 Task: Look for Airbnb properties in Manisa, Turkey from 5th December, 2023 to 11th December, 2023 for 2 adults.2 bedrooms having 2 beds and 1 bathroom. Property type can be flat. Booking option can be shelf check-in. Look for 4 properties as per requirement.
Action: Mouse moved to (436, 90)
Screenshot: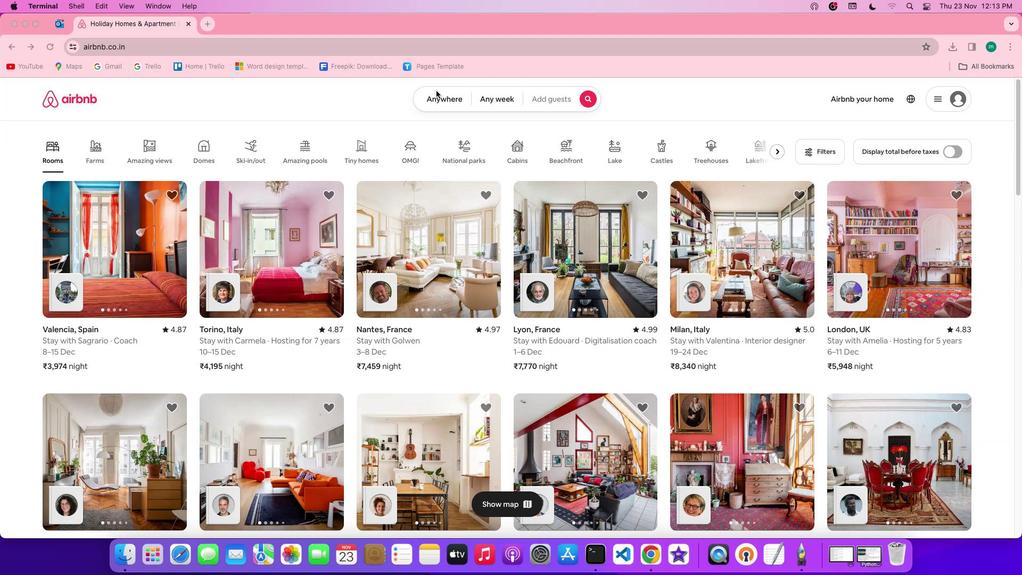 
Action: Mouse pressed left at (436, 90)
Screenshot: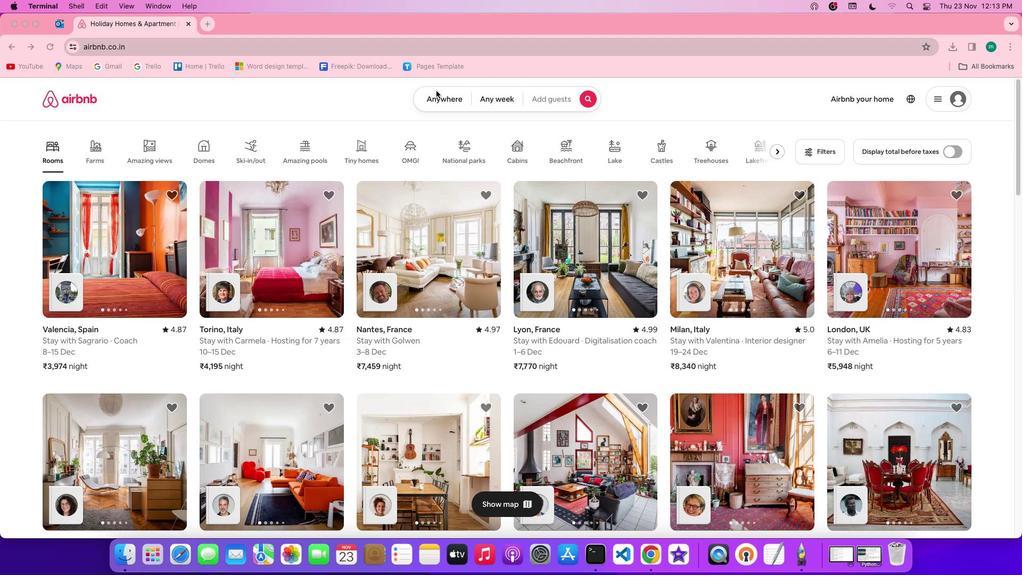 
Action: Mouse moved to (436, 93)
Screenshot: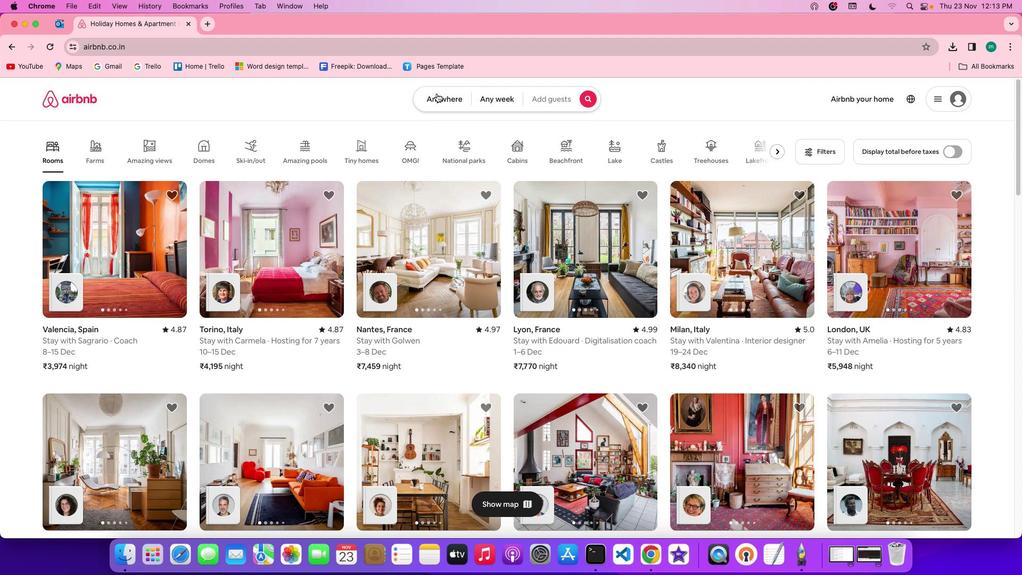 
Action: Mouse pressed left at (436, 93)
Screenshot: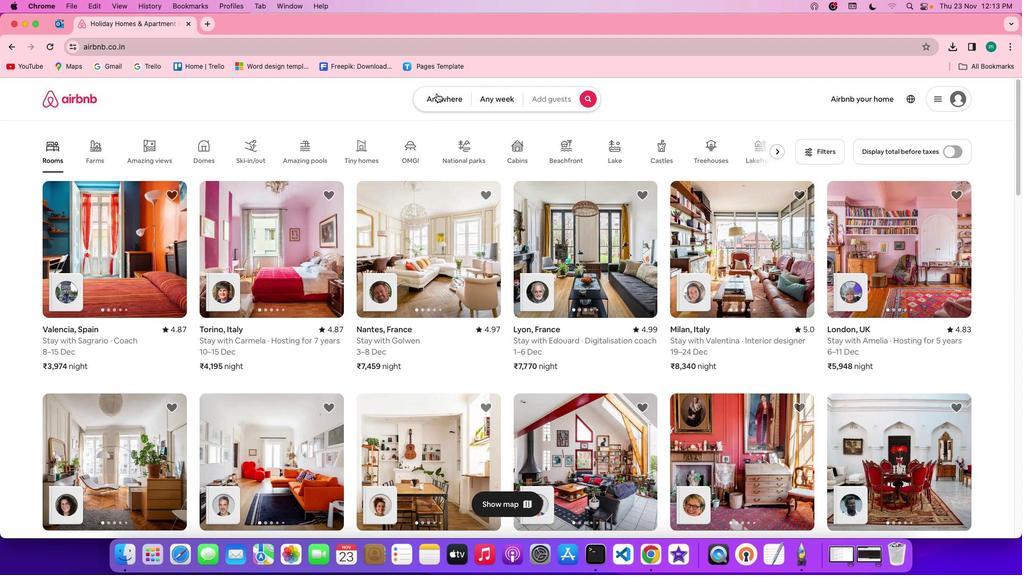 
Action: Mouse moved to (398, 146)
Screenshot: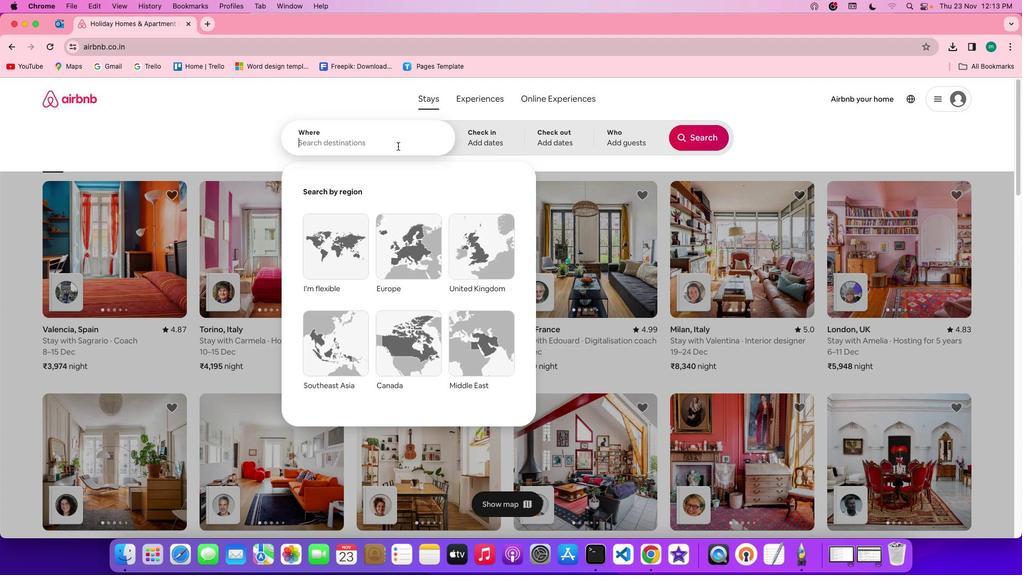 
Action: Mouse pressed left at (398, 146)
Screenshot: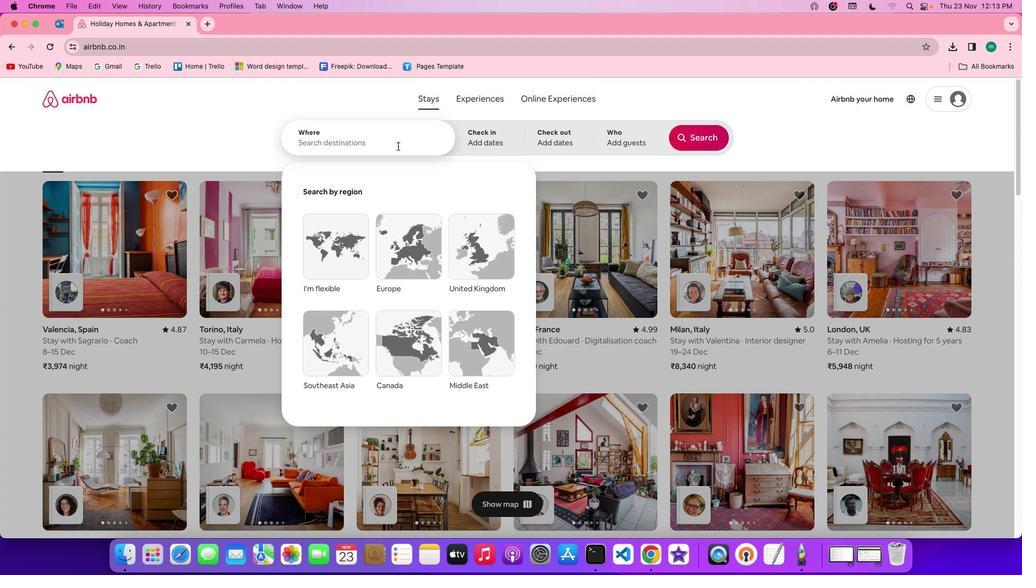 
Action: Mouse moved to (396, 145)
Screenshot: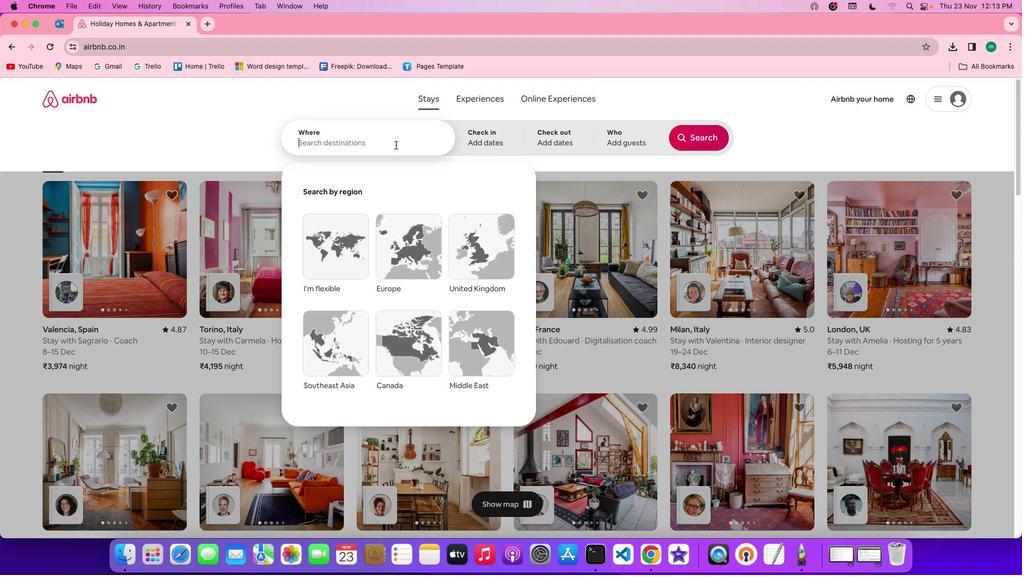 
Action: Key pressed Key.shift'M''a''n''i''s''a'','Key.spaceKey.shift't''u''r''k''e''y'
Screenshot: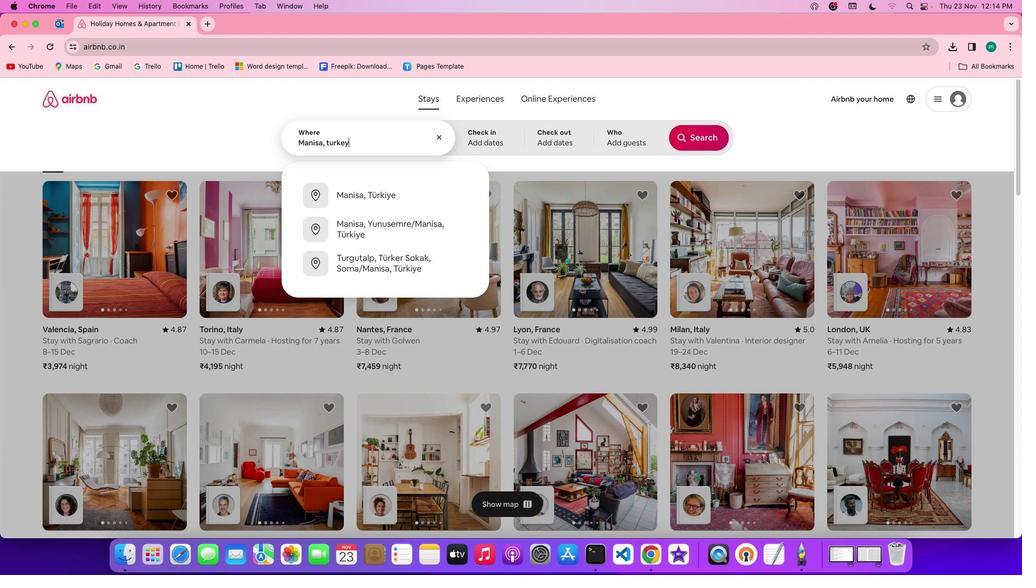 
Action: Mouse moved to (475, 134)
Screenshot: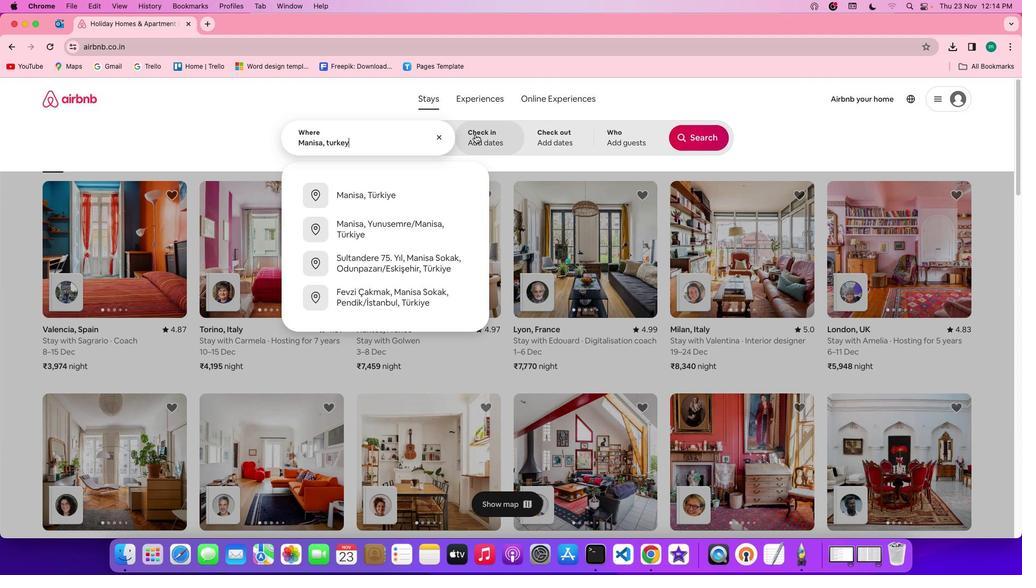 
Action: Mouse pressed left at (475, 134)
Screenshot: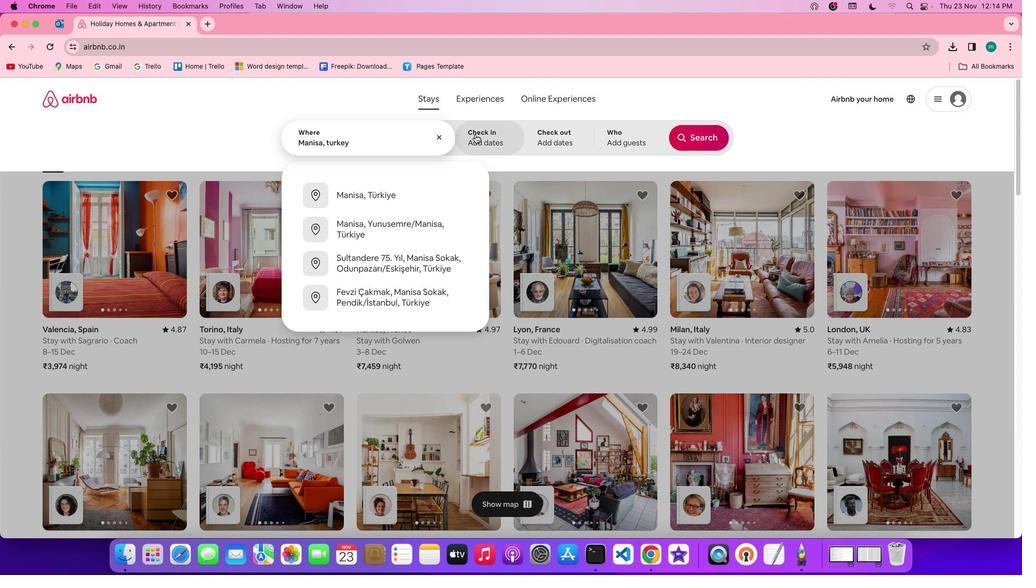 
Action: Mouse moved to (577, 291)
Screenshot: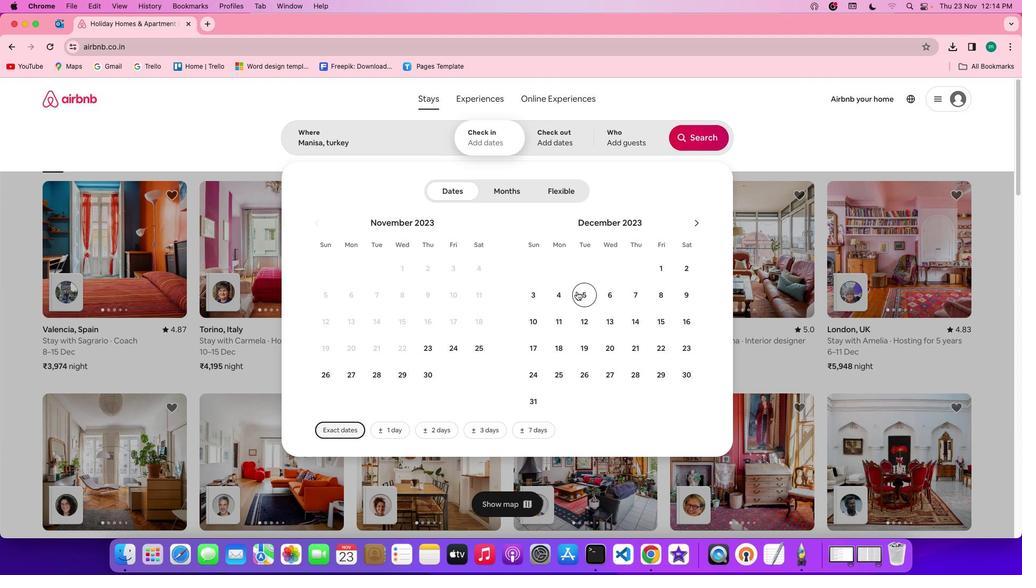 
Action: Mouse pressed left at (577, 291)
Screenshot: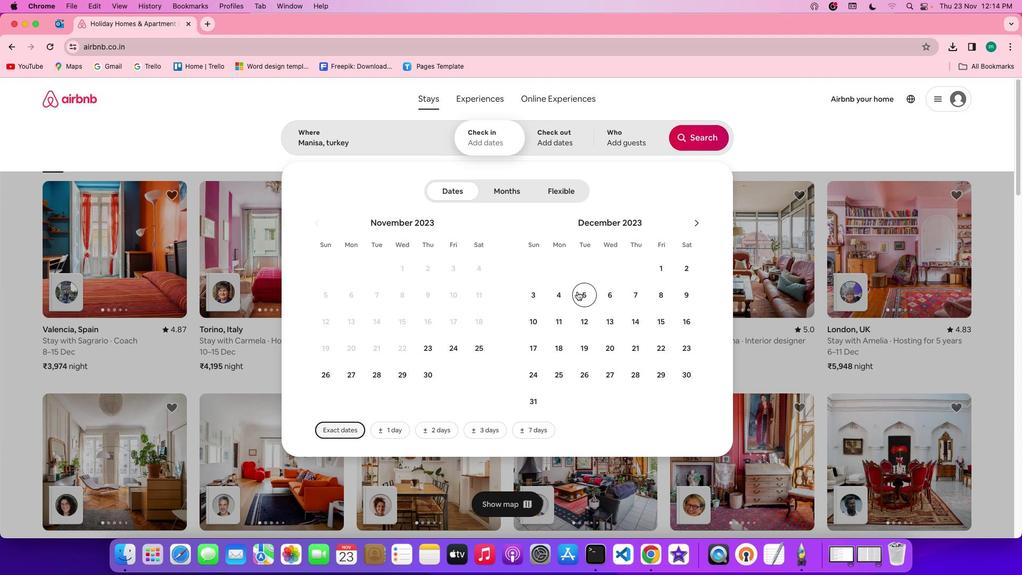 
Action: Mouse moved to (548, 311)
Screenshot: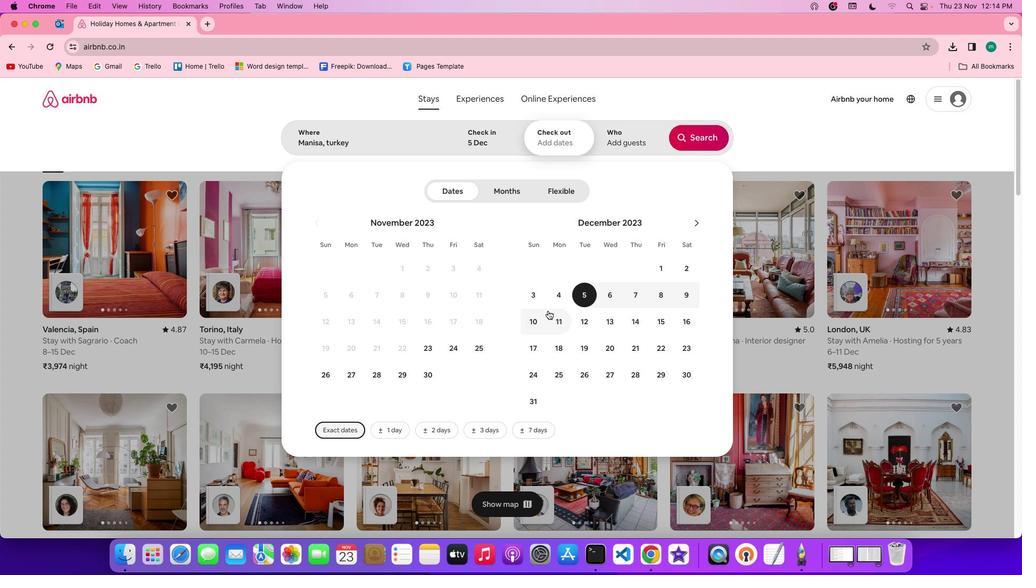 
Action: Mouse pressed left at (548, 311)
Screenshot: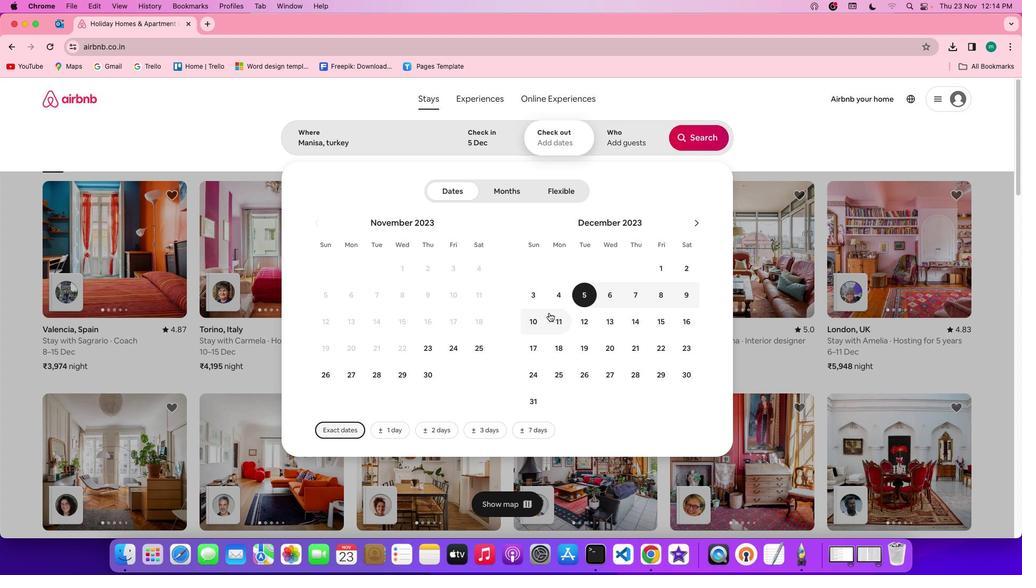 
Action: Mouse moved to (636, 135)
Screenshot: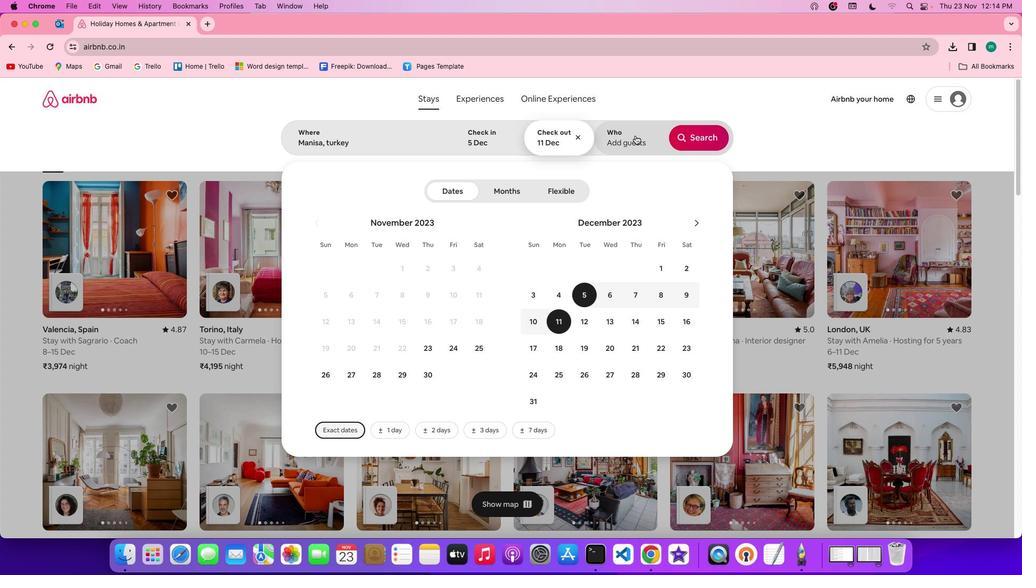 
Action: Mouse pressed left at (636, 135)
Screenshot: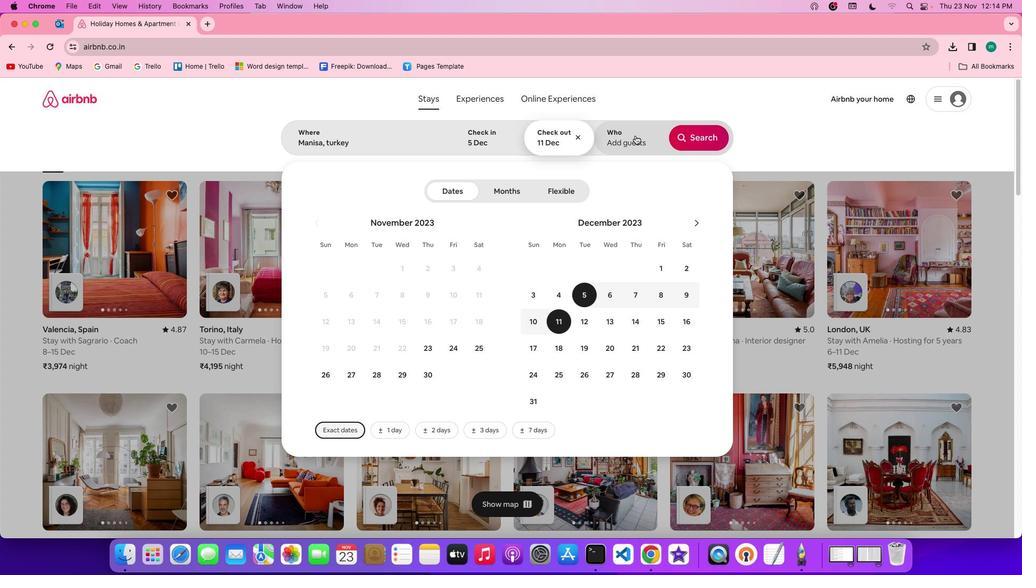 
Action: Mouse moved to (699, 193)
Screenshot: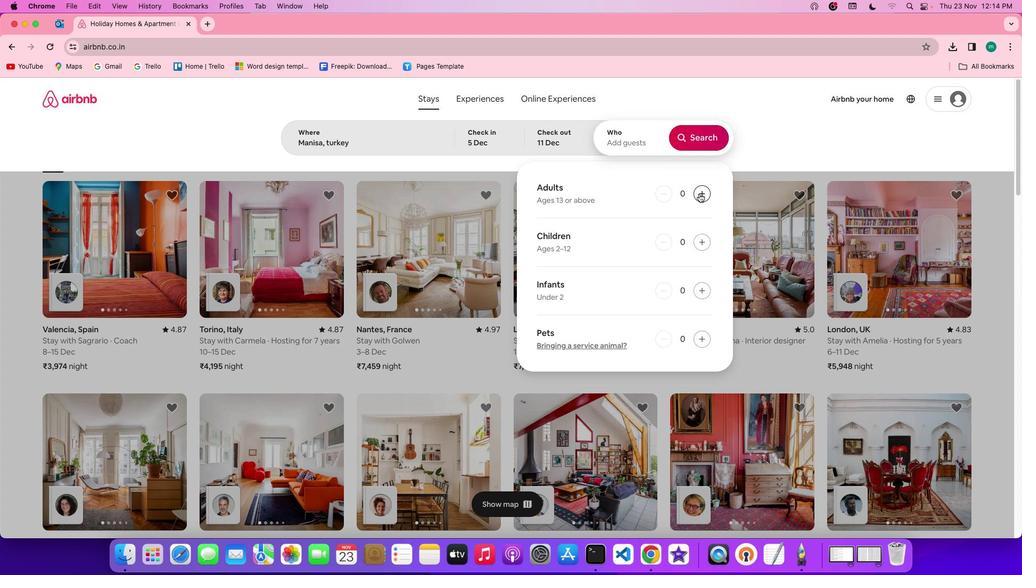 
Action: Mouse pressed left at (699, 193)
Screenshot: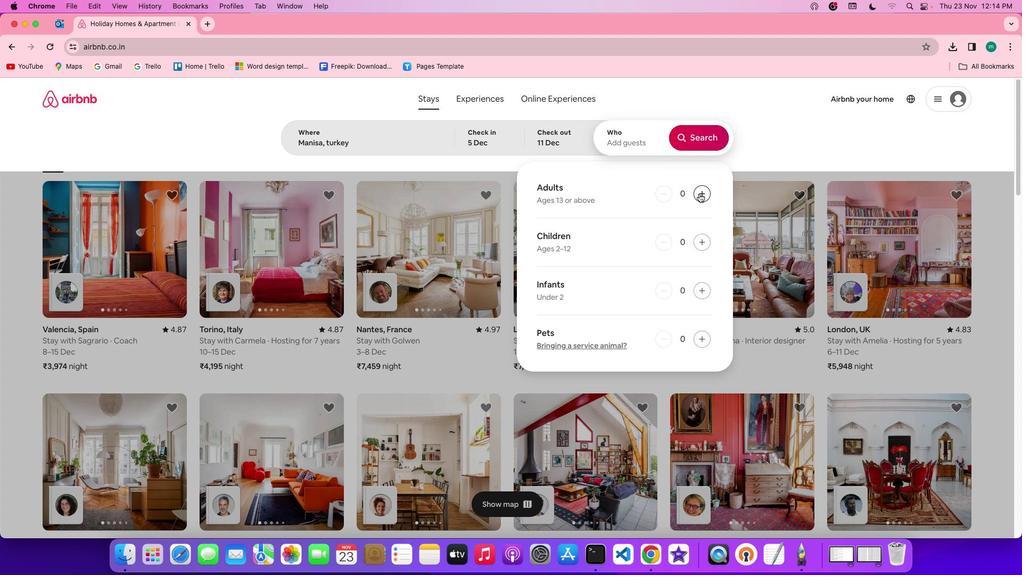 
Action: Mouse pressed left at (699, 193)
Screenshot: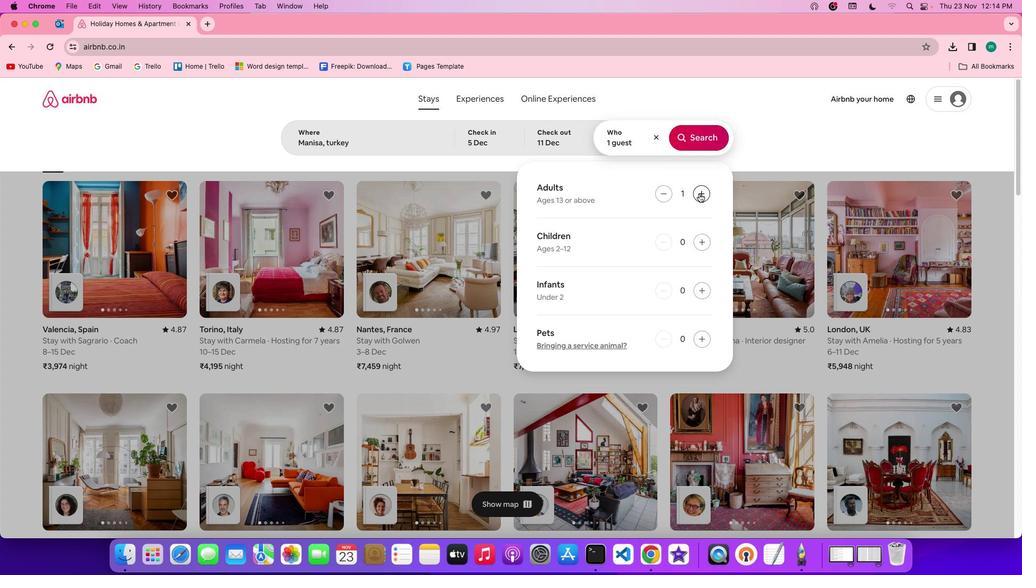 
Action: Mouse moved to (704, 143)
Screenshot: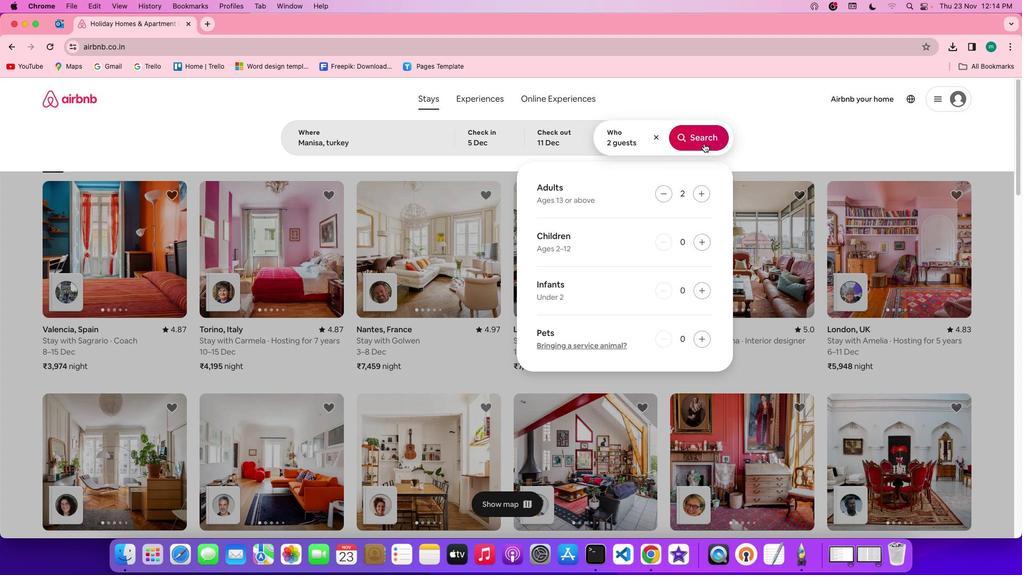 
Action: Mouse pressed left at (704, 143)
Screenshot: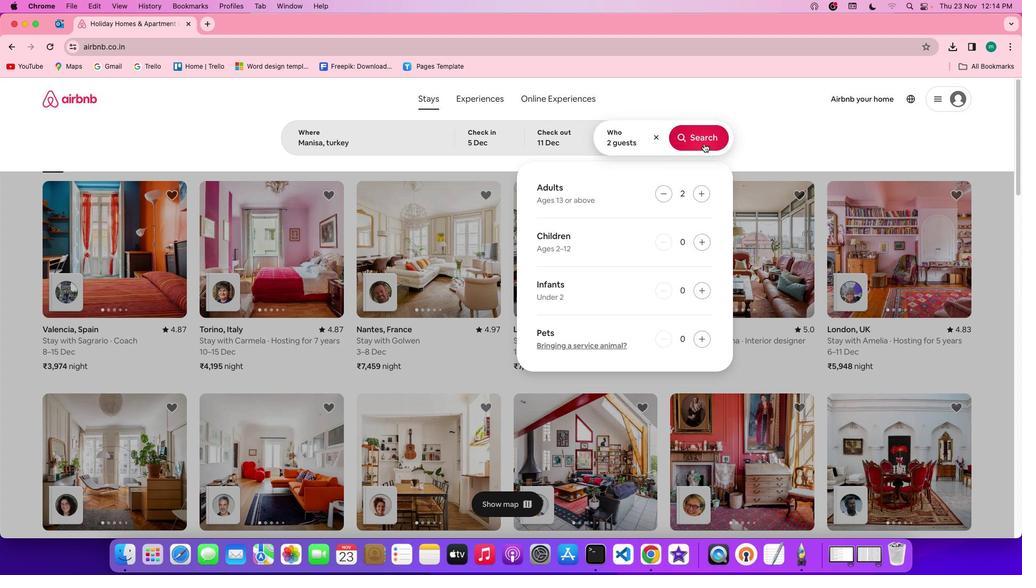 
Action: Mouse moved to (858, 136)
Screenshot: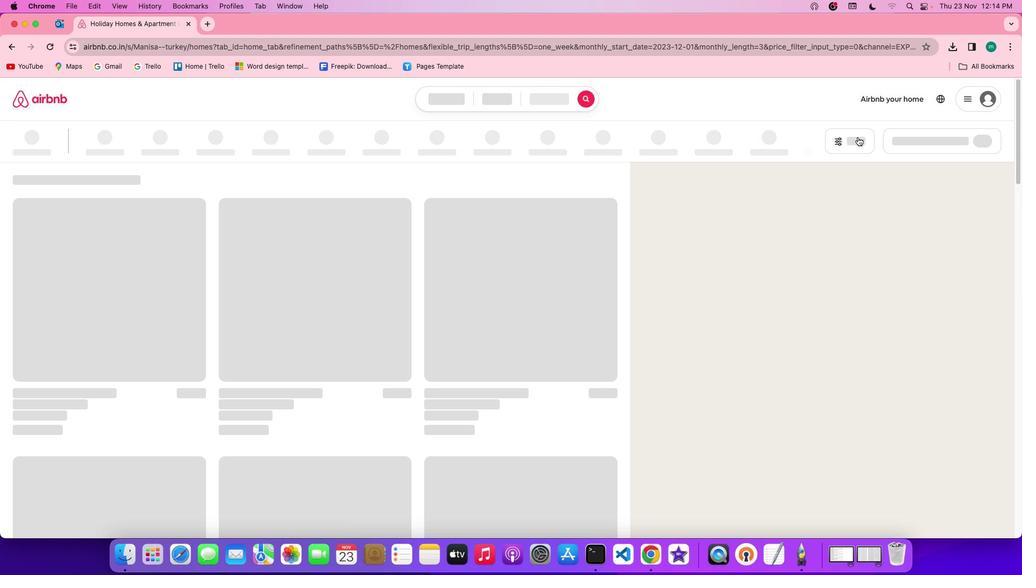 
Action: Mouse pressed left at (858, 136)
Screenshot: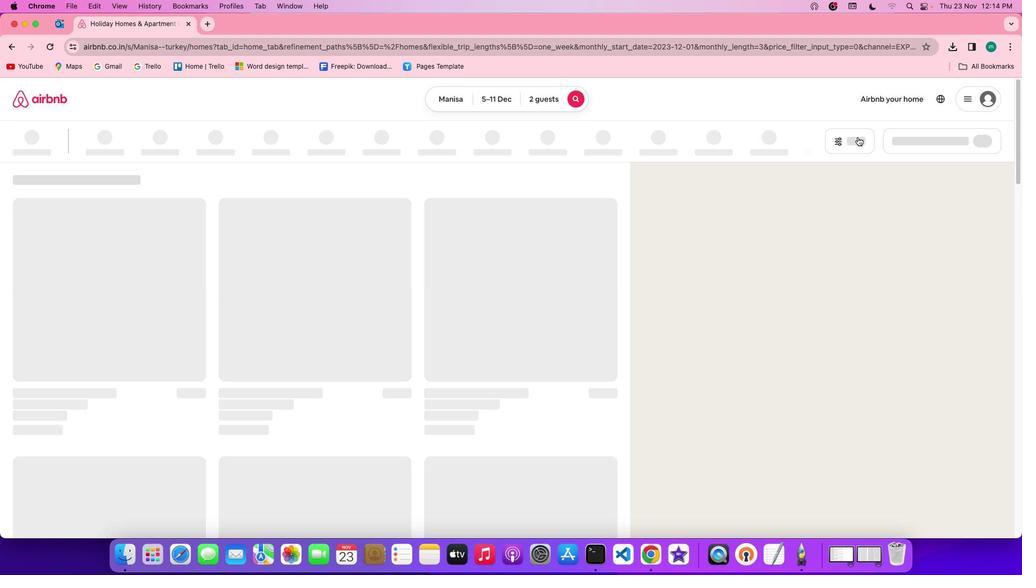 
Action: Mouse moved to (855, 138)
Screenshot: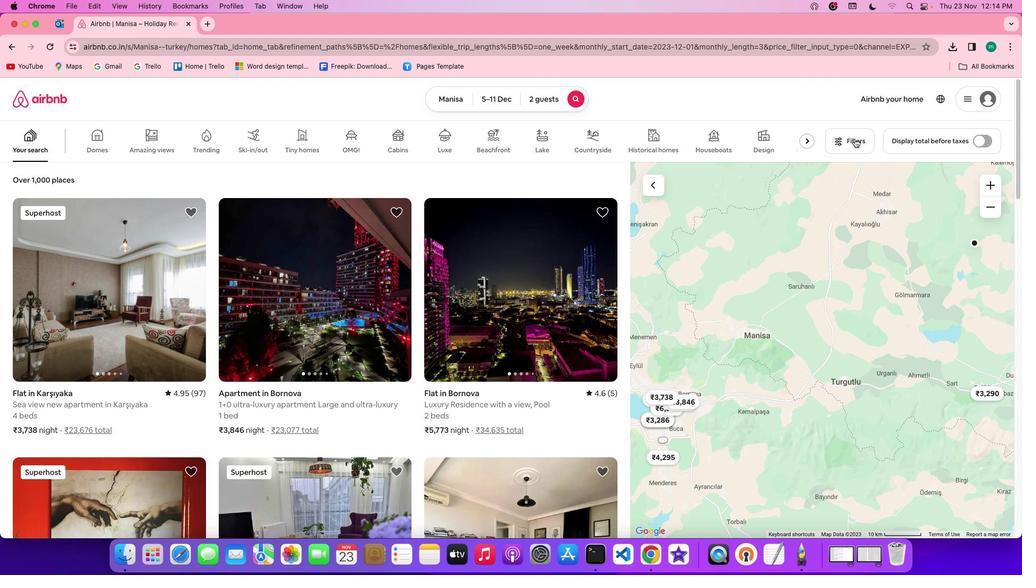 
Action: Mouse pressed left at (855, 138)
Screenshot: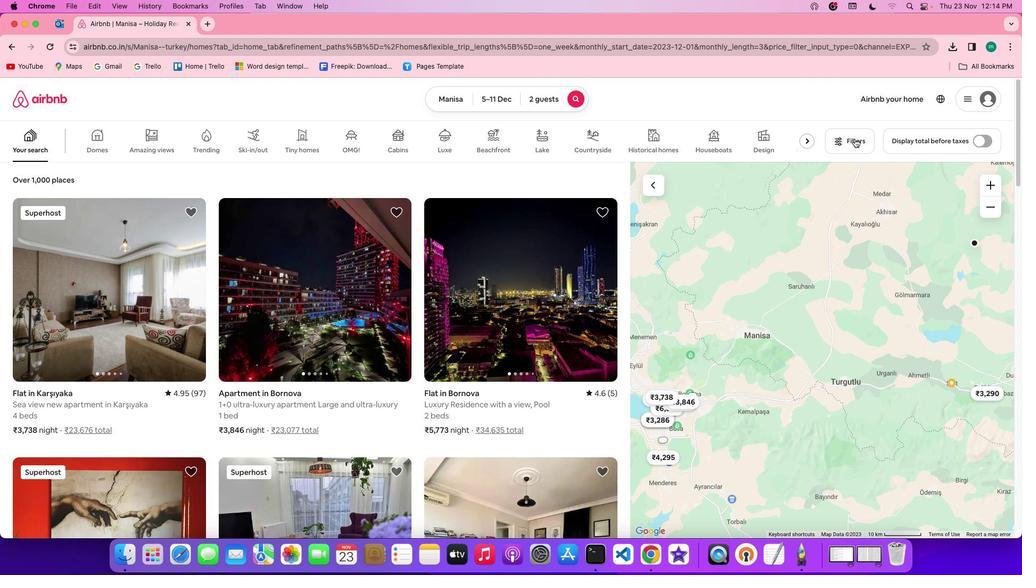 
Action: Mouse moved to (551, 356)
Screenshot: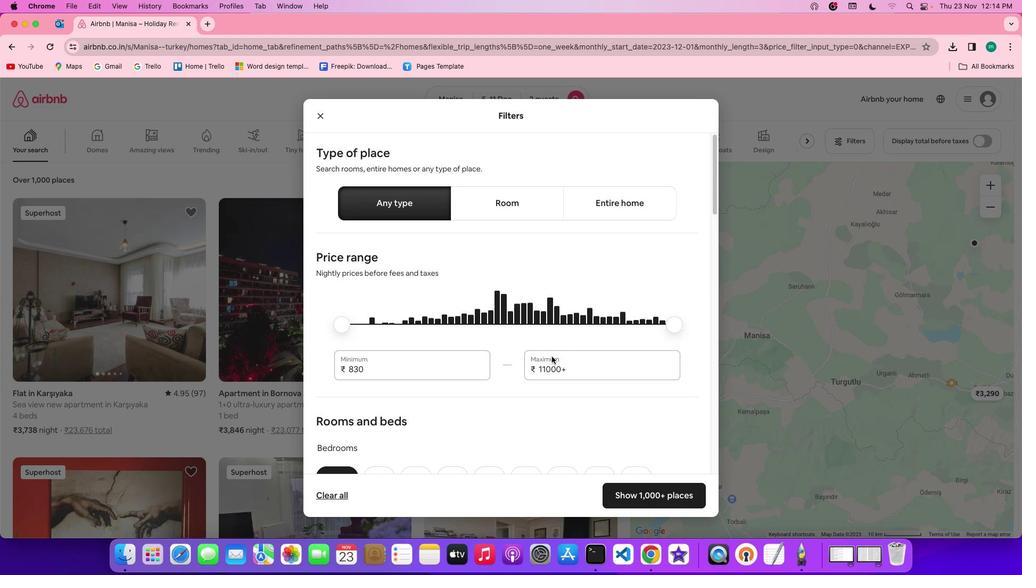 
Action: Mouse scrolled (551, 356) with delta (0, 0)
Screenshot: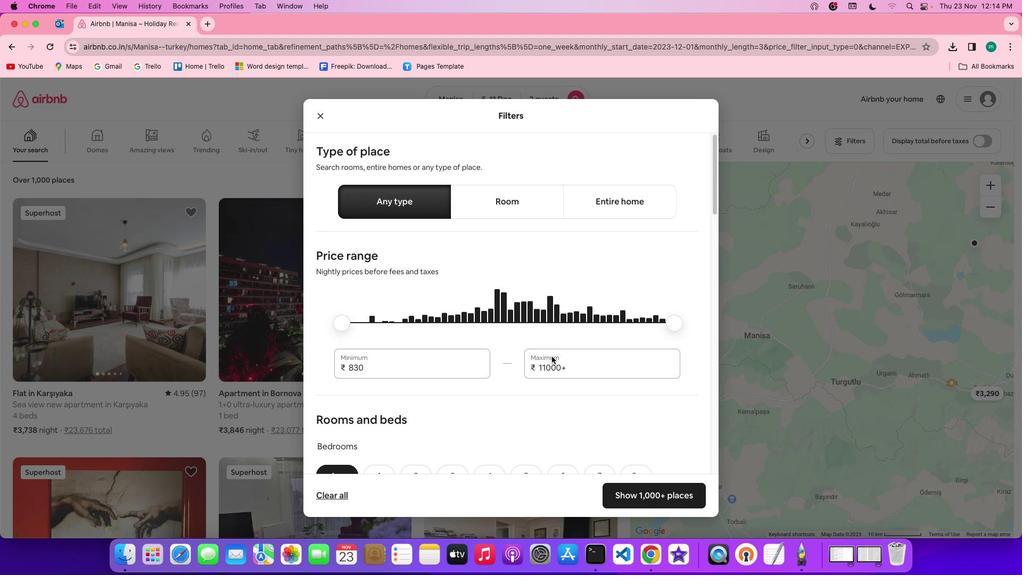 
Action: Mouse scrolled (551, 356) with delta (0, 0)
Screenshot: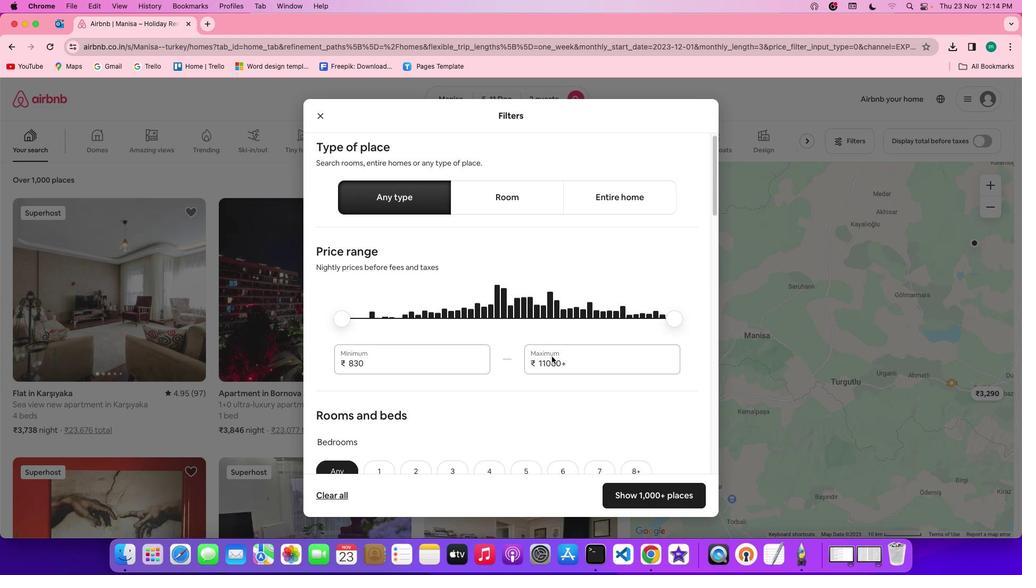 
Action: Mouse scrolled (551, 356) with delta (0, -1)
Screenshot: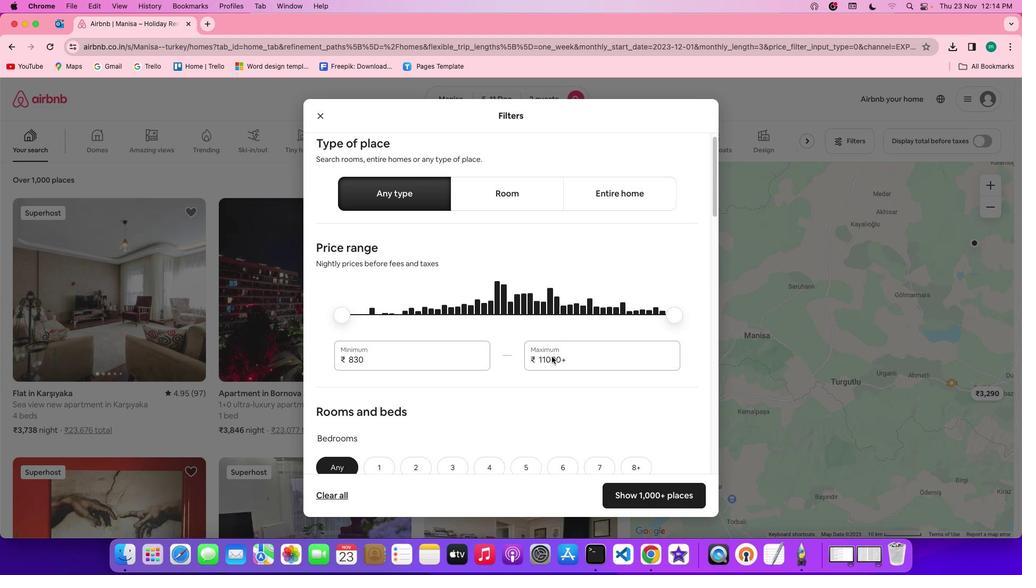
Action: Mouse moved to (551, 356)
Screenshot: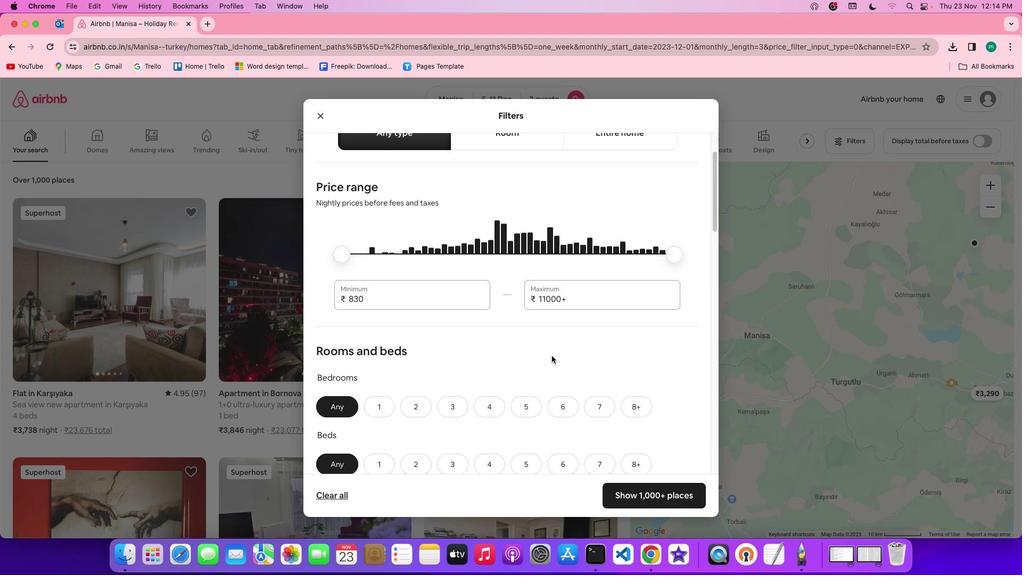 
Action: Mouse scrolled (551, 356) with delta (0, 0)
Screenshot: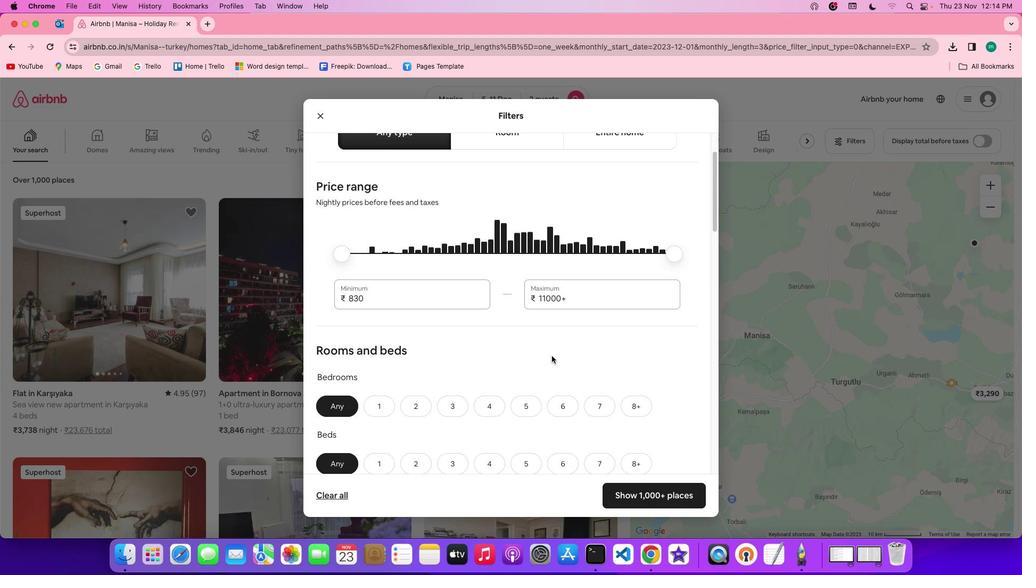 
Action: Mouse scrolled (551, 356) with delta (0, 0)
Screenshot: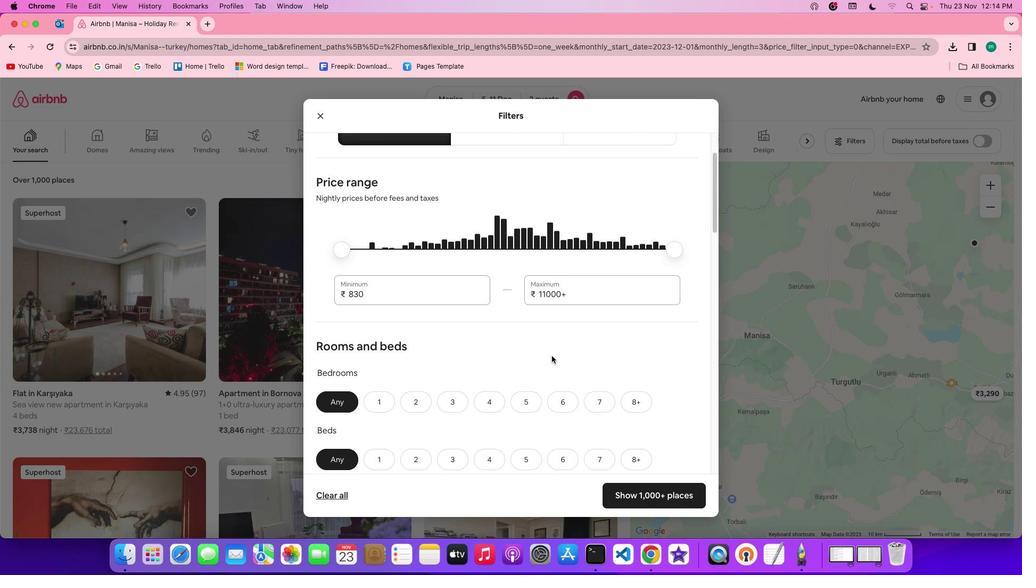 
Action: Mouse scrolled (551, 356) with delta (0, 0)
Screenshot: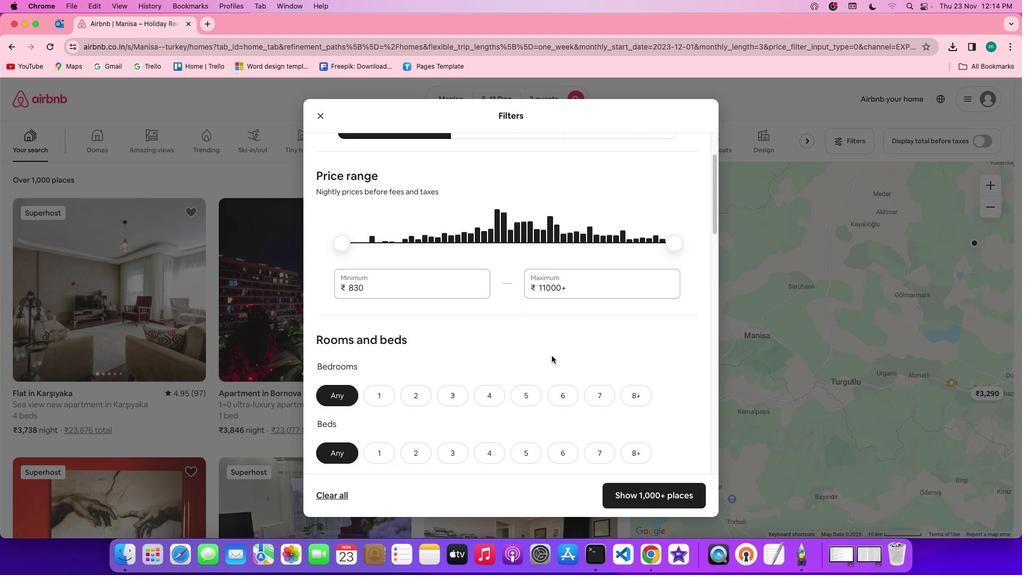 
Action: Mouse scrolled (551, 356) with delta (0, -1)
Screenshot: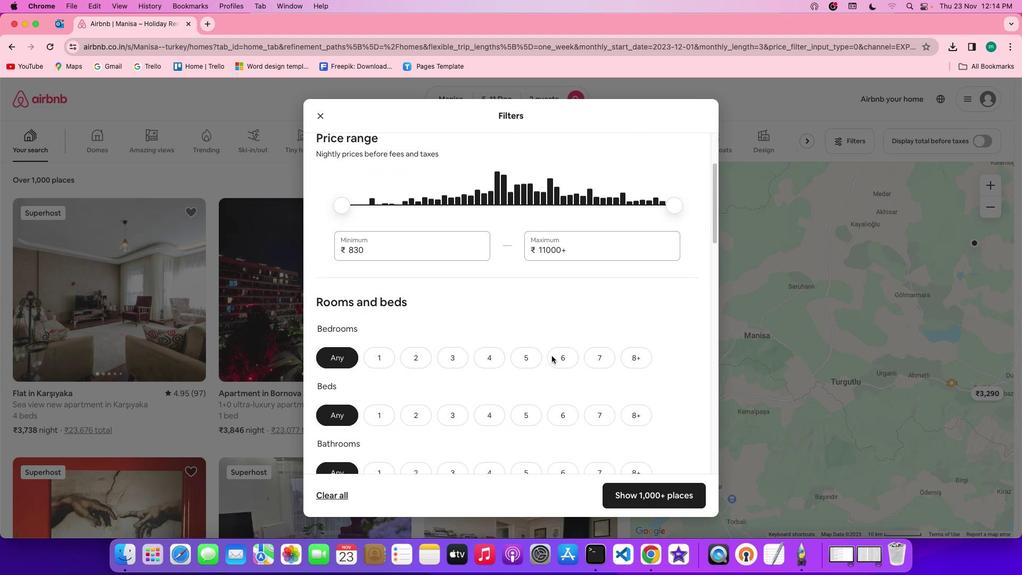
Action: Mouse scrolled (551, 356) with delta (0, 0)
Screenshot: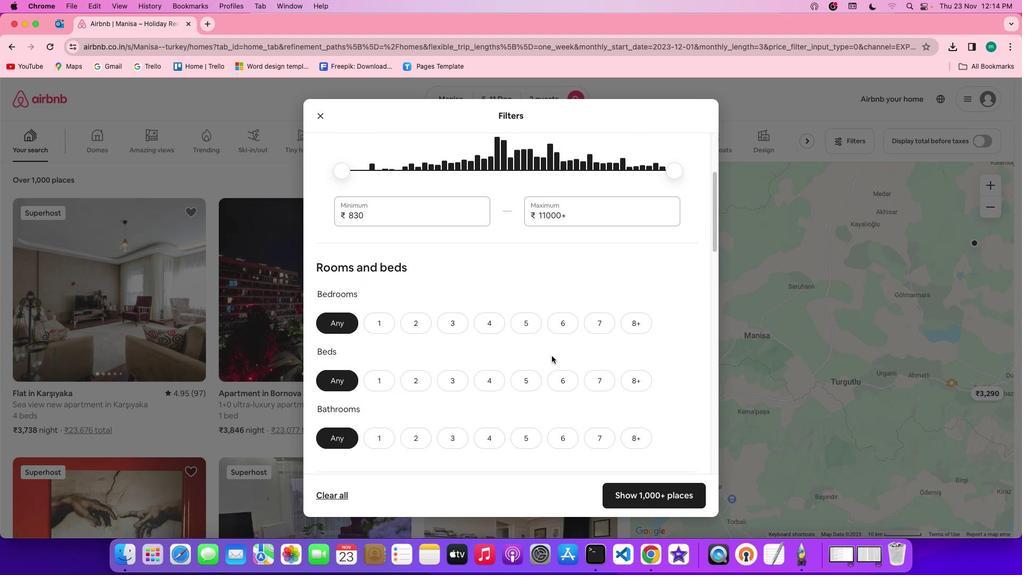 
Action: Mouse scrolled (551, 356) with delta (0, 0)
Screenshot: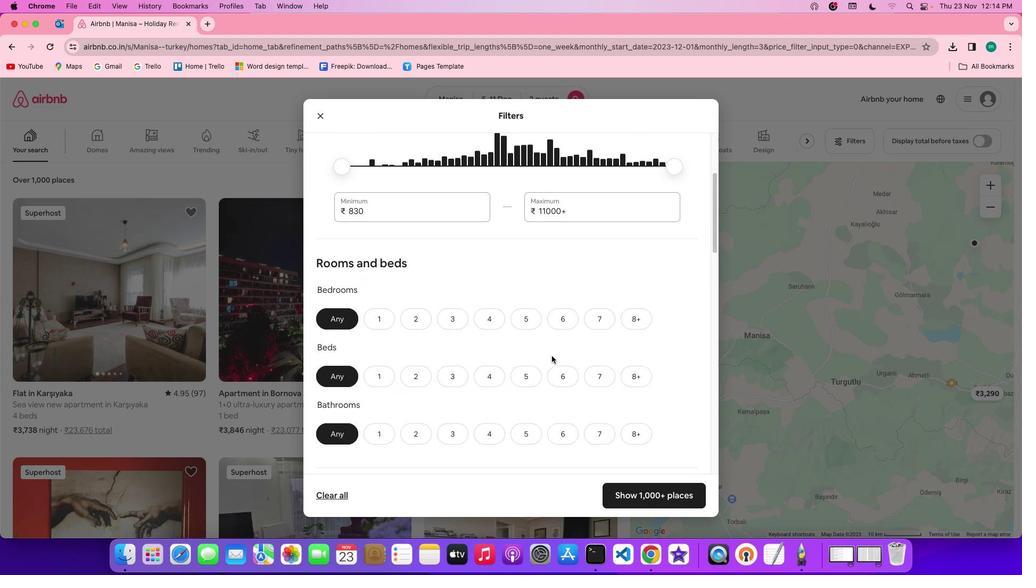 
Action: Mouse scrolled (551, 356) with delta (0, -1)
Screenshot: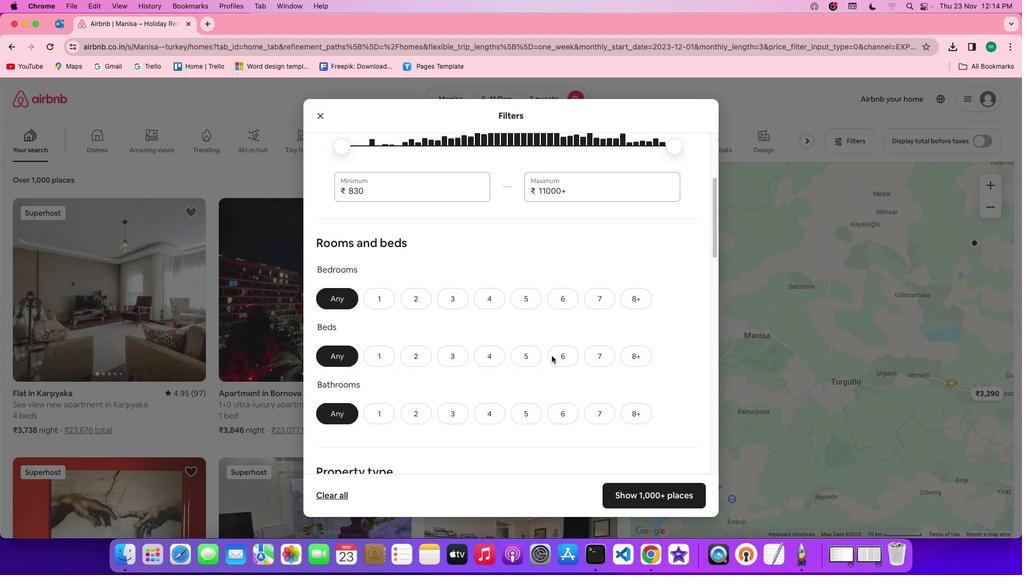 
Action: Mouse scrolled (551, 356) with delta (0, 0)
Screenshot: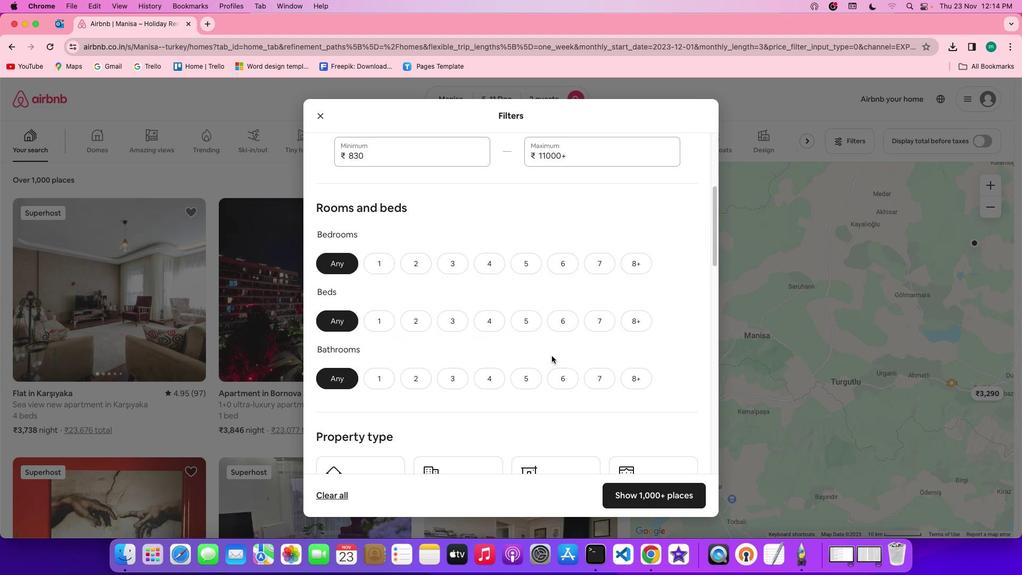 
Action: Mouse scrolled (551, 356) with delta (0, 0)
Screenshot: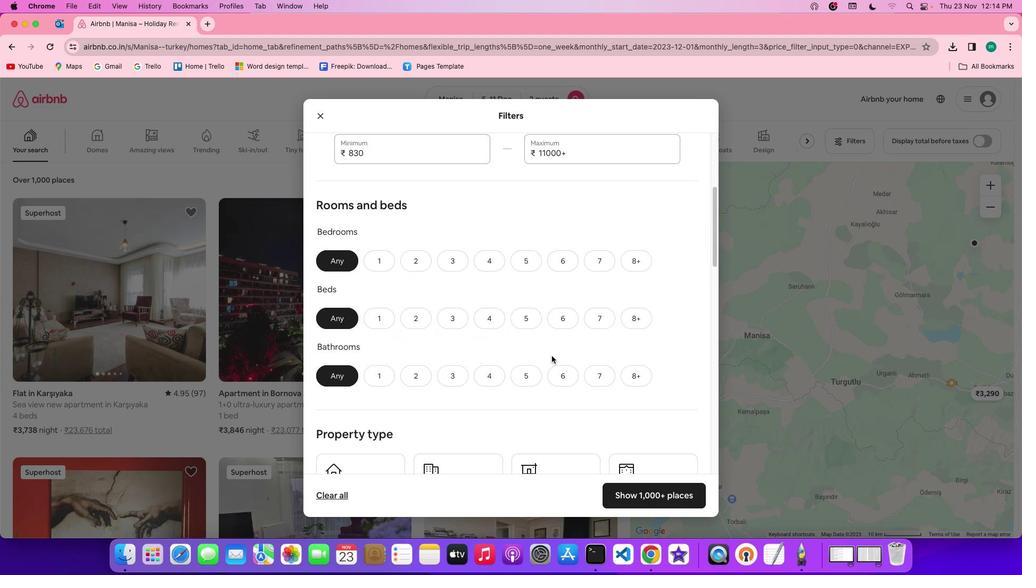 
Action: Mouse scrolled (551, 356) with delta (0, 0)
Screenshot: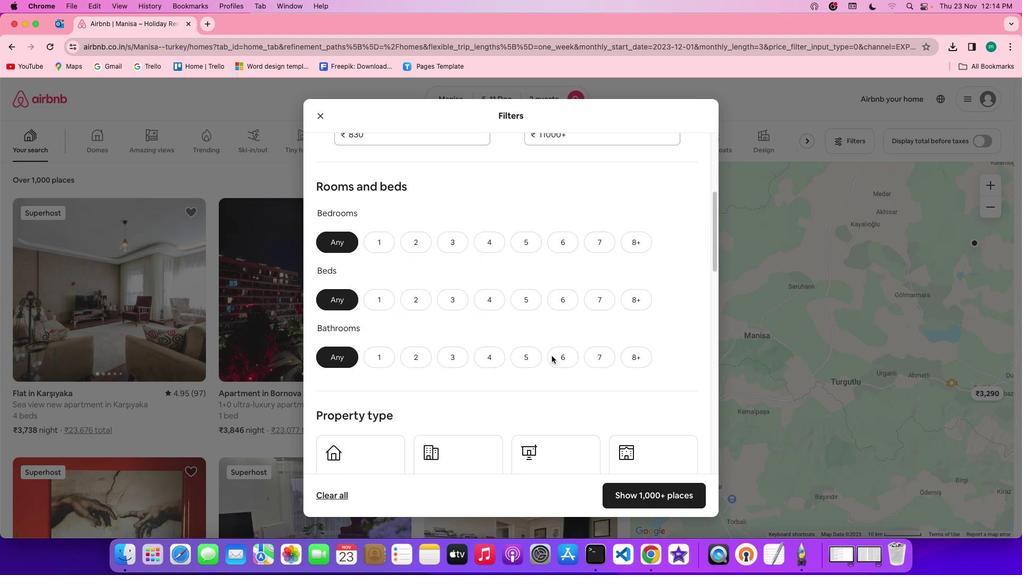 
Action: Mouse moved to (414, 231)
Screenshot: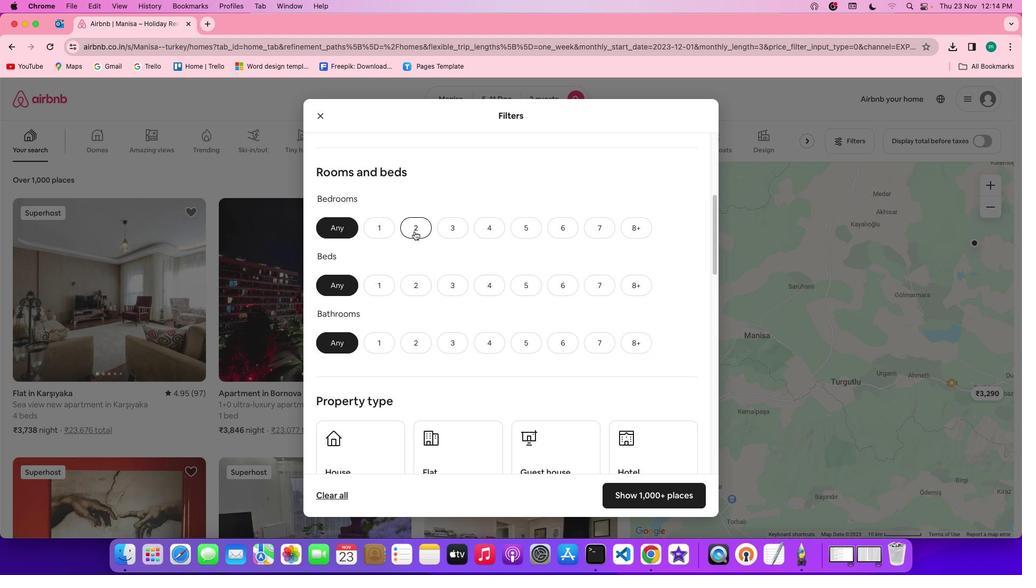 
Action: Mouse pressed left at (414, 231)
Screenshot: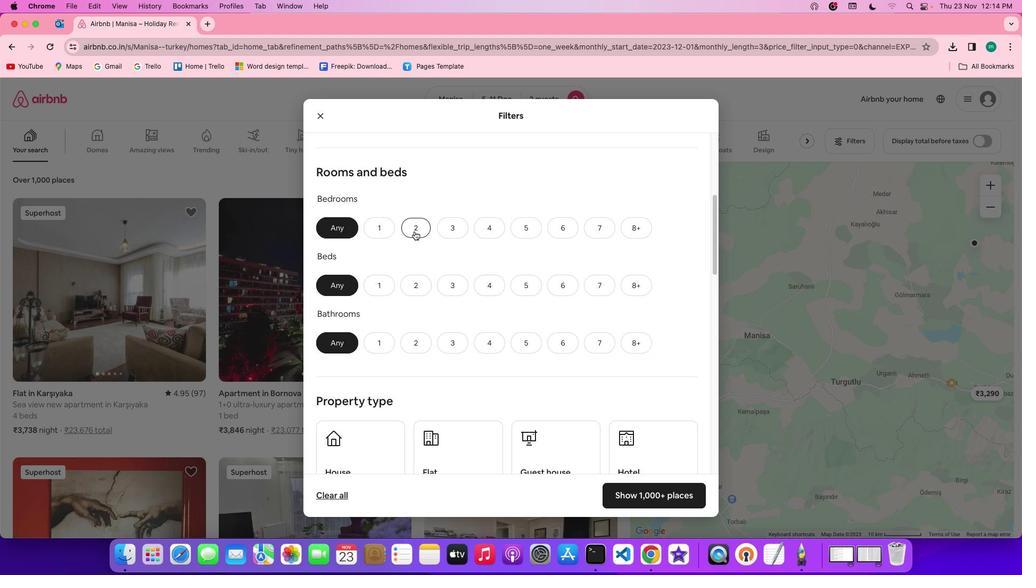 
Action: Mouse moved to (420, 288)
Screenshot: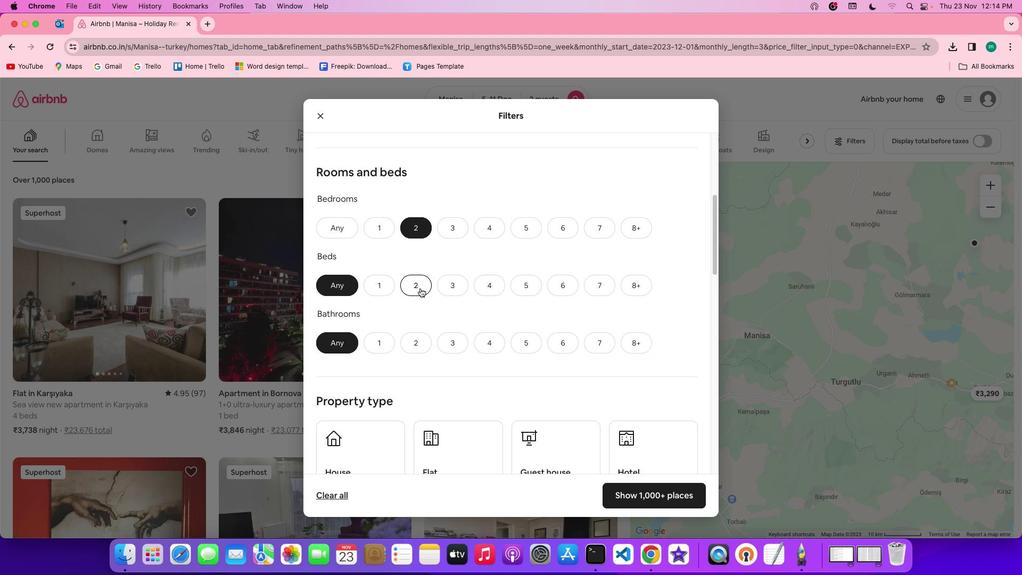 
Action: Mouse pressed left at (420, 288)
Screenshot: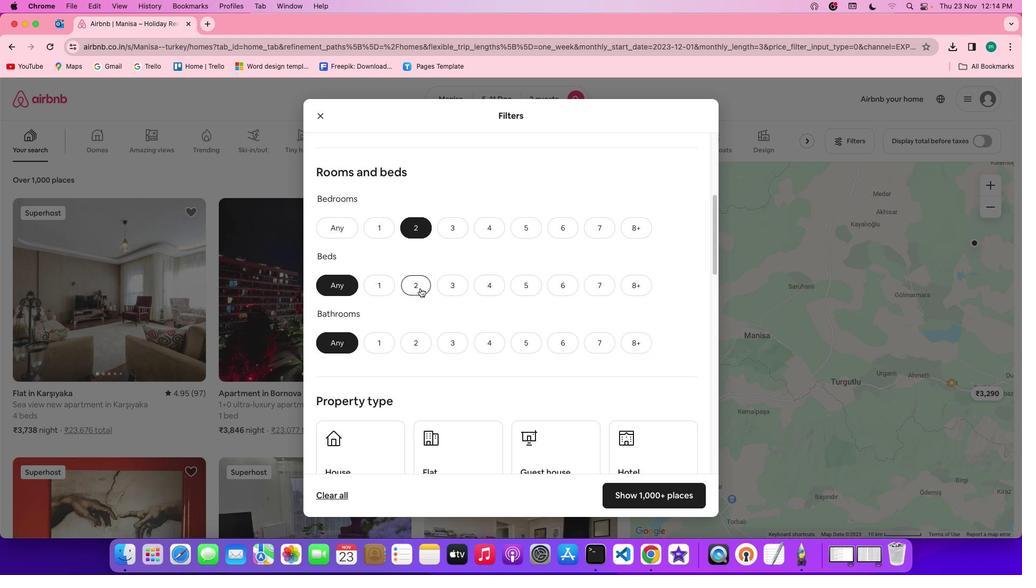 
Action: Mouse moved to (382, 340)
Screenshot: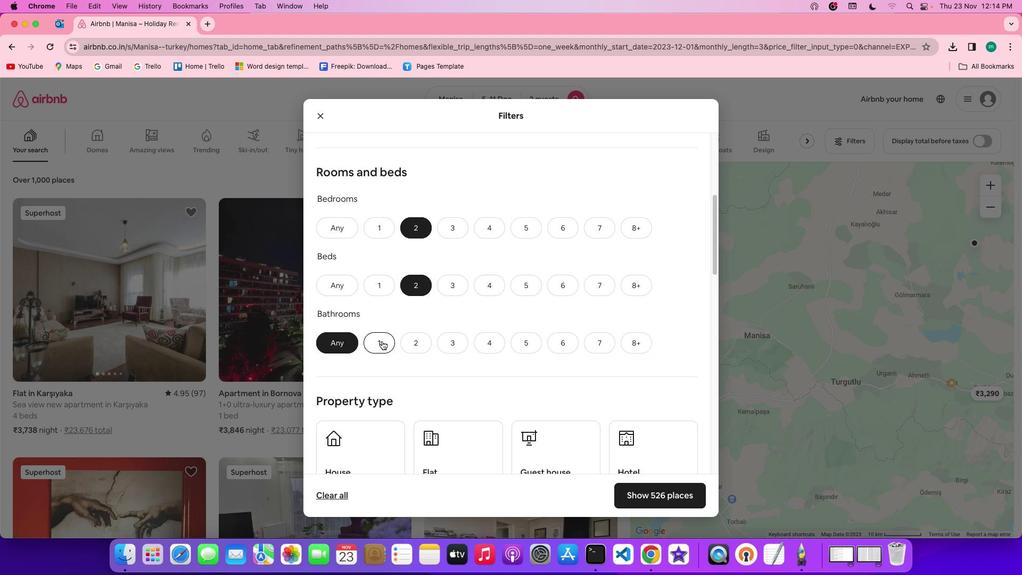 
Action: Mouse pressed left at (382, 340)
Screenshot: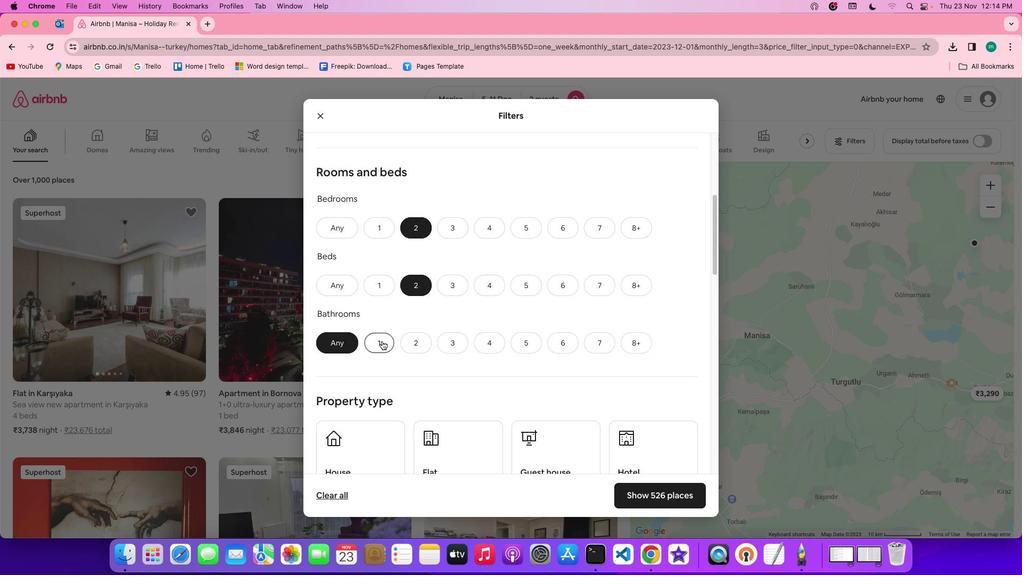 
Action: Mouse moved to (560, 337)
Screenshot: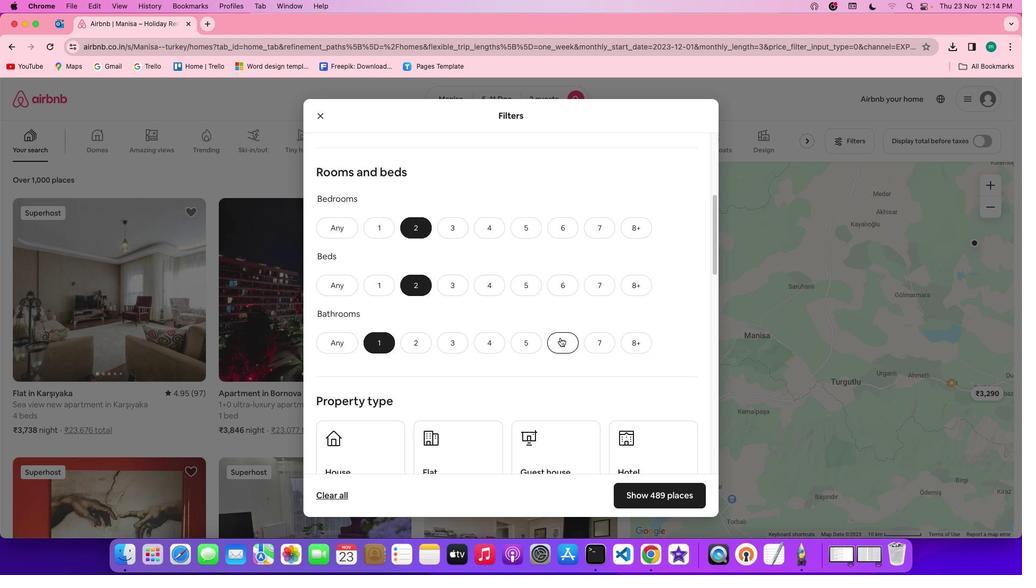 
Action: Mouse scrolled (560, 337) with delta (0, 0)
Screenshot: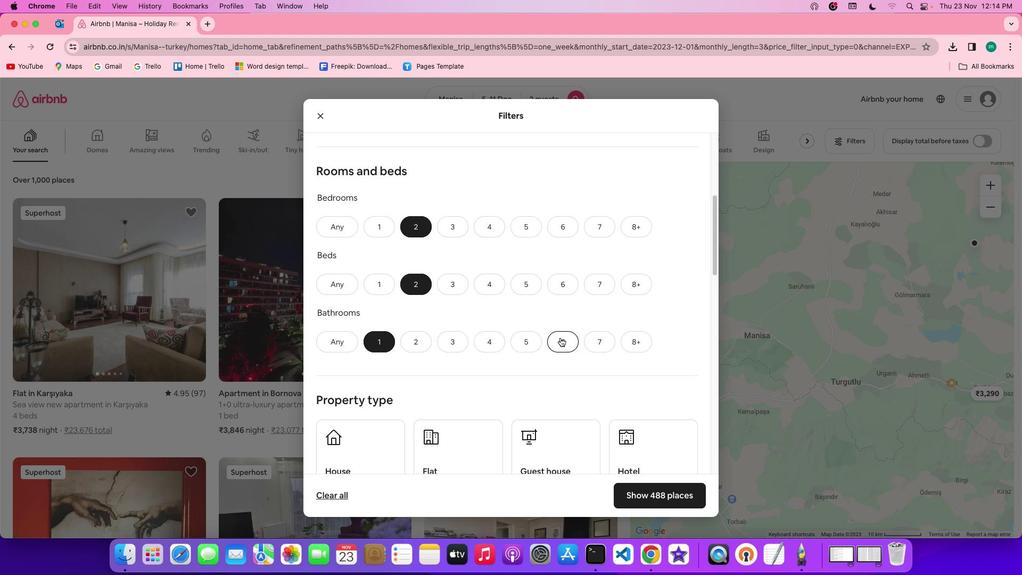 
Action: Mouse scrolled (560, 337) with delta (0, 0)
Screenshot: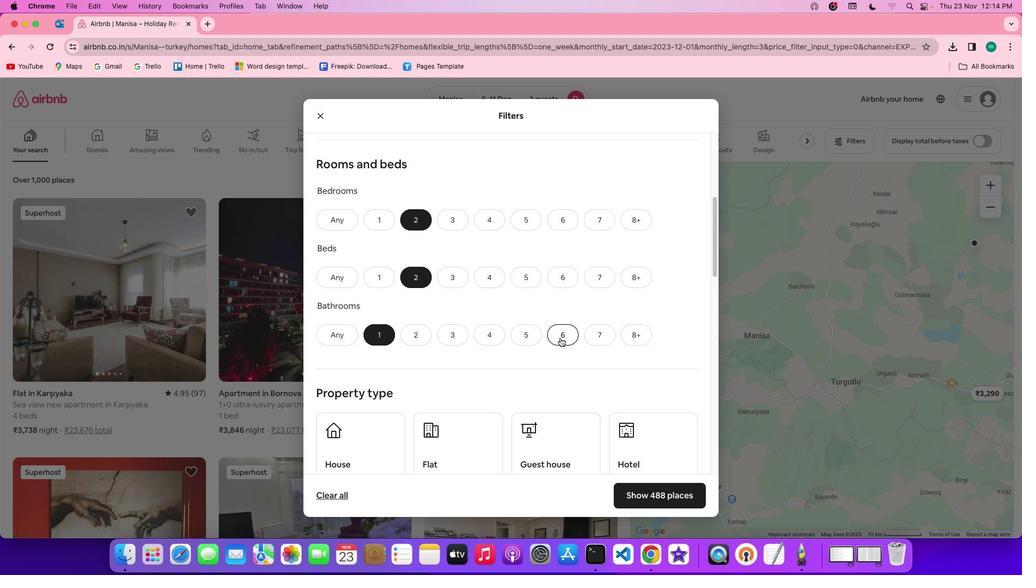 
Action: Mouse scrolled (560, 337) with delta (0, 0)
Screenshot: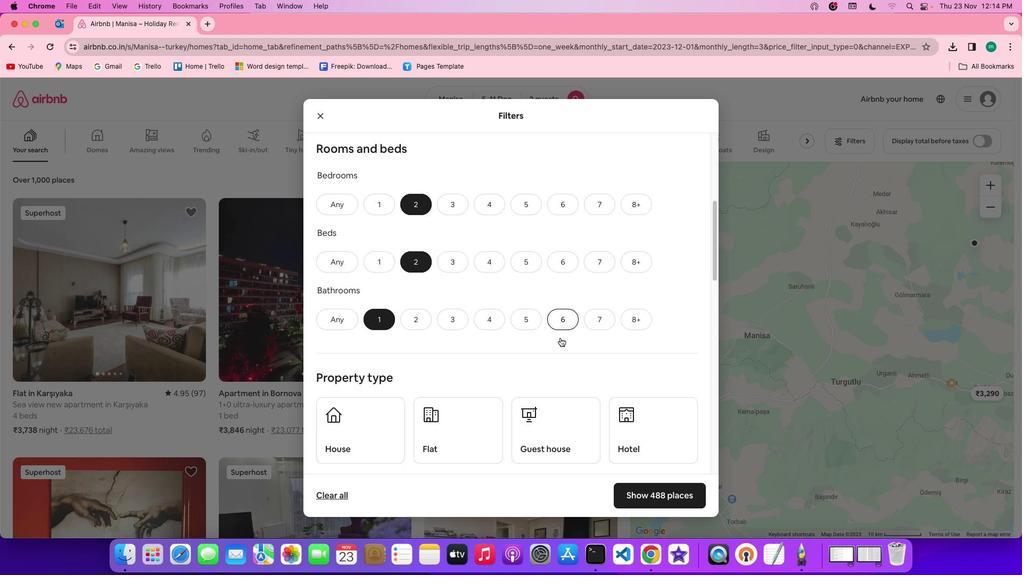 
Action: Mouse scrolled (560, 337) with delta (0, 0)
Screenshot: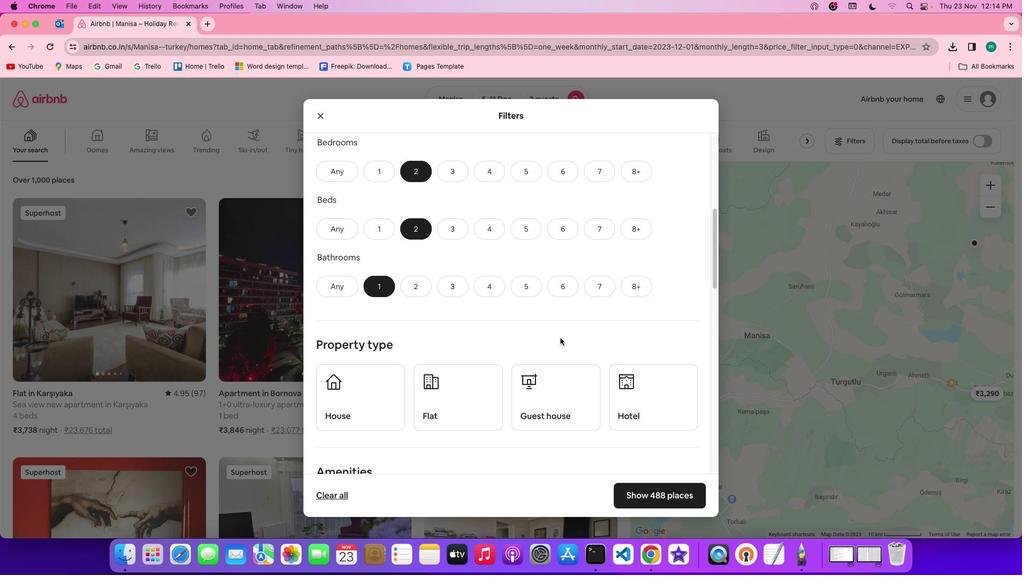 
Action: Mouse scrolled (560, 337) with delta (0, 0)
Screenshot: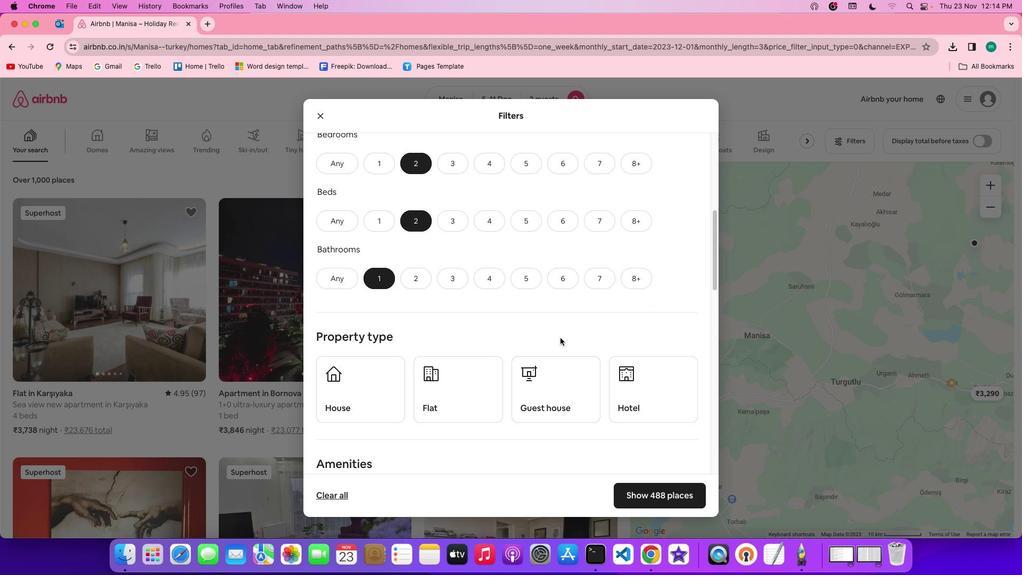 
Action: Mouse scrolled (560, 337) with delta (0, -1)
Screenshot: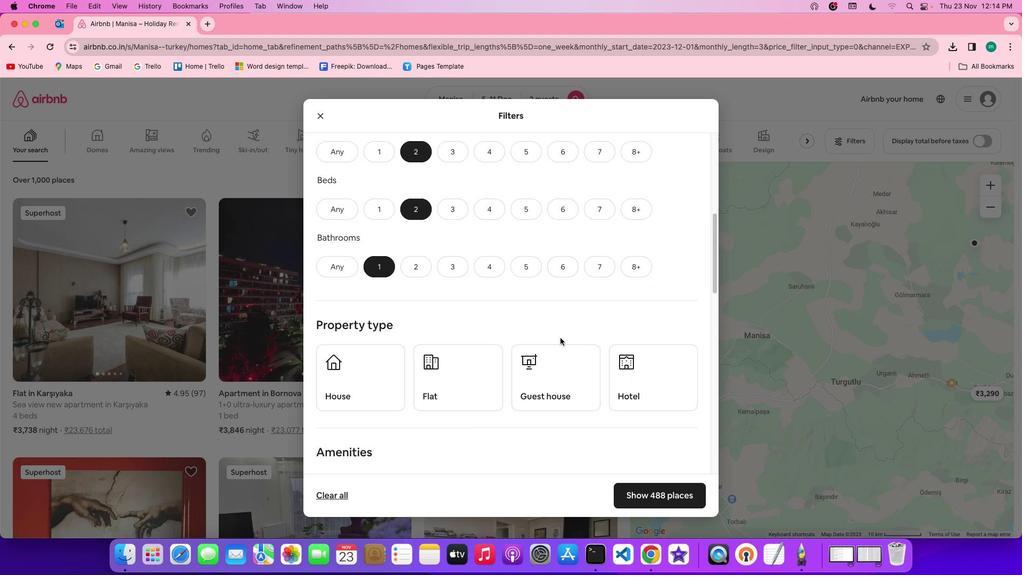 
Action: Mouse scrolled (560, 337) with delta (0, 0)
Screenshot: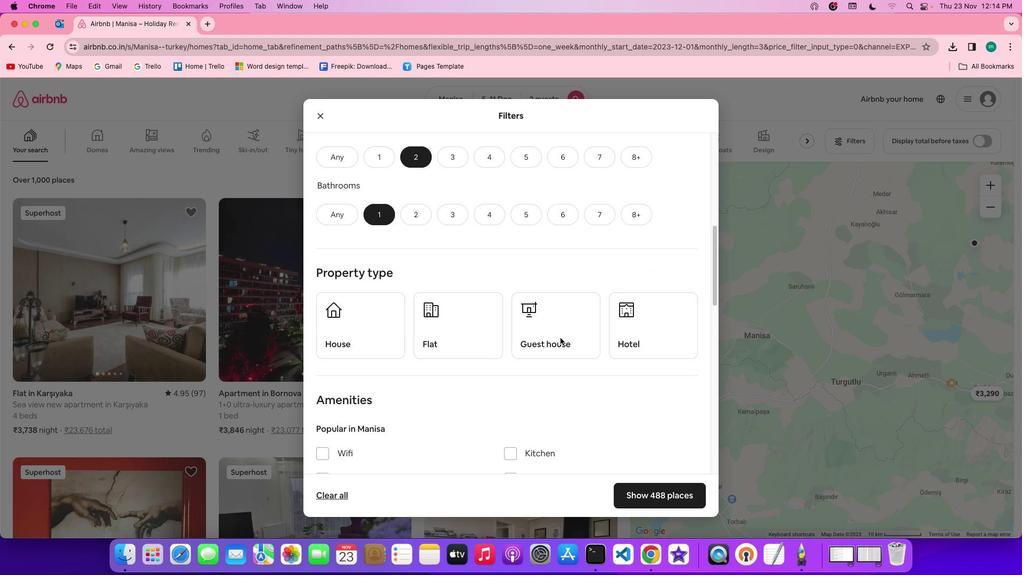 
Action: Mouse scrolled (560, 337) with delta (0, 0)
Screenshot: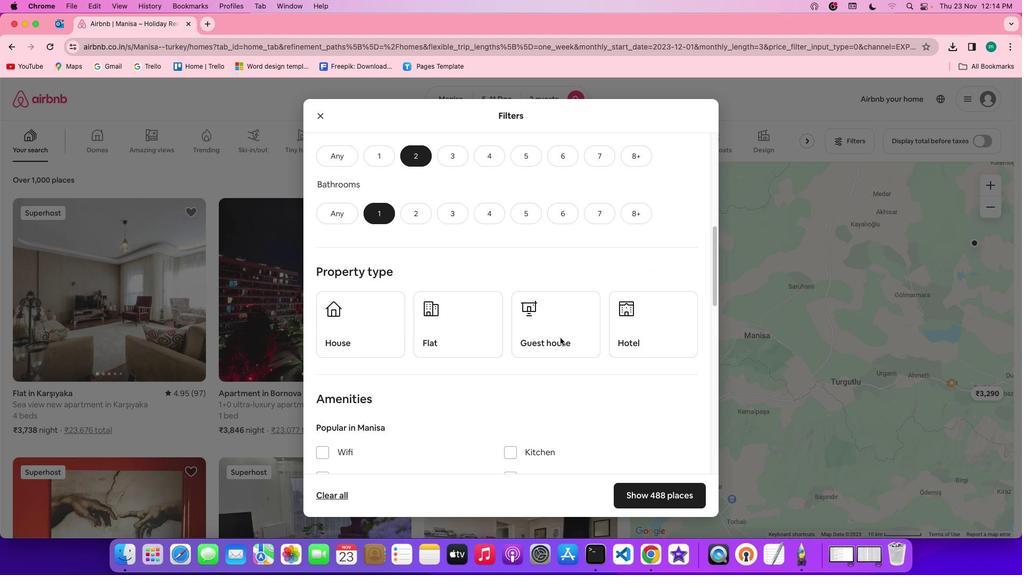 
Action: Mouse scrolled (560, 337) with delta (0, 0)
Screenshot: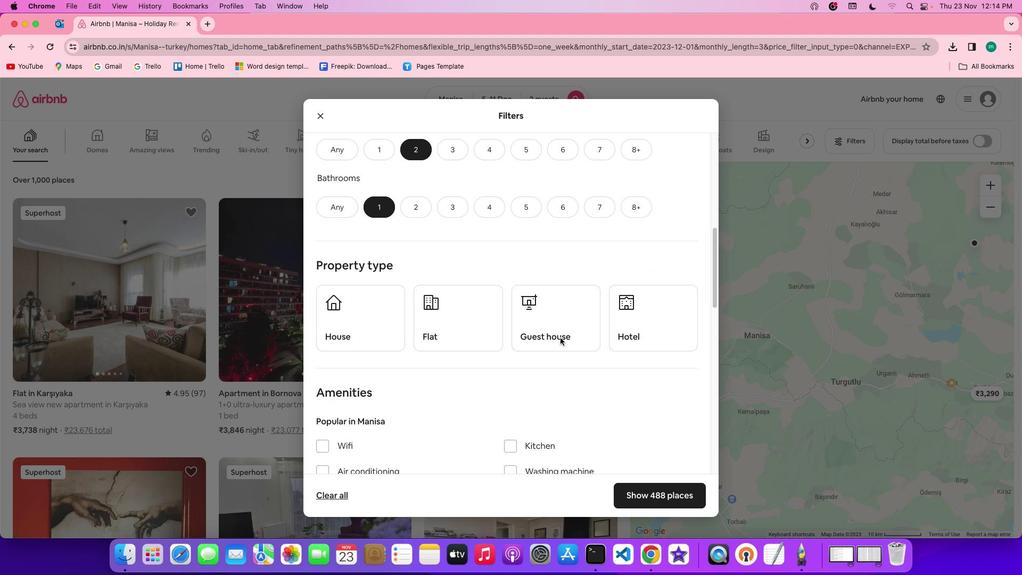 
Action: Mouse scrolled (560, 337) with delta (0, 0)
Screenshot: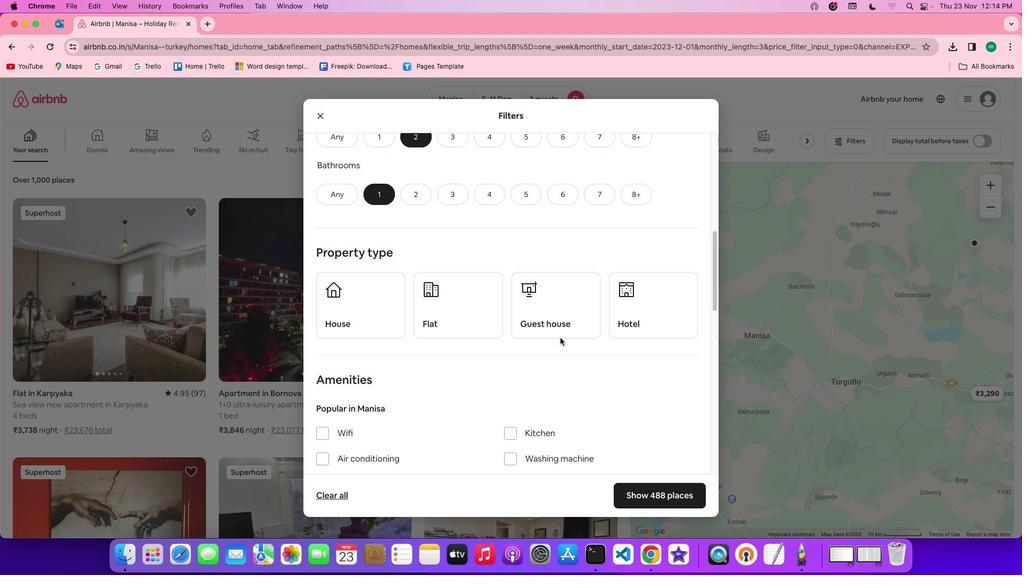 
Action: Mouse scrolled (560, 337) with delta (0, 0)
Screenshot: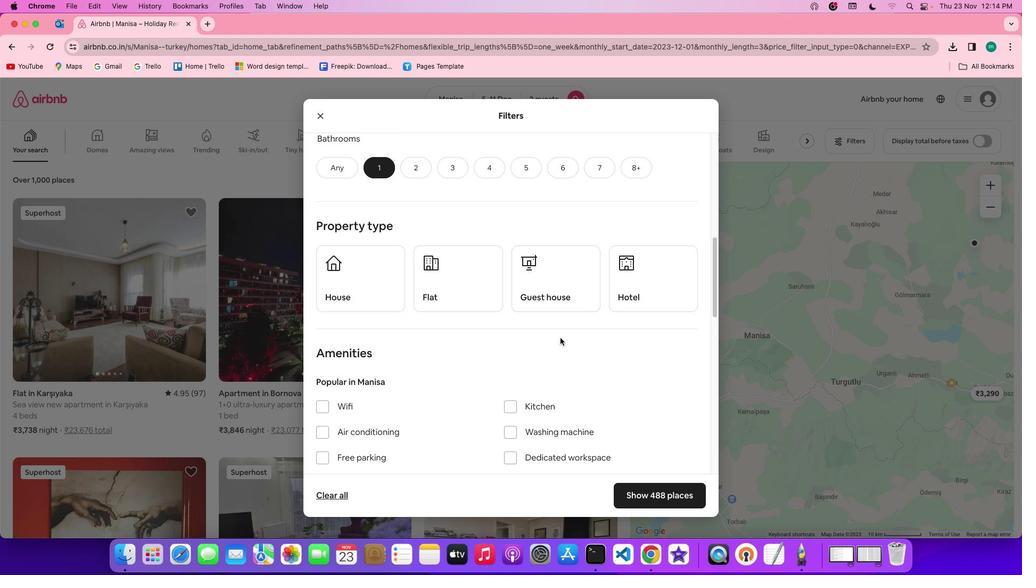 
Action: Mouse scrolled (560, 337) with delta (0, 0)
Screenshot: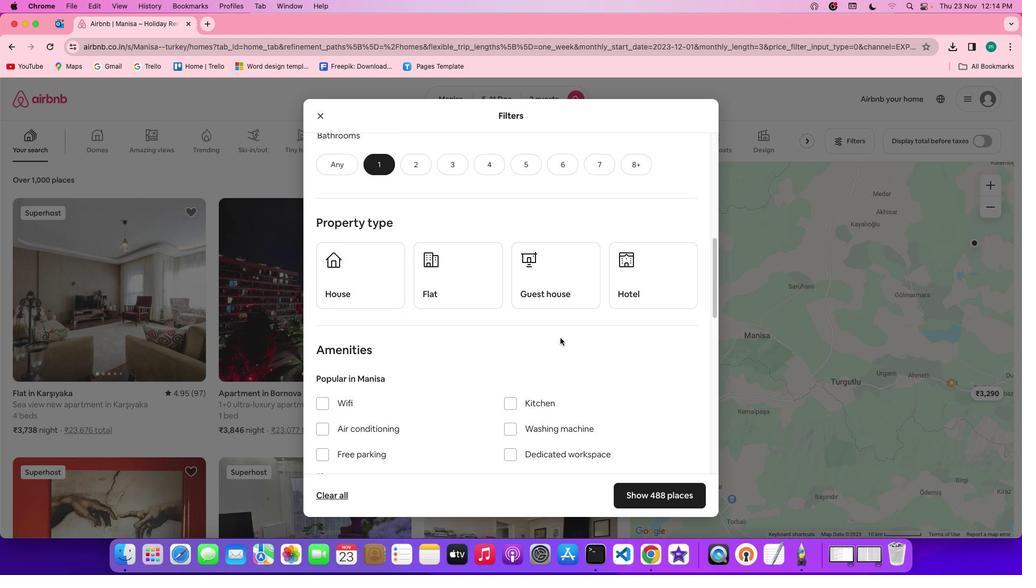 
Action: Mouse scrolled (560, 337) with delta (0, 0)
Screenshot: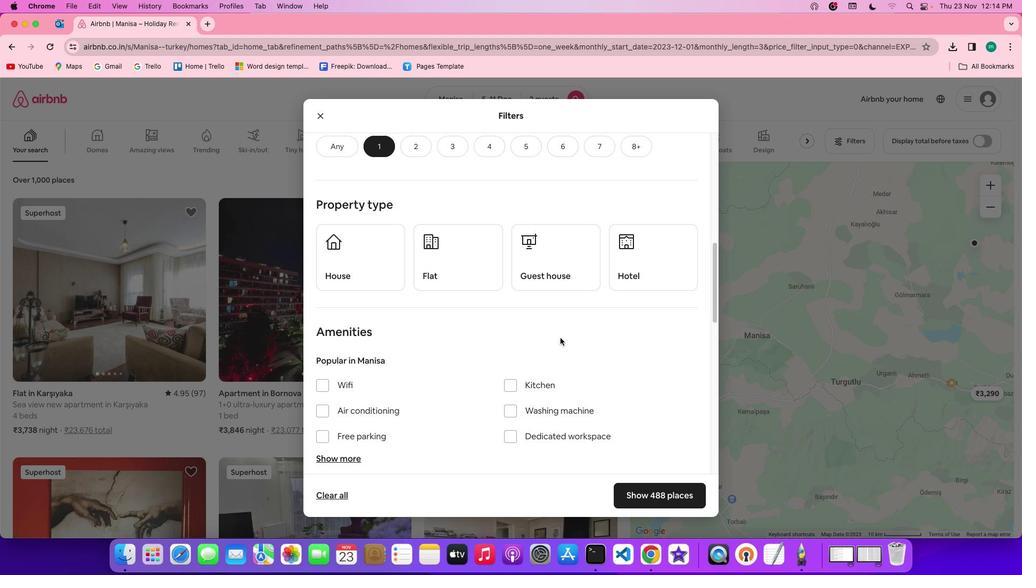 
Action: Mouse moved to (461, 252)
Screenshot: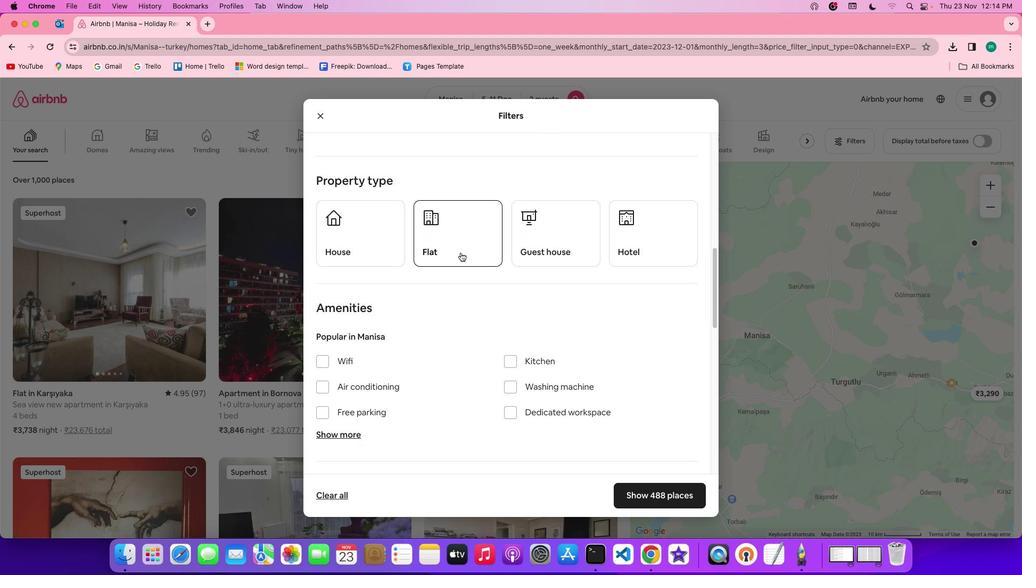 
Action: Mouse pressed left at (461, 252)
Screenshot: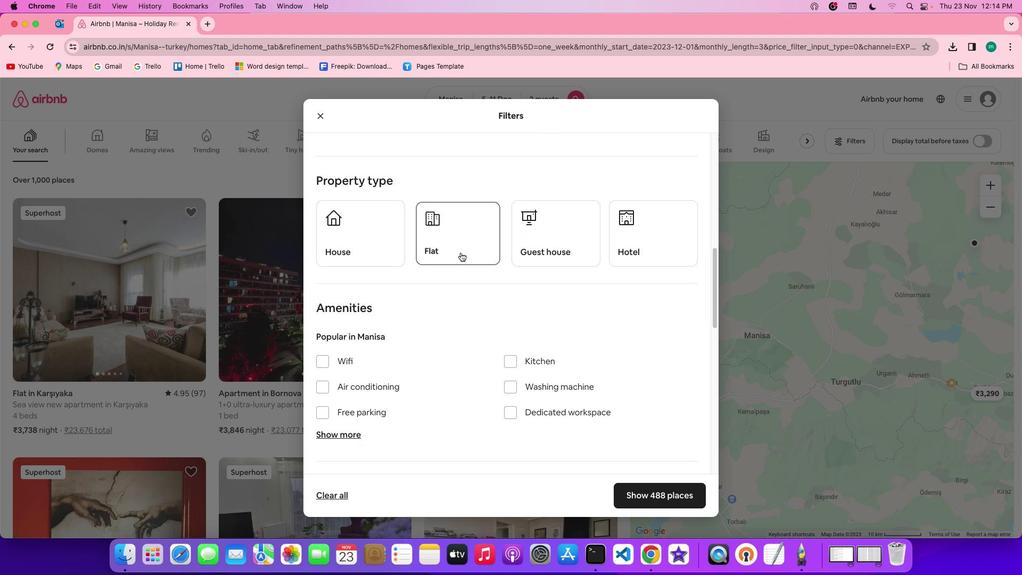 
Action: Mouse moved to (570, 329)
Screenshot: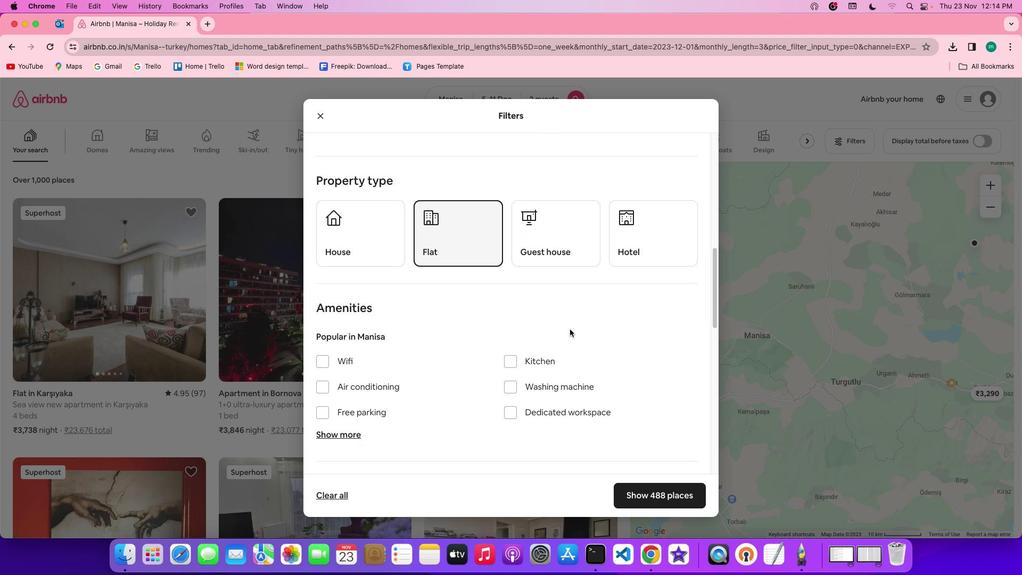 
Action: Mouse scrolled (570, 329) with delta (0, 0)
Screenshot: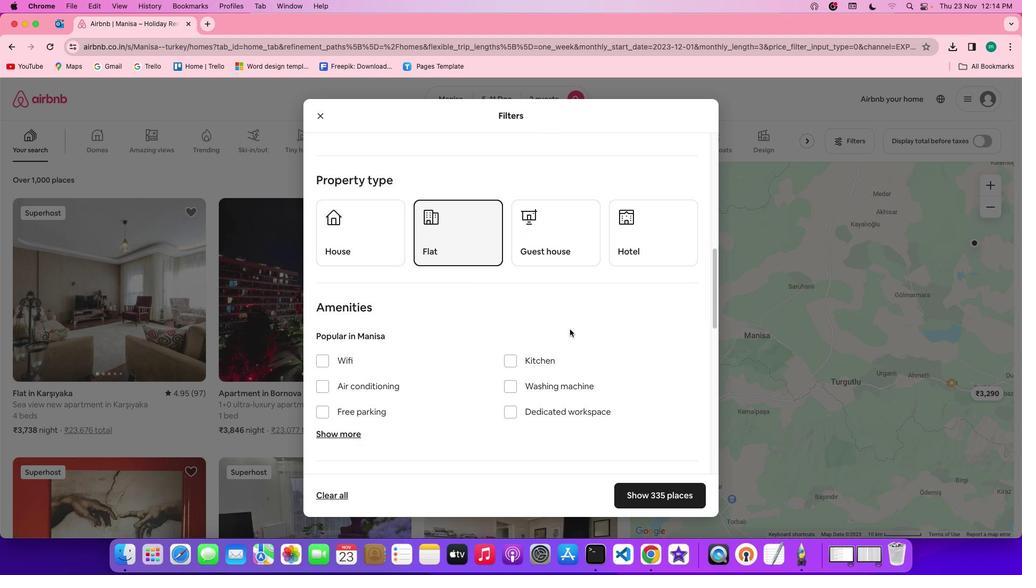 
Action: Mouse scrolled (570, 329) with delta (0, 0)
Screenshot: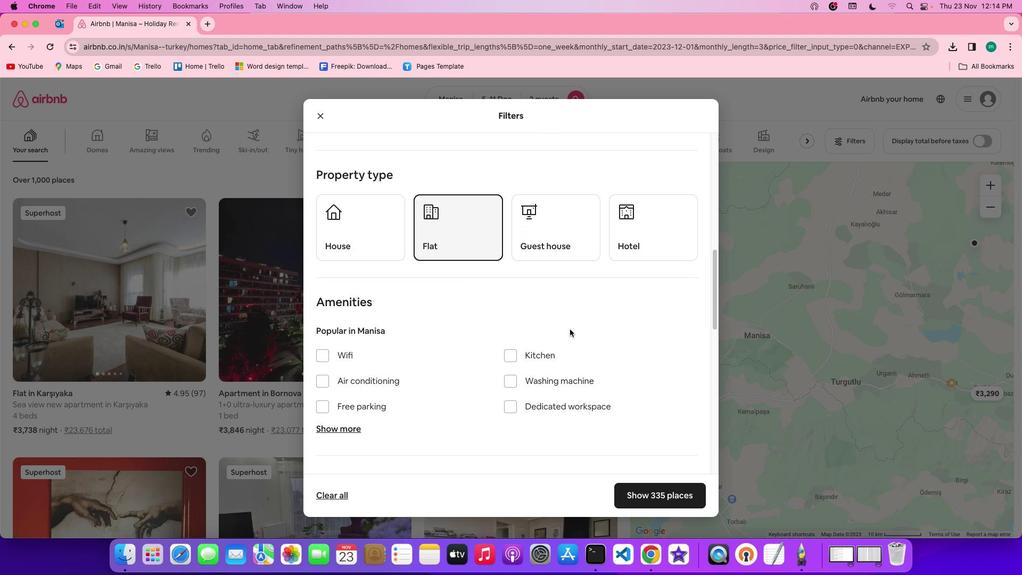 
Action: Mouse scrolled (570, 329) with delta (0, 0)
Screenshot: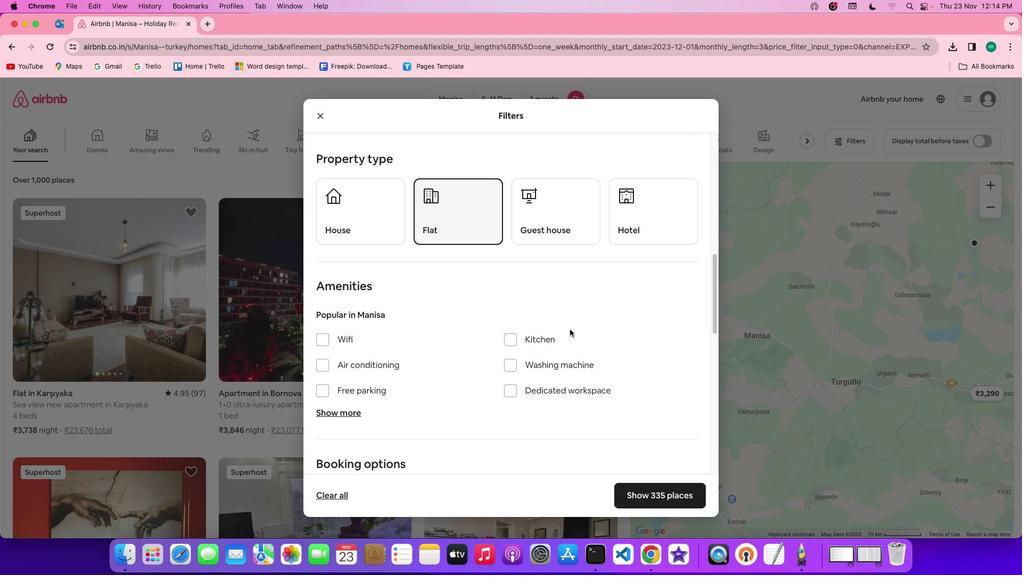 
Action: Mouse scrolled (570, 329) with delta (0, 0)
Screenshot: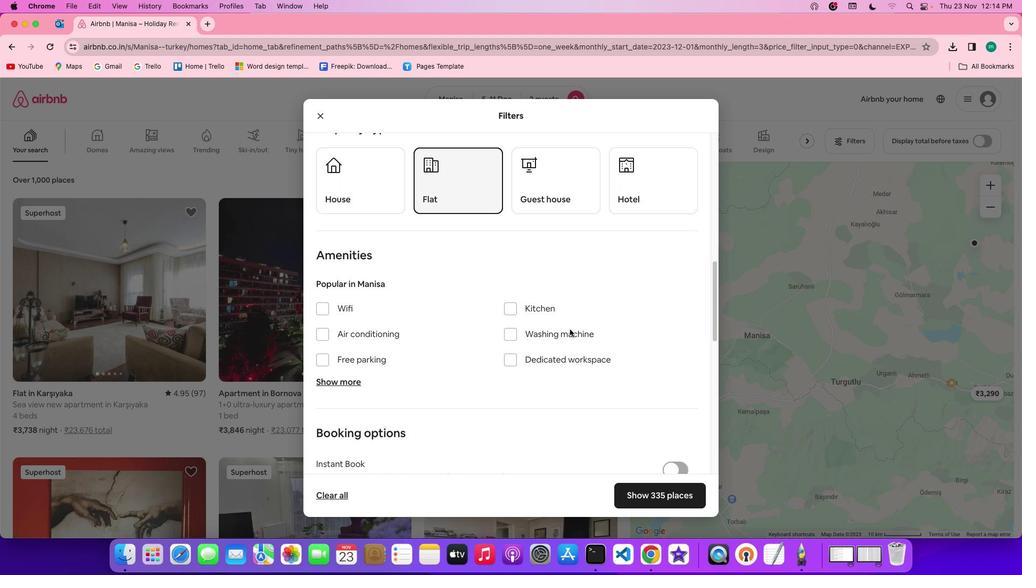 
Action: Mouse scrolled (570, 329) with delta (0, 0)
Screenshot: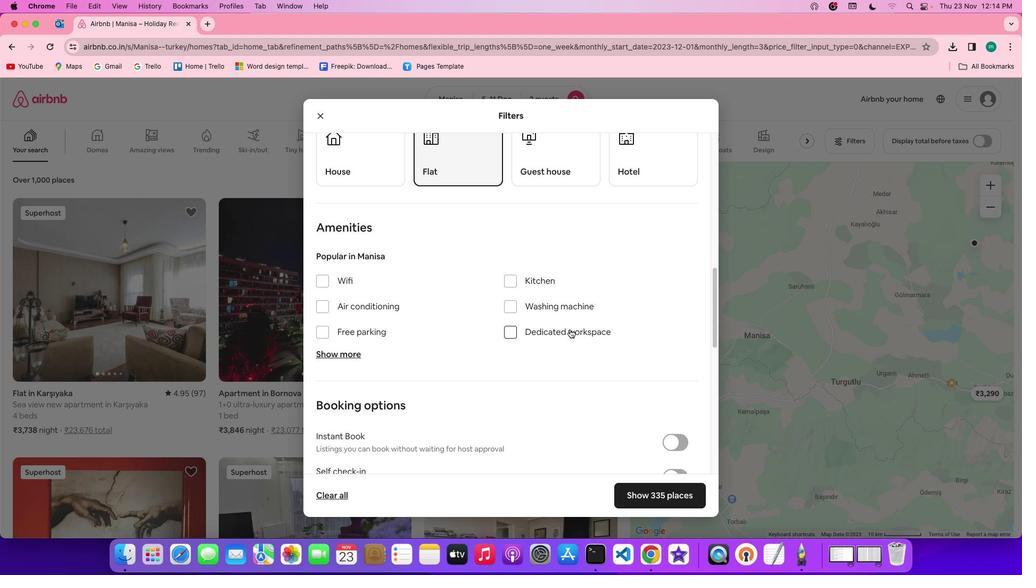 
Action: Mouse scrolled (570, 329) with delta (0, 0)
Screenshot: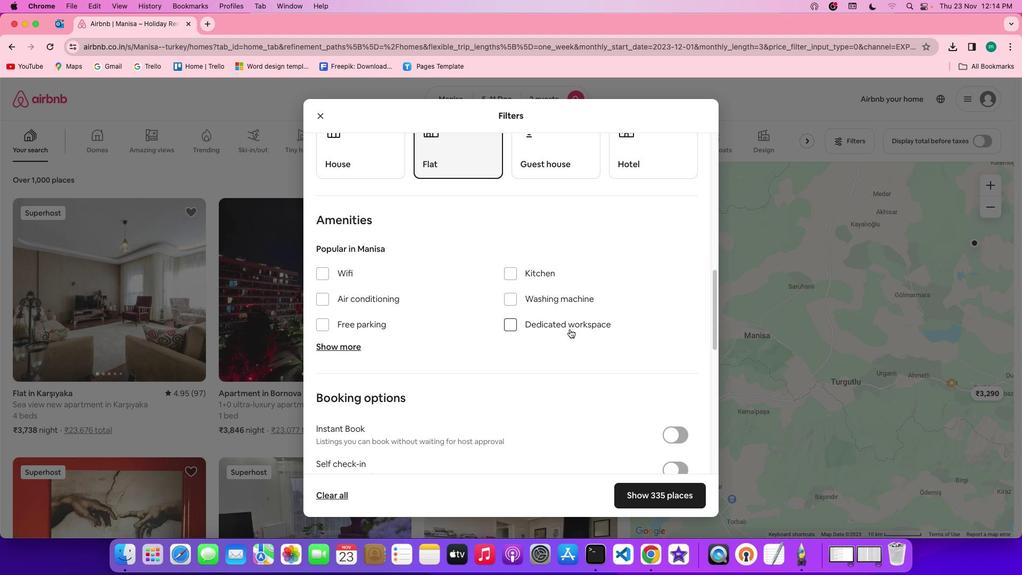
Action: Mouse scrolled (570, 329) with delta (0, 0)
Screenshot: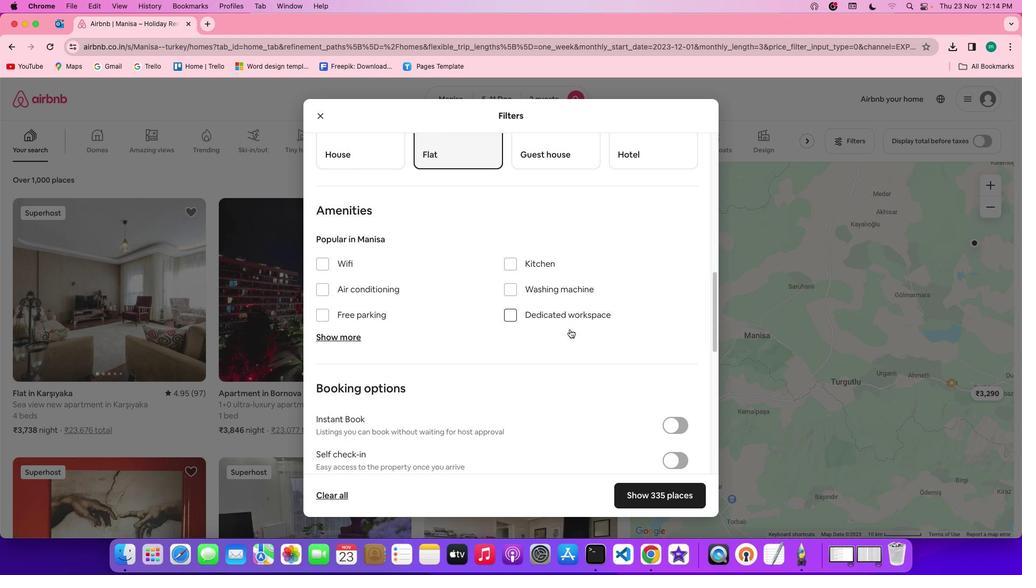 
Action: Mouse scrolled (570, 329) with delta (0, -1)
Screenshot: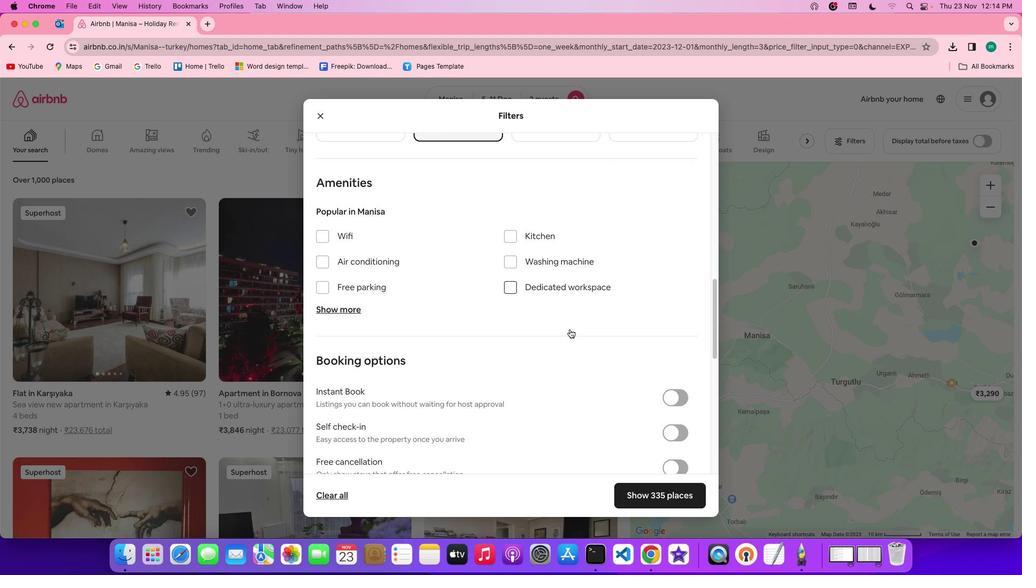 
Action: Mouse moved to (578, 332)
Screenshot: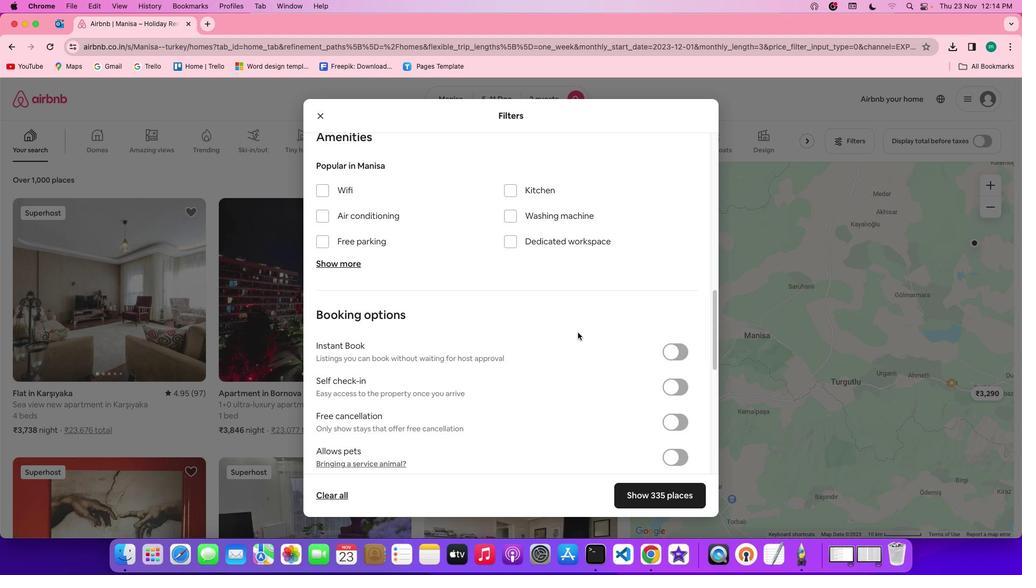 
Action: Mouse scrolled (578, 332) with delta (0, 0)
Screenshot: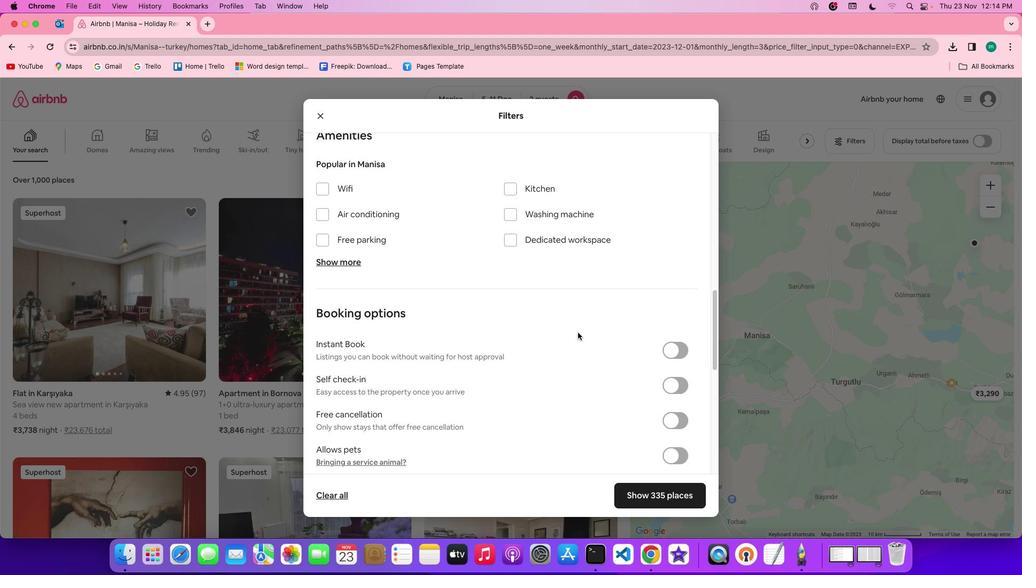 
Action: Mouse scrolled (578, 332) with delta (0, 0)
Screenshot: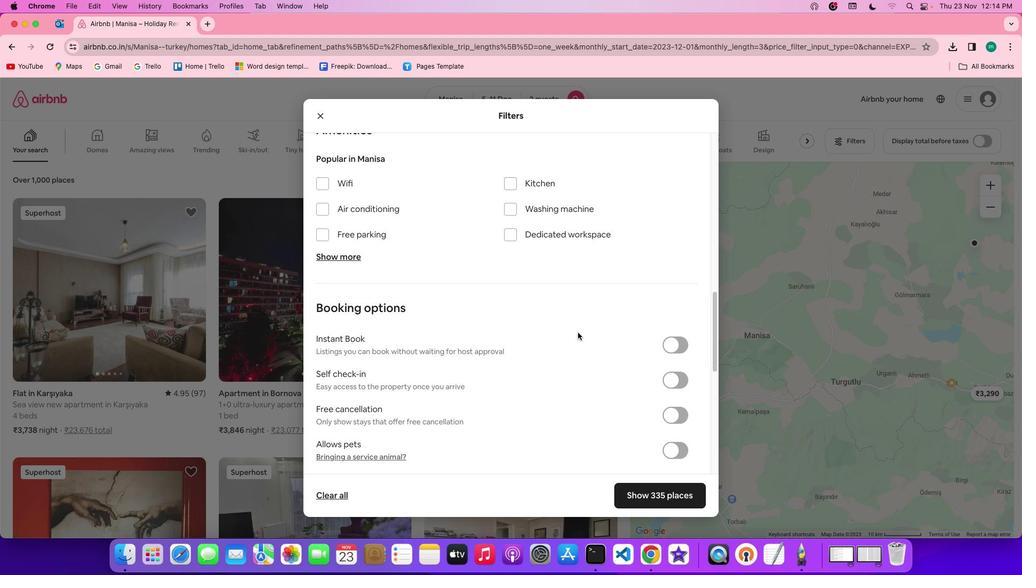
Action: Mouse scrolled (578, 332) with delta (0, 0)
Screenshot: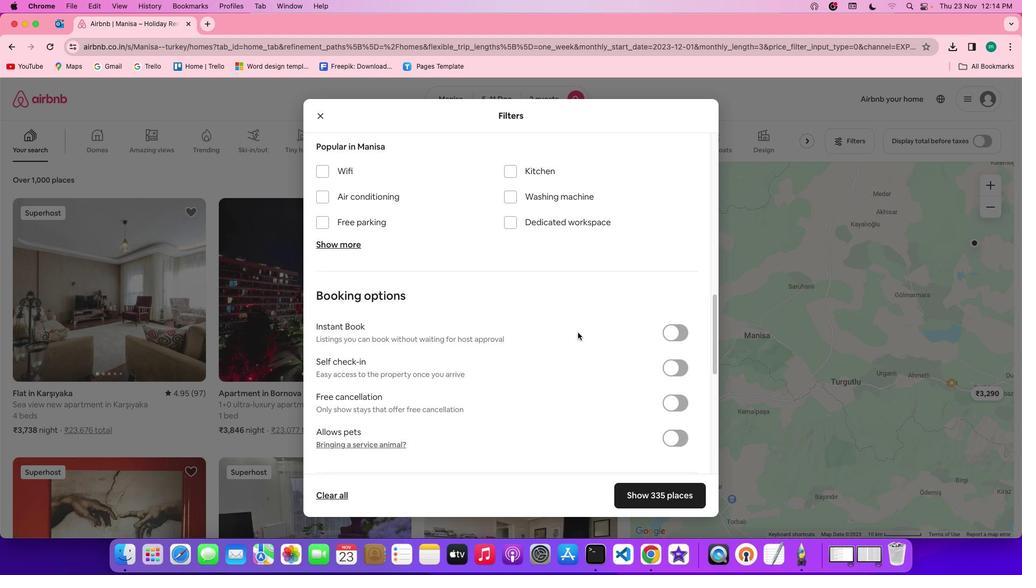 
Action: Mouse moved to (680, 341)
Screenshot: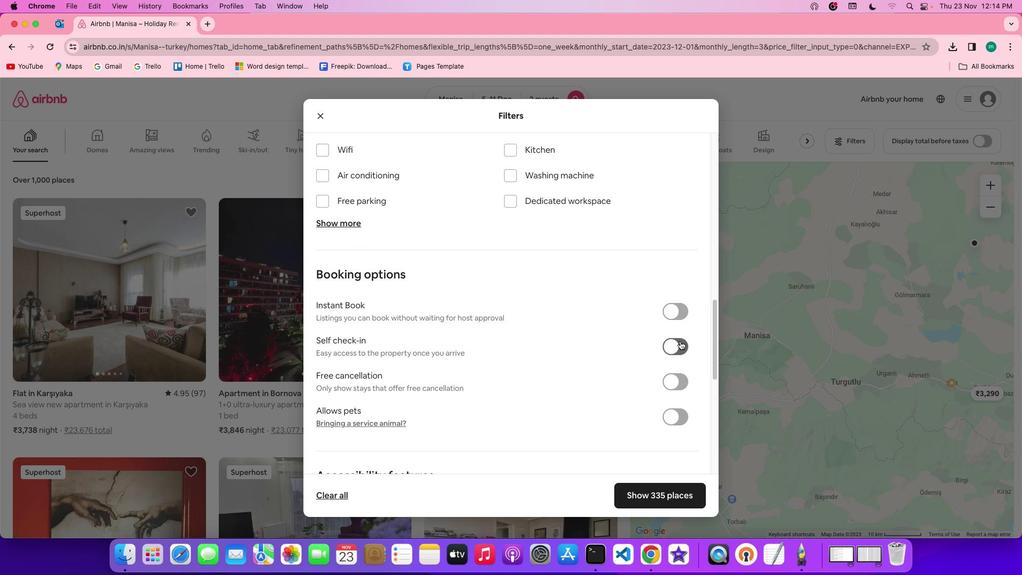 
Action: Mouse pressed left at (680, 341)
Screenshot: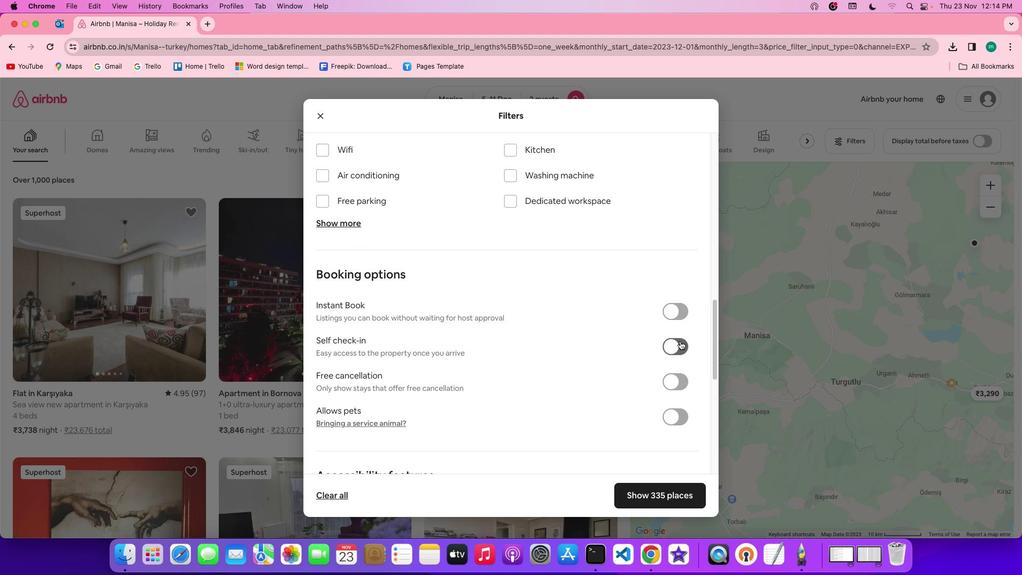 
Action: Mouse moved to (617, 384)
Screenshot: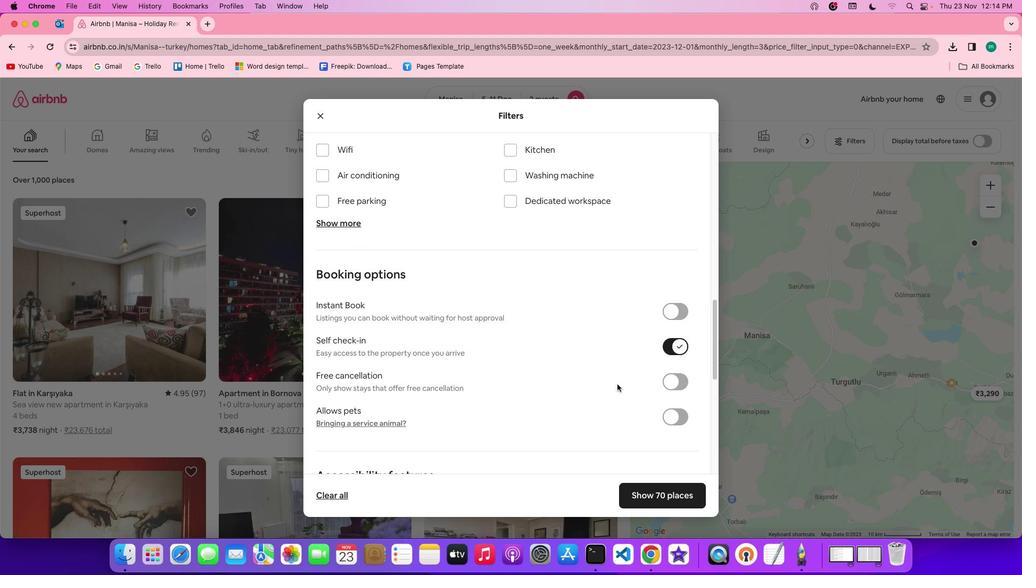 
Action: Mouse scrolled (617, 384) with delta (0, 0)
Screenshot: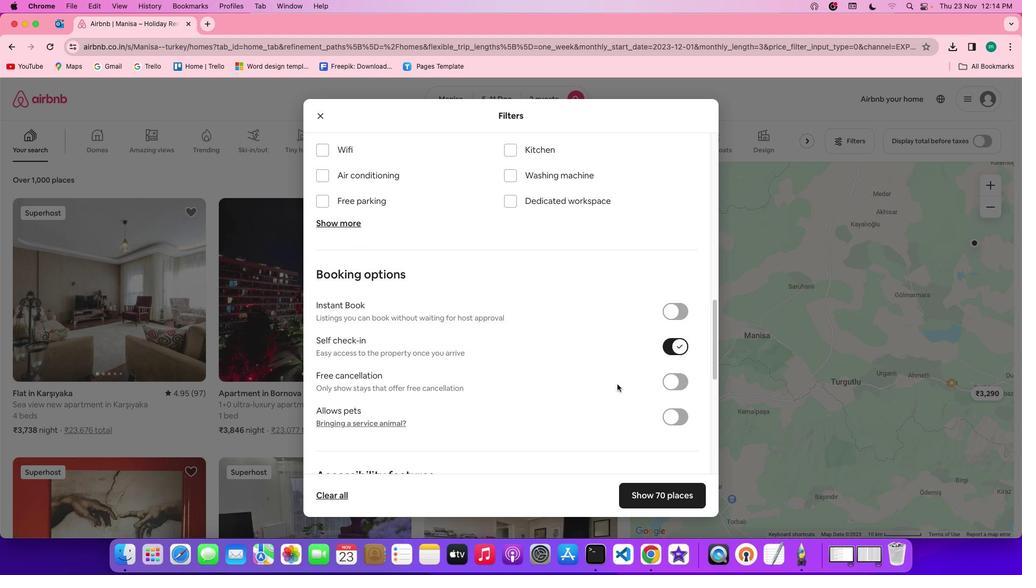 
Action: Mouse scrolled (617, 384) with delta (0, 0)
Screenshot: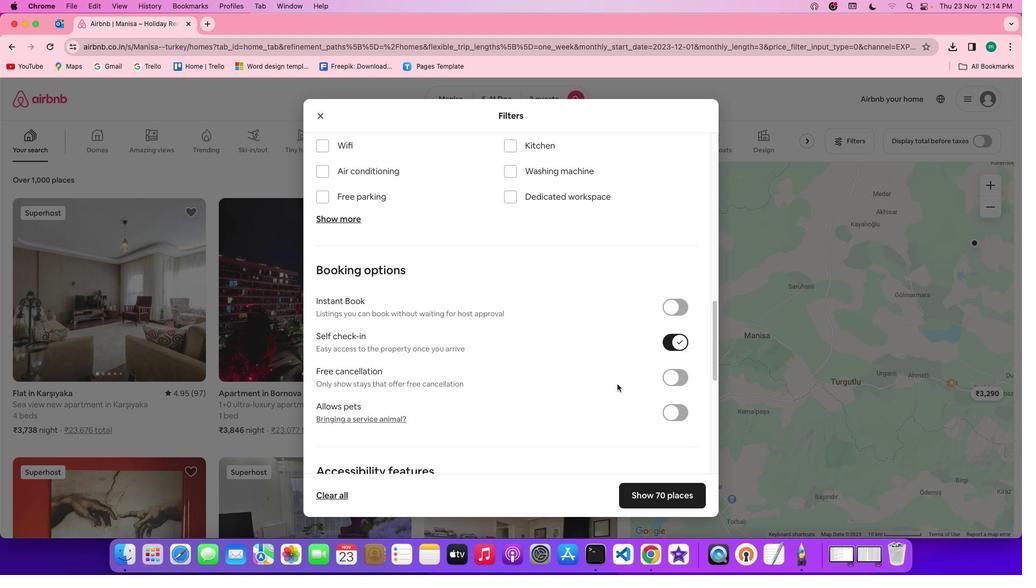 
Action: Mouse scrolled (617, 384) with delta (0, 0)
Screenshot: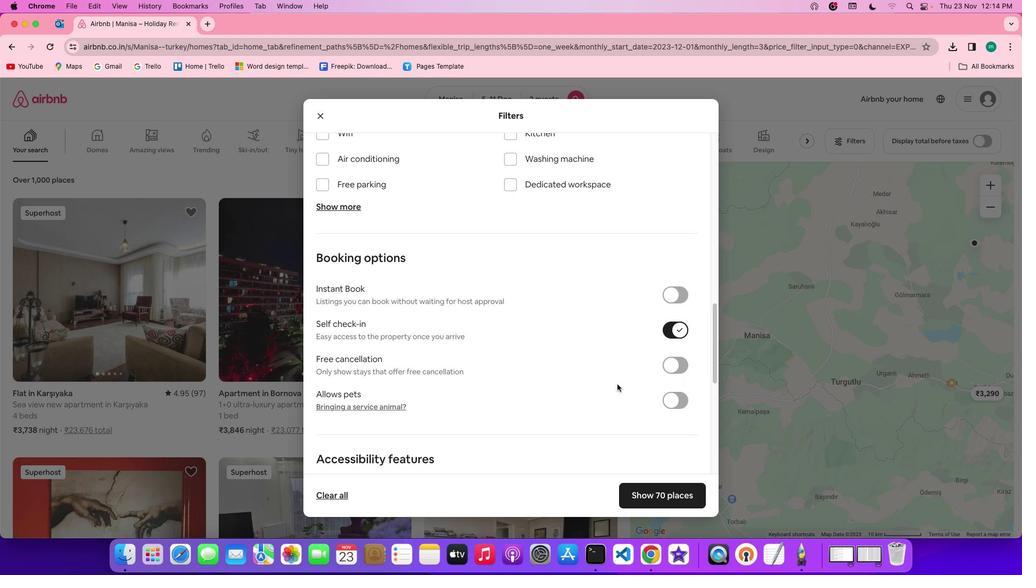 
Action: Mouse scrolled (617, 384) with delta (0, 0)
Screenshot: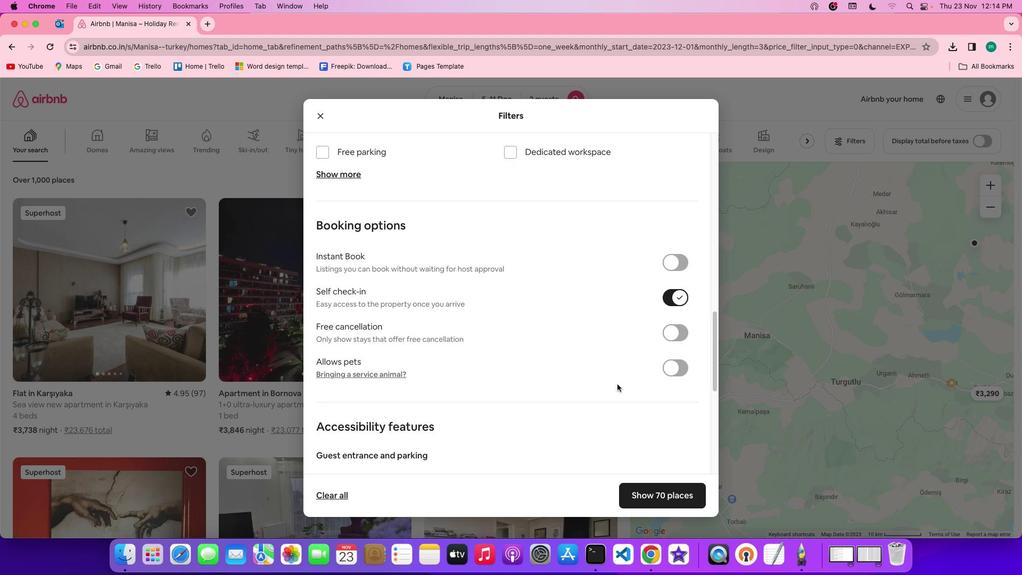 
Action: Mouse scrolled (617, 384) with delta (0, 0)
Screenshot: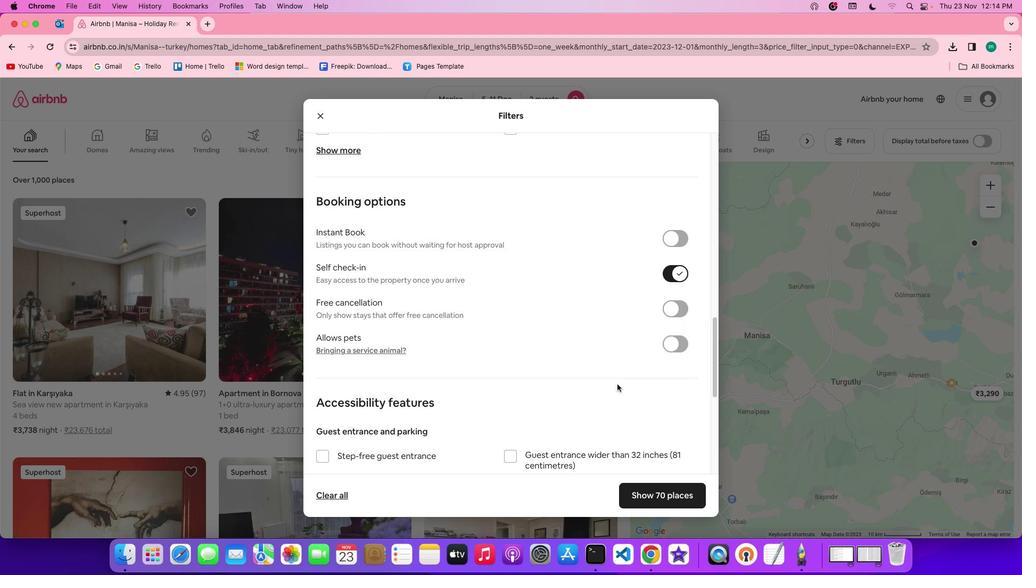 
Action: Mouse scrolled (617, 384) with delta (0, 0)
Screenshot: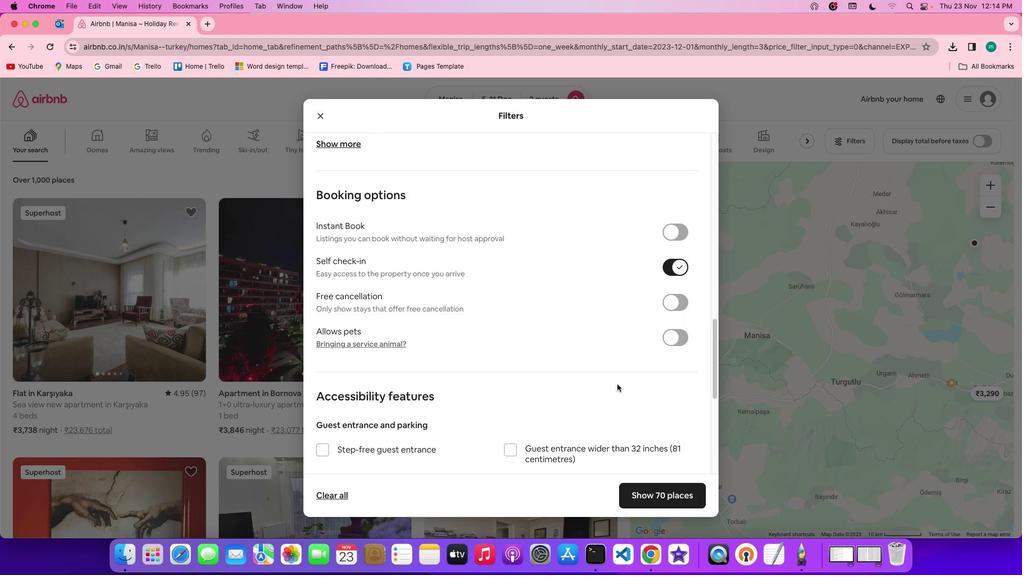 
Action: Mouse scrolled (617, 384) with delta (0, 0)
Screenshot: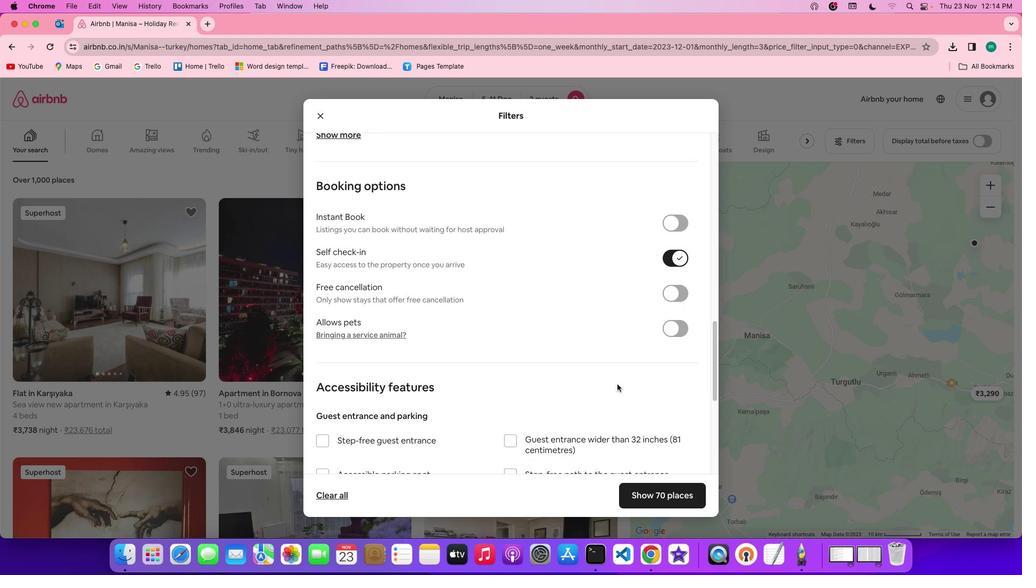 
Action: Mouse scrolled (617, 384) with delta (0, -1)
Screenshot: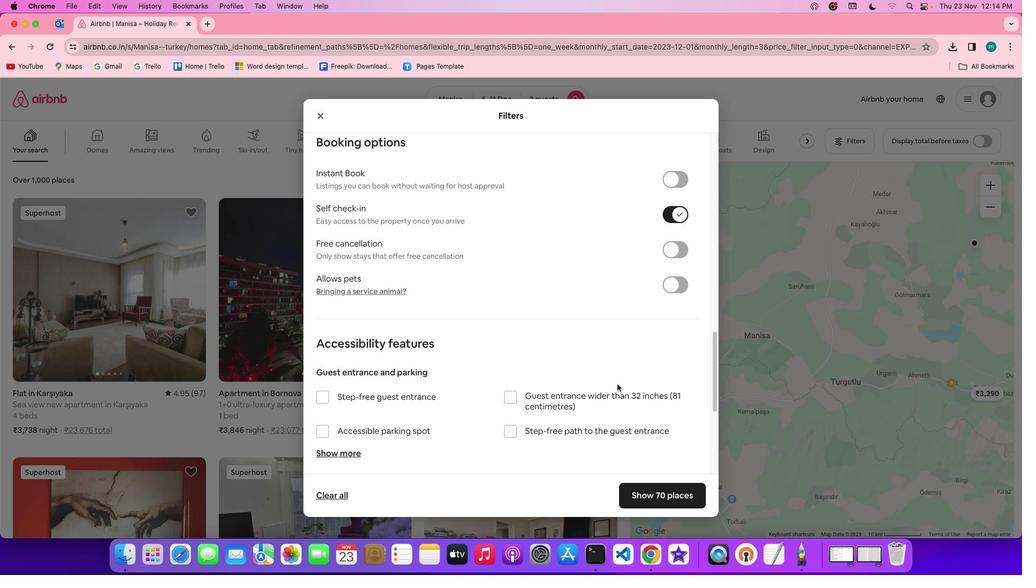 
Action: Mouse scrolled (617, 384) with delta (0, 0)
Screenshot: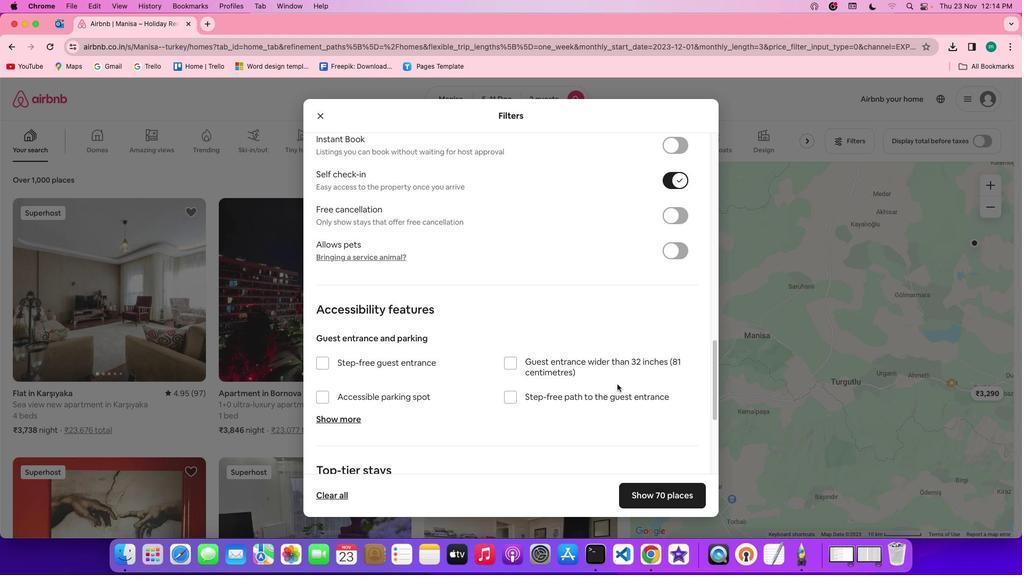 
Action: Mouse scrolled (617, 384) with delta (0, 0)
Screenshot: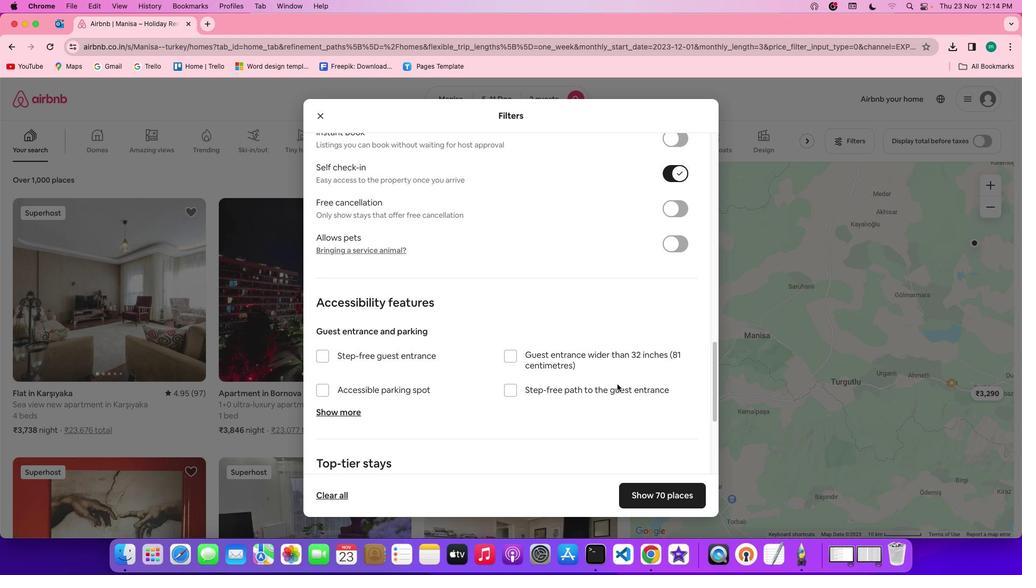 
Action: Mouse scrolled (617, 384) with delta (0, 0)
Screenshot: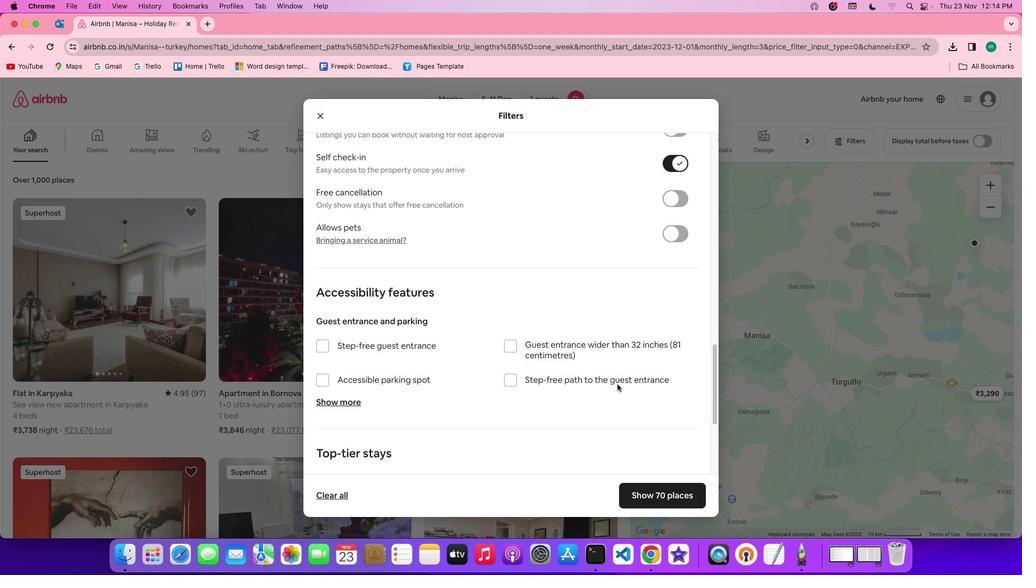 
Action: Mouse scrolled (617, 384) with delta (0, -1)
Screenshot: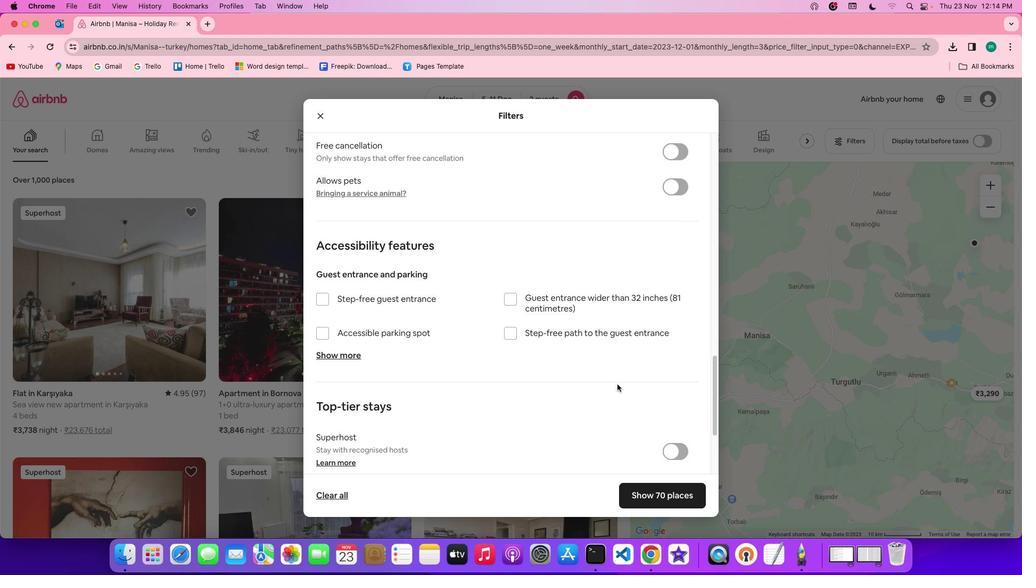 
Action: Mouse scrolled (617, 384) with delta (0, 0)
Screenshot: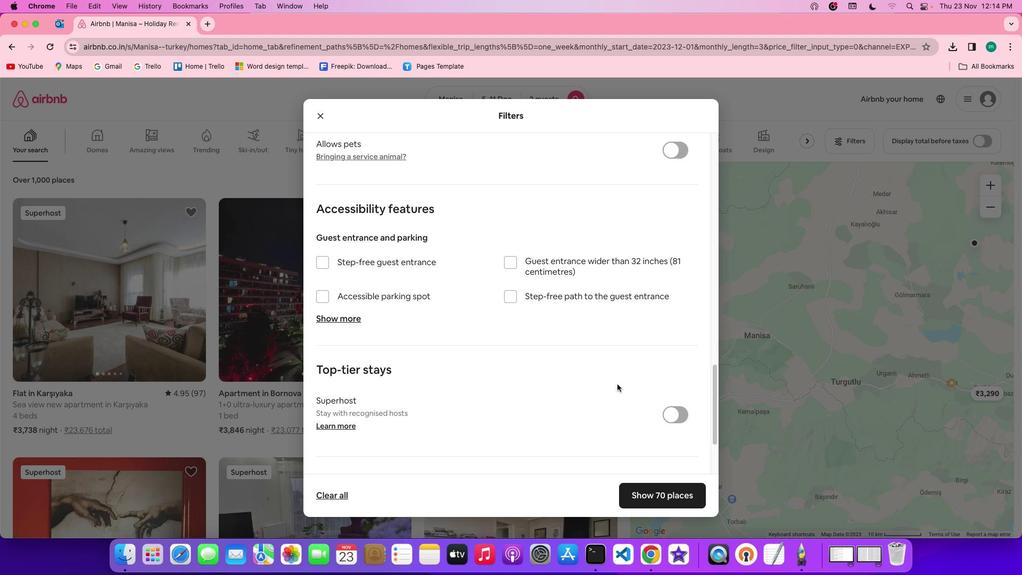 
Action: Mouse scrolled (617, 384) with delta (0, 0)
Screenshot: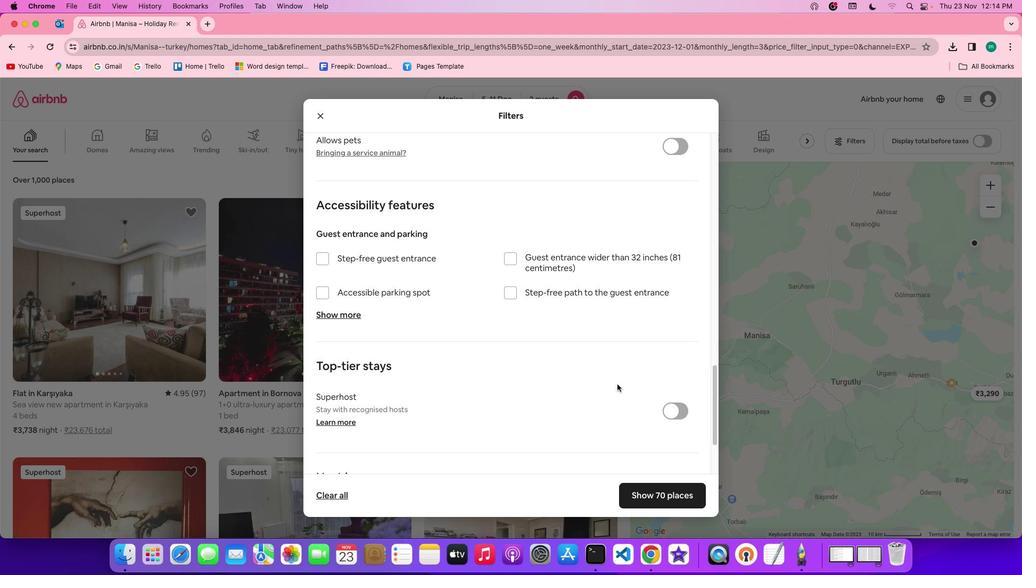 
Action: Mouse scrolled (617, 384) with delta (0, 0)
Screenshot: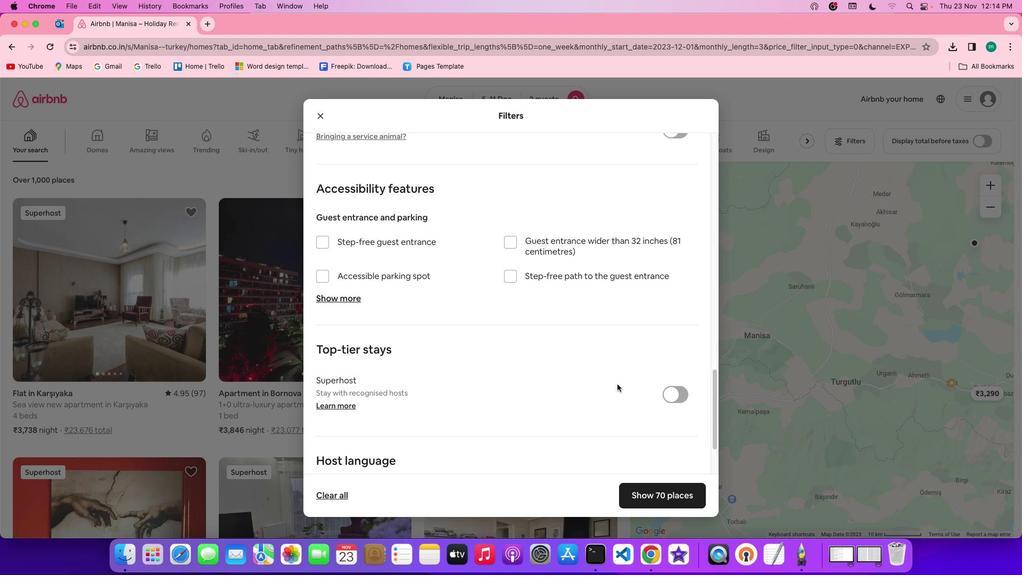
Action: Mouse scrolled (617, 384) with delta (0, -1)
Screenshot: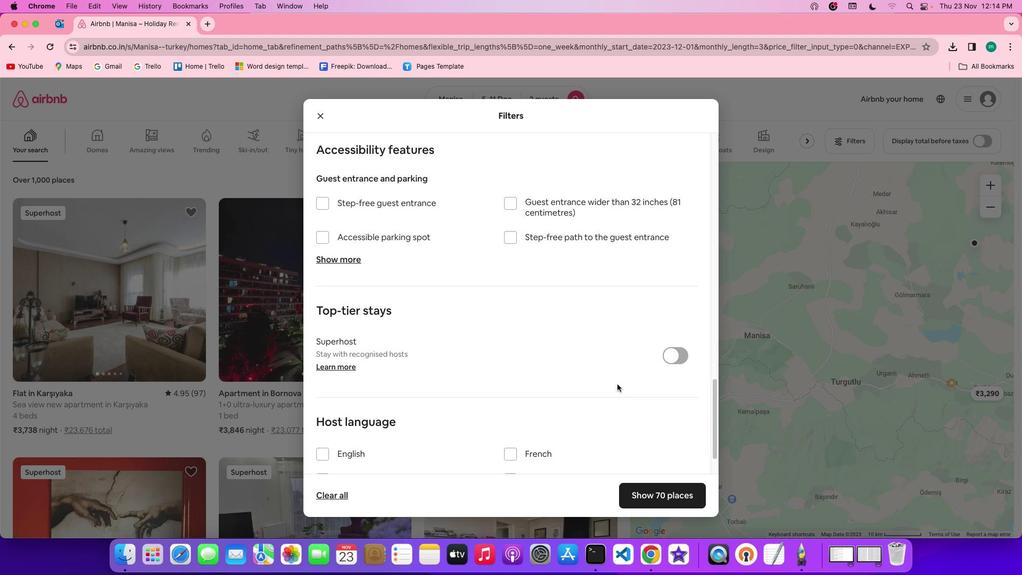 
Action: Mouse scrolled (617, 384) with delta (0, 0)
Screenshot: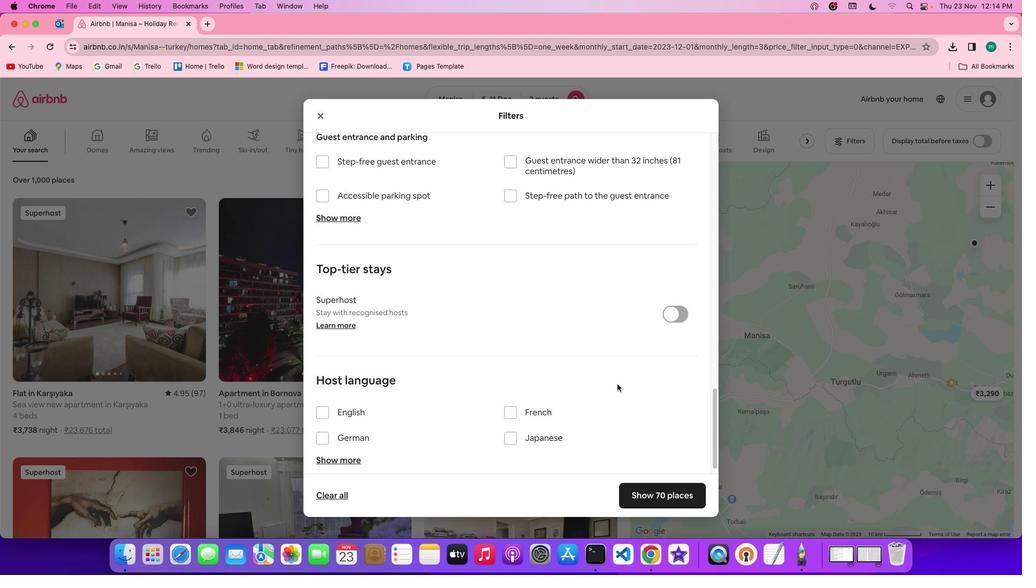 
Action: Mouse scrolled (617, 384) with delta (0, 0)
Screenshot: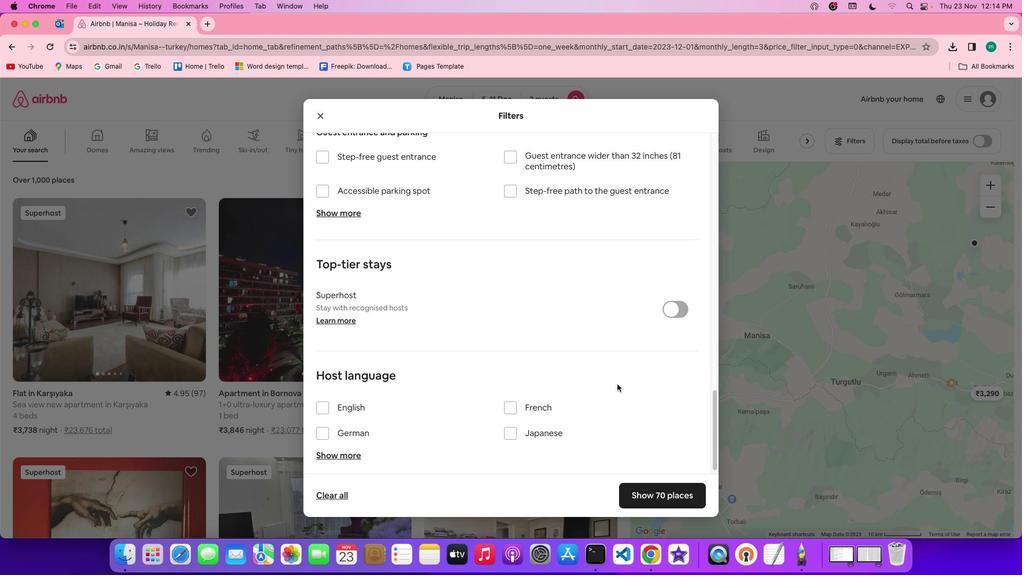 
Action: Mouse scrolled (617, 384) with delta (0, 0)
Screenshot: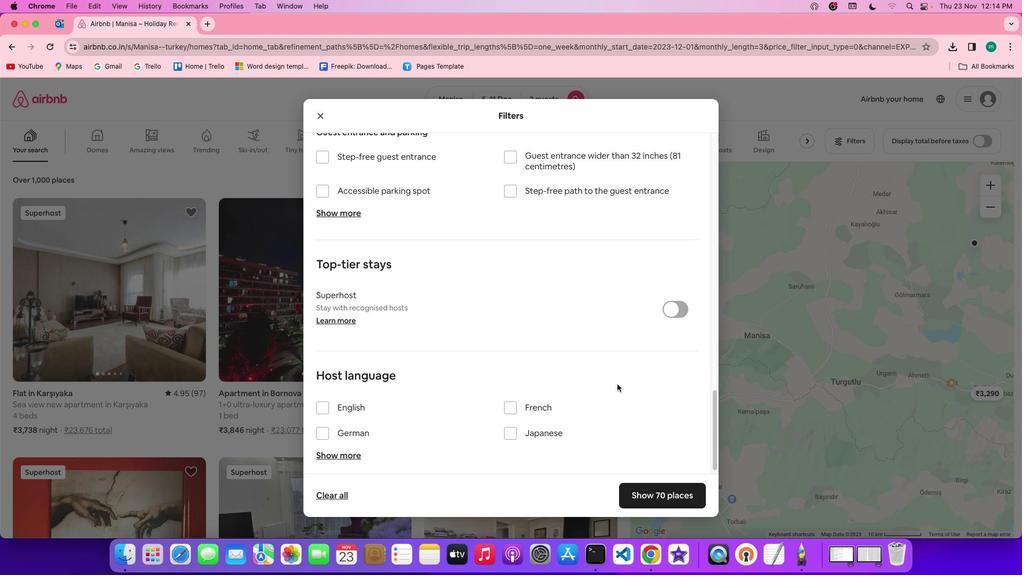 
Action: Mouse scrolled (617, 384) with delta (0, -1)
Screenshot: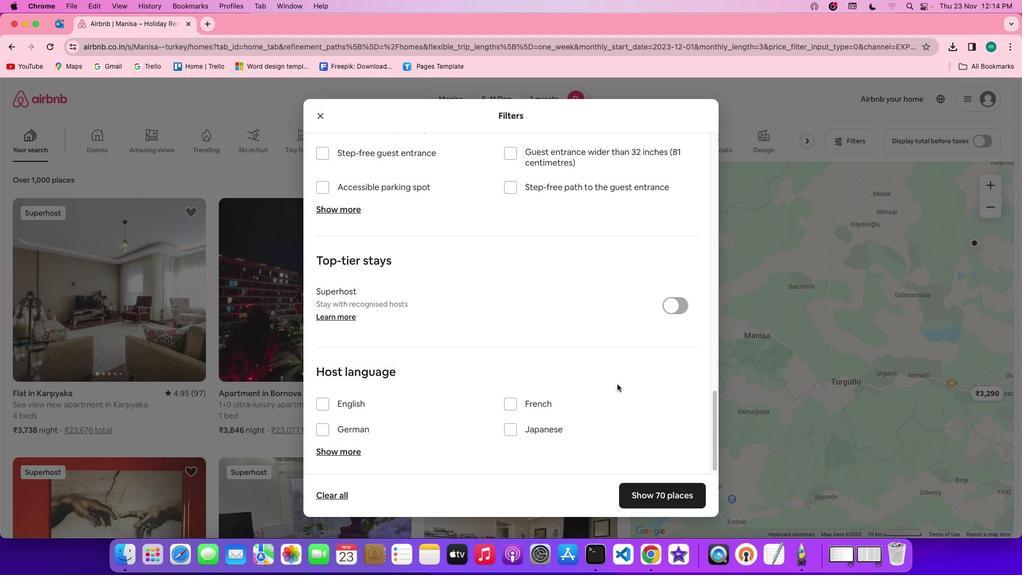 
Action: Mouse scrolled (617, 384) with delta (0, -2)
Screenshot: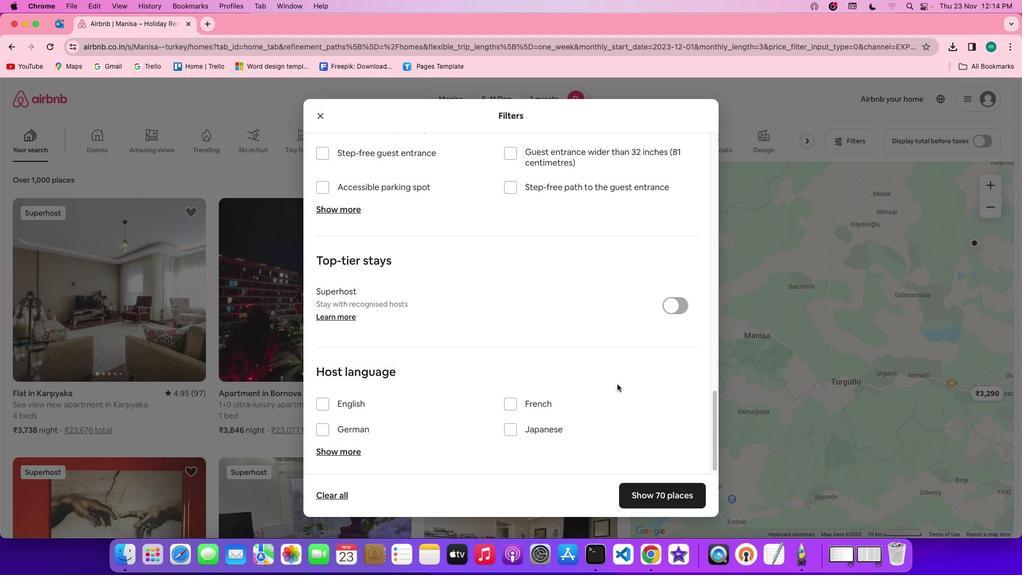 
Action: Mouse scrolled (617, 384) with delta (0, -3)
Screenshot: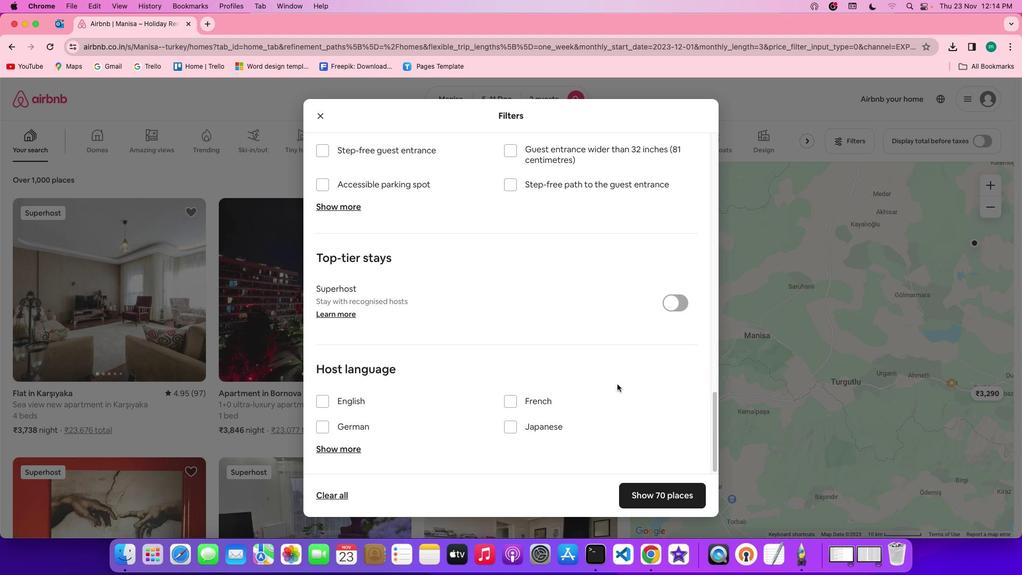 
Action: Mouse scrolled (617, 384) with delta (0, 0)
Screenshot: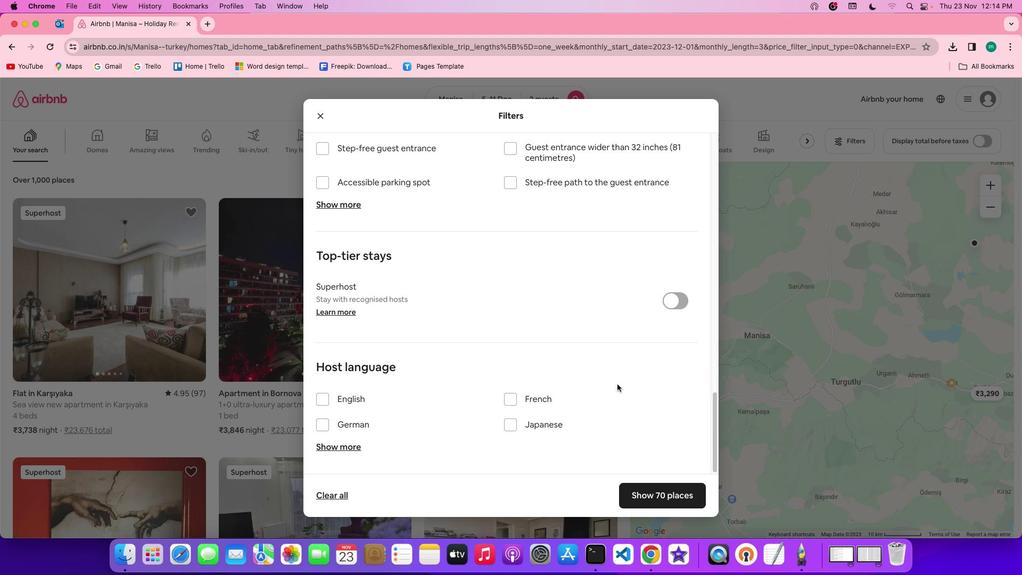 
Action: Mouse scrolled (617, 384) with delta (0, 0)
Screenshot: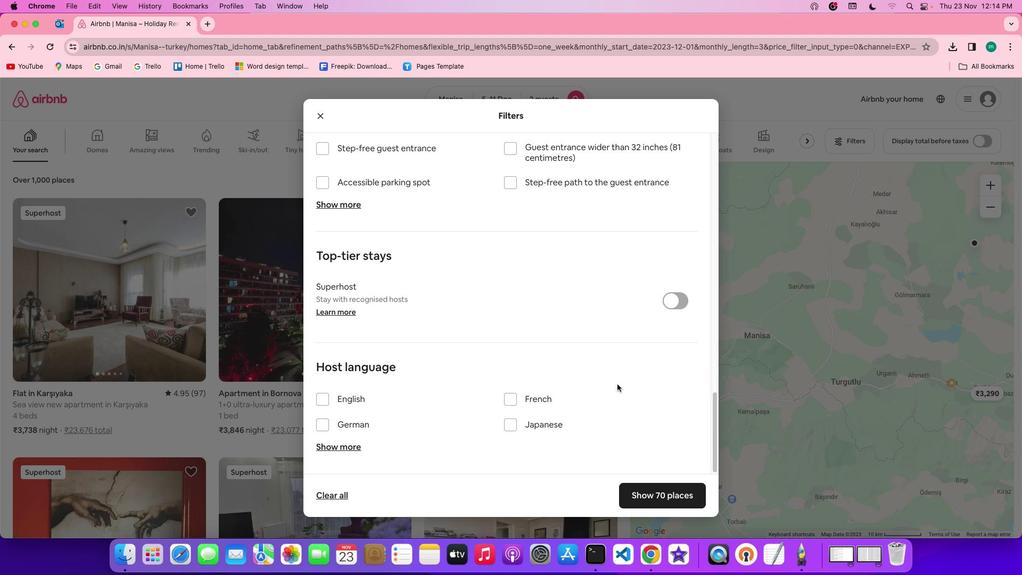 
Action: Mouse scrolled (617, 384) with delta (0, -1)
Screenshot: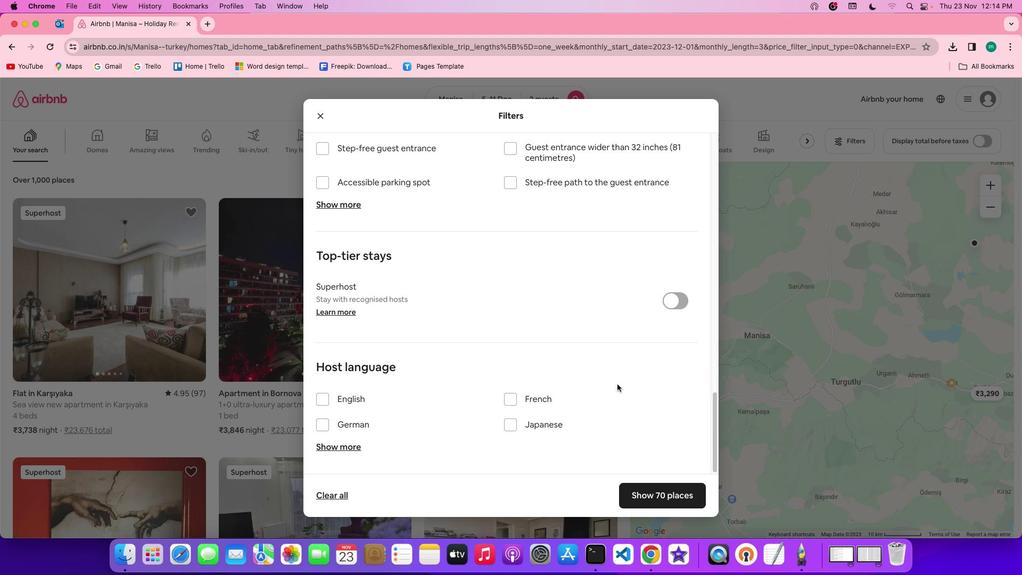 
Action: Mouse scrolled (617, 384) with delta (0, -2)
Screenshot: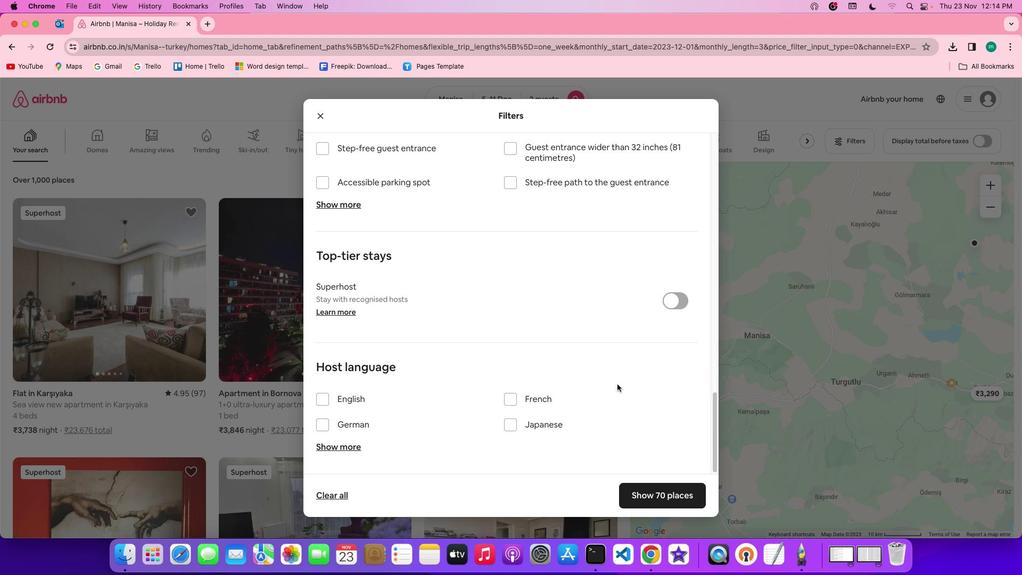 
Action: Mouse moved to (669, 498)
Screenshot: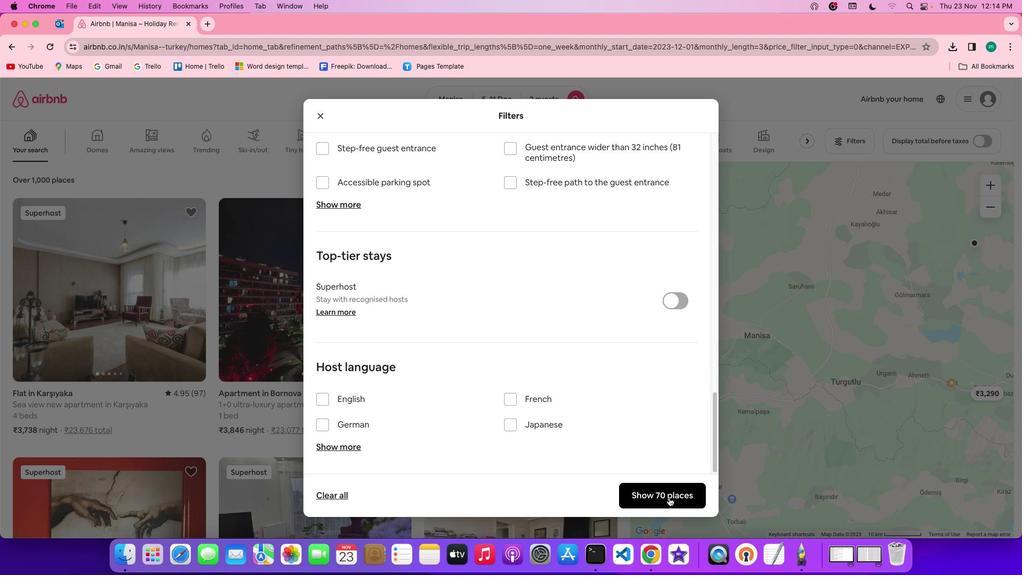 
Action: Mouse pressed left at (669, 498)
Screenshot: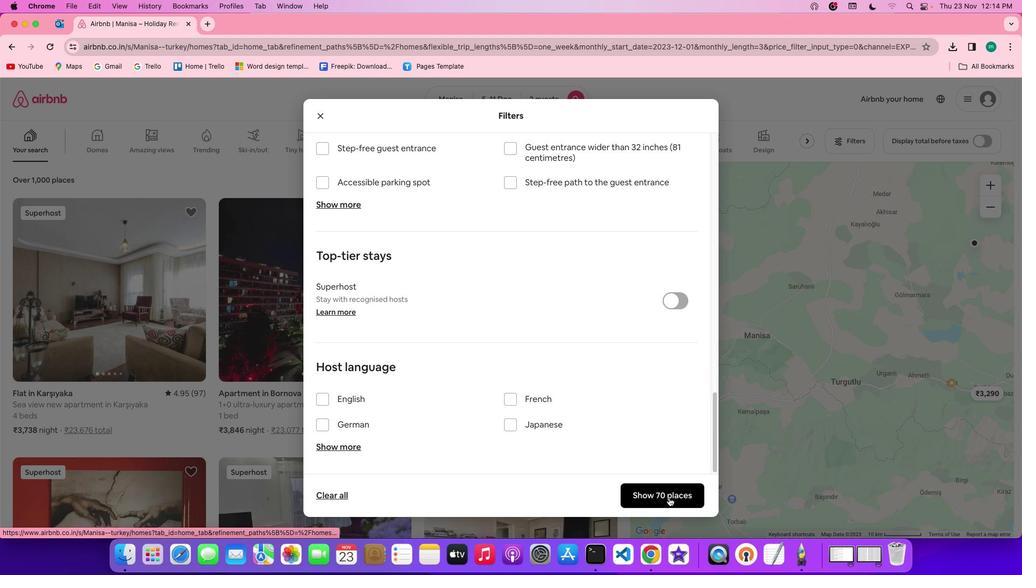 
Action: Mouse moved to (379, 339)
Screenshot: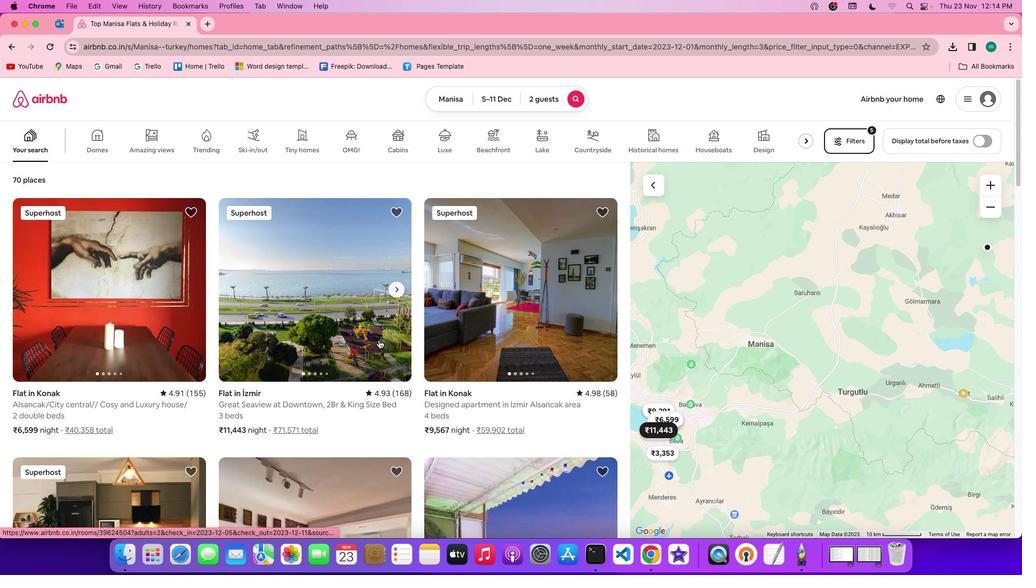 
Action: Mouse scrolled (379, 339) with delta (0, 0)
Screenshot: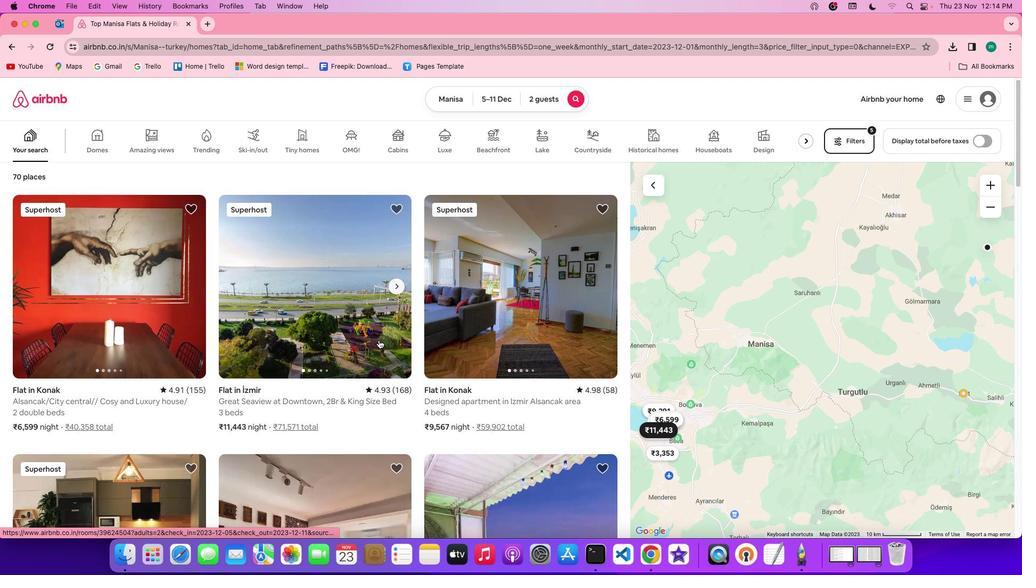 
Action: Mouse scrolled (379, 339) with delta (0, 0)
Screenshot: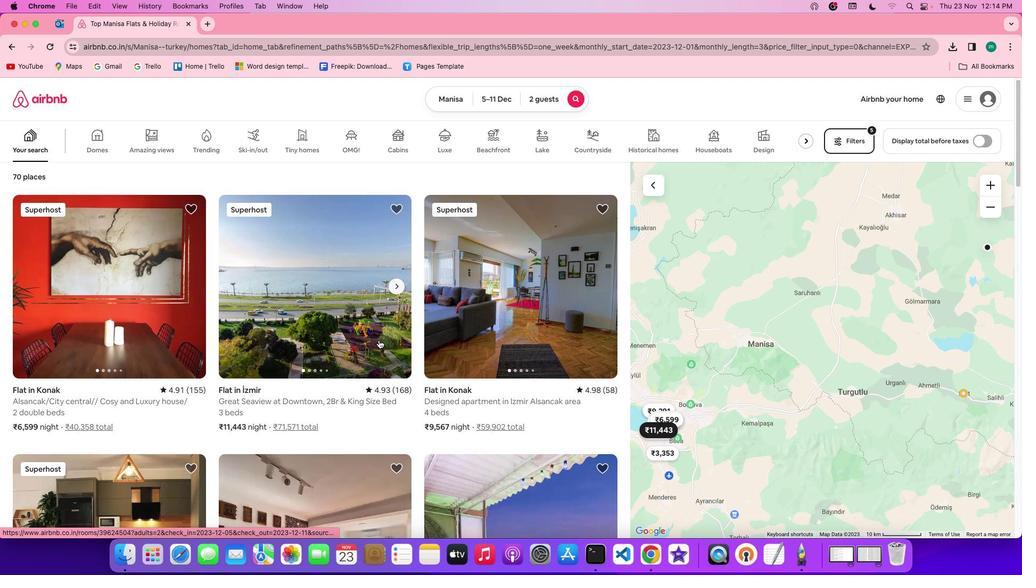 
Action: Mouse scrolled (379, 339) with delta (0, -1)
Screenshot: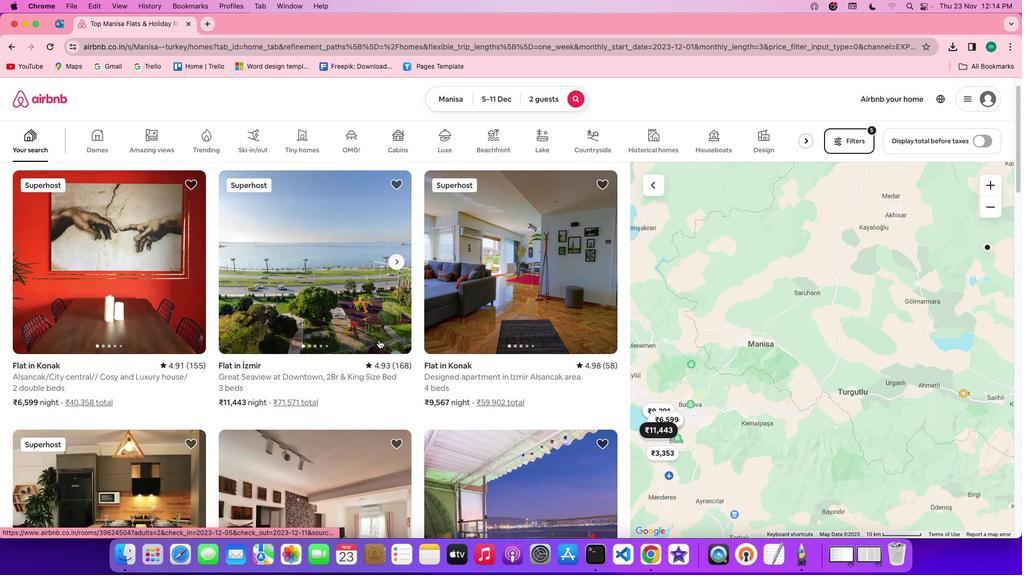 
Action: Mouse scrolled (379, 339) with delta (0, -1)
Screenshot: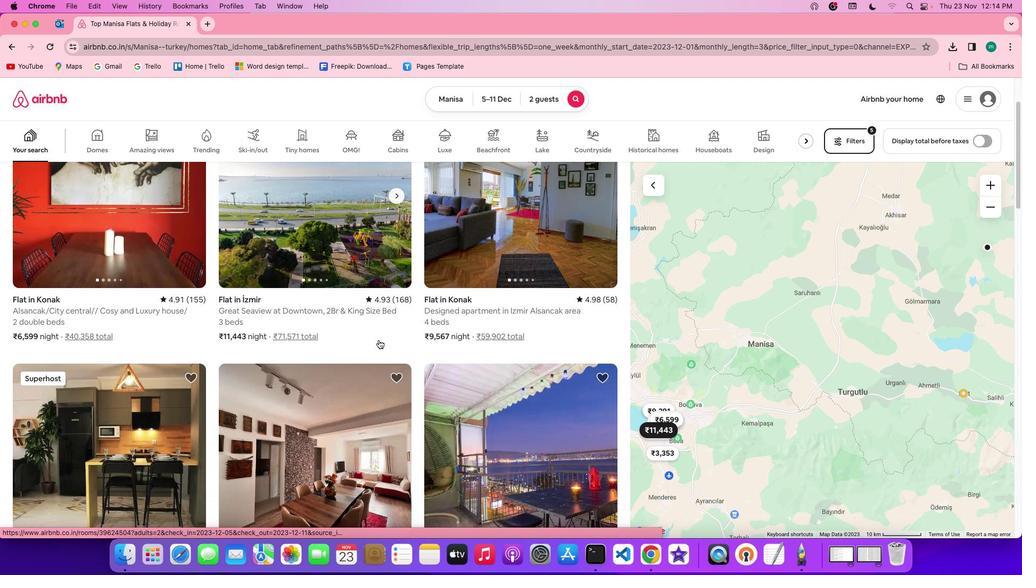 
Action: Mouse scrolled (379, 339) with delta (0, 0)
Screenshot: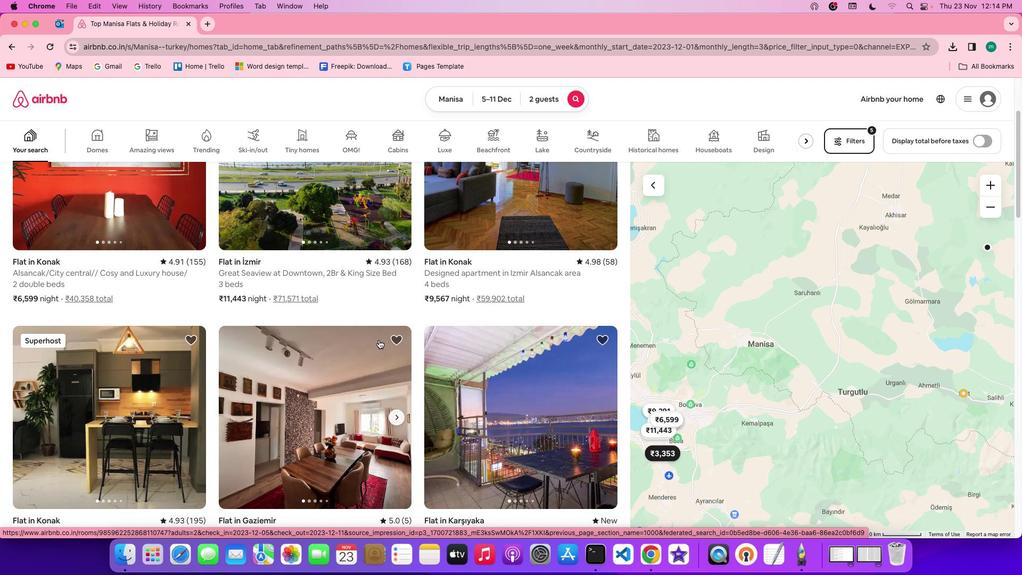
Action: Mouse scrolled (379, 339) with delta (0, 0)
Screenshot: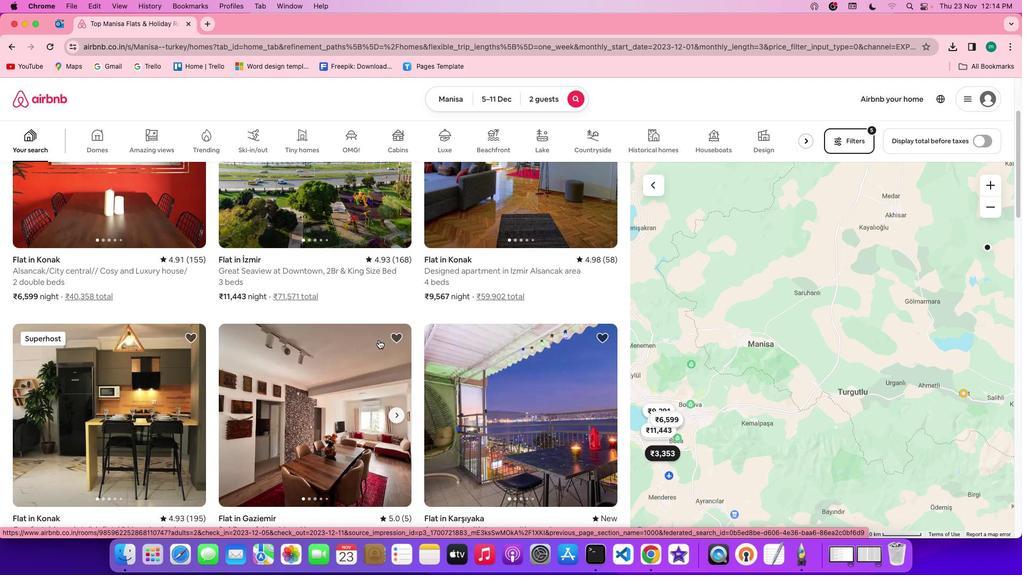 
Action: Mouse scrolled (379, 339) with delta (0, -1)
Screenshot: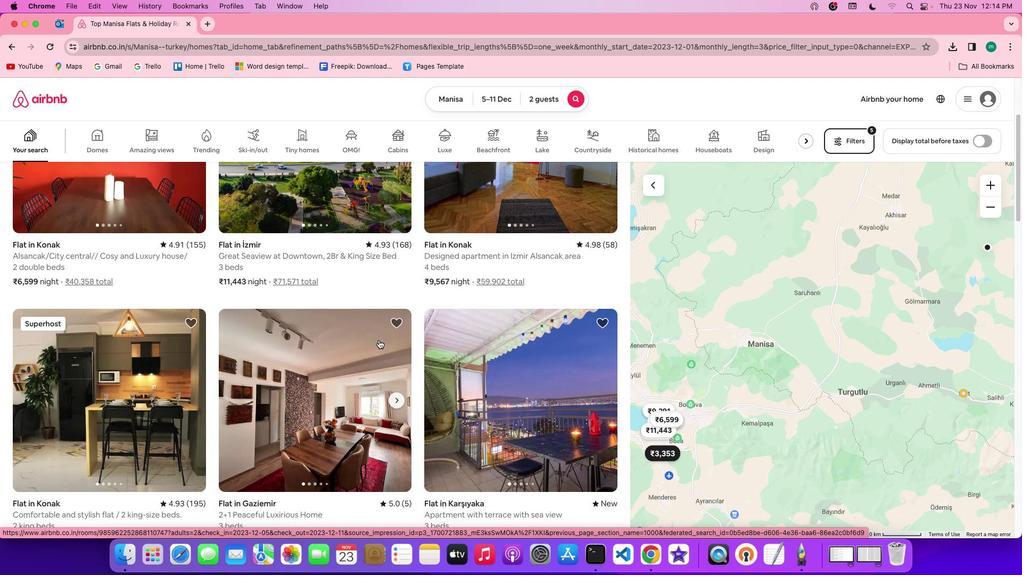 
Action: Mouse scrolled (379, 339) with delta (0, -1)
Screenshot: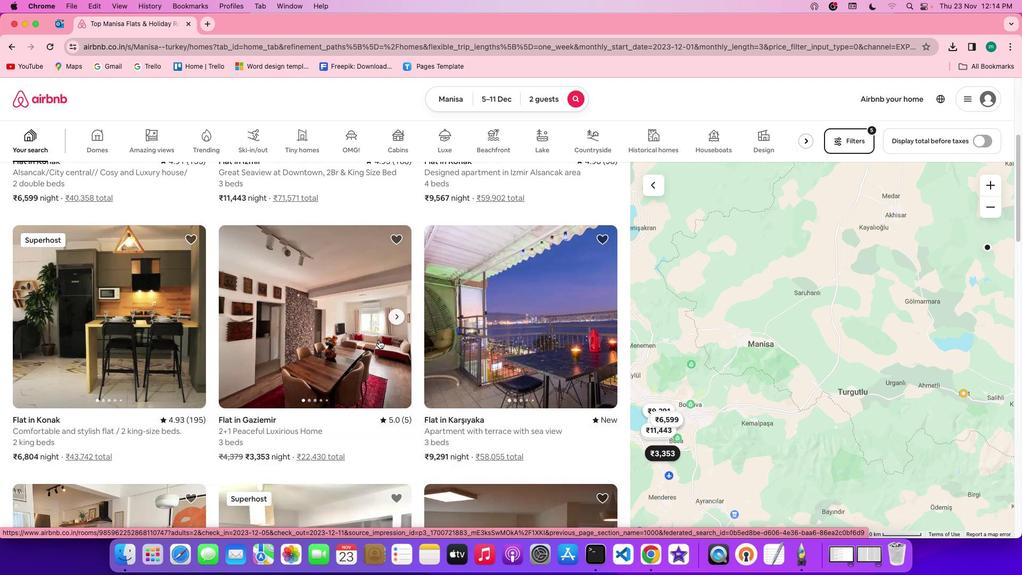 
Action: Mouse scrolled (379, 339) with delta (0, 0)
Screenshot: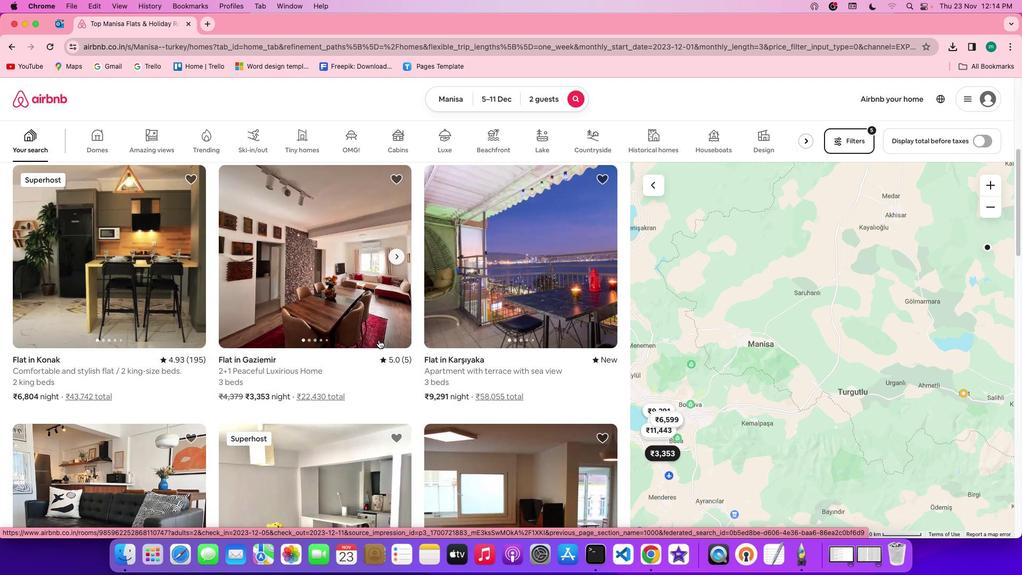 
Action: Mouse scrolled (379, 339) with delta (0, 0)
Screenshot: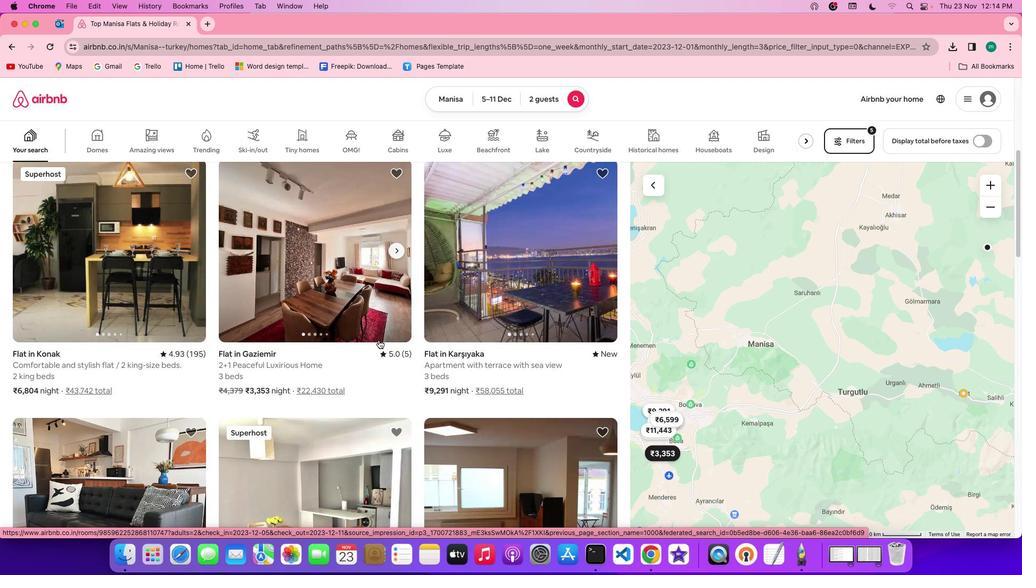 
Action: Mouse scrolled (379, 339) with delta (0, -1)
Screenshot: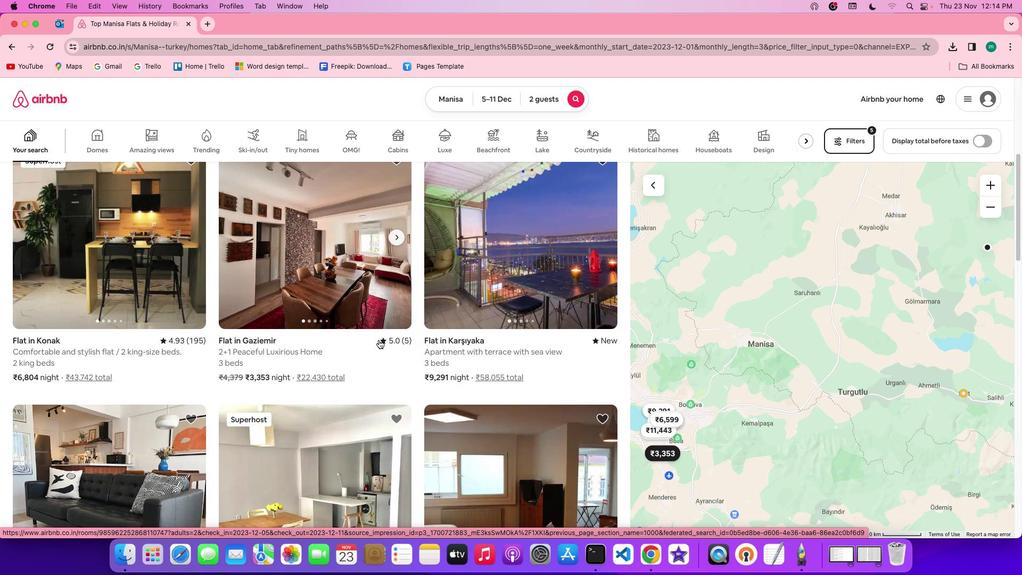 
Action: Mouse moved to (380, 339)
Screenshot: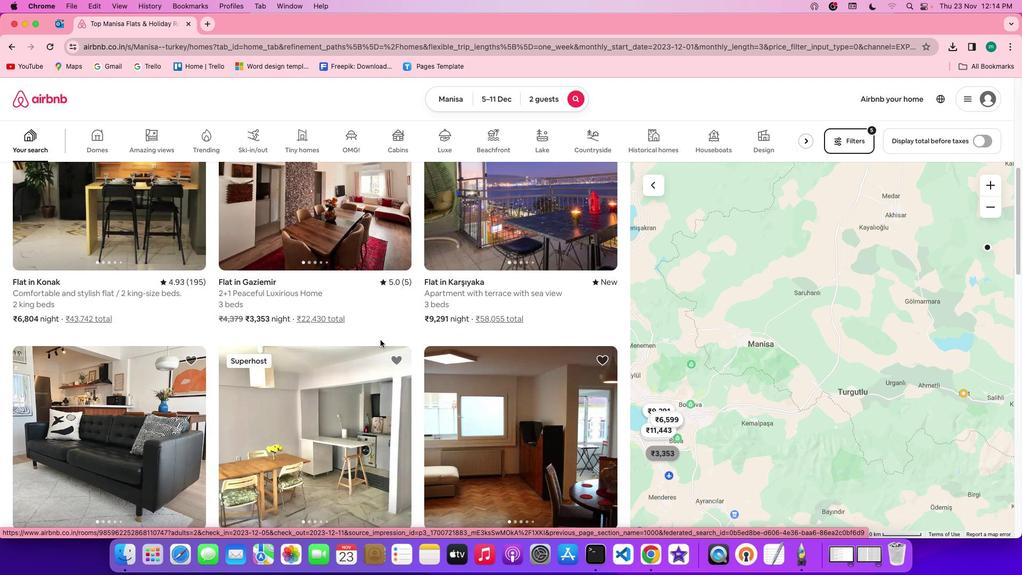 
Action: Mouse scrolled (380, 339) with delta (0, 0)
Screenshot: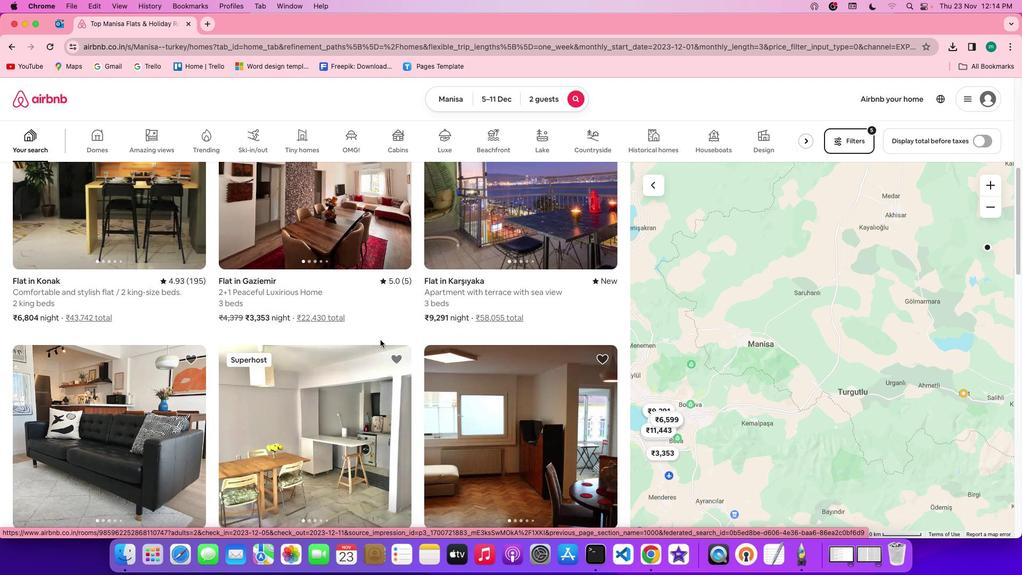 
Action: Mouse scrolled (380, 339) with delta (0, 0)
Screenshot: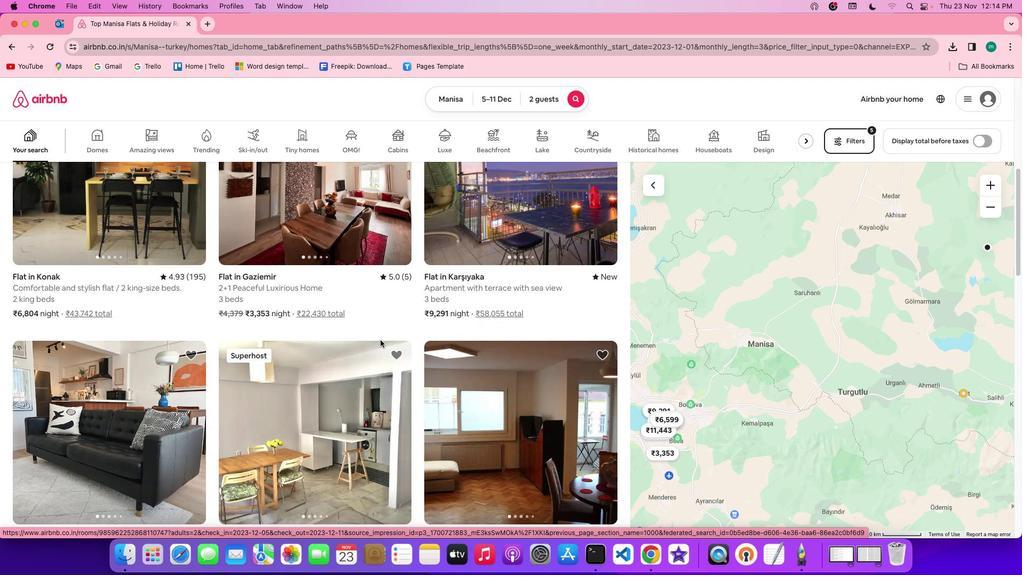 
Action: Mouse scrolled (380, 339) with delta (0, -1)
Screenshot: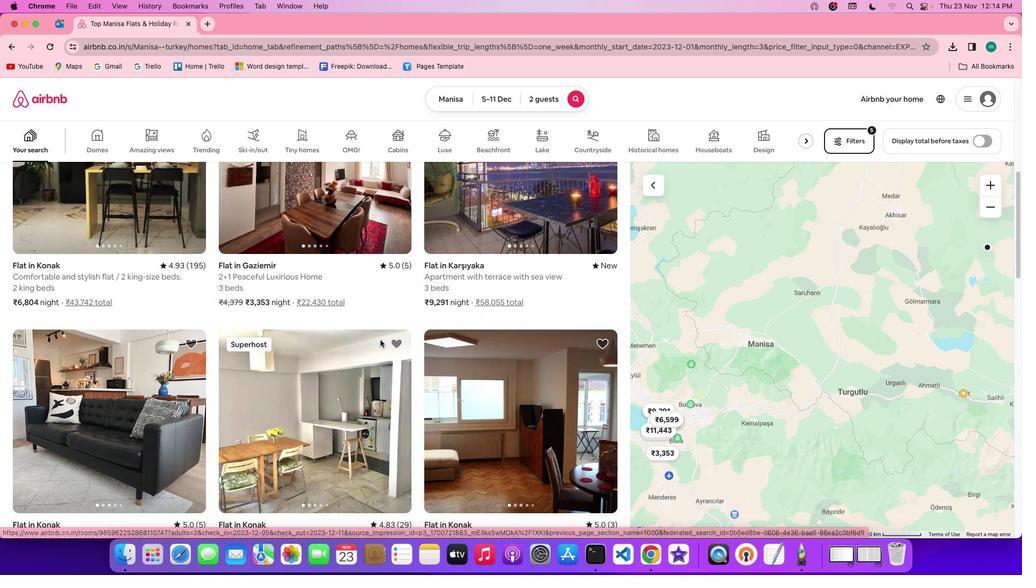 
Action: Mouse scrolled (380, 339) with delta (0, -1)
Screenshot: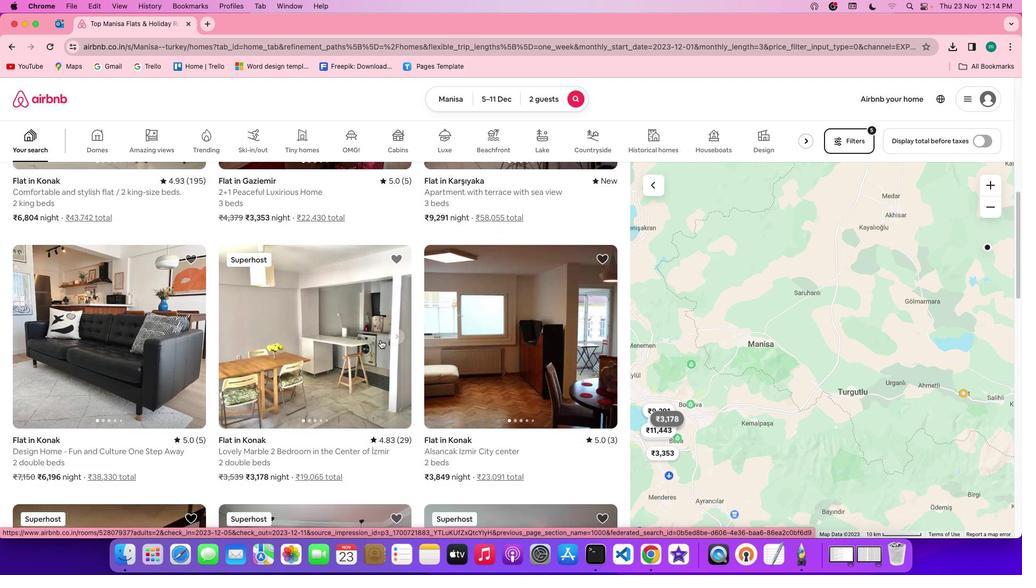 
Action: Mouse scrolled (380, 339) with delta (0, 0)
Screenshot: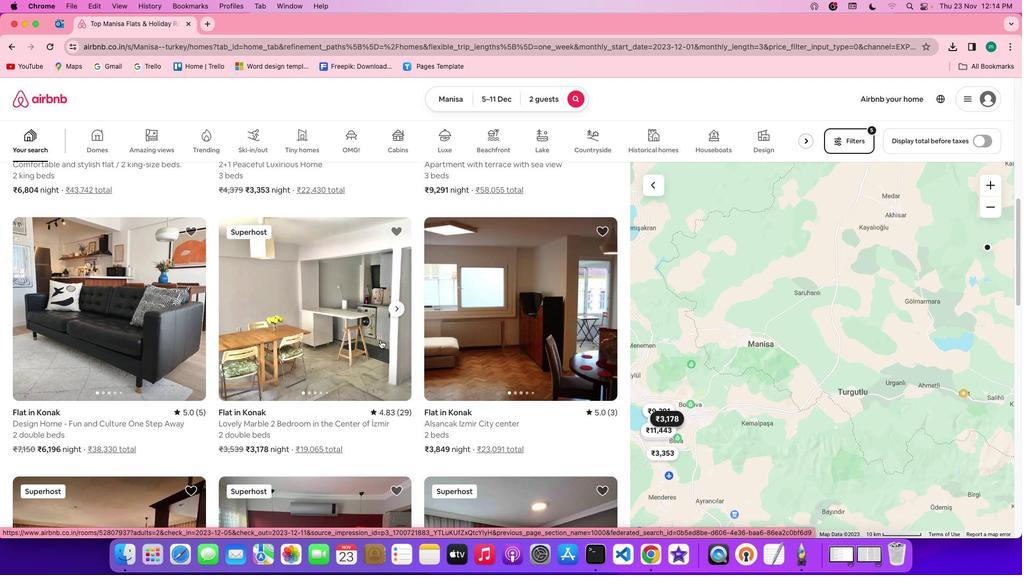 
Action: Mouse scrolled (380, 339) with delta (0, 0)
Screenshot: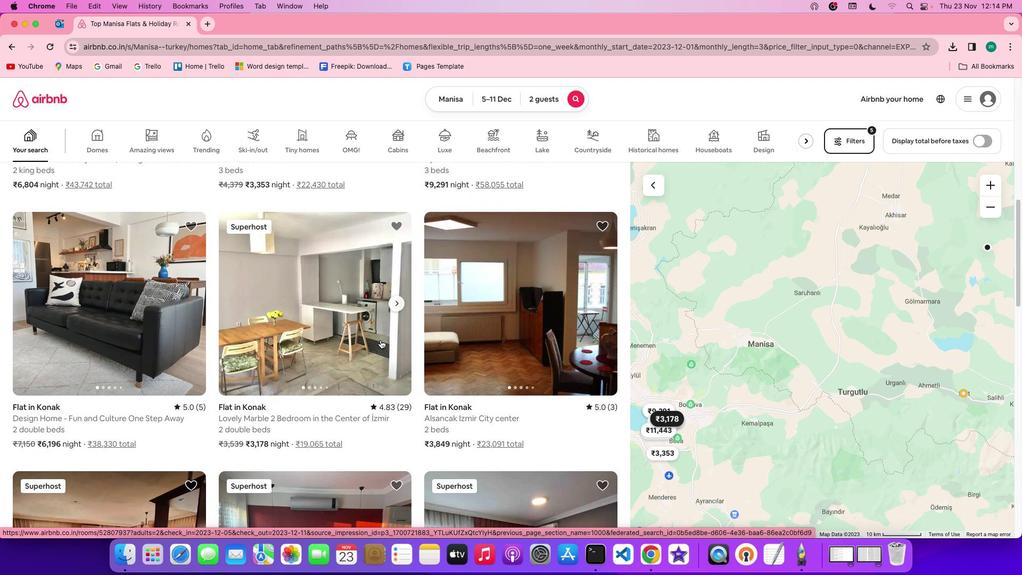 
Action: Mouse scrolled (380, 339) with delta (0, -1)
Screenshot: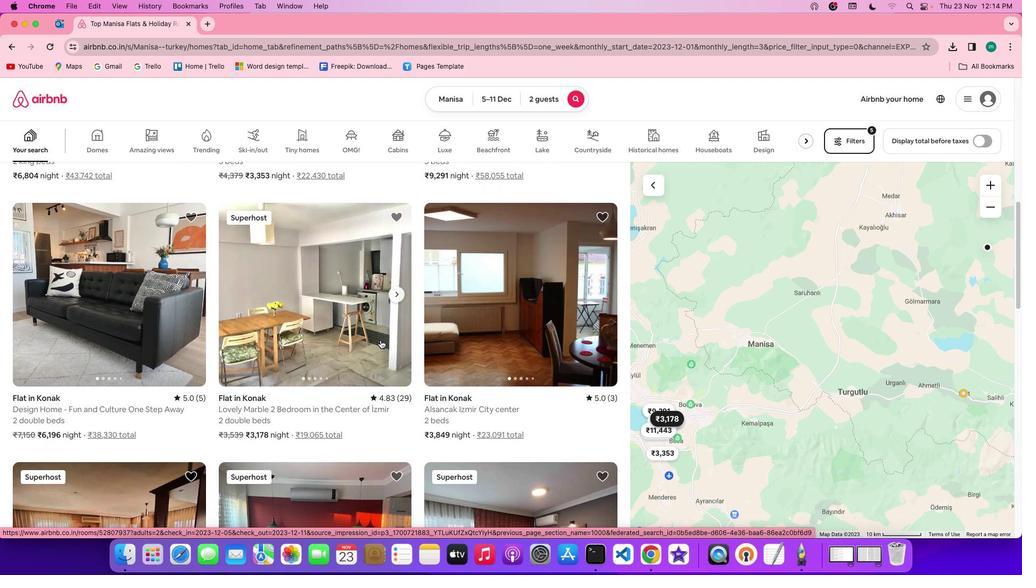 
Action: Mouse scrolled (380, 339) with delta (0, -1)
Screenshot: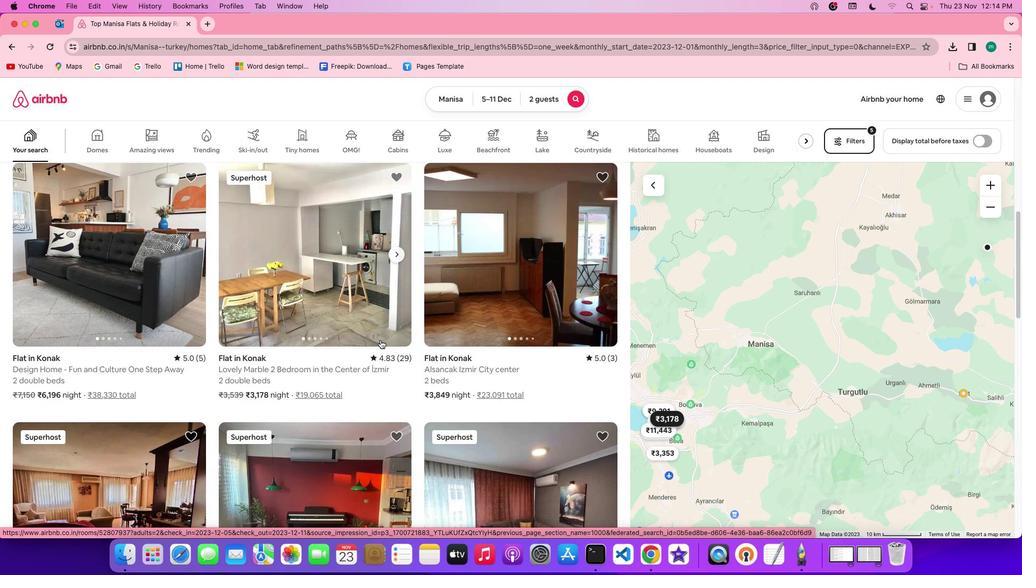 
Action: Mouse scrolled (380, 339) with delta (0, 0)
Screenshot: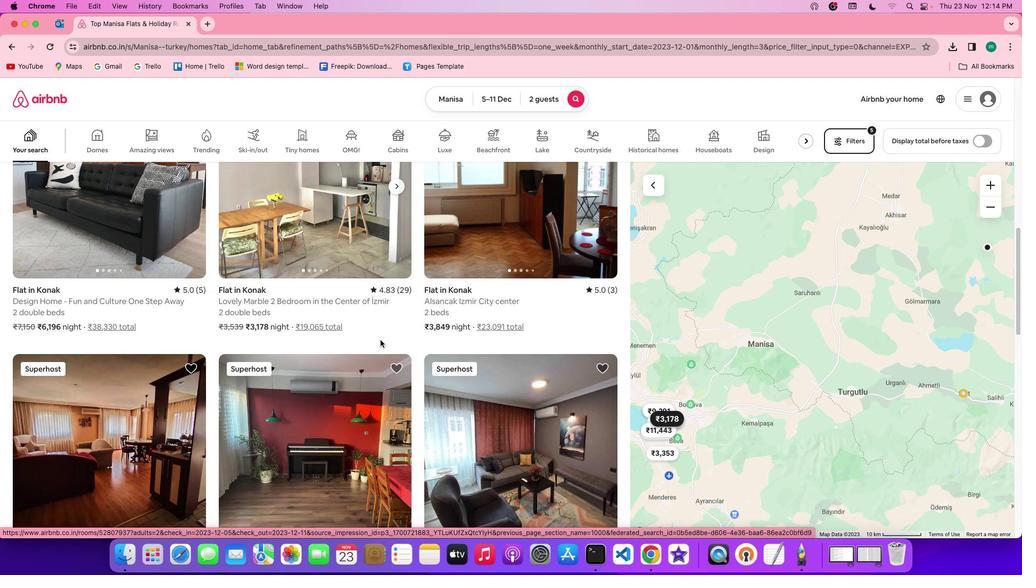 
Action: Mouse scrolled (380, 339) with delta (0, 0)
Screenshot: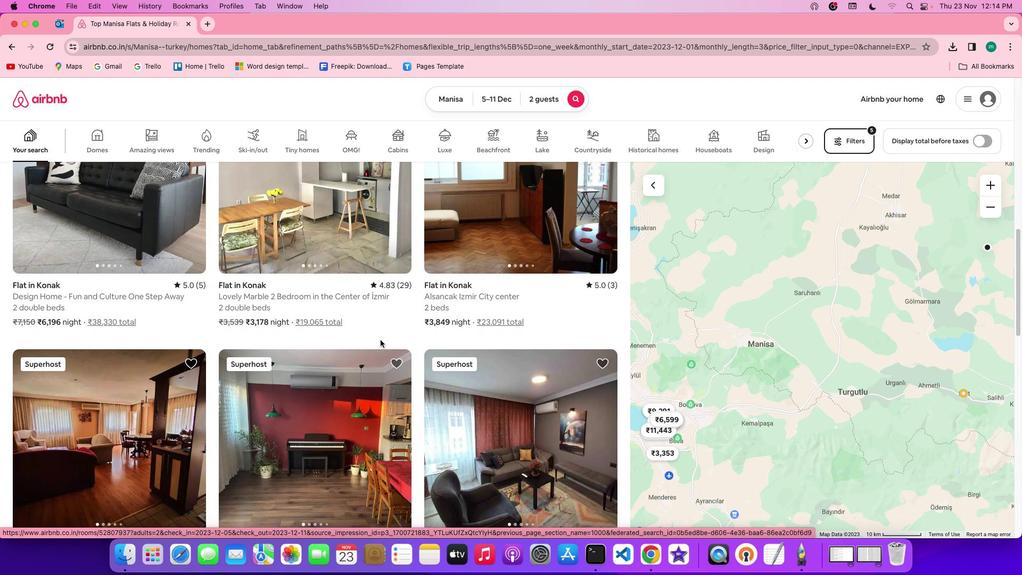 
Action: Mouse scrolled (380, 339) with delta (0, -1)
Screenshot: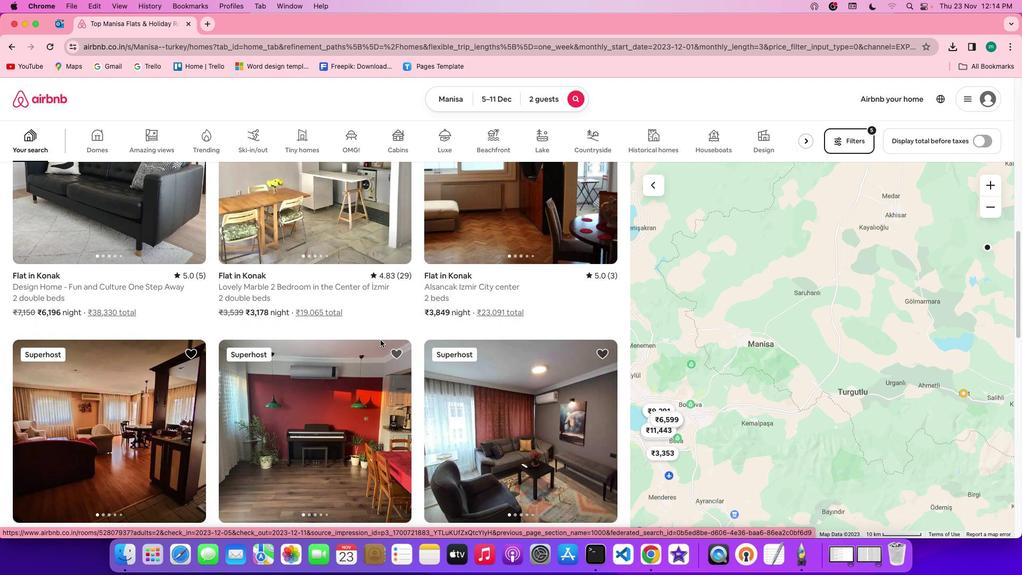 
Action: Mouse scrolled (380, 339) with delta (0, -1)
Screenshot: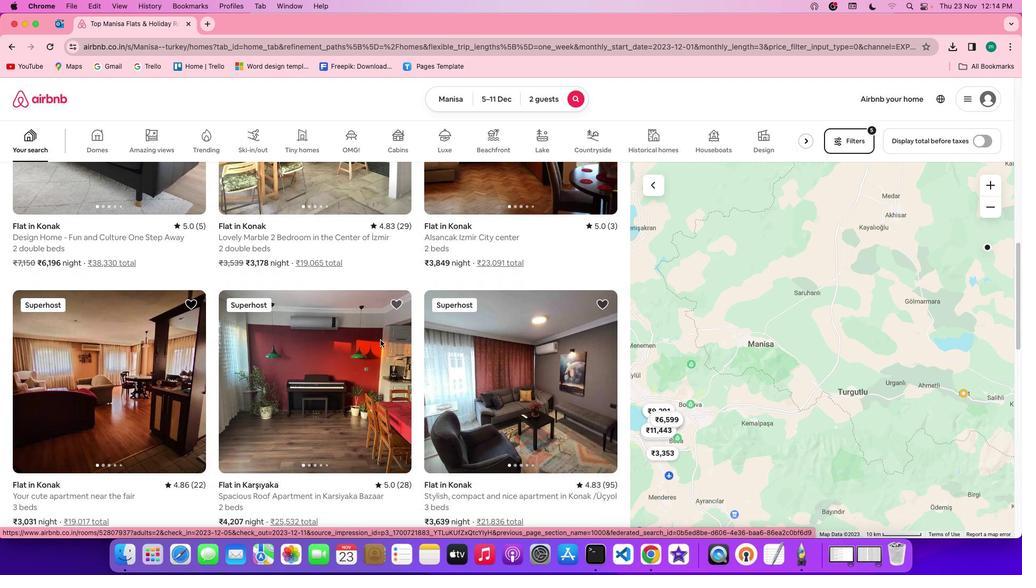 
Action: Mouse moved to (423, 318)
Screenshot: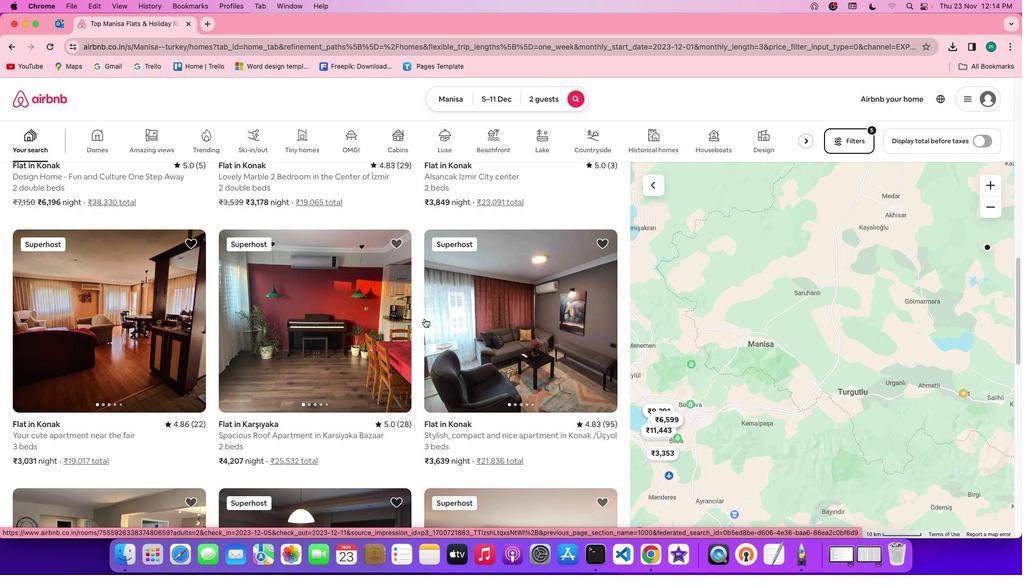 
Action: Mouse scrolled (423, 318) with delta (0, 0)
Screenshot: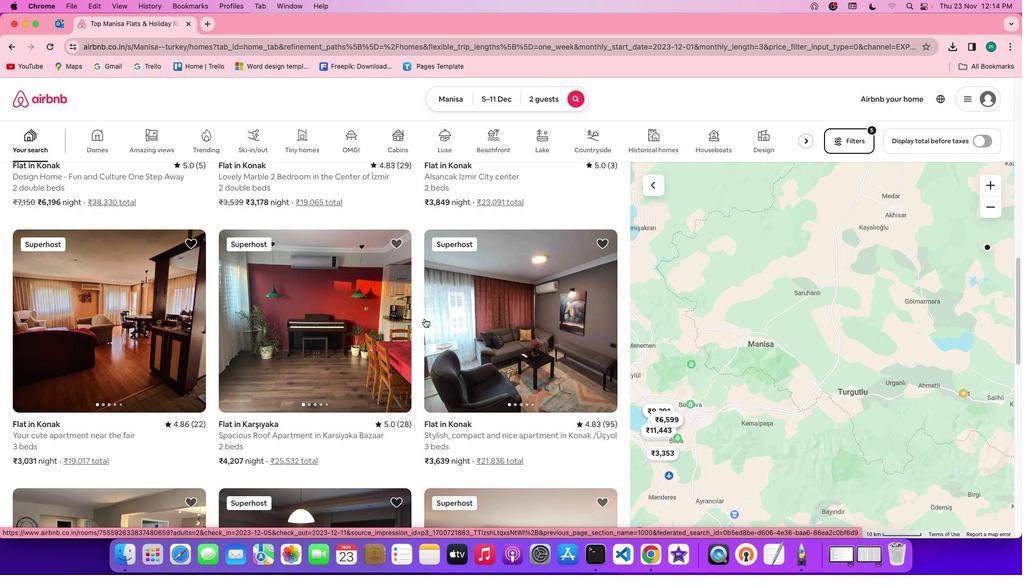 
Action: Mouse moved to (423, 318)
Screenshot: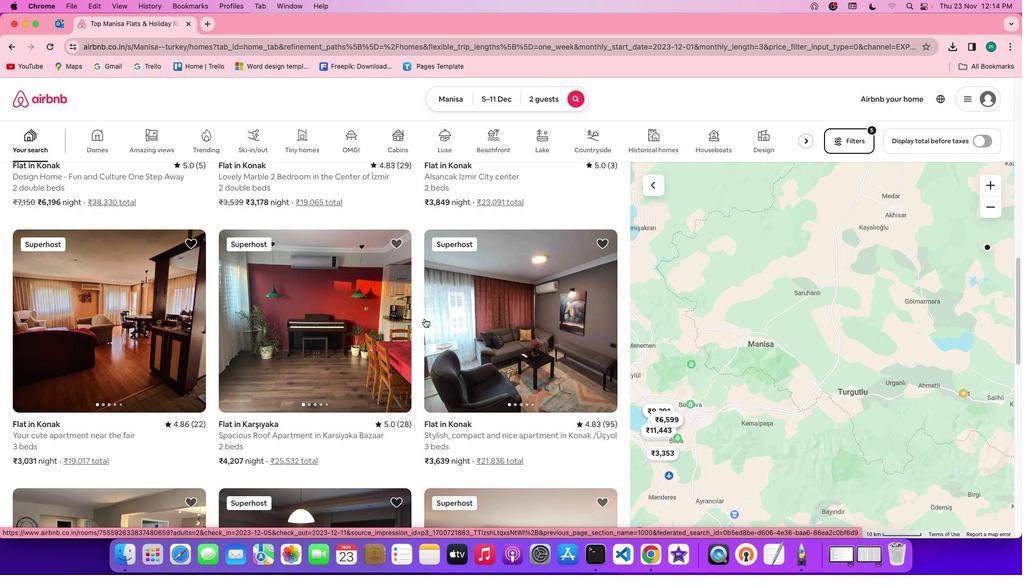 
Action: Mouse scrolled (423, 318) with delta (0, 0)
Screenshot: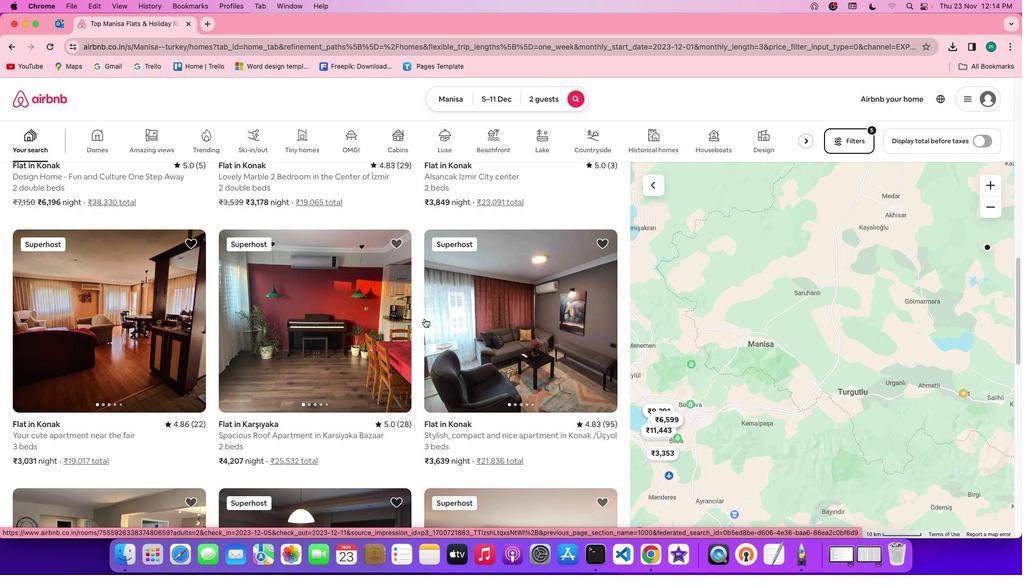 
Action: Mouse moved to (423, 318)
Screenshot: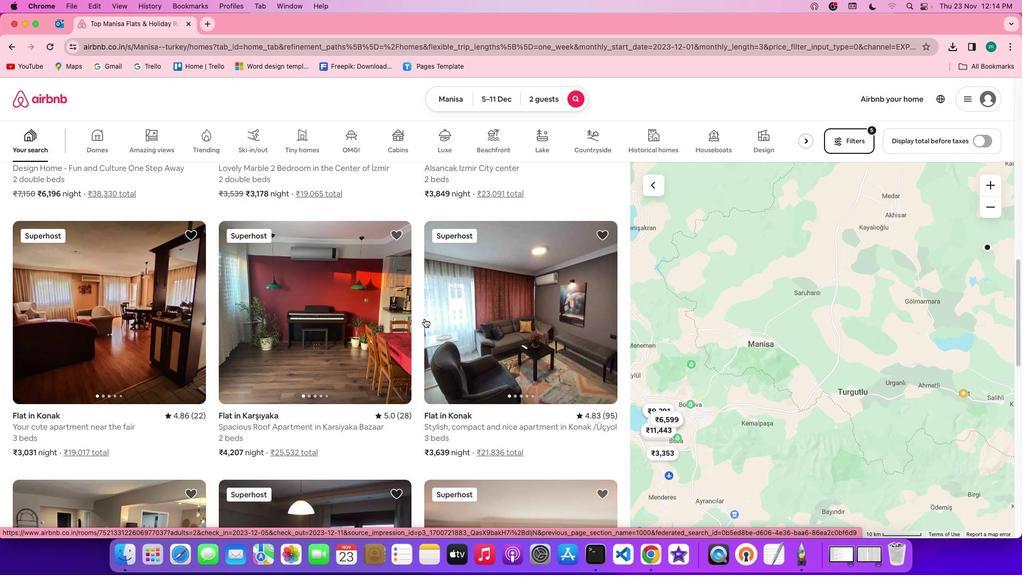 
Action: Mouse scrolled (423, 318) with delta (0, -1)
Screenshot: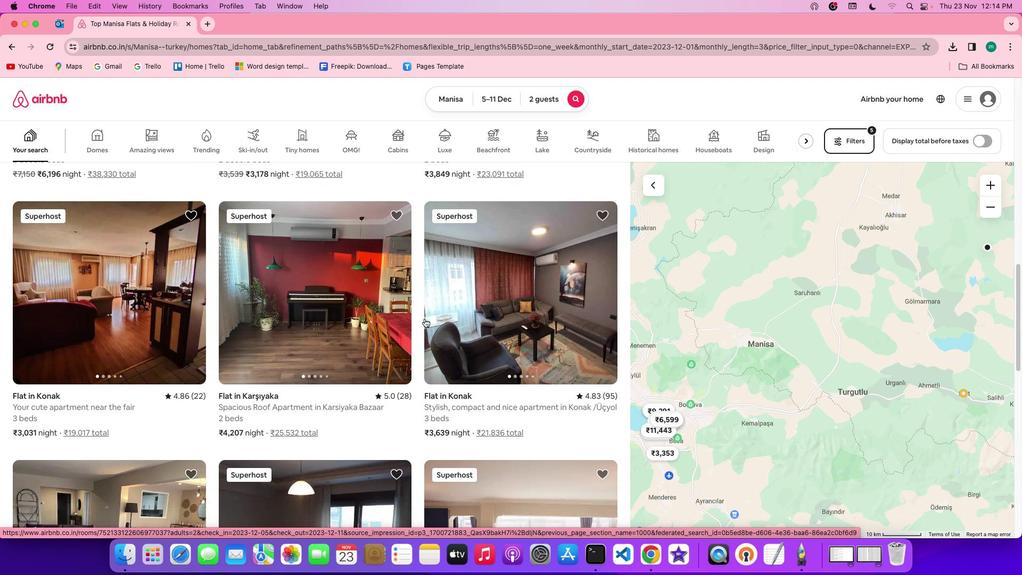 
Action: Mouse moved to (425, 318)
Screenshot: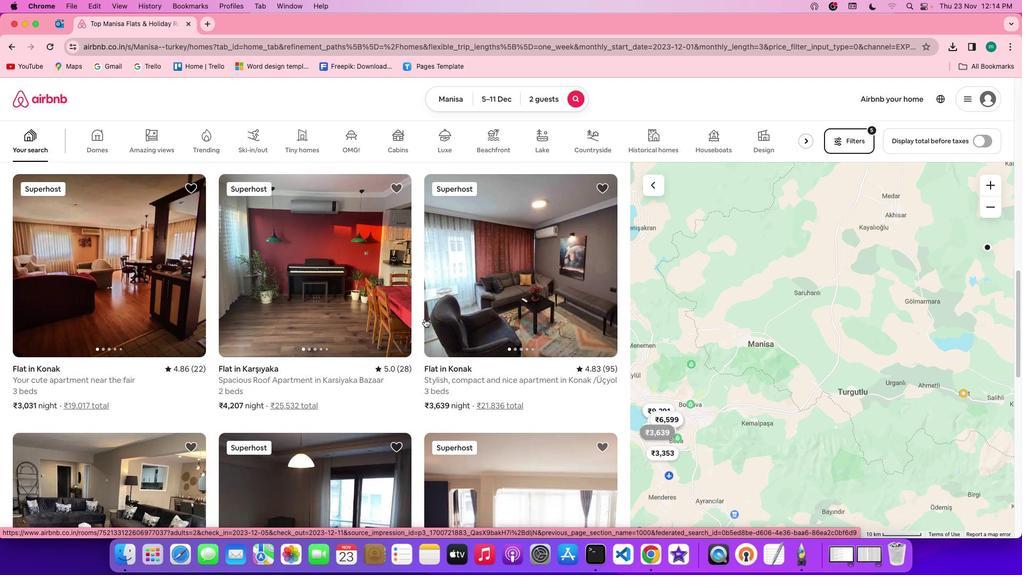 
Action: Mouse scrolled (425, 318) with delta (0, -1)
Screenshot: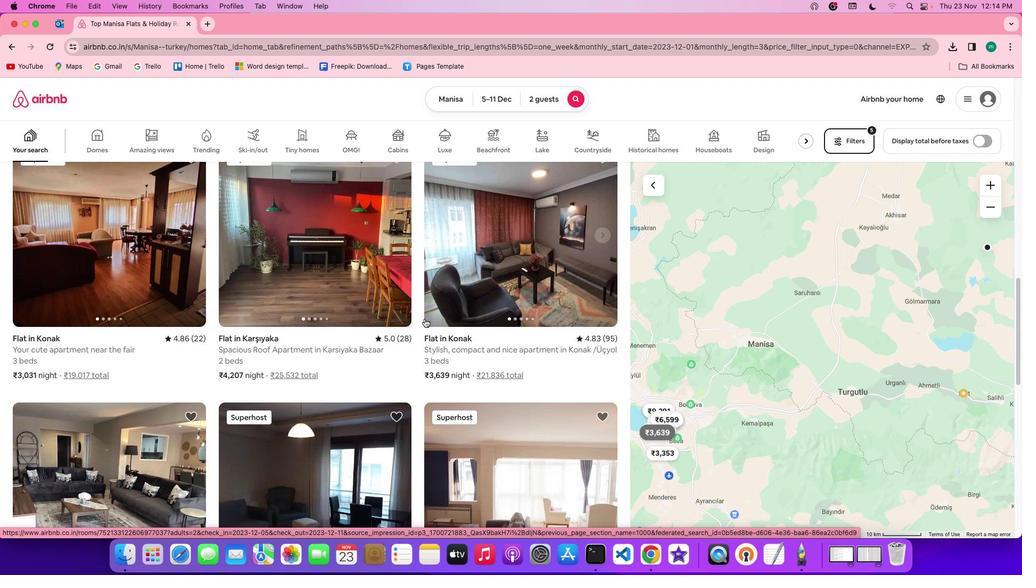 
Action: Mouse scrolled (425, 318) with delta (0, 0)
Screenshot: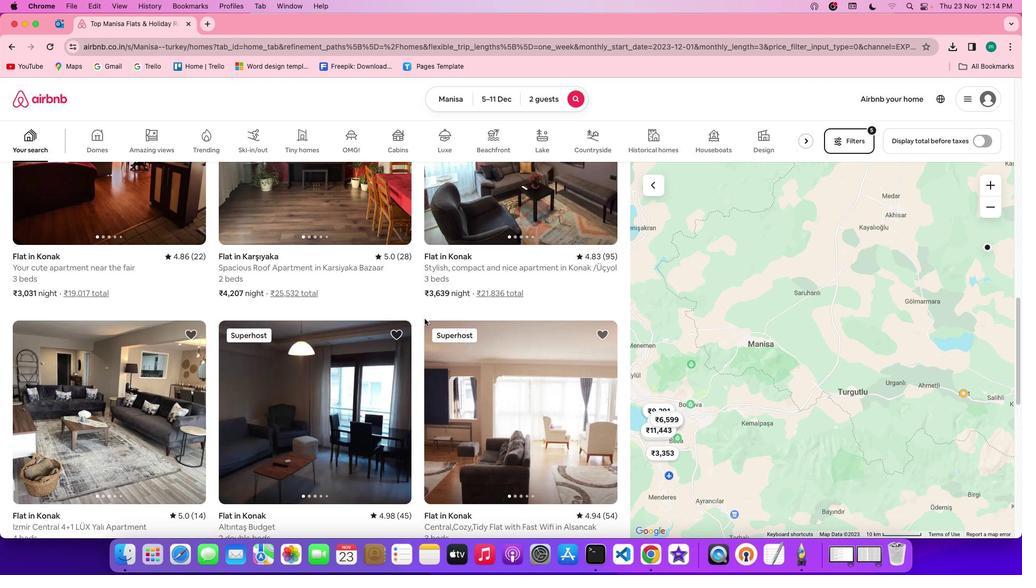 
Action: Mouse scrolled (425, 318) with delta (0, 0)
Screenshot: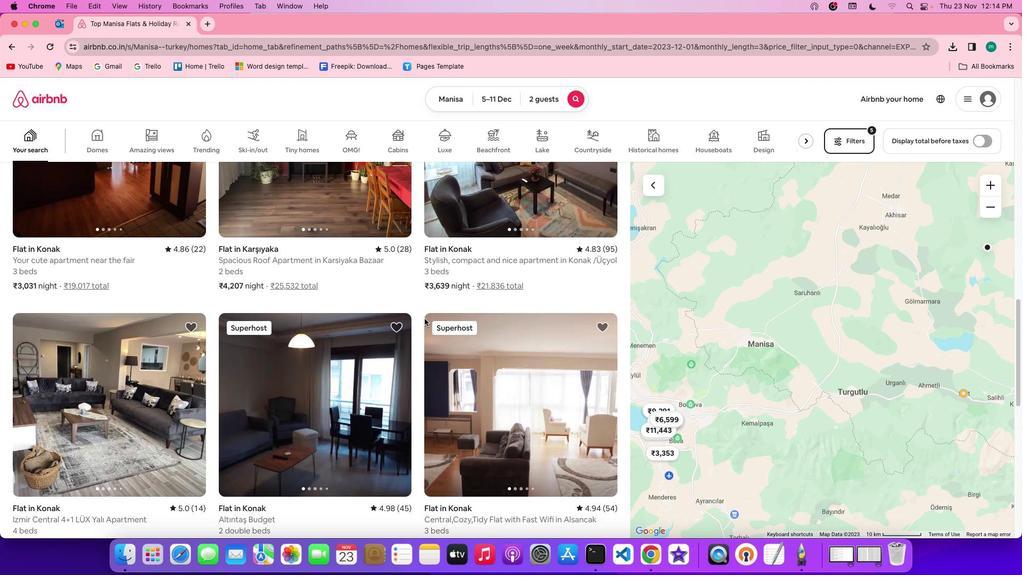 
Action: Mouse scrolled (425, 318) with delta (0, -1)
Screenshot: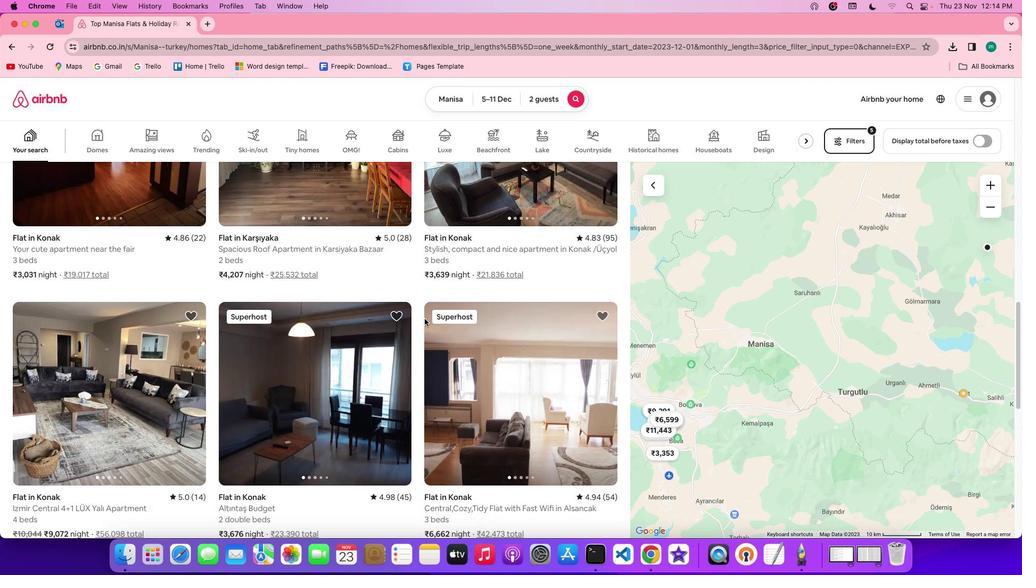 
Action: Mouse moved to (118, 303)
Screenshot: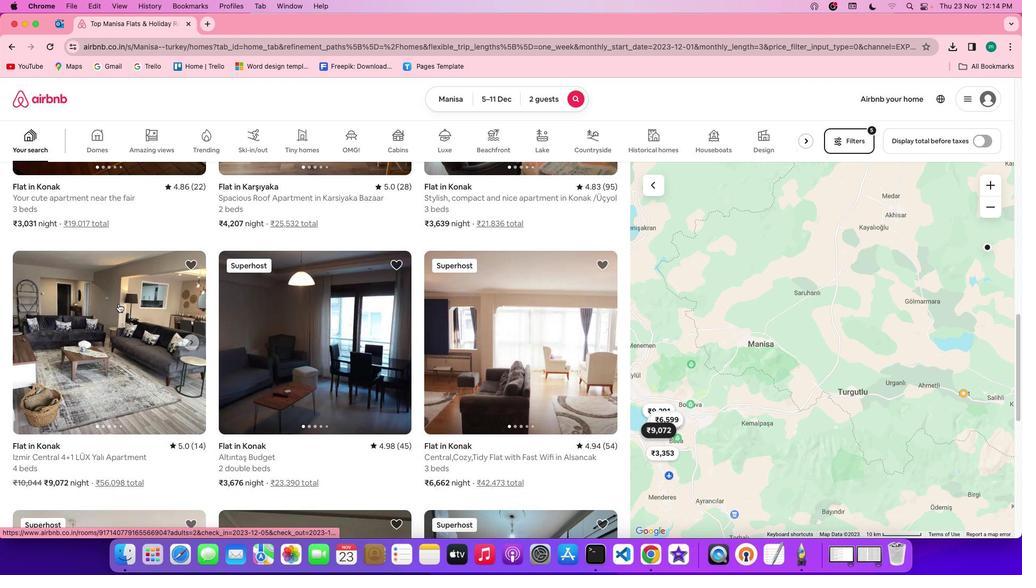 
Action: Mouse pressed left at (118, 303)
Screenshot: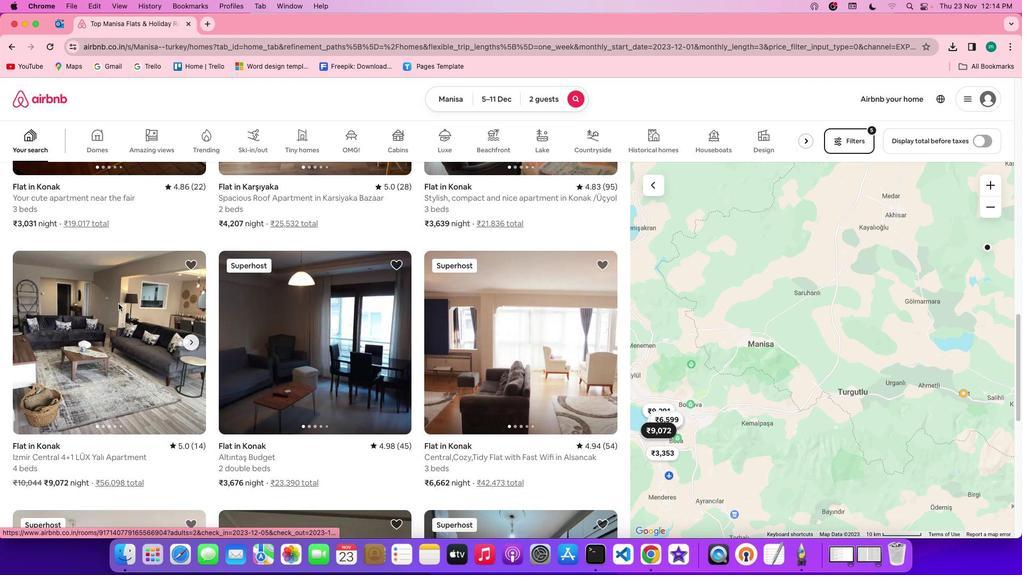 
Action: Mouse moved to (745, 394)
Screenshot: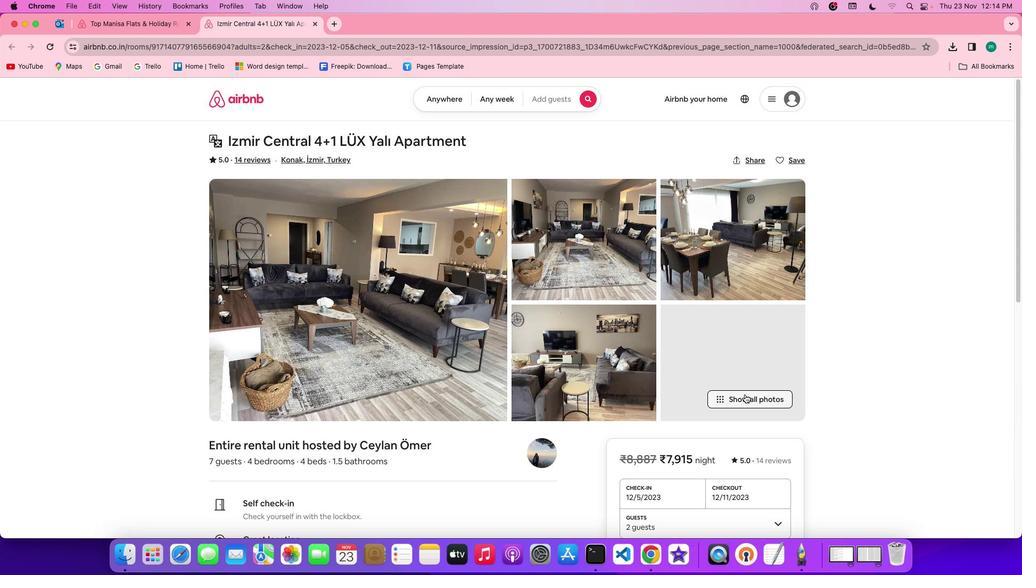 
Action: Mouse pressed left at (745, 394)
Screenshot: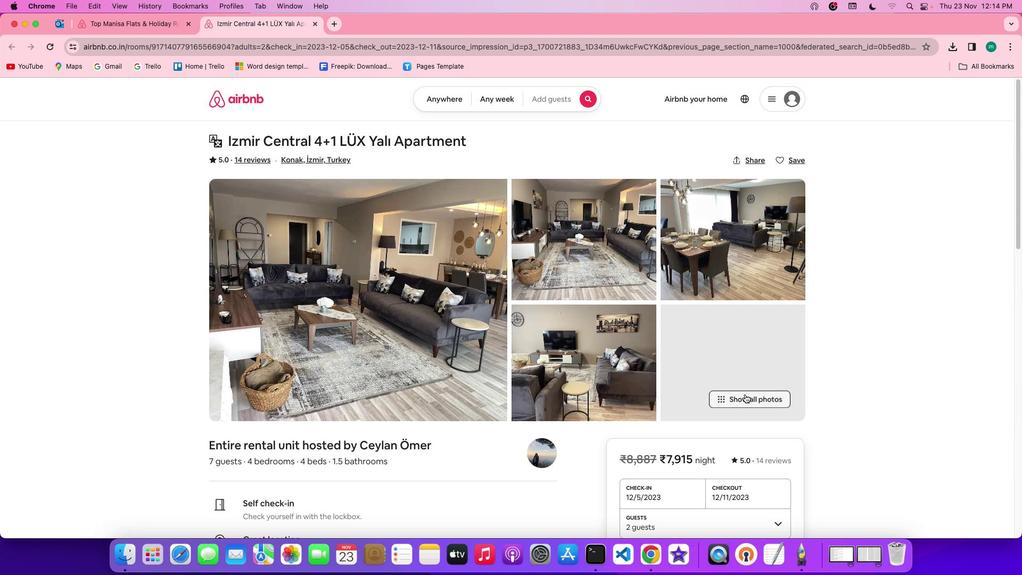 
Action: Mouse moved to (531, 379)
Screenshot: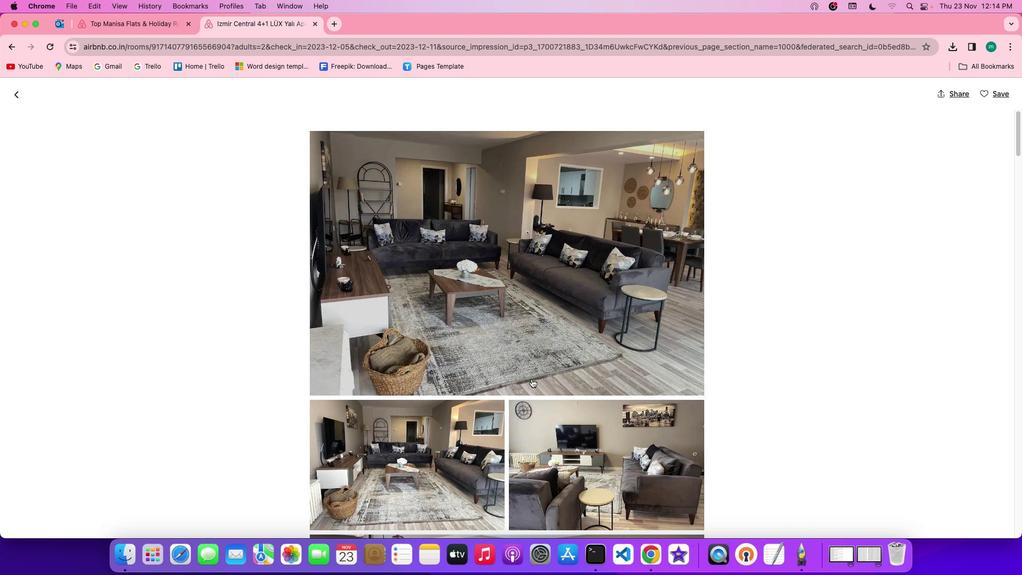 
Action: Mouse scrolled (531, 379) with delta (0, 0)
Screenshot: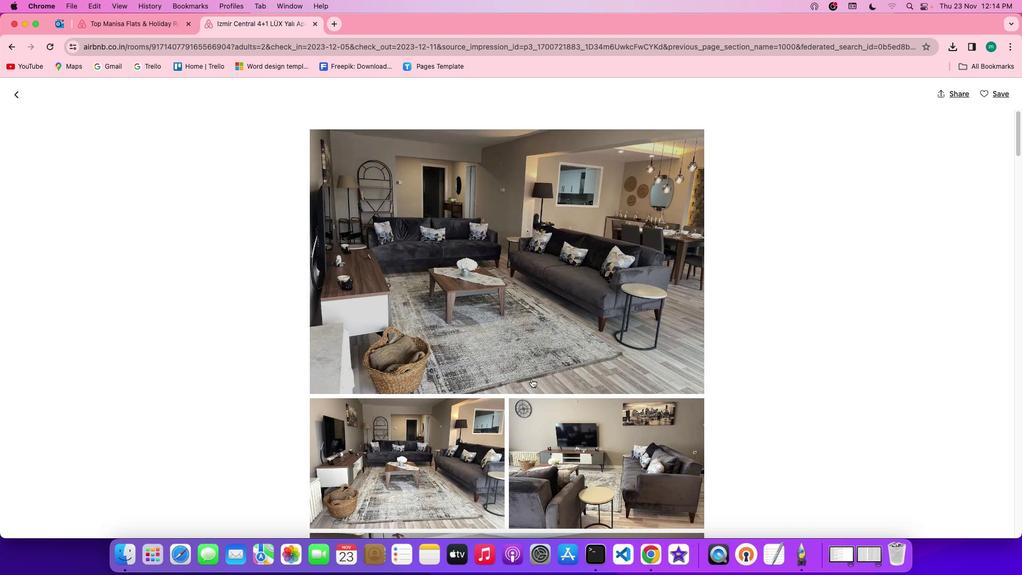 
Action: Mouse scrolled (531, 379) with delta (0, 0)
Screenshot: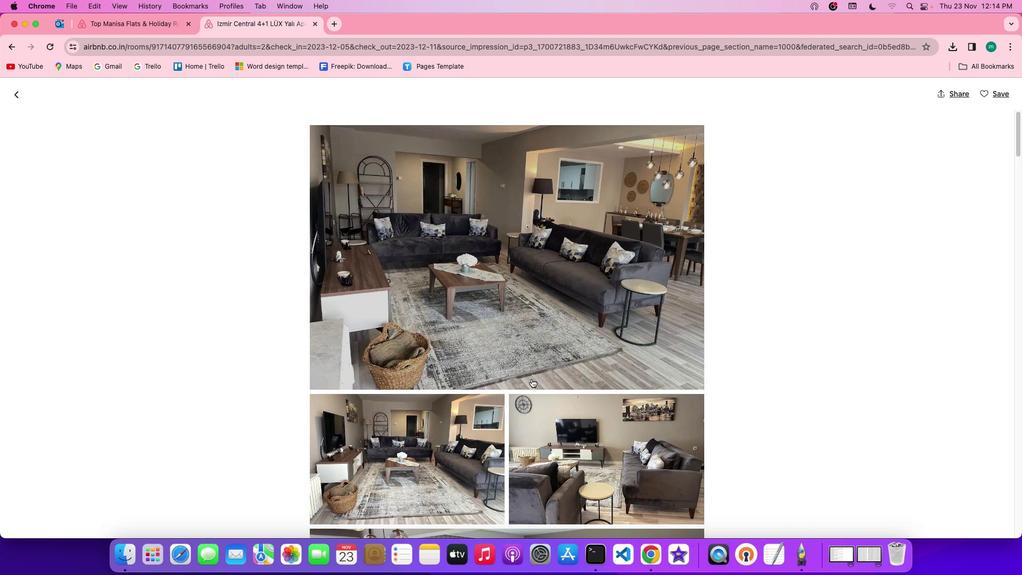 
Action: Mouse scrolled (531, 379) with delta (0, -1)
Screenshot: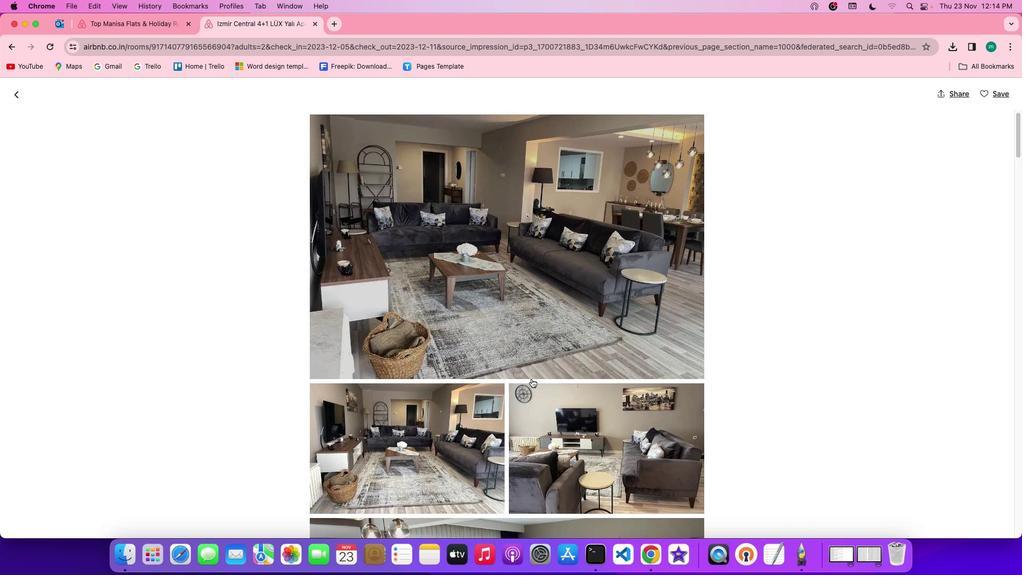 
Action: Mouse scrolled (531, 379) with delta (0, 0)
Screenshot: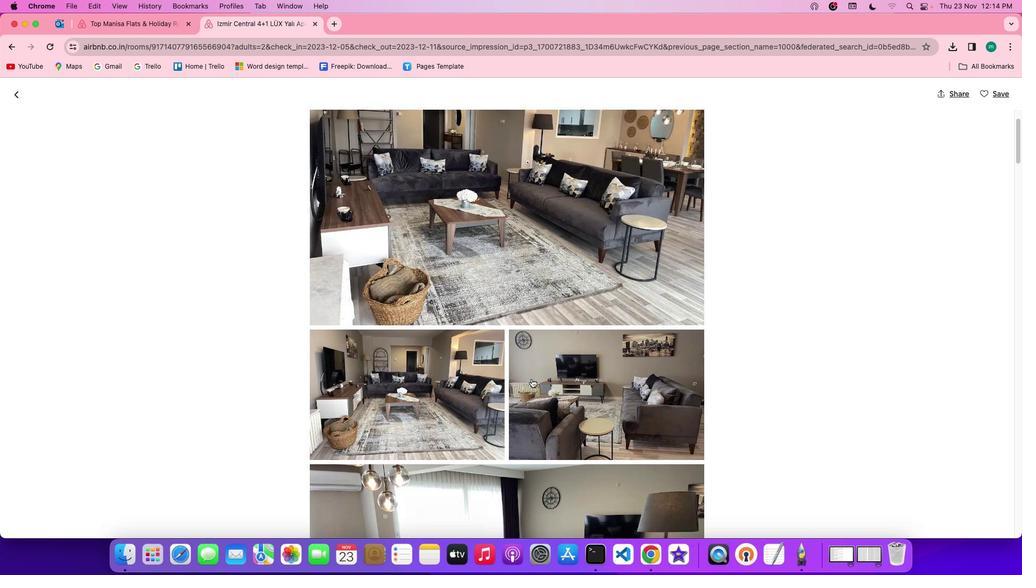 
Action: Mouse scrolled (531, 379) with delta (0, 0)
Screenshot: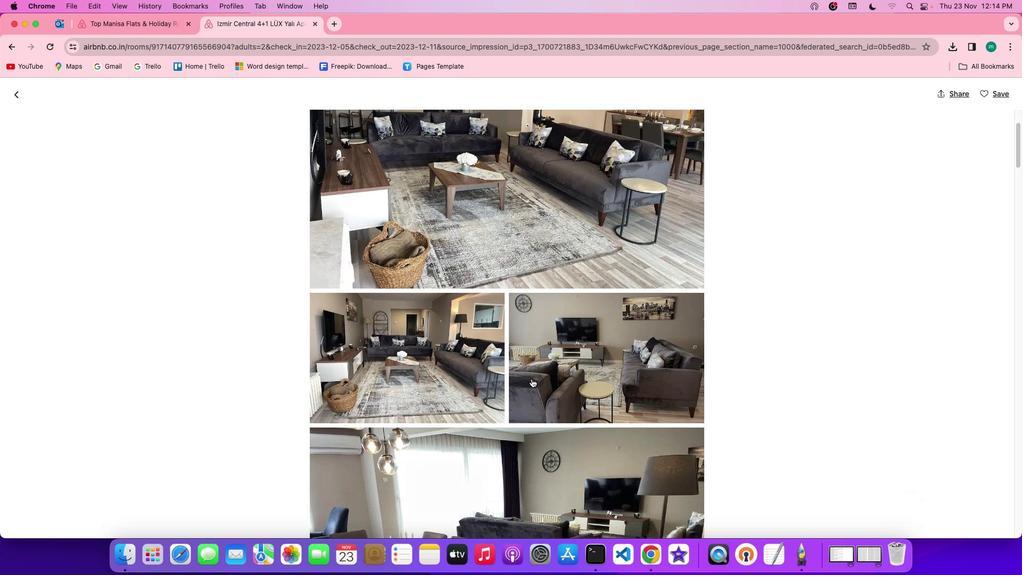 
Action: Mouse scrolled (531, 379) with delta (0, -1)
Screenshot: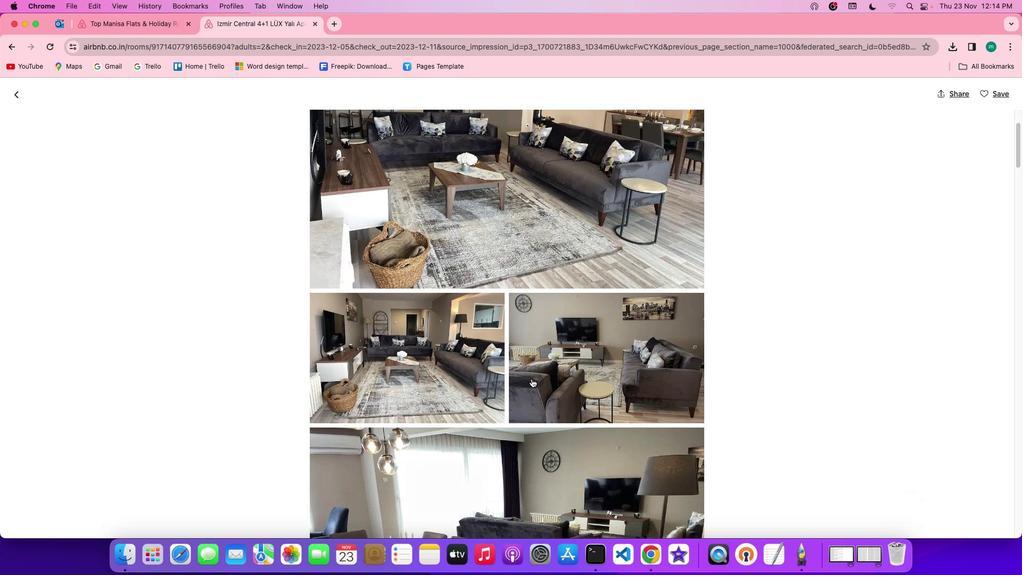 
Action: Mouse scrolled (531, 379) with delta (0, -2)
Screenshot: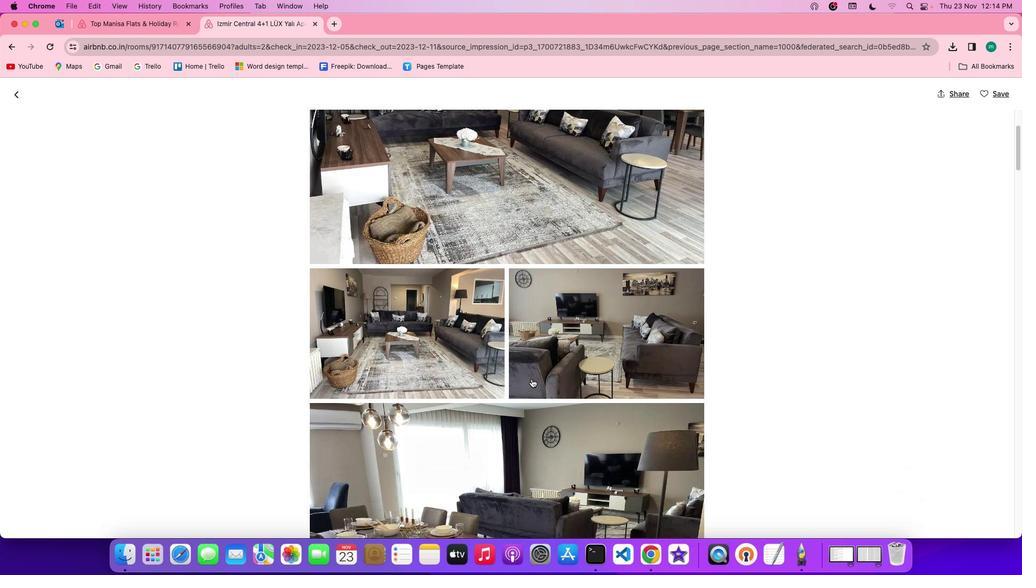 
Action: Mouse scrolled (531, 379) with delta (0, 0)
Screenshot: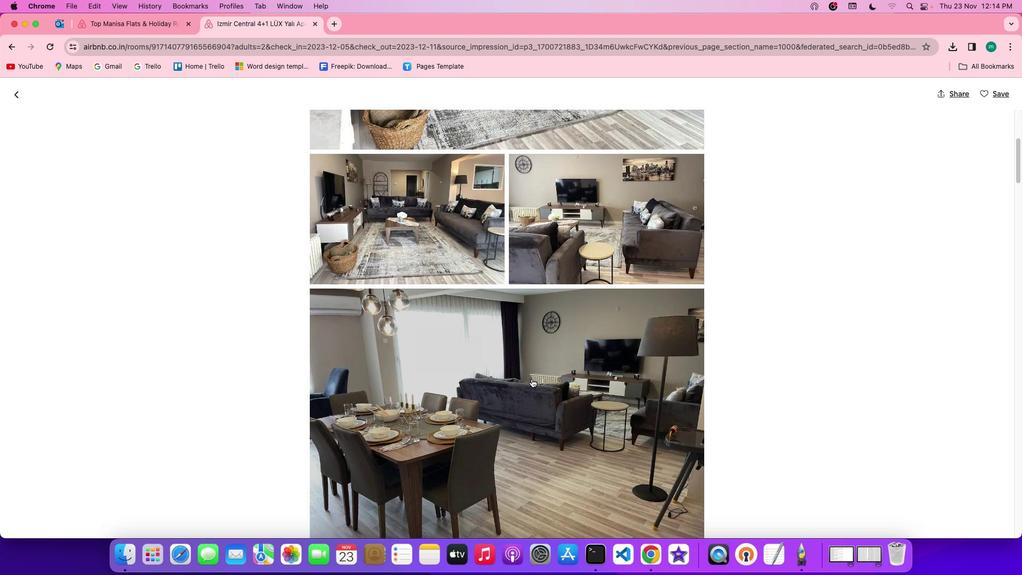 
Action: Mouse scrolled (531, 379) with delta (0, 0)
Screenshot: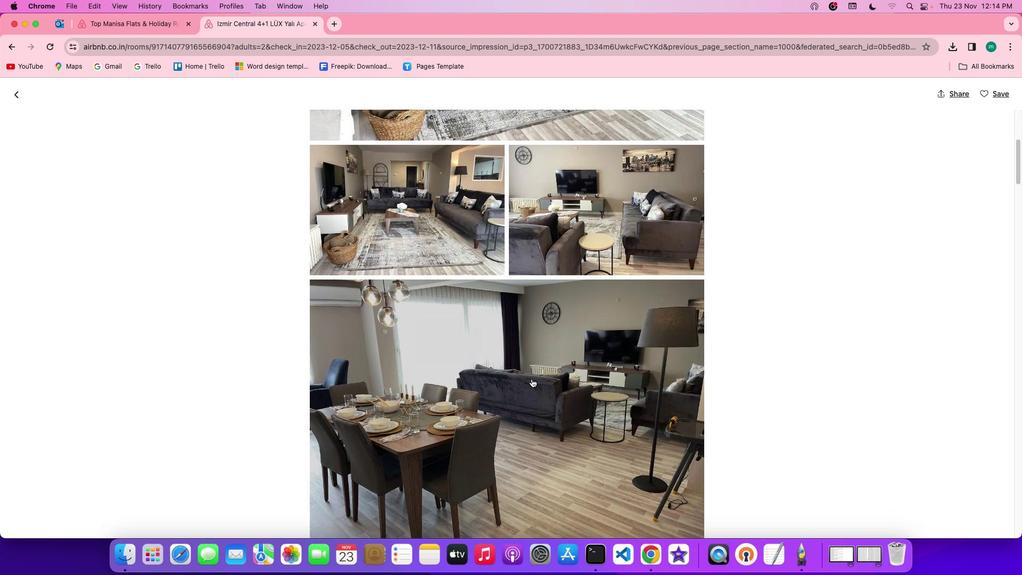 
Action: Mouse scrolled (531, 379) with delta (0, -1)
Screenshot: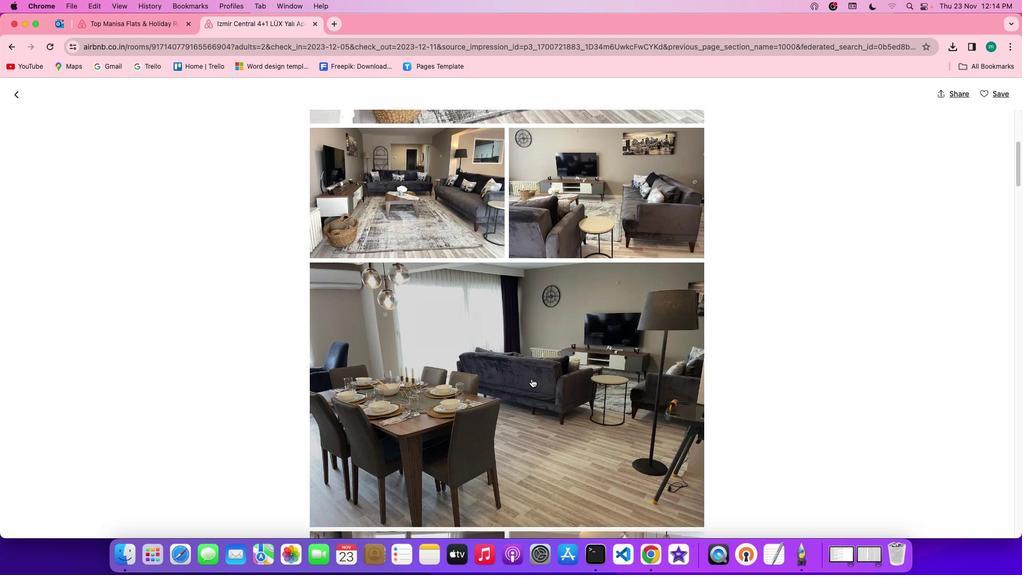 
Action: Mouse scrolled (531, 379) with delta (0, 0)
Screenshot: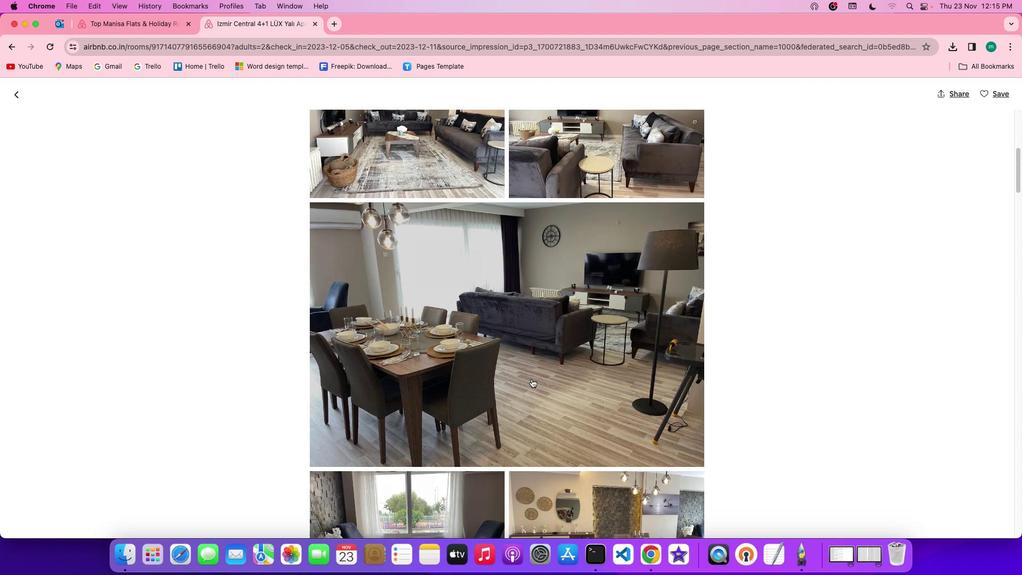 
Action: Mouse scrolled (531, 379) with delta (0, 0)
Screenshot: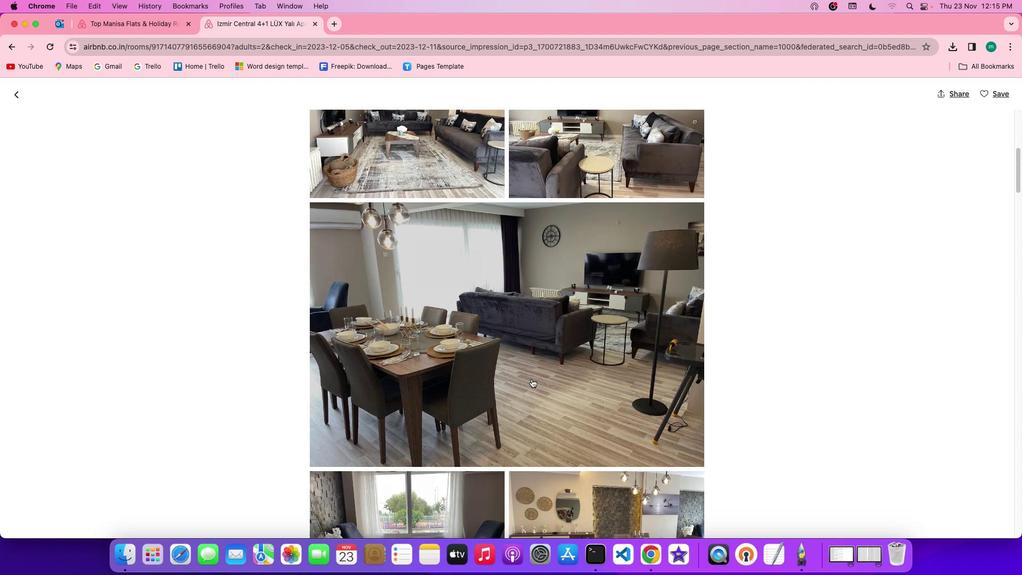 
Action: Mouse scrolled (531, 379) with delta (0, -1)
Screenshot: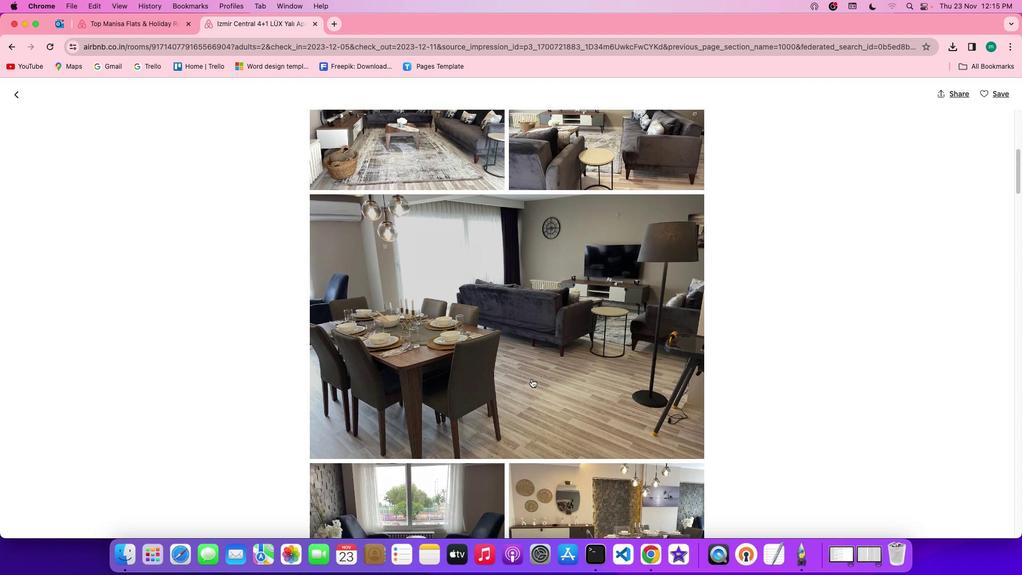 
Action: Mouse scrolled (531, 379) with delta (0, -1)
Screenshot: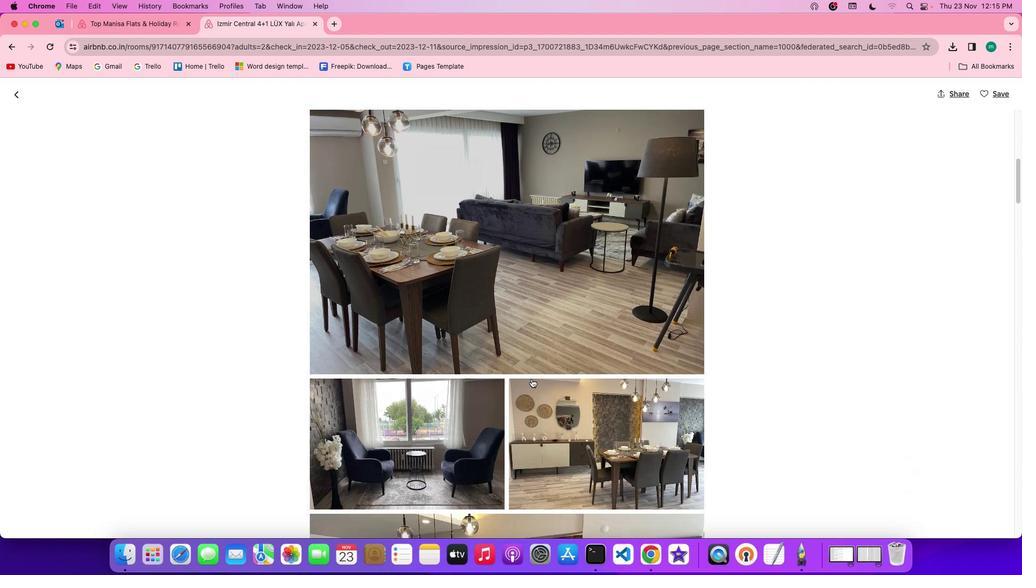 
Action: Mouse scrolled (531, 379) with delta (0, 0)
Screenshot: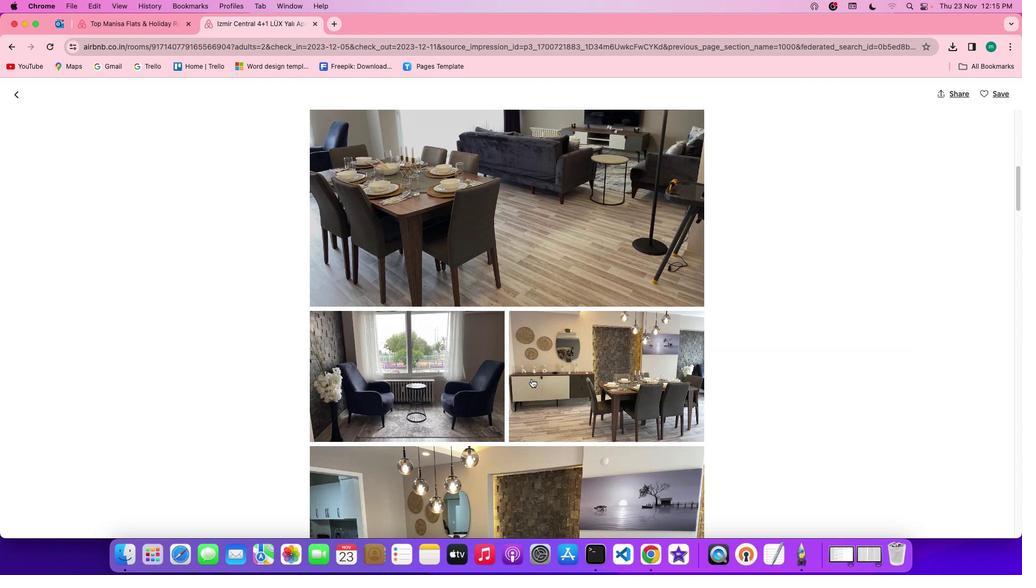 
Action: Mouse scrolled (531, 379) with delta (0, 0)
Screenshot: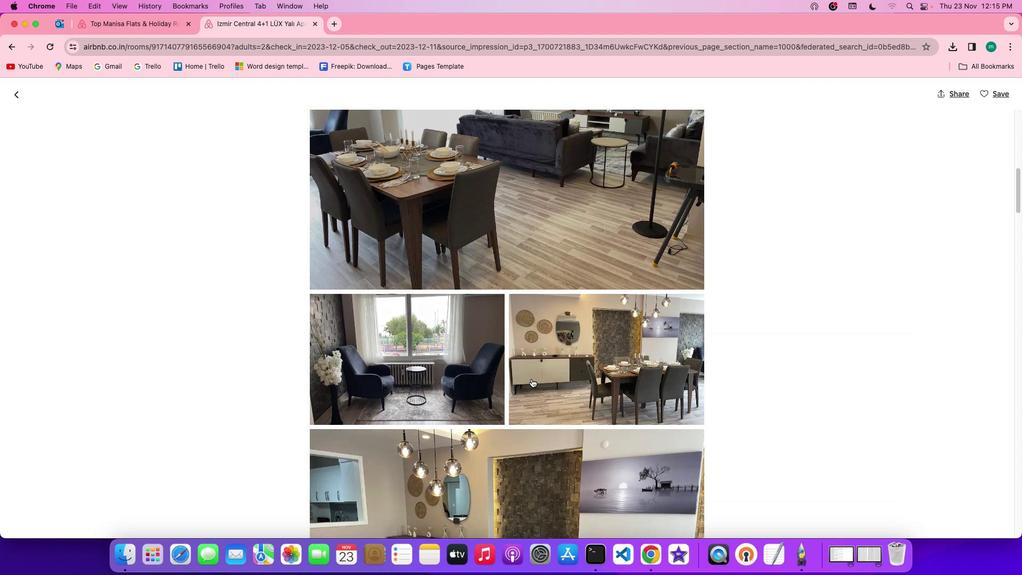 
Action: Mouse scrolled (531, 379) with delta (0, -1)
Screenshot: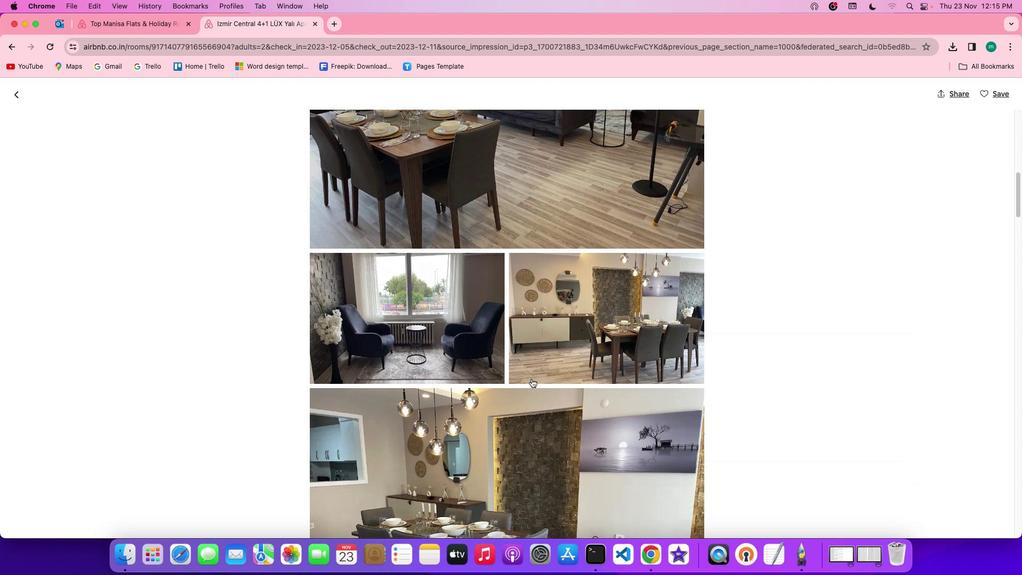 
Action: Mouse scrolled (531, 379) with delta (0, -2)
Screenshot: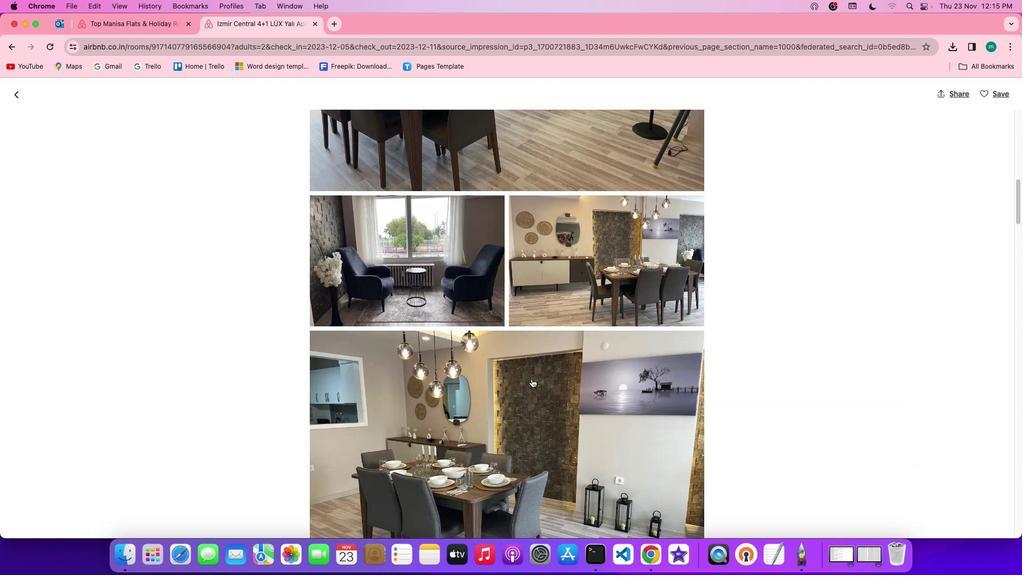 
Action: Mouse scrolled (531, 379) with delta (0, 0)
Screenshot: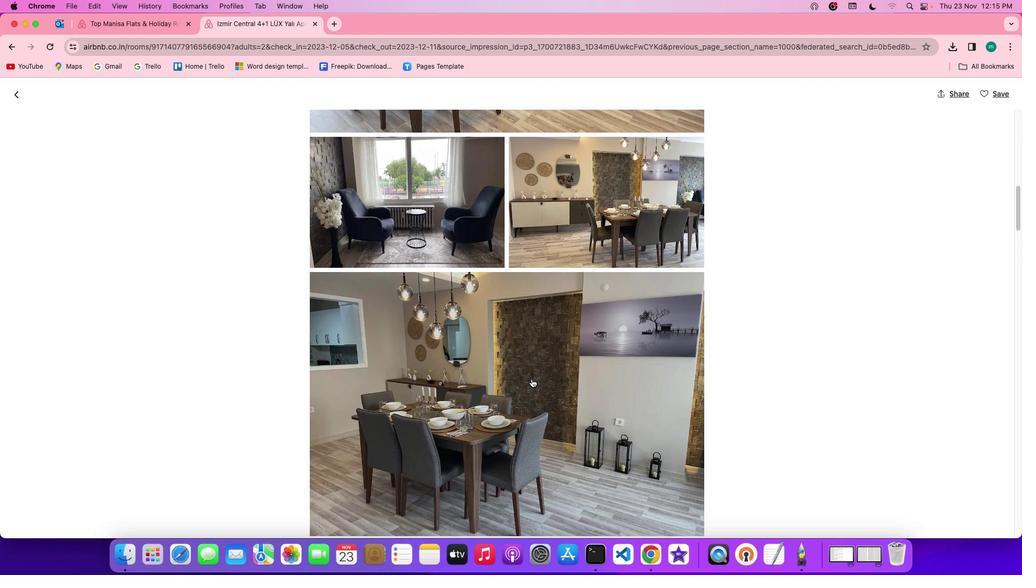 
Action: Mouse scrolled (531, 379) with delta (0, 0)
Screenshot: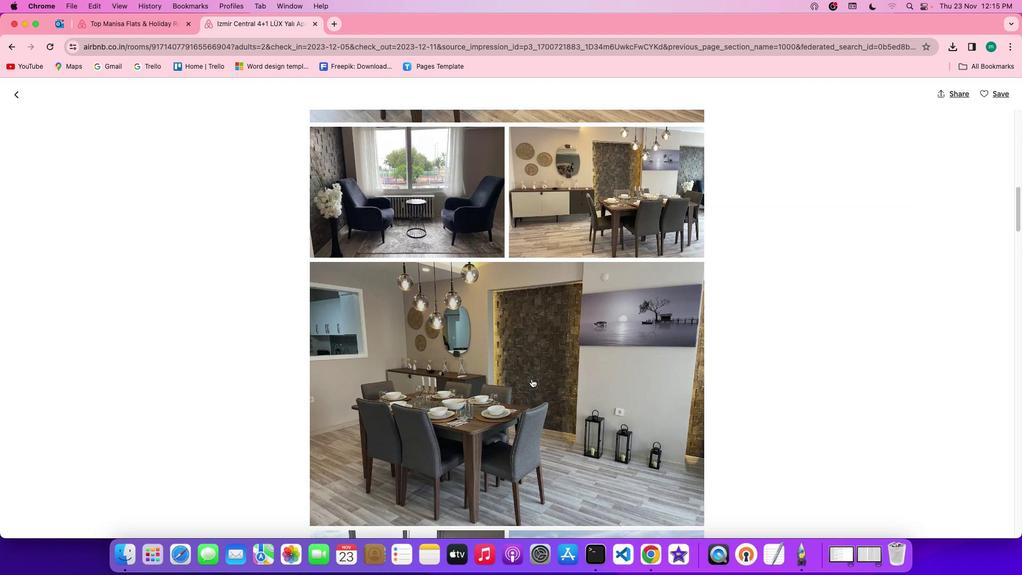 
Action: Mouse scrolled (531, 379) with delta (0, -1)
Screenshot: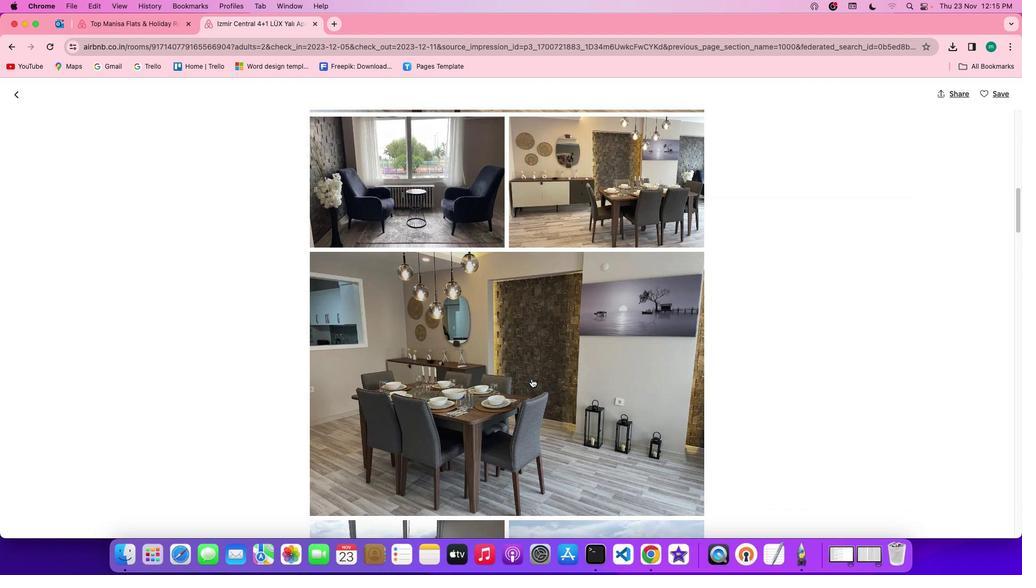 
Action: Mouse scrolled (531, 379) with delta (0, -2)
Screenshot: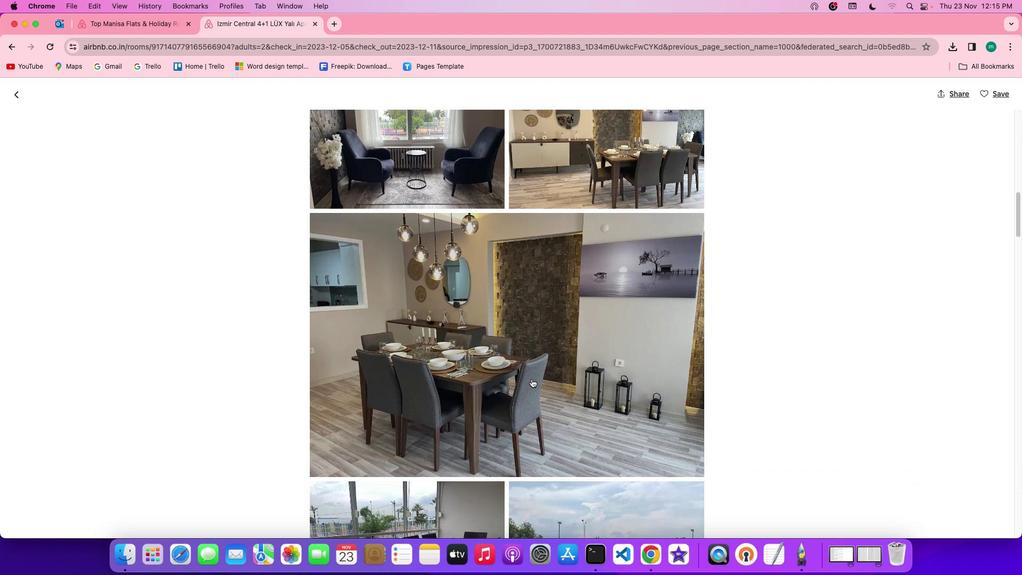 
Action: Mouse scrolled (531, 379) with delta (0, 0)
Screenshot: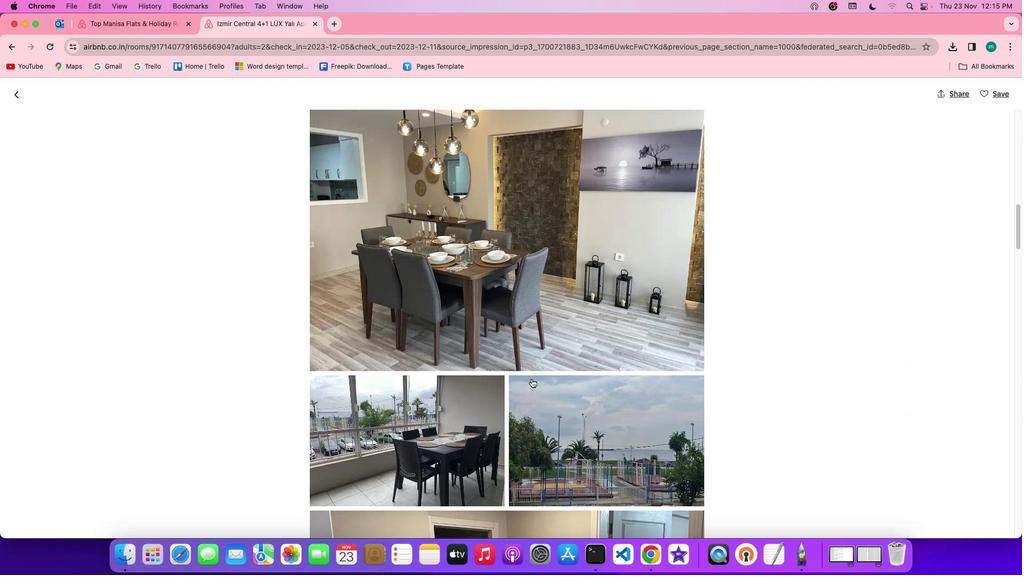 
Action: Mouse scrolled (531, 379) with delta (0, 0)
Screenshot: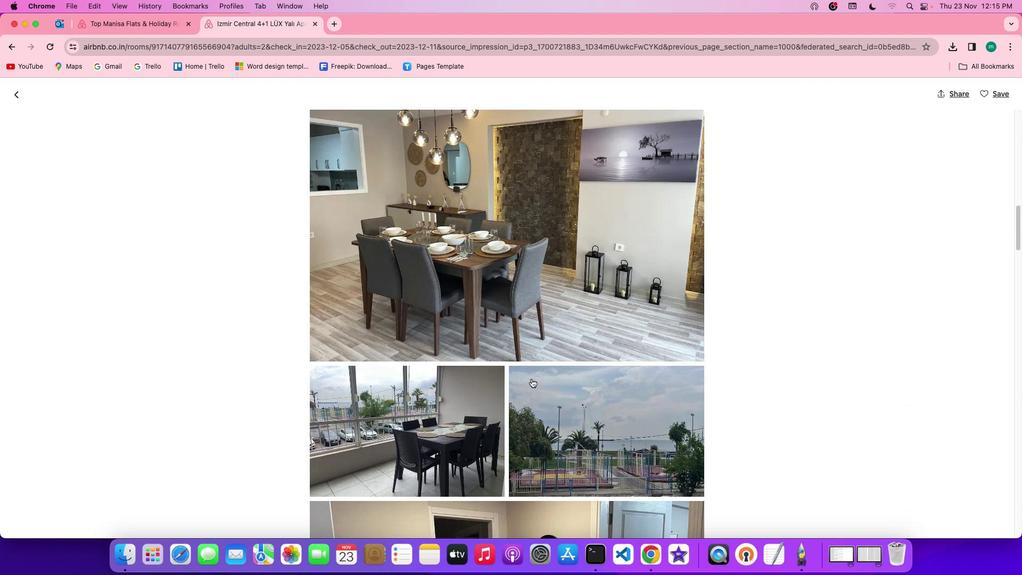 
Action: Mouse scrolled (531, 379) with delta (0, -1)
Screenshot: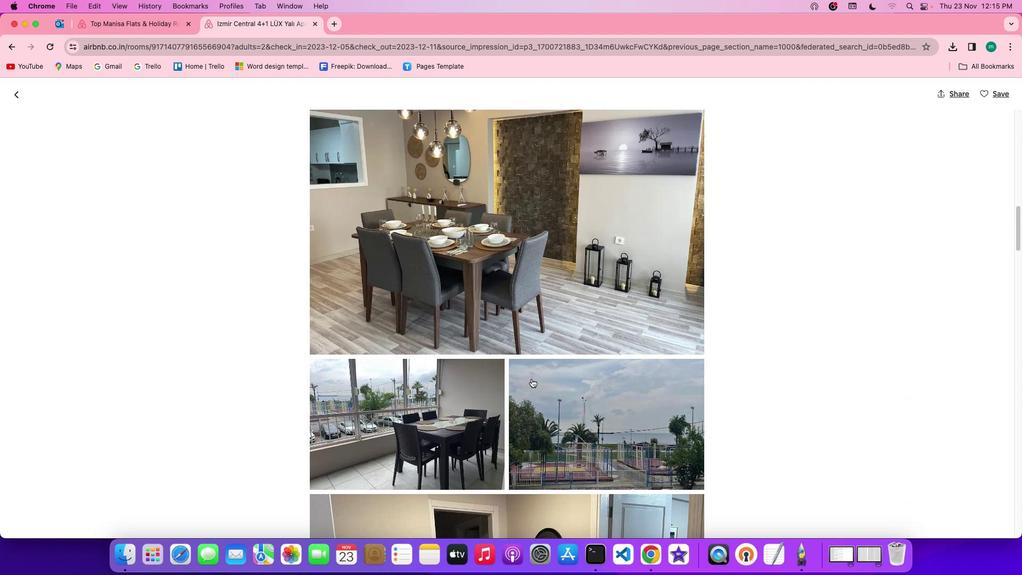 
Action: Mouse scrolled (531, 379) with delta (0, 0)
Screenshot: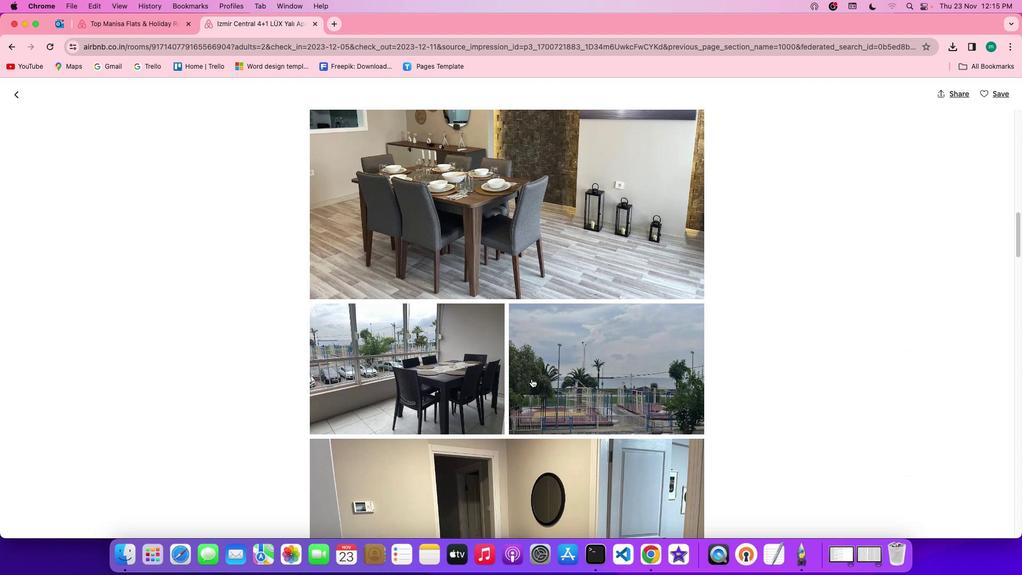 
Action: Mouse scrolled (531, 379) with delta (0, 0)
Screenshot: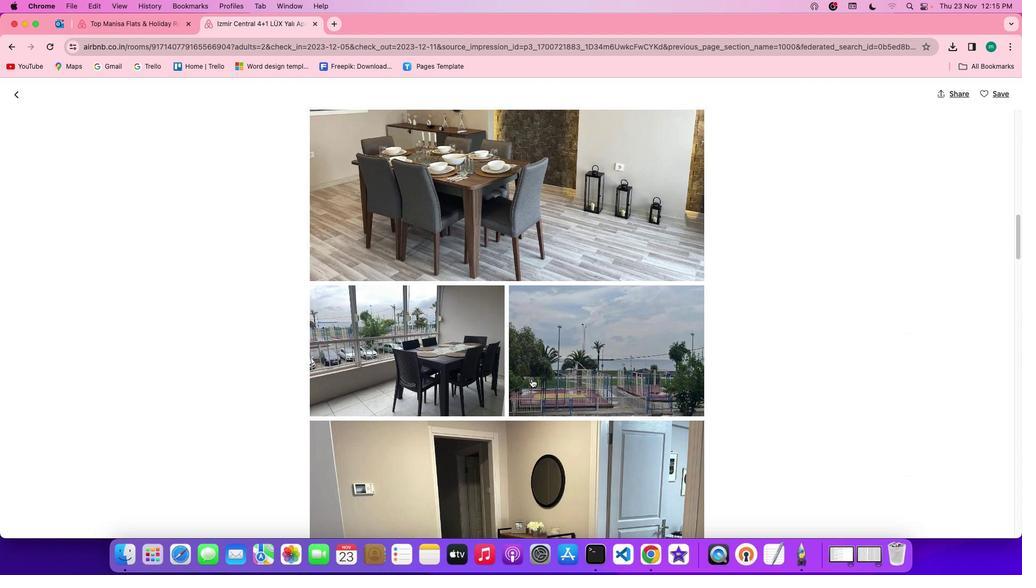 
Action: Mouse scrolled (531, 379) with delta (0, -1)
Screenshot: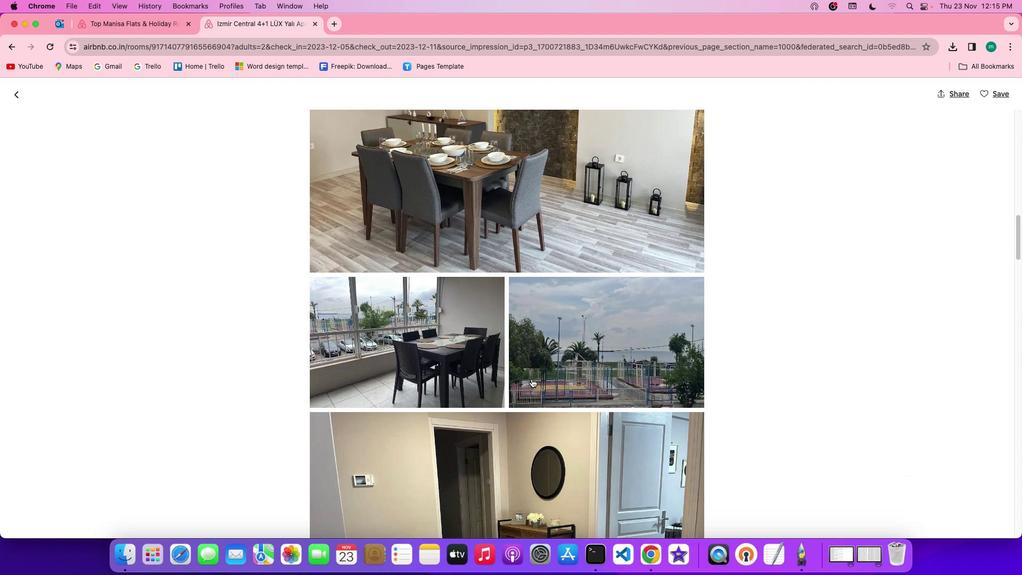 
Action: Mouse scrolled (531, 379) with delta (0, -1)
Screenshot: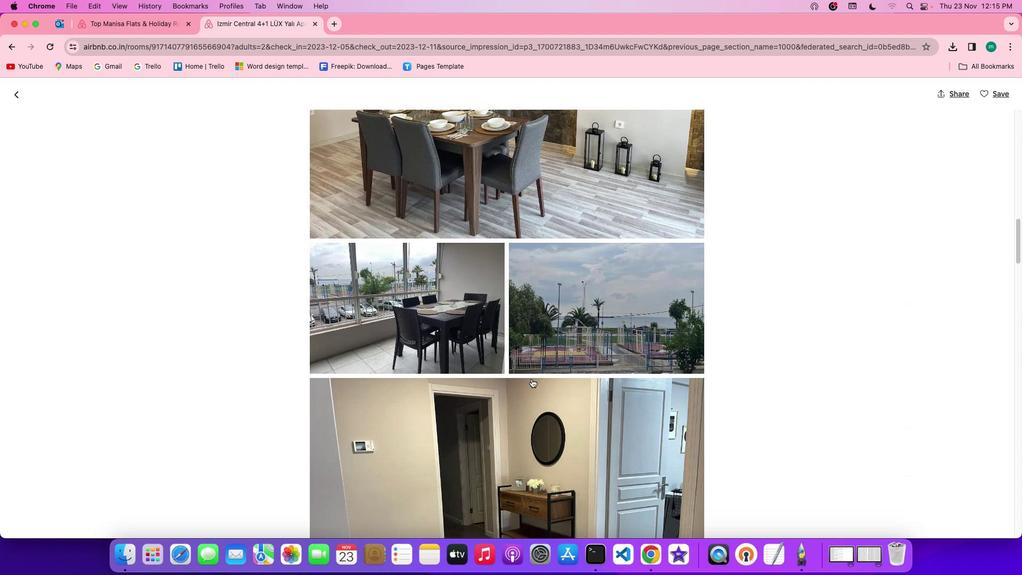 
Action: Mouse scrolled (531, 379) with delta (0, 0)
Screenshot: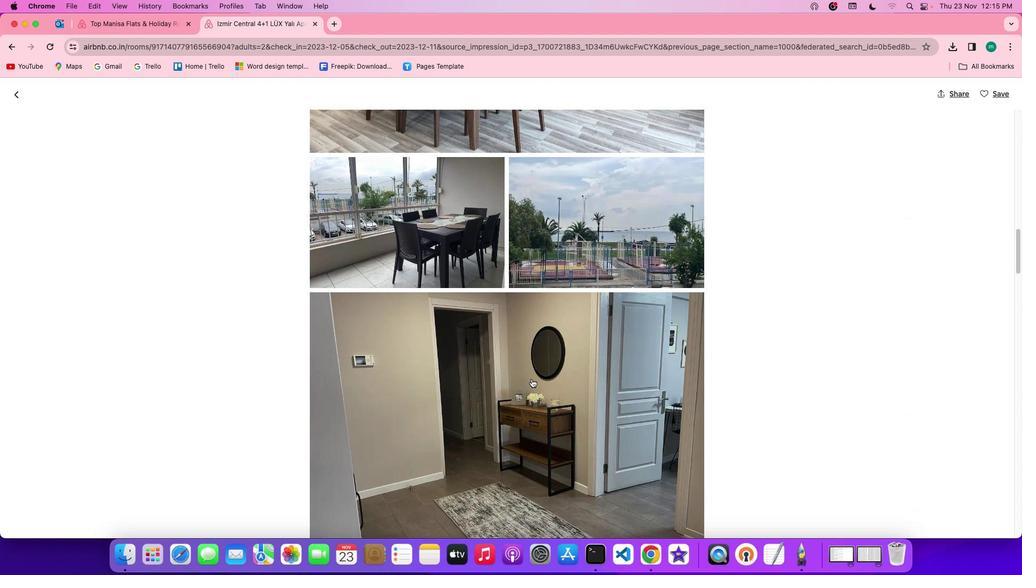 
Action: Mouse scrolled (531, 379) with delta (0, 0)
Screenshot: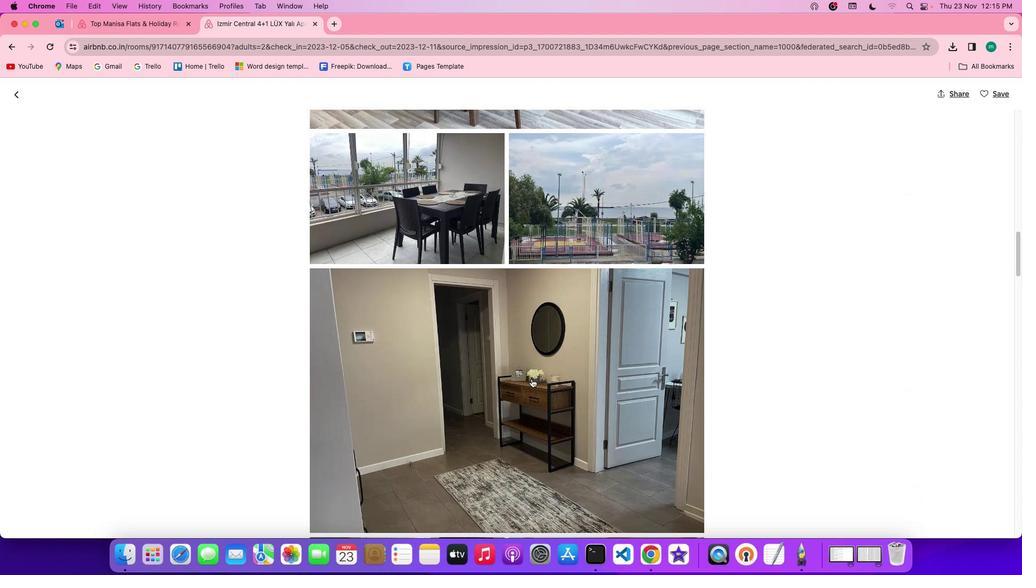 
Action: Mouse scrolled (531, 379) with delta (0, -1)
Screenshot: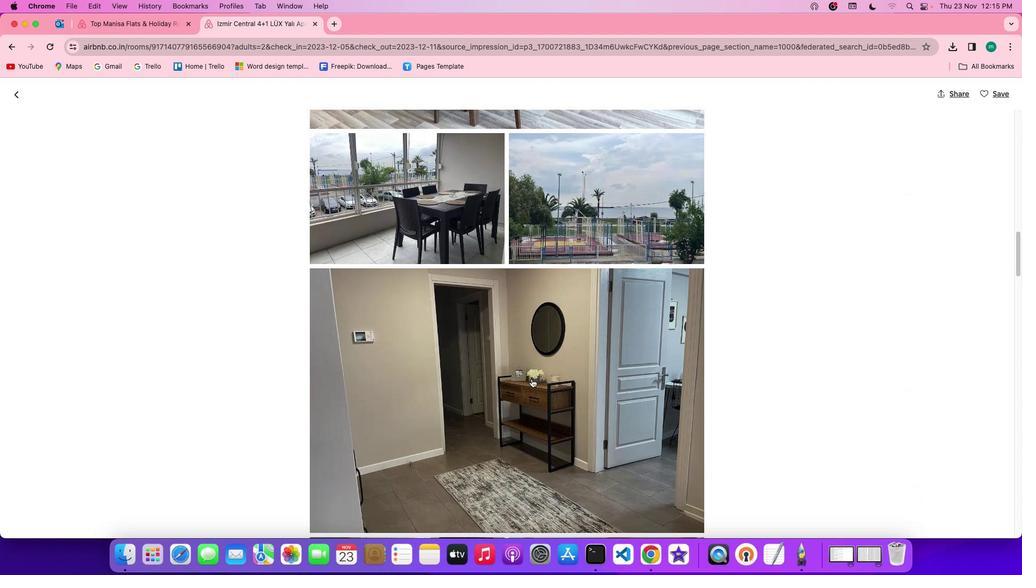 
Action: Mouse scrolled (531, 379) with delta (0, -2)
Screenshot: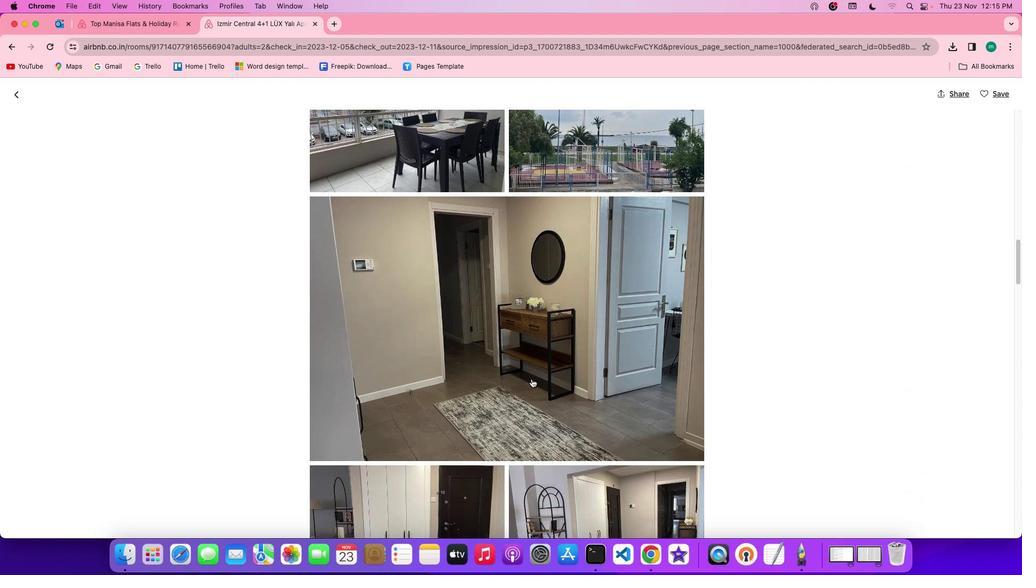 
Action: Mouse scrolled (531, 379) with delta (0, 0)
Screenshot: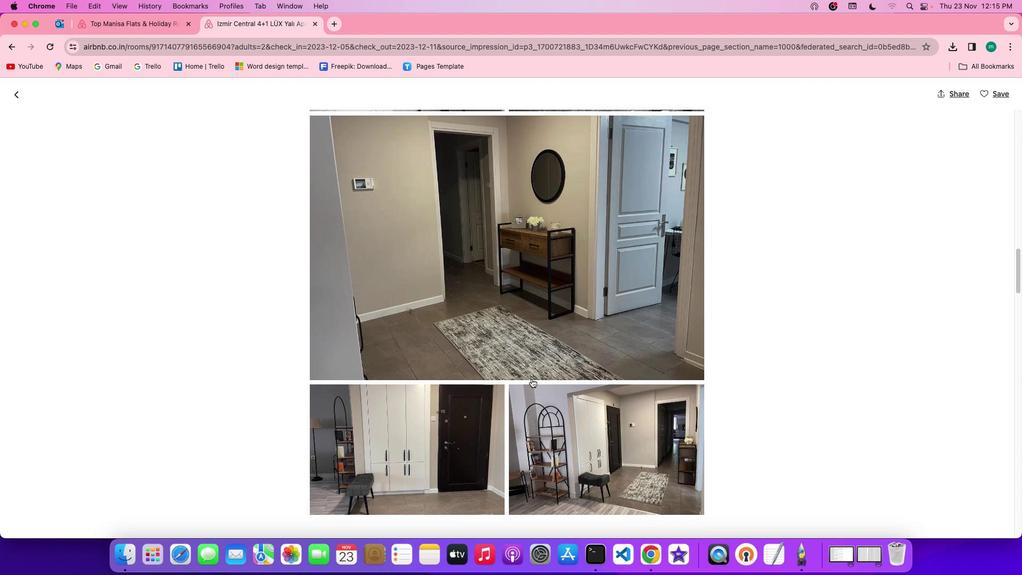 
Action: Mouse scrolled (531, 379) with delta (0, 0)
Screenshot: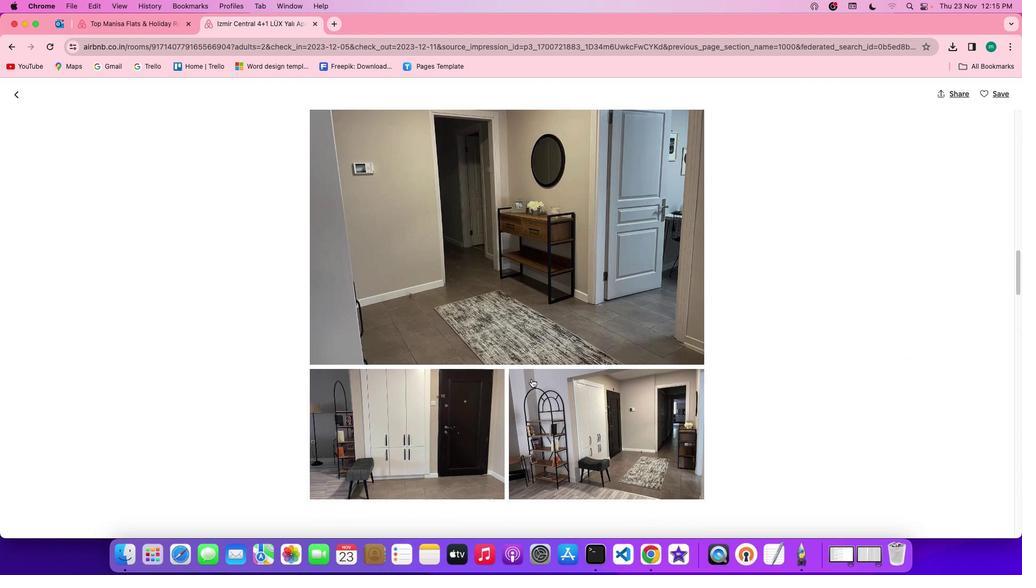 
Action: Mouse scrolled (531, 379) with delta (0, -1)
Screenshot: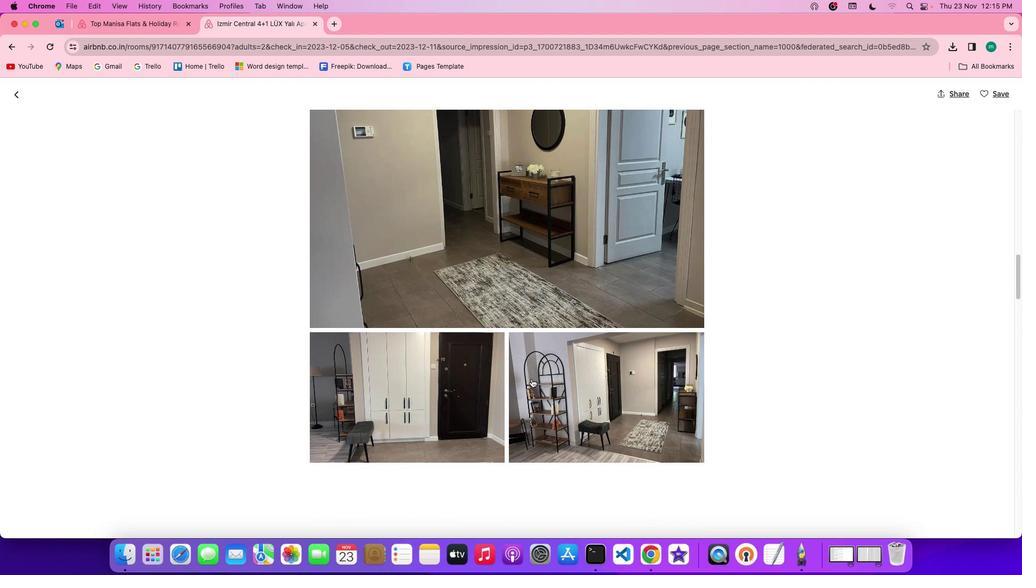 
Action: Mouse scrolled (531, 379) with delta (0, -2)
Screenshot: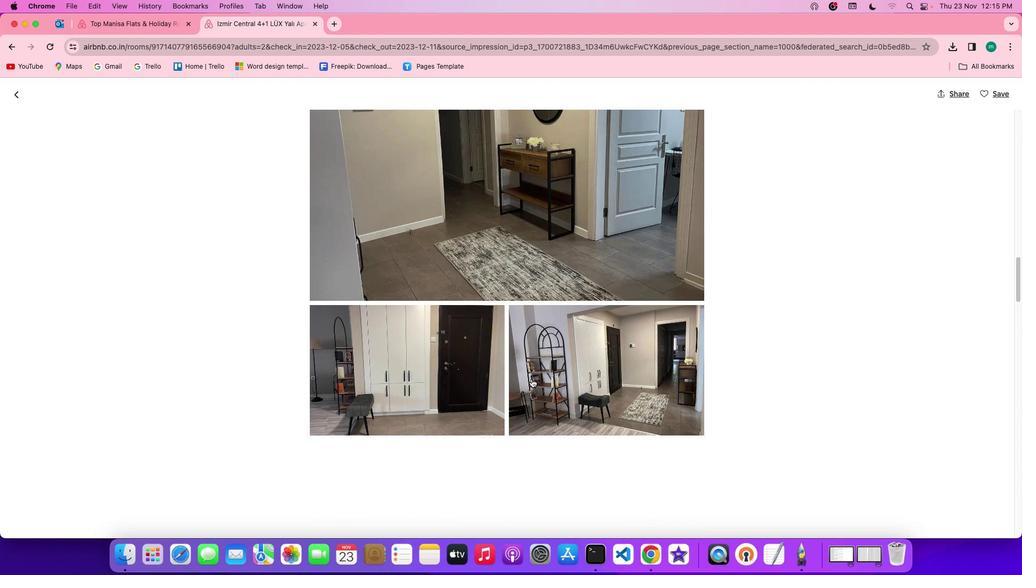 
Action: Mouse scrolled (531, 379) with delta (0, 0)
Screenshot: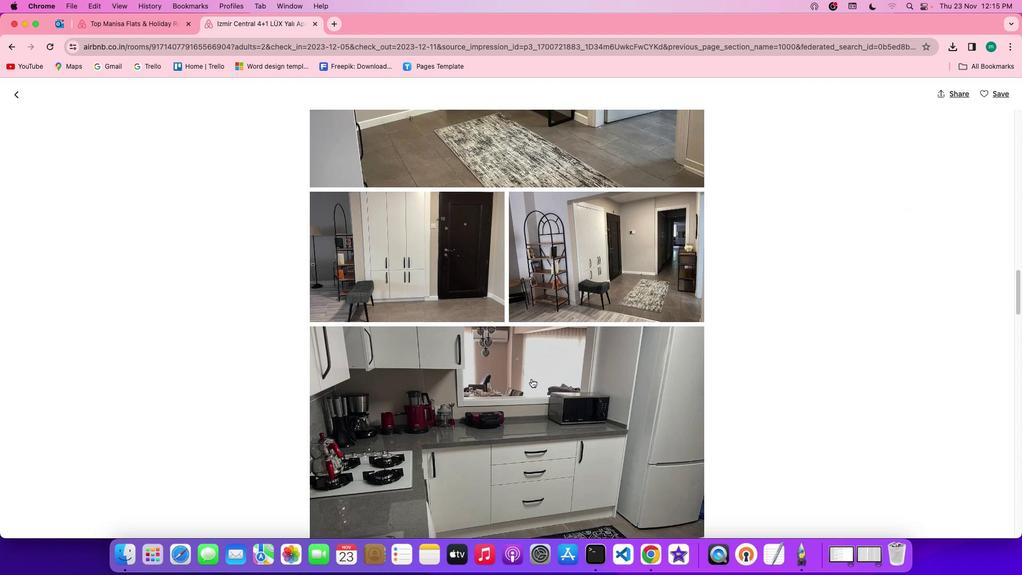 
Action: Mouse scrolled (531, 379) with delta (0, 0)
Screenshot: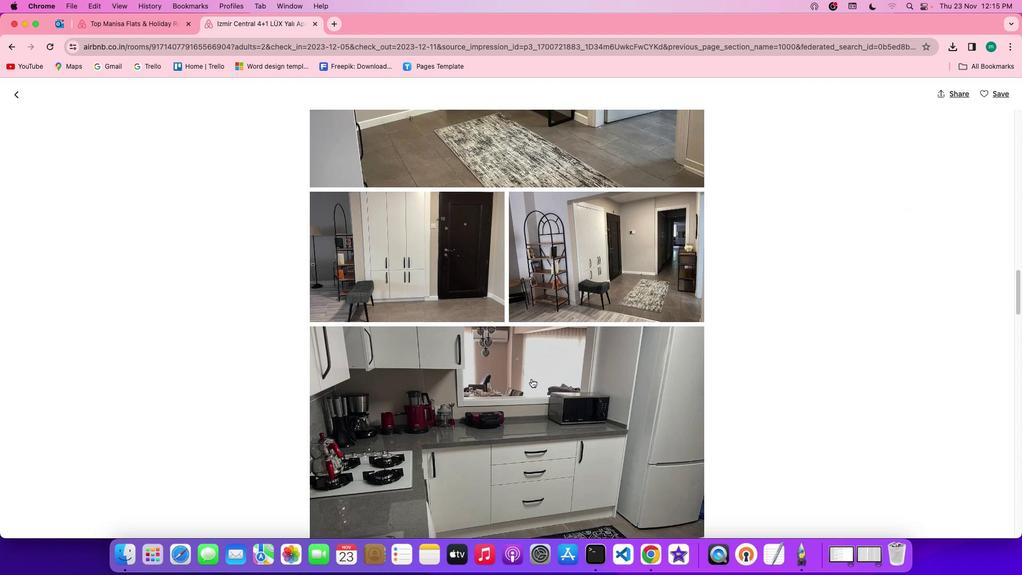 
Action: Mouse scrolled (531, 379) with delta (0, -1)
Screenshot: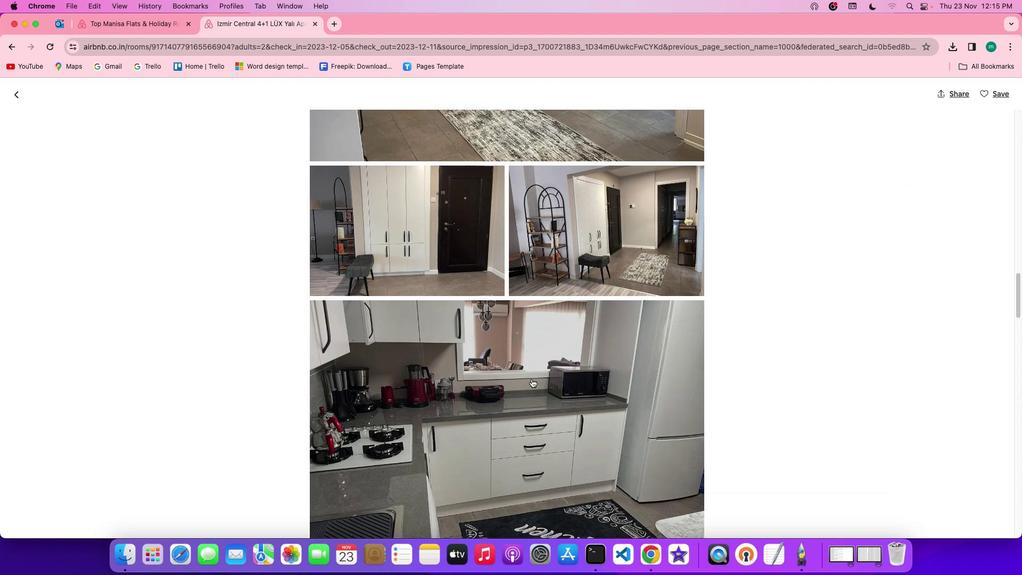 
Action: Mouse moved to (537, 360)
Screenshot: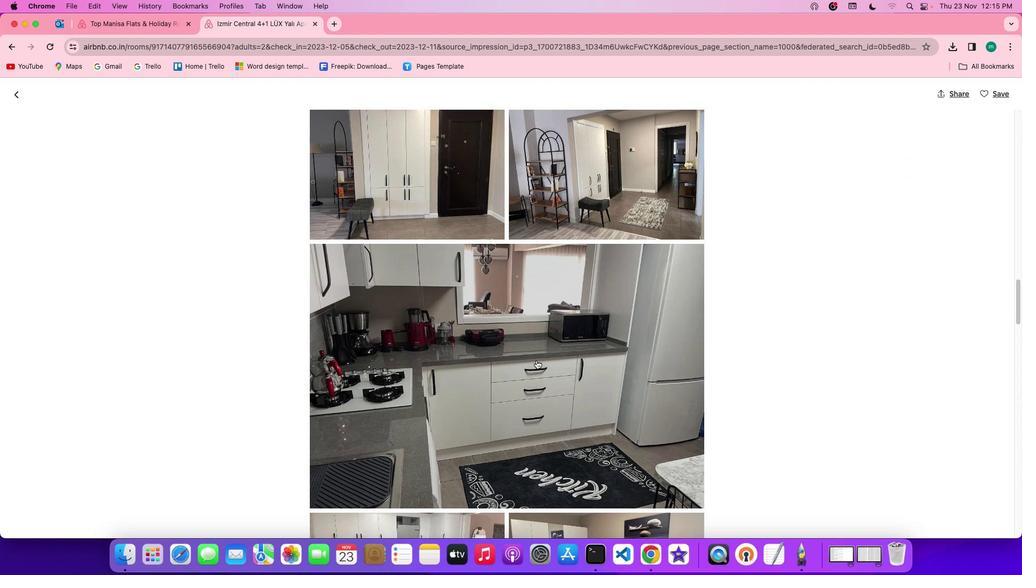 
Action: Mouse scrolled (537, 360) with delta (0, 0)
Screenshot: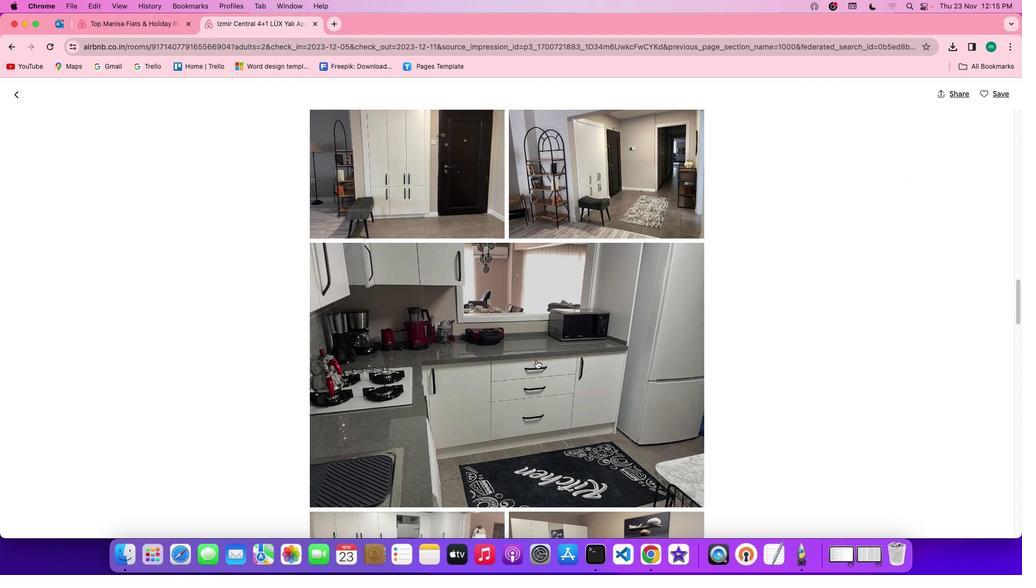 
Action: Mouse scrolled (537, 360) with delta (0, 0)
Screenshot: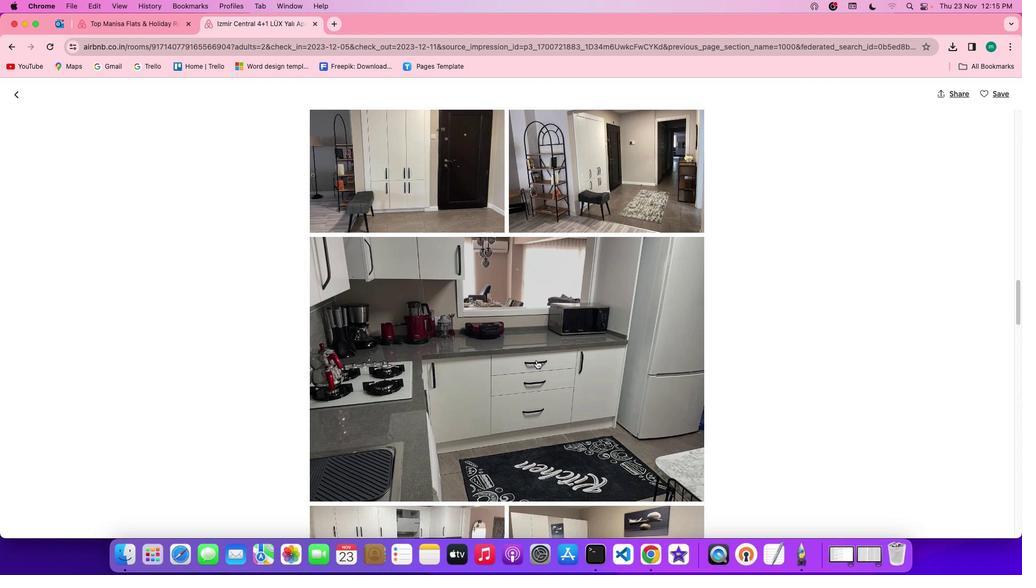 
Action: Mouse scrolled (537, 360) with delta (0, 0)
Screenshot: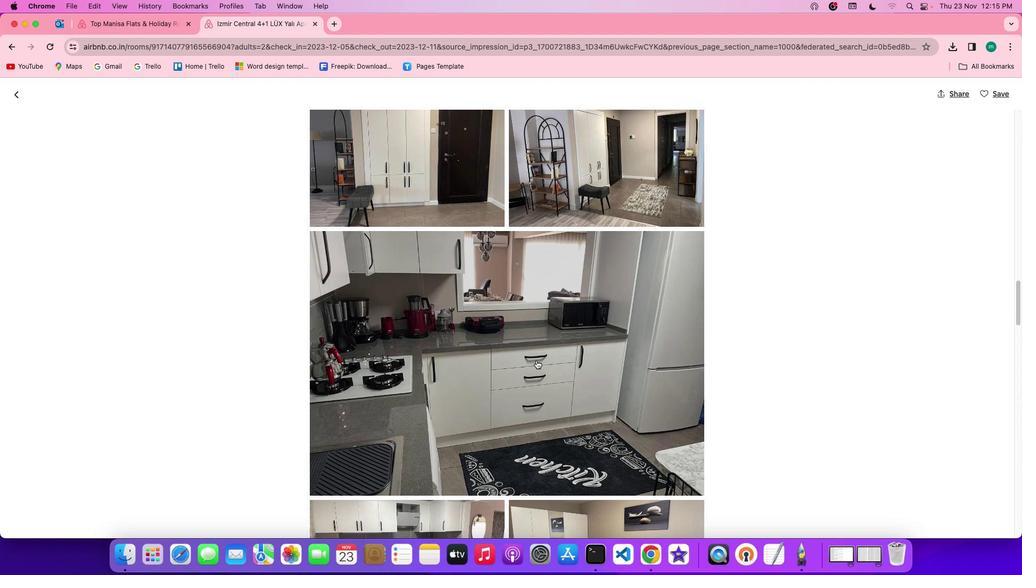 
Action: Mouse scrolled (537, 360) with delta (0, -1)
Screenshot: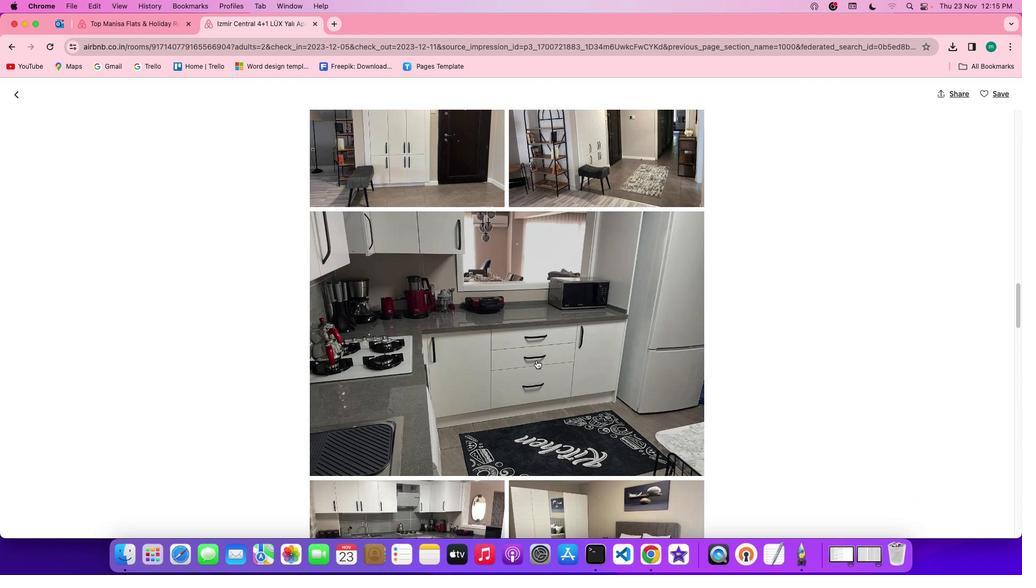 
Action: Mouse scrolled (537, 360) with delta (0, -1)
Screenshot: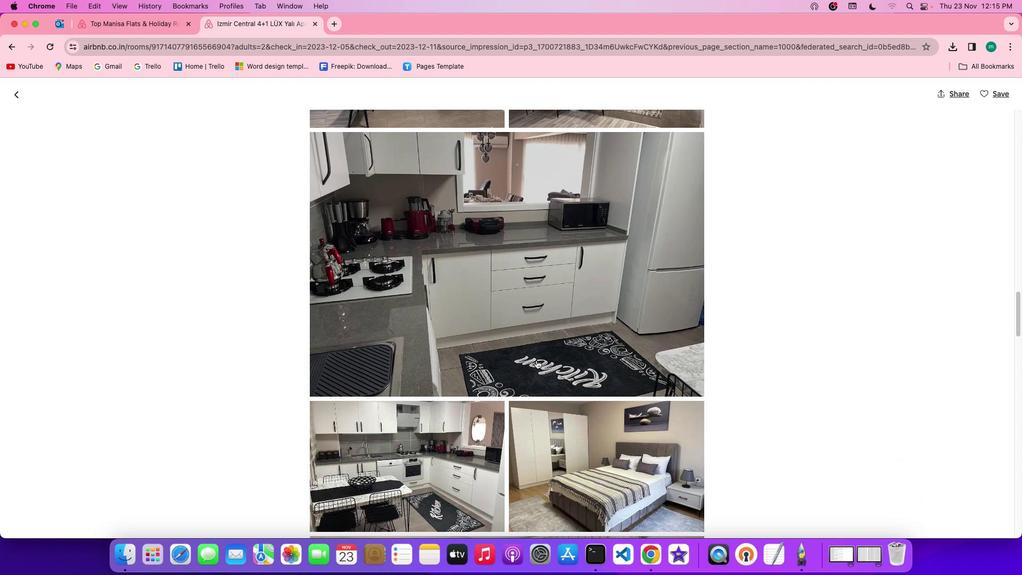 
Action: Mouse scrolled (537, 360) with delta (0, 0)
Screenshot: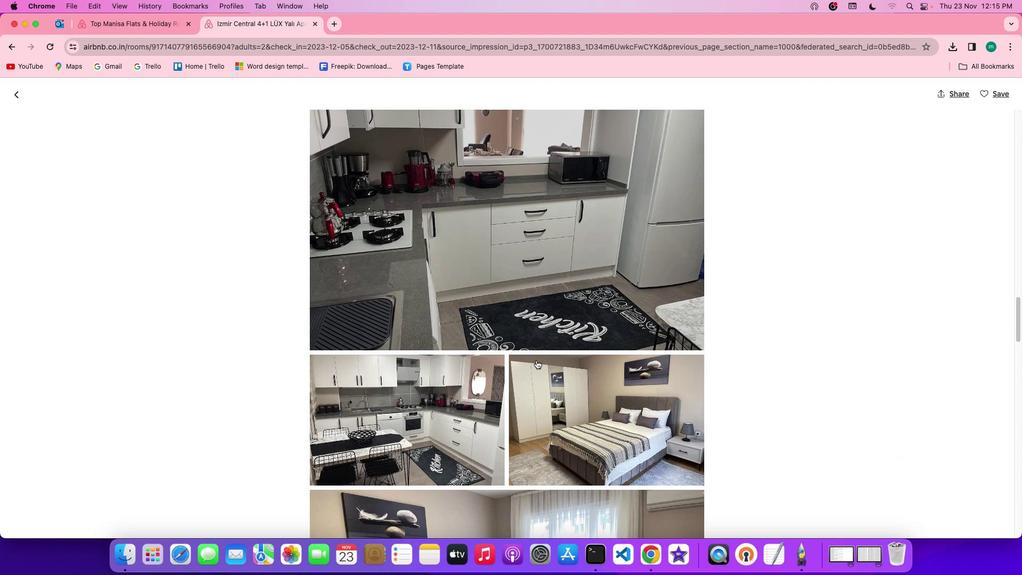 
Action: Mouse scrolled (537, 360) with delta (0, 0)
Screenshot: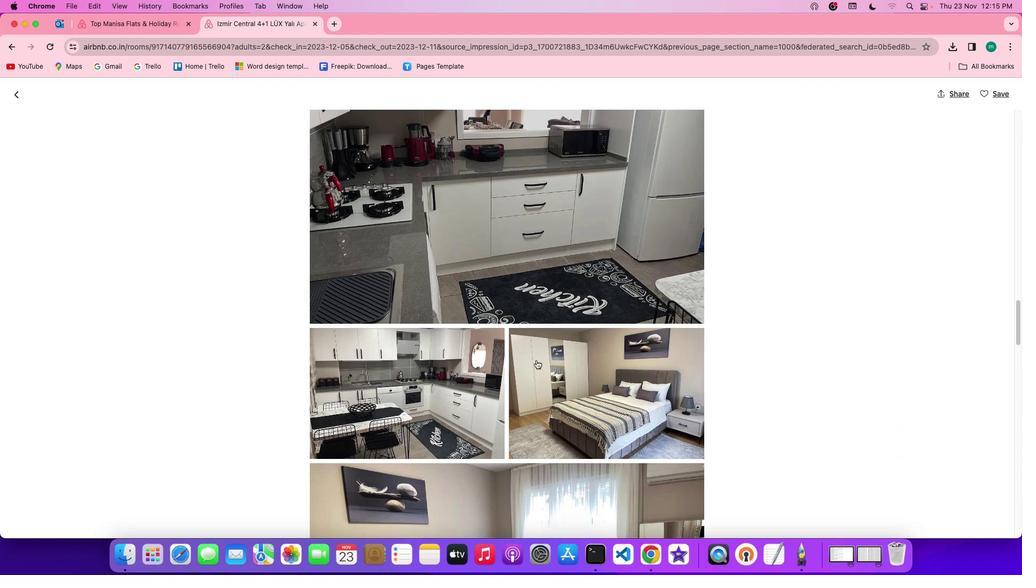 
Action: Mouse scrolled (537, 360) with delta (0, -1)
Screenshot: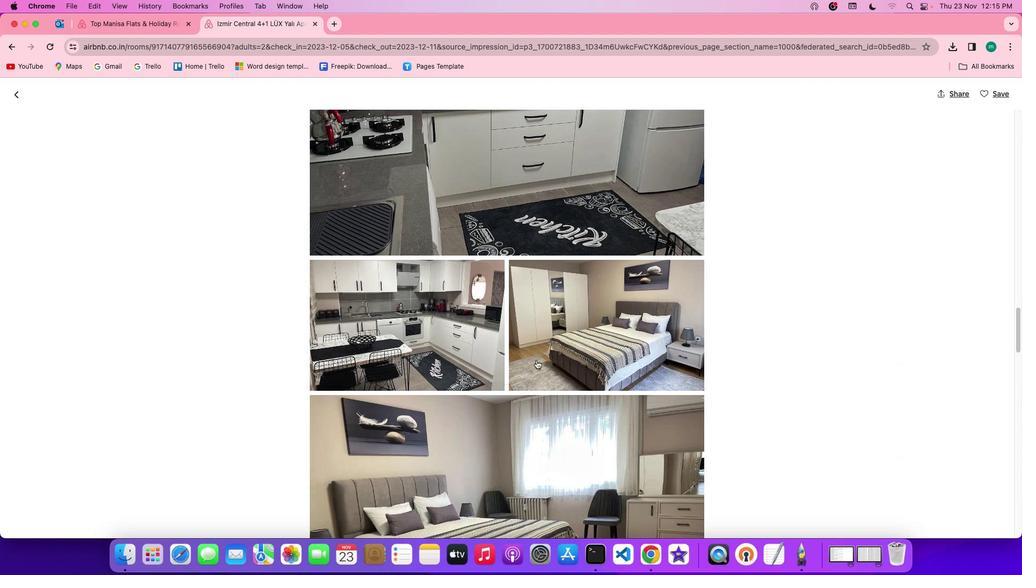 
Action: Mouse scrolled (537, 360) with delta (0, -2)
Screenshot: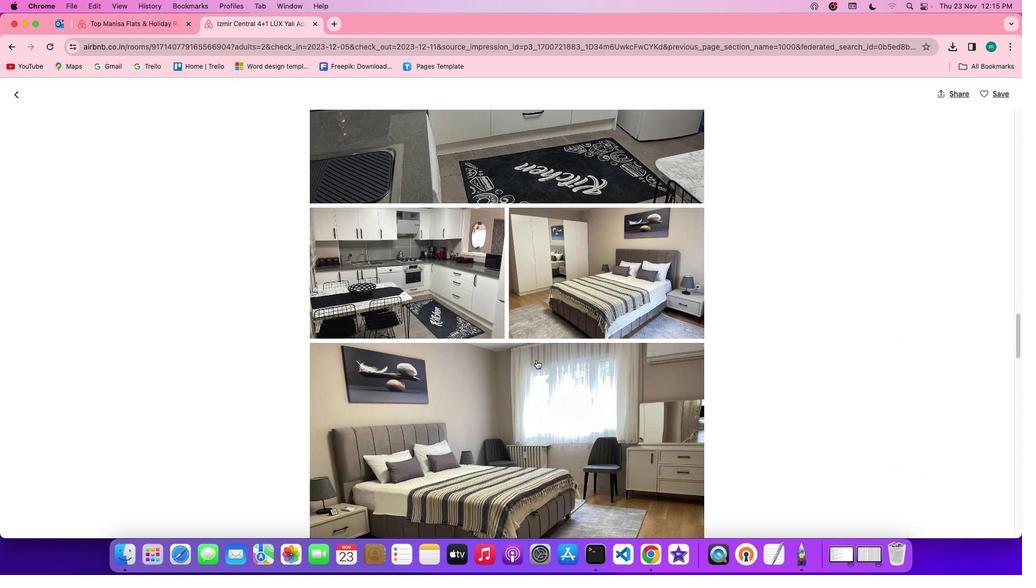 
Action: Mouse scrolled (537, 360) with delta (0, -2)
Screenshot: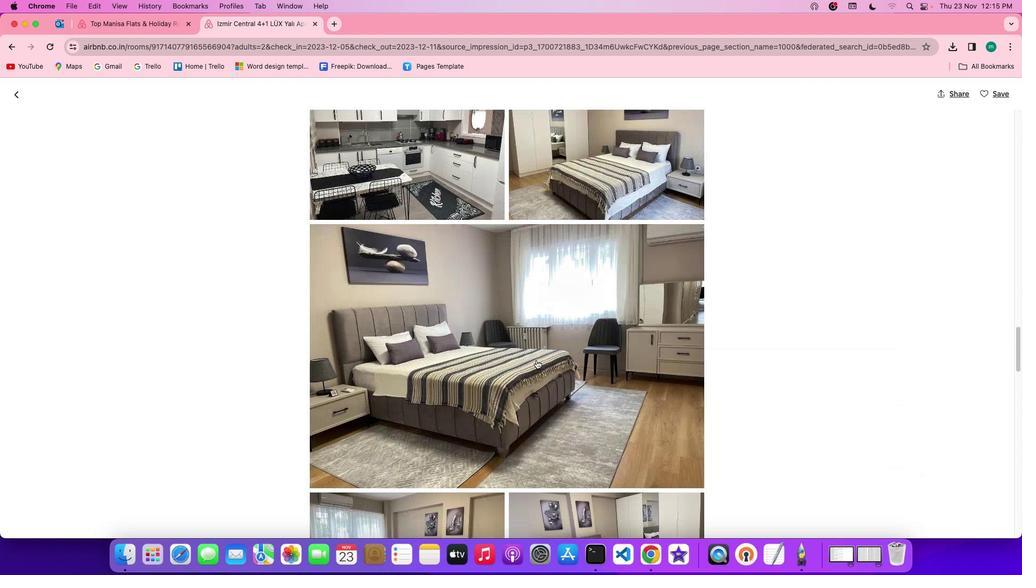 
Action: Mouse scrolled (537, 360) with delta (0, 0)
Screenshot: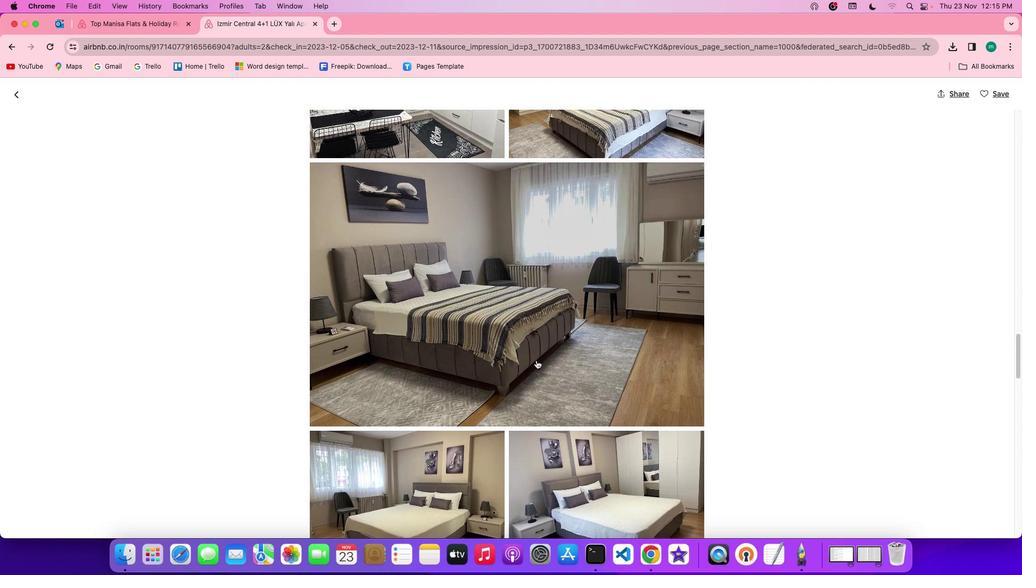 
Action: Mouse scrolled (537, 360) with delta (0, 0)
Screenshot: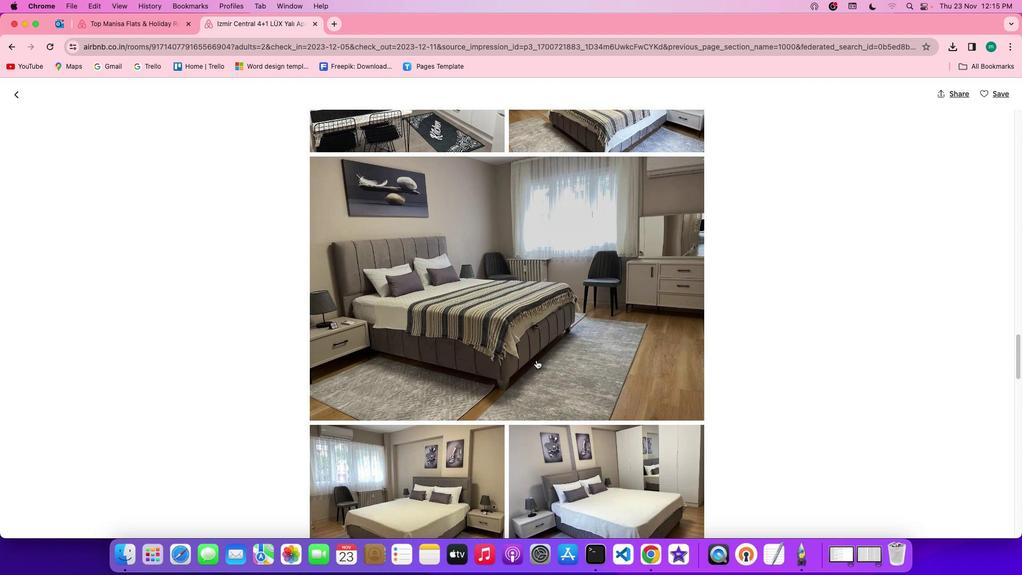 
Action: Mouse scrolled (537, 360) with delta (0, -1)
Screenshot: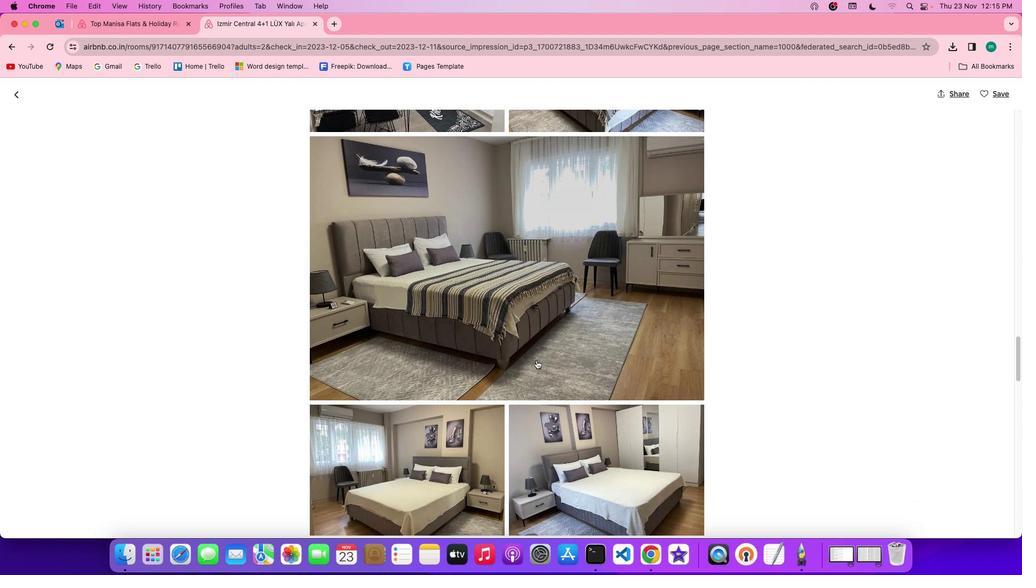 
Action: Mouse scrolled (537, 360) with delta (0, -2)
Screenshot: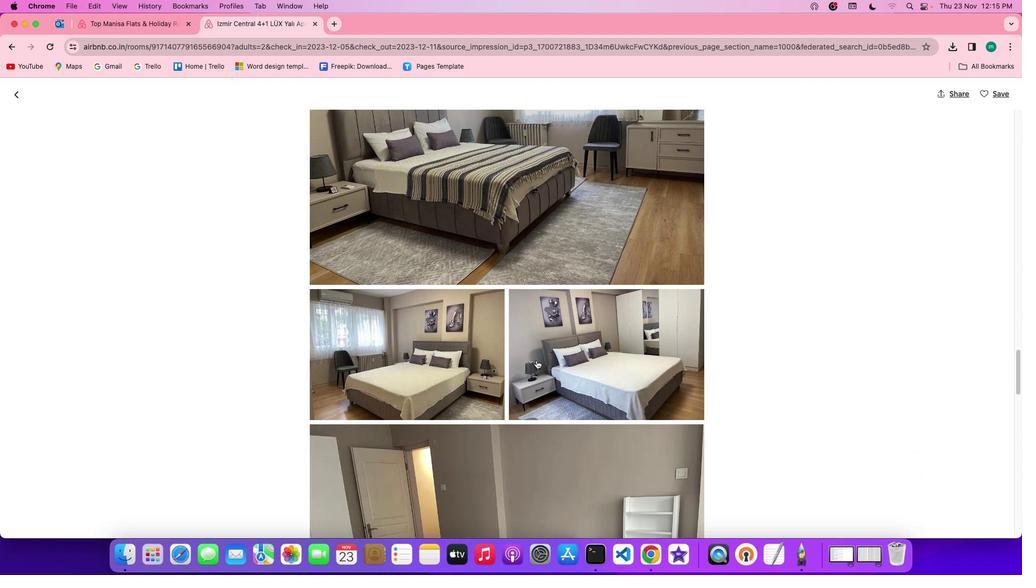 
Action: Mouse moved to (537, 360)
Screenshot: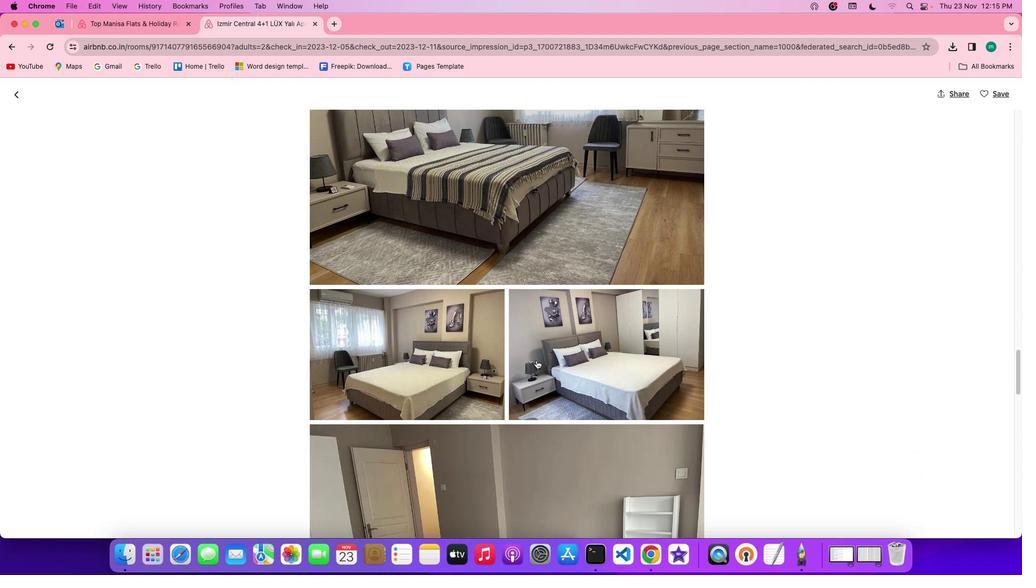 
Action: Mouse scrolled (537, 360) with delta (0, 0)
Screenshot: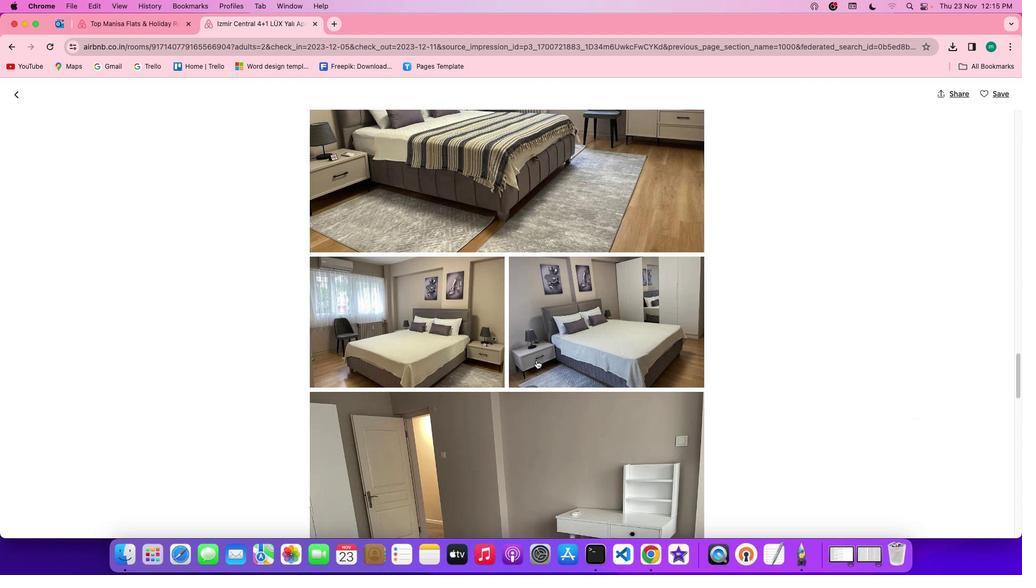 
Action: Mouse scrolled (537, 360) with delta (0, 0)
Screenshot: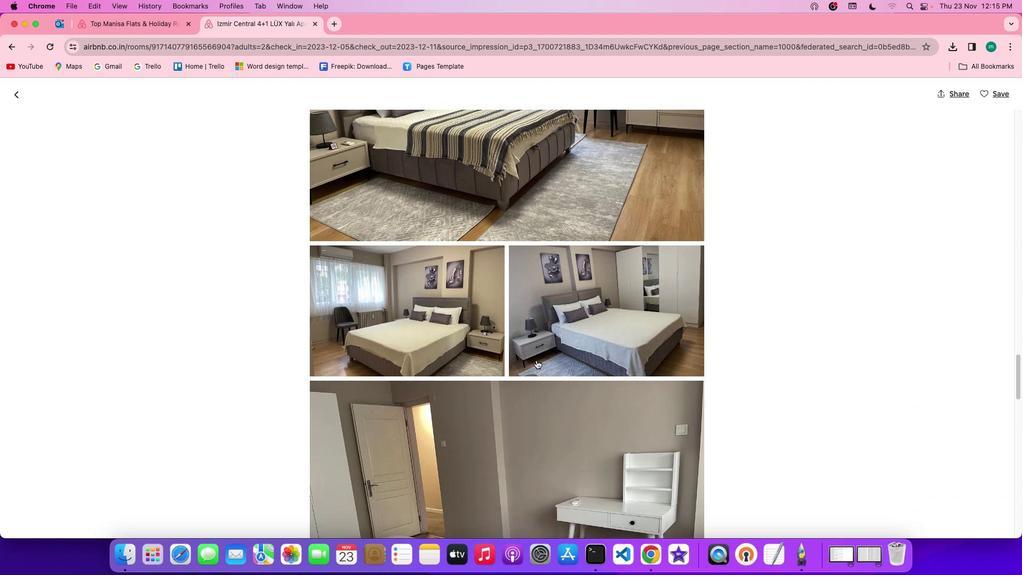 
Action: Mouse scrolled (537, 360) with delta (0, -1)
Screenshot: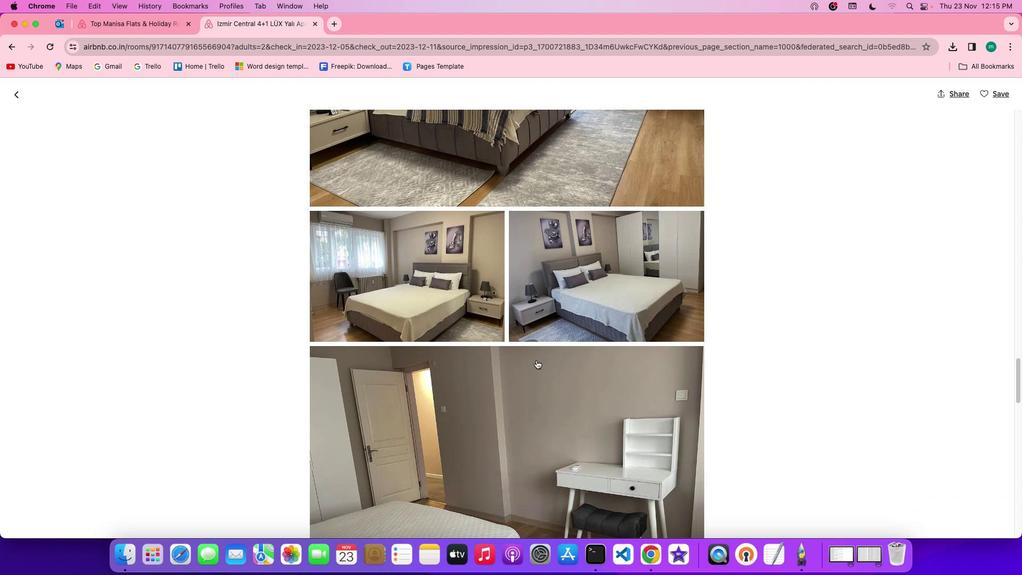 
Action: Mouse scrolled (537, 360) with delta (0, -2)
Screenshot: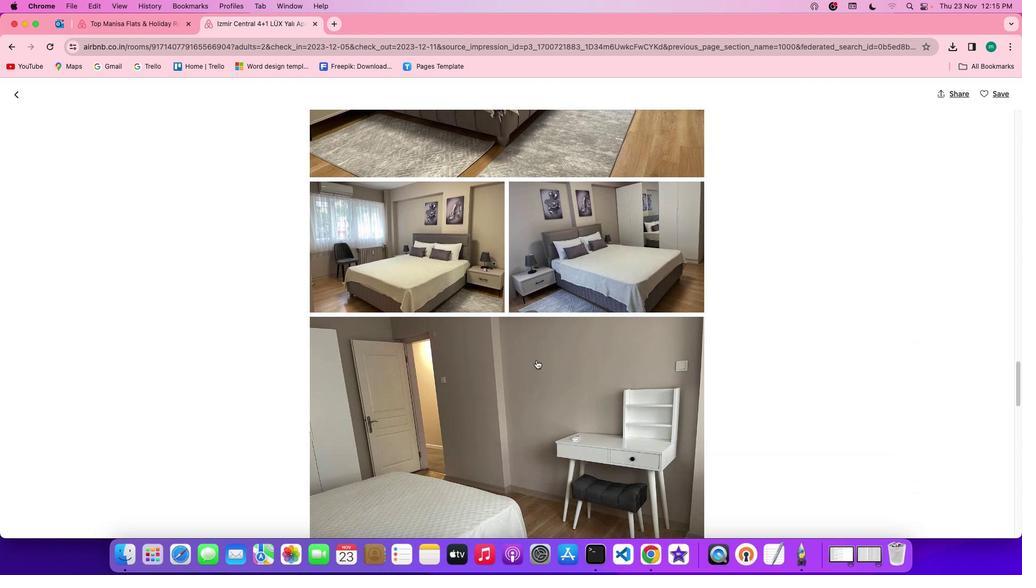 
Action: Mouse scrolled (537, 360) with delta (0, -2)
Screenshot: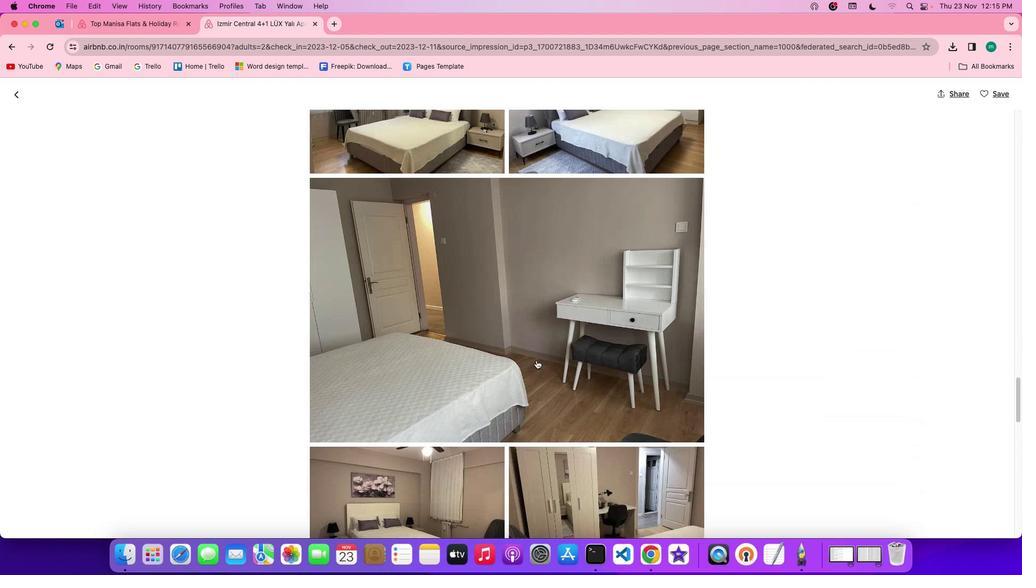 
Action: Mouse scrolled (537, 360) with delta (0, 0)
Screenshot: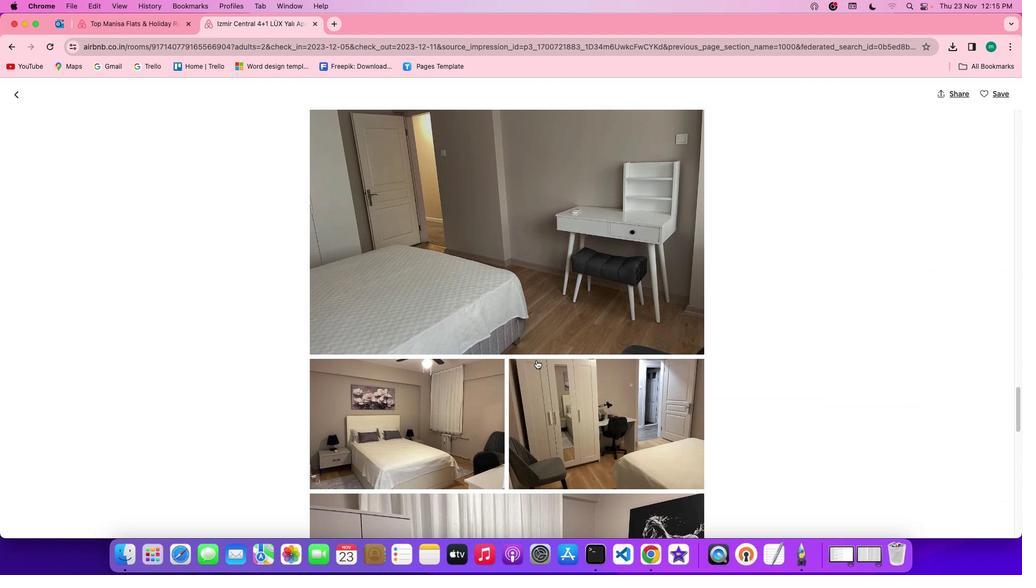 
Action: Mouse scrolled (537, 360) with delta (0, 0)
Screenshot: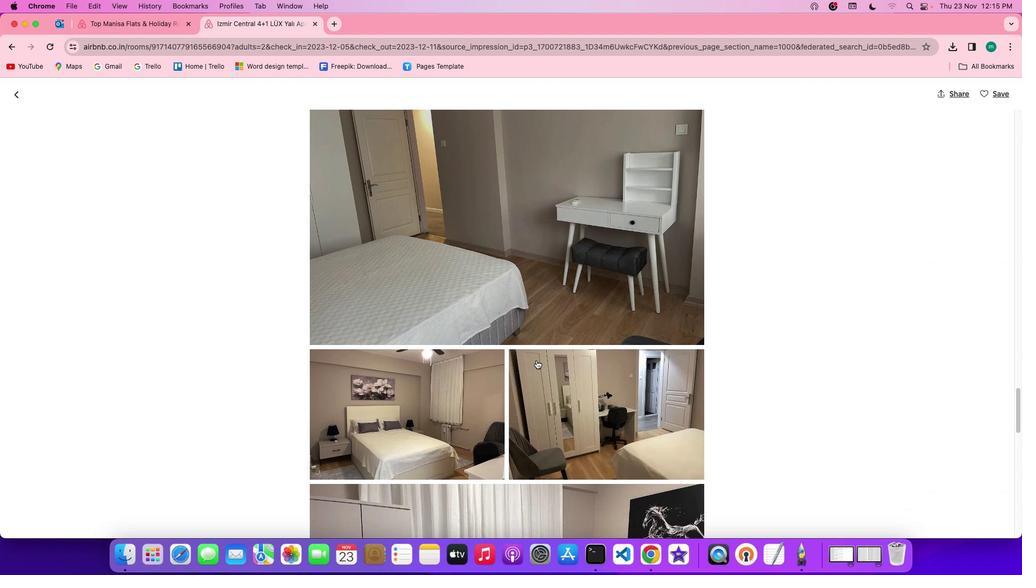 
Action: Mouse scrolled (537, 360) with delta (0, -1)
Screenshot: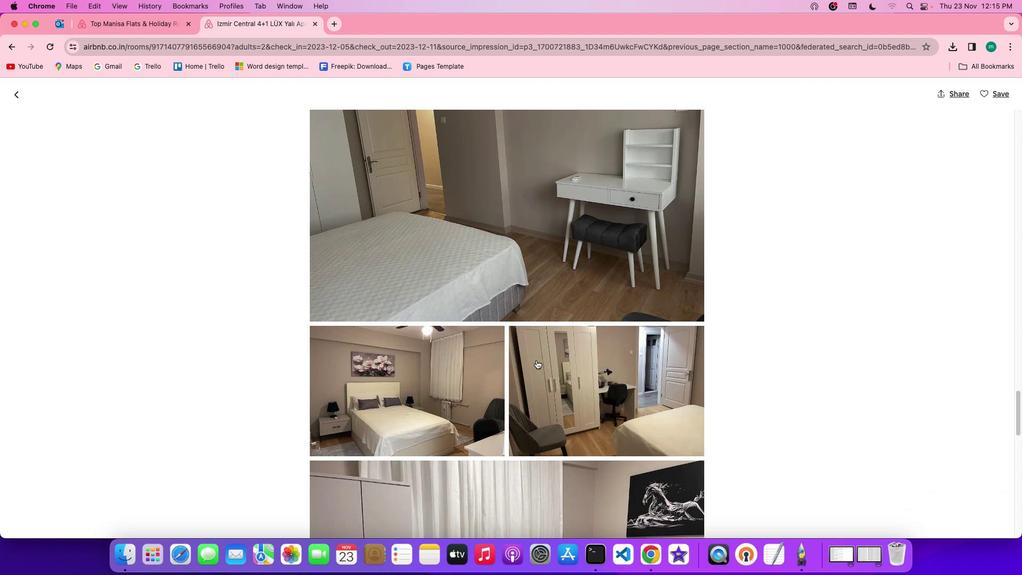 
Action: Mouse scrolled (537, 360) with delta (0, -2)
Screenshot: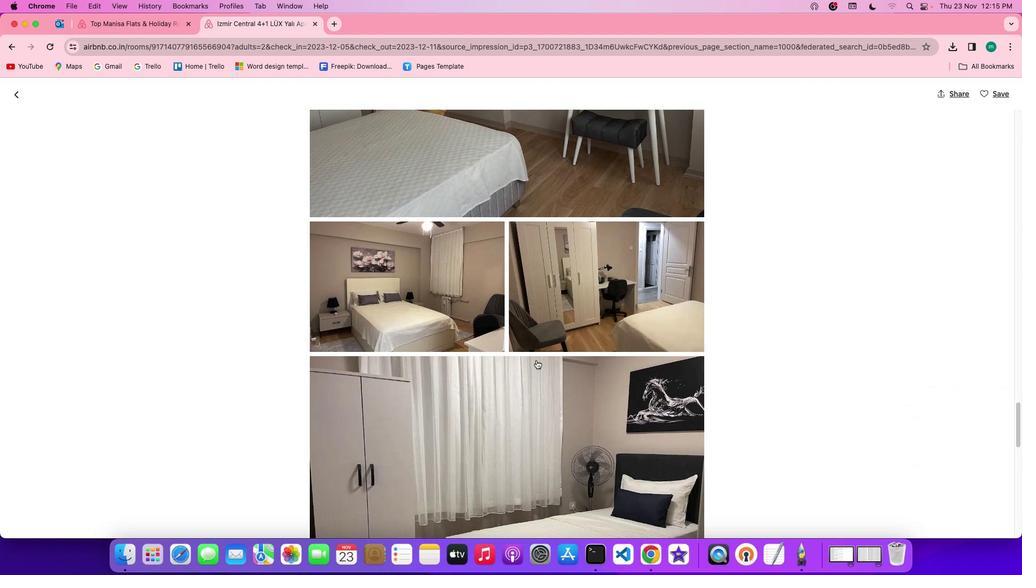
Action: Mouse scrolled (537, 360) with delta (0, 0)
Screenshot: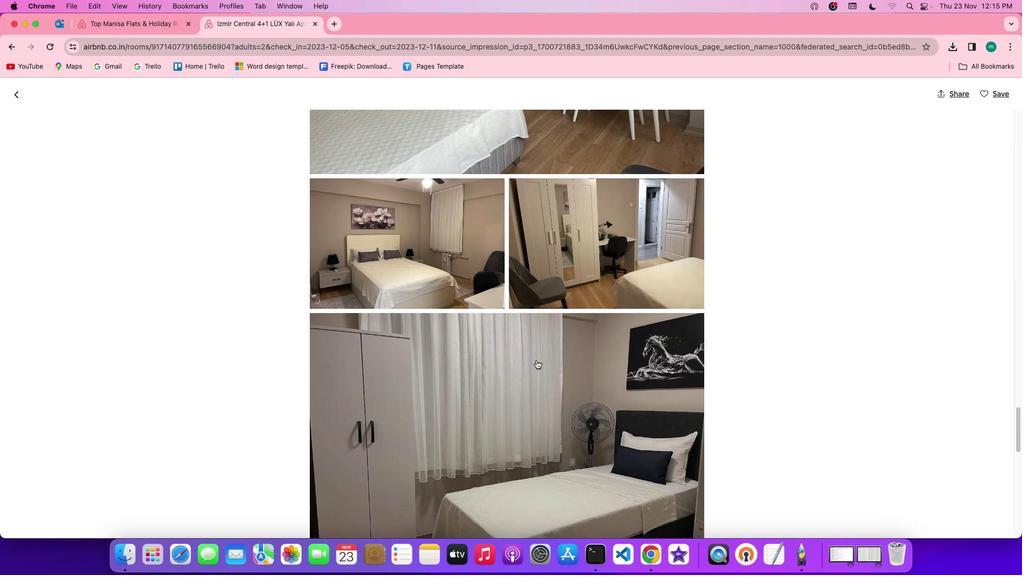 
Action: Mouse scrolled (537, 360) with delta (0, 0)
Screenshot: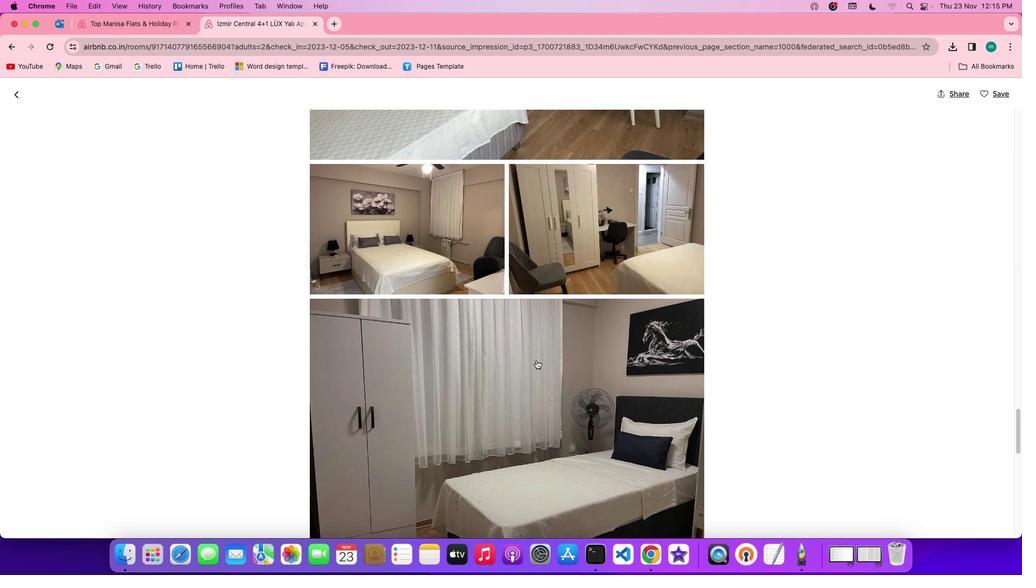 
Action: Mouse scrolled (537, 360) with delta (0, -1)
Screenshot: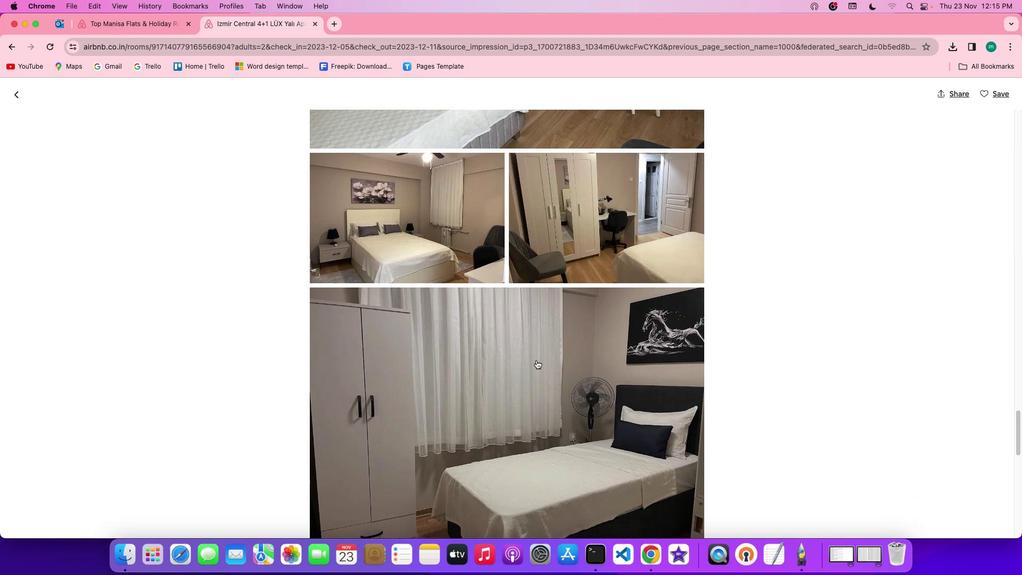
Action: Mouse scrolled (537, 360) with delta (0, -1)
Screenshot: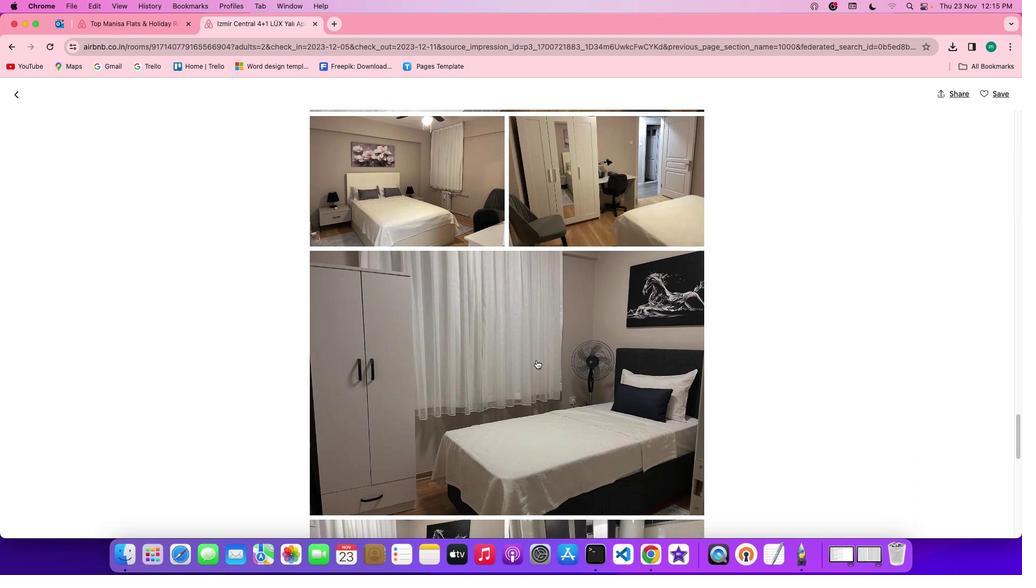 
Action: Mouse scrolled (537, 360) with delta (0, 0)
Screenshot: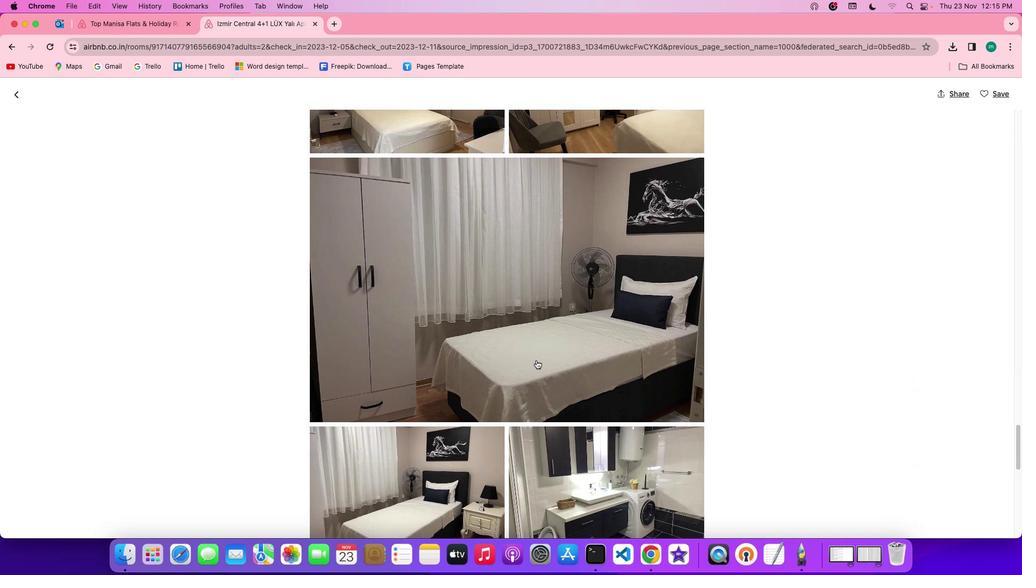 
Action: Mouse scrolled (537, 360) with delta (0, 0)
Screenshot: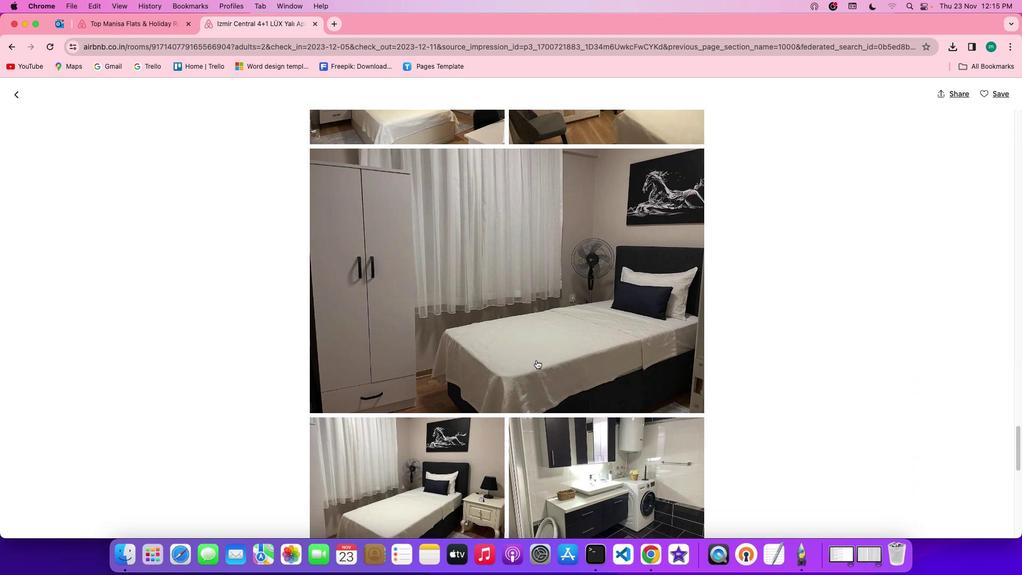 
Action: Mouse scrolled (537, 360) with delta (0, -1)
Screenshot: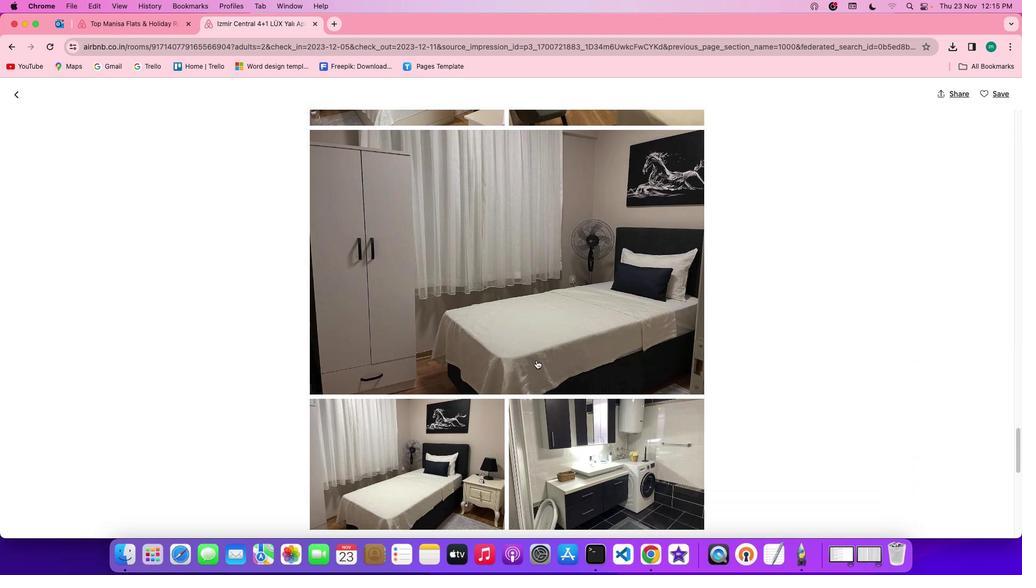 
Action: Mouse scrolled (537, 360) with delta (0, -1)
Screenshot: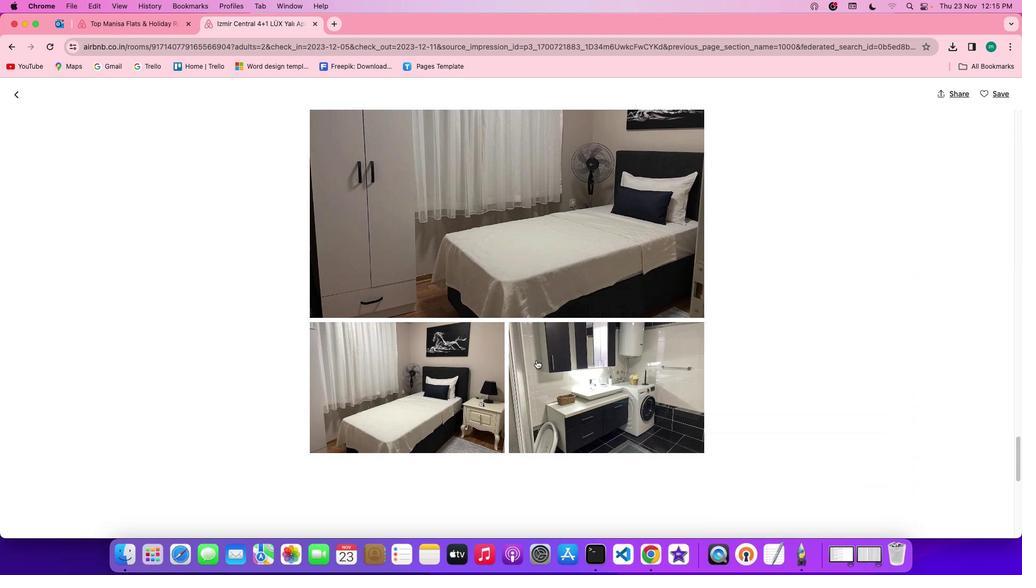 
Action: Mouse scrolled (537, 360) with delta (0, 0)
Screenshot: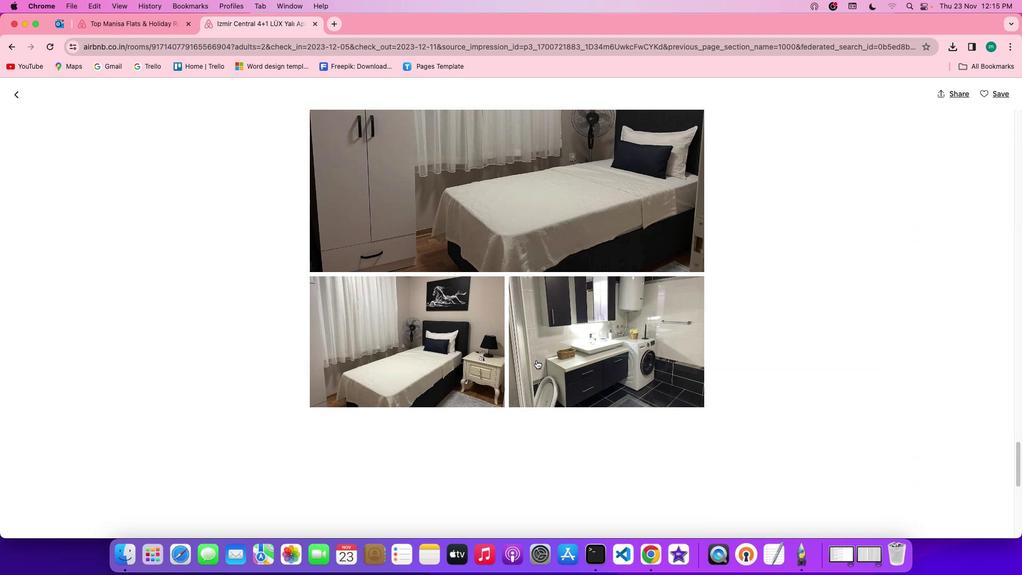 
Action: Mouse scrolled (537, 360) with delta (0, 0)
Screenshot: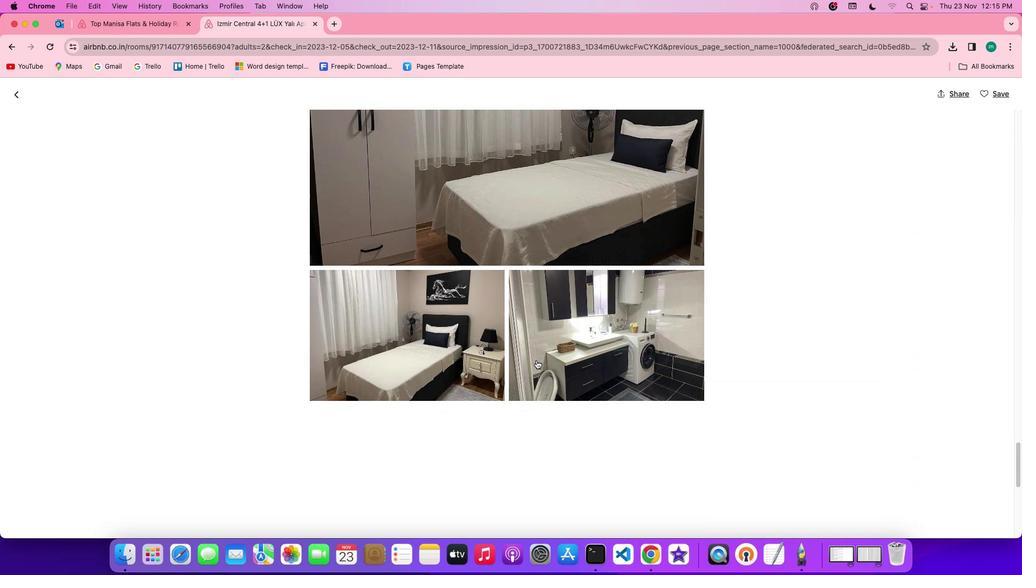 
Action: Mouse scrolled (537, 360) with delta (0, -1)
Screenshot: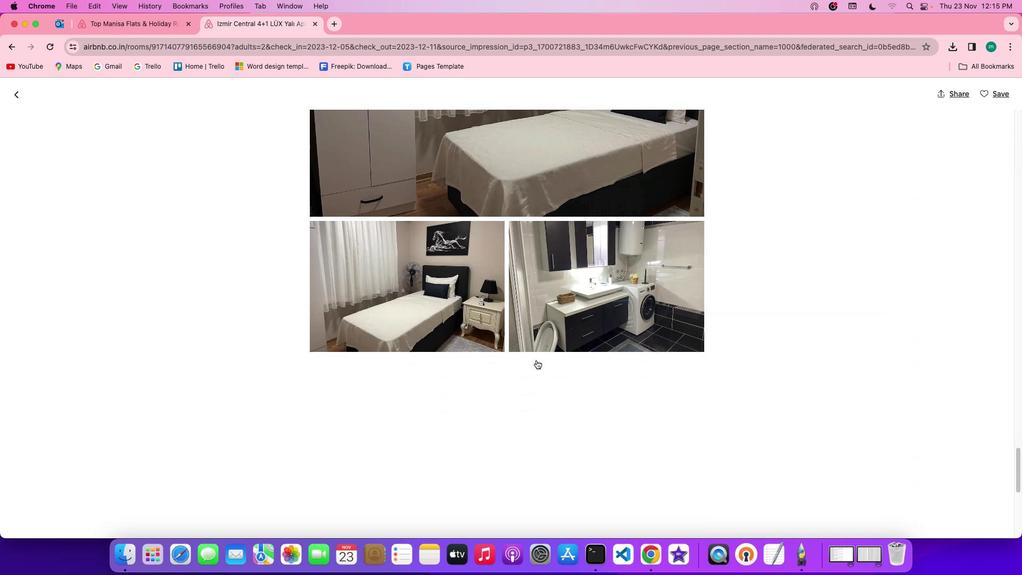 
Action: Mouse scrolled (537, 360) with delta (0, -1)
Screenshot: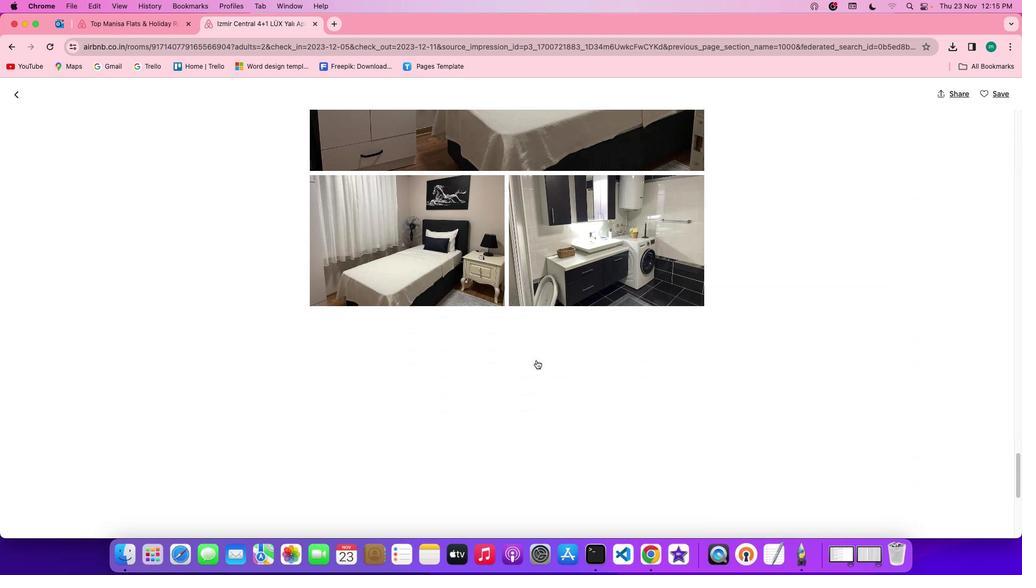 
Action: Mouse scrolled (537, 360) with delta (0, 0)
Screenshot: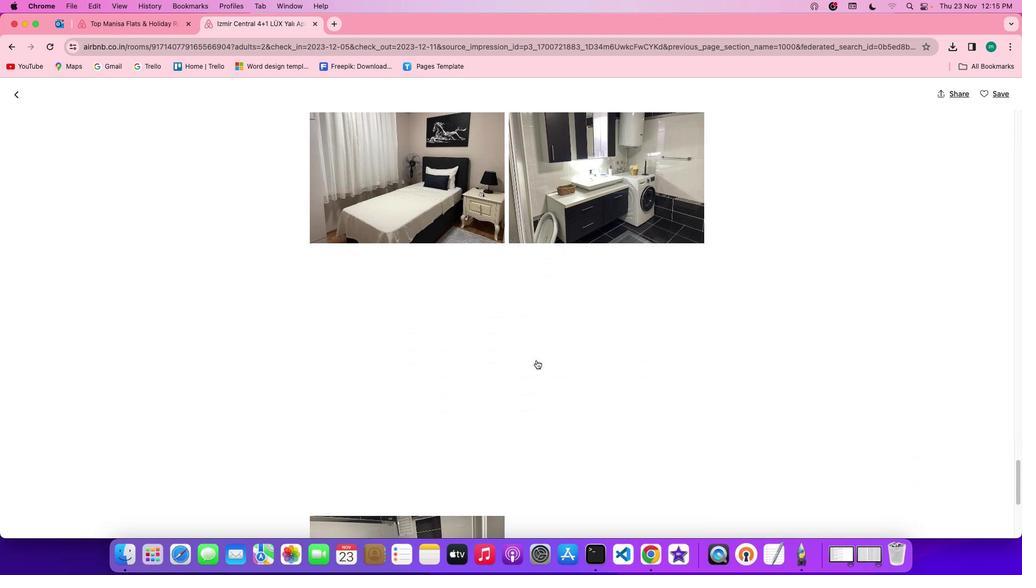 
Action: Mouse scrolled (537, 360) with delta (0, 0)
Screenshot: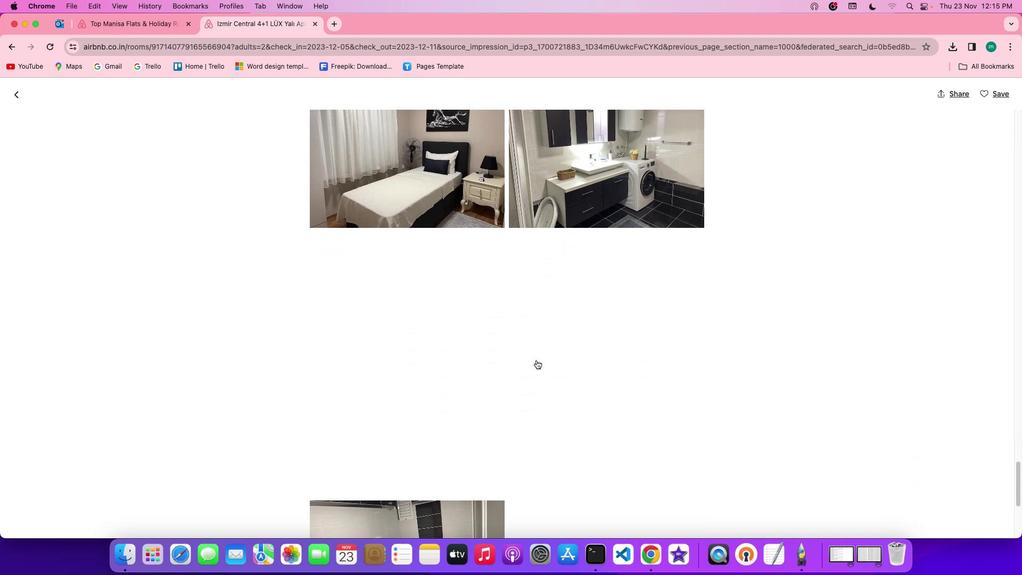 
Action: Mouse scrolled (537, 360) with delta (0, -1)
Screenshot: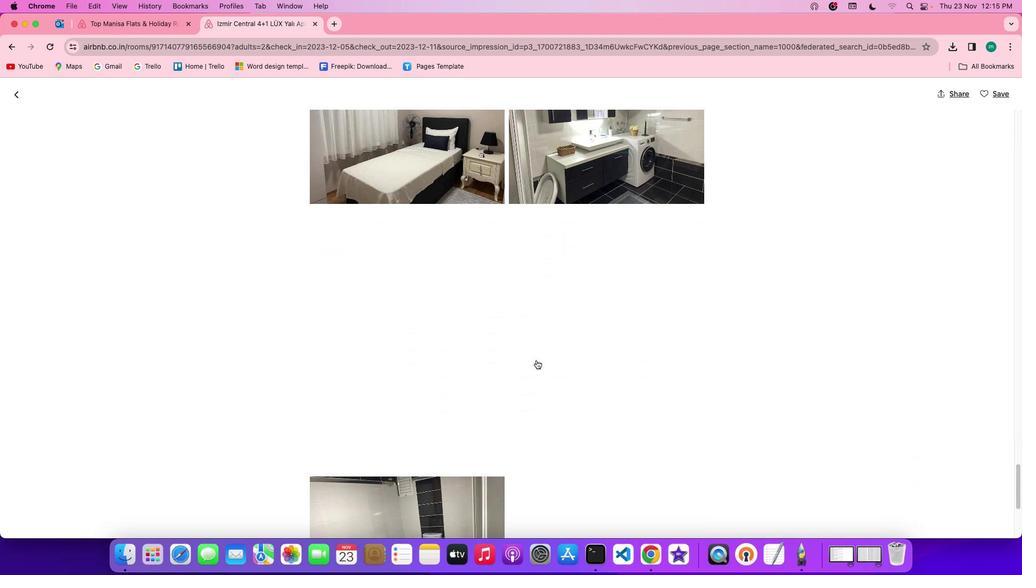 
Action: Mouse scrolled (537, 360) with delta (0, 0)
Screenshot: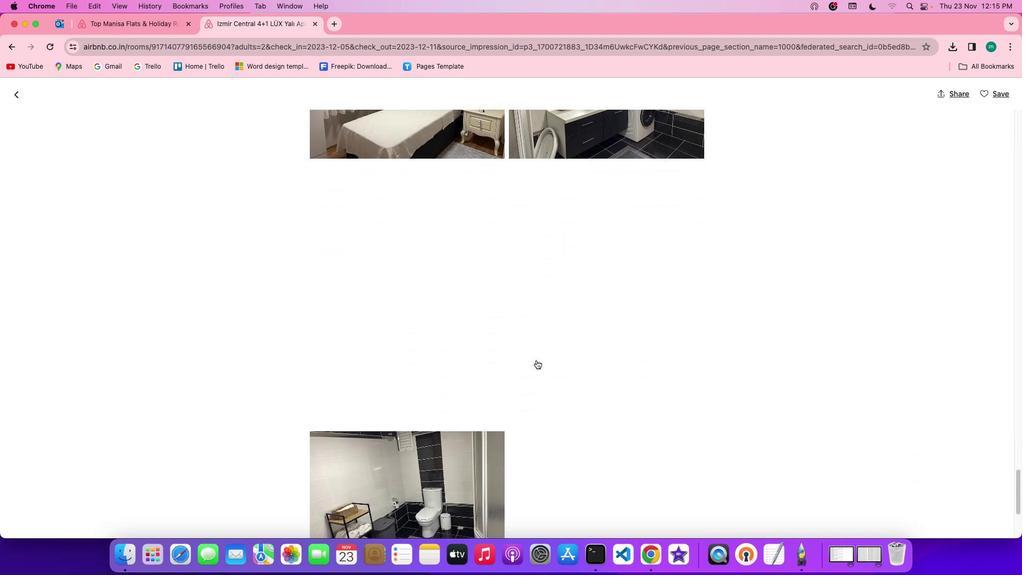 
Action: Mouse scrolled (537, 360) with delta (0, 0)
Screenshot: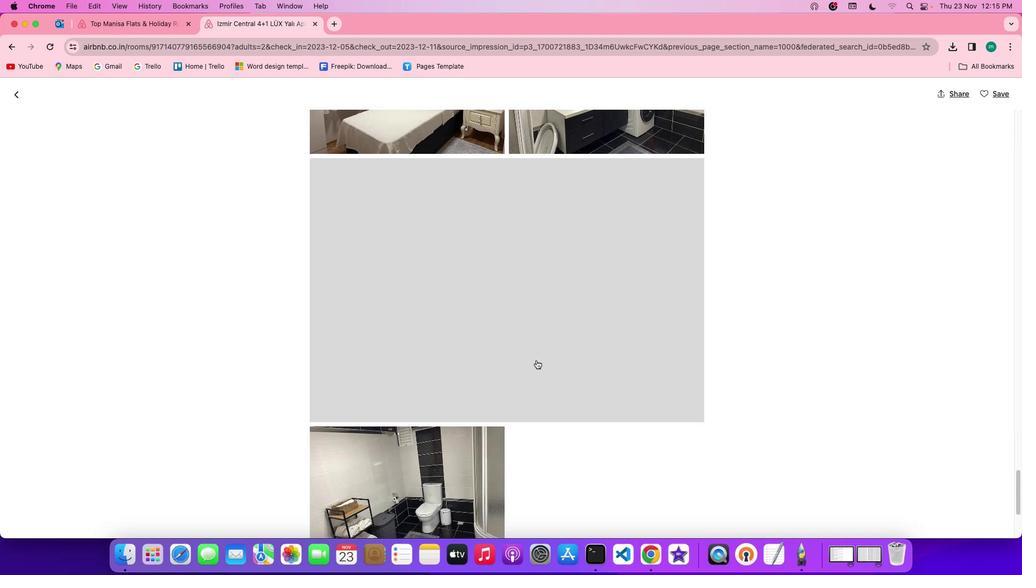 
Action: Mouse scrolled (537, 360) with delta (0, 0)
Screenshot: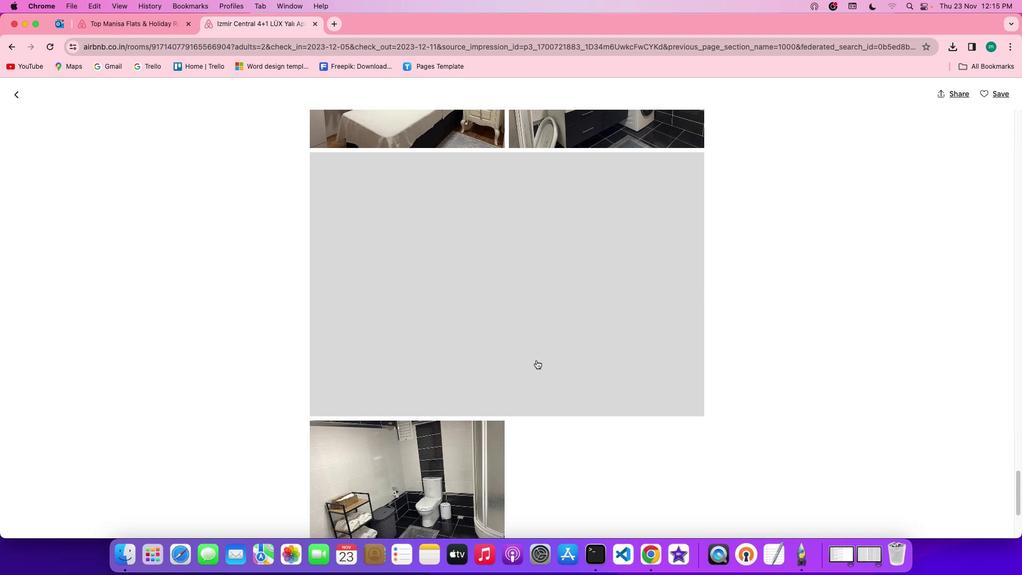 
Action: Mouse scrolled (537, 360) with delta (0, -1)
Screenshot: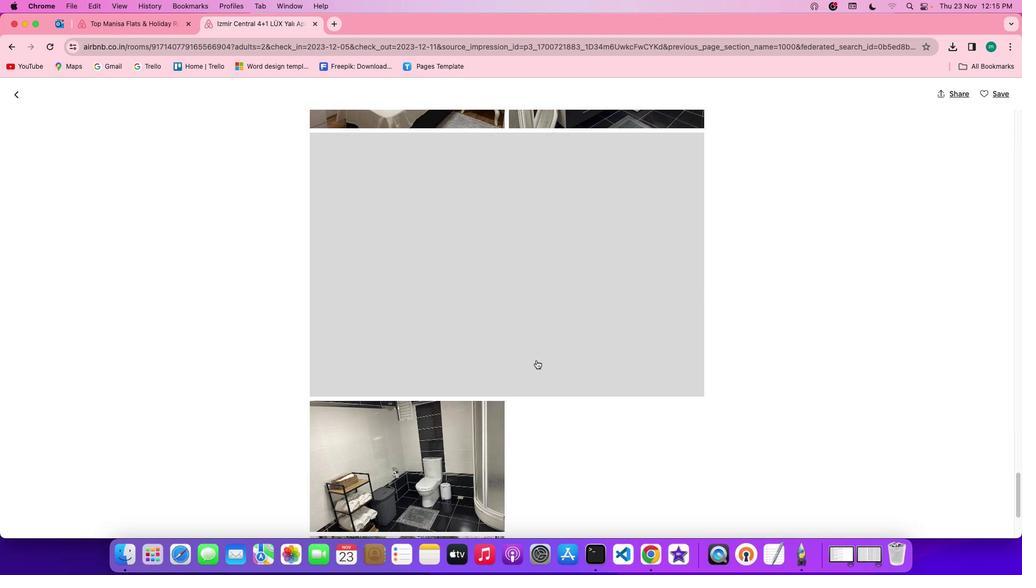 
Action: Mouse scrolled (537, 360) with delta (0, 0)
Screenshot: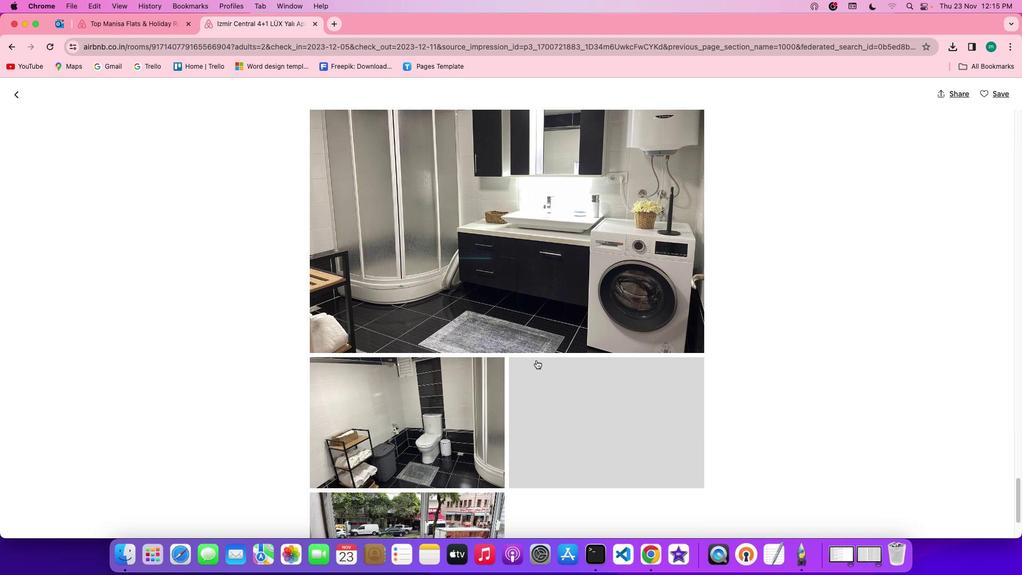 
Action: Mouse scrolled (537, 360) with delta (0, 0)
Screenshot: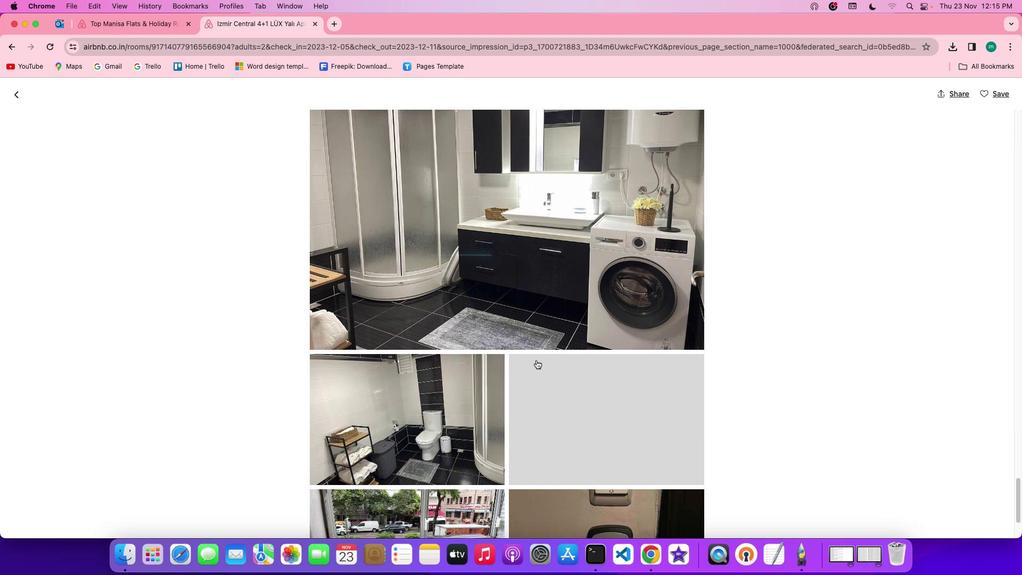 
Action: Mouse scrolled (537, 360) with delta (0, 0)
Screenshot: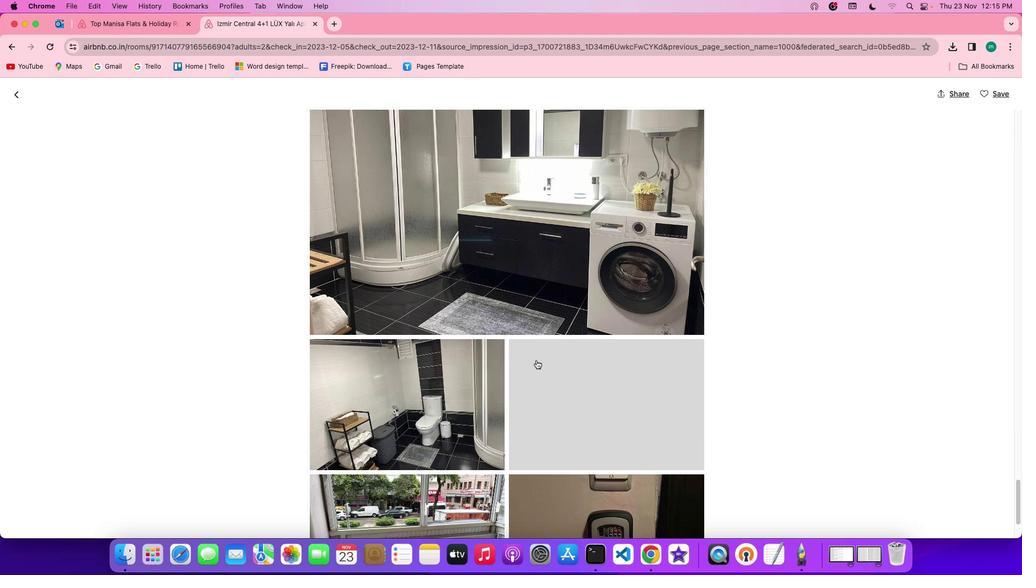 
Action: Mouse scrolled (537, 360) with delta (0, 0)
Screenshot: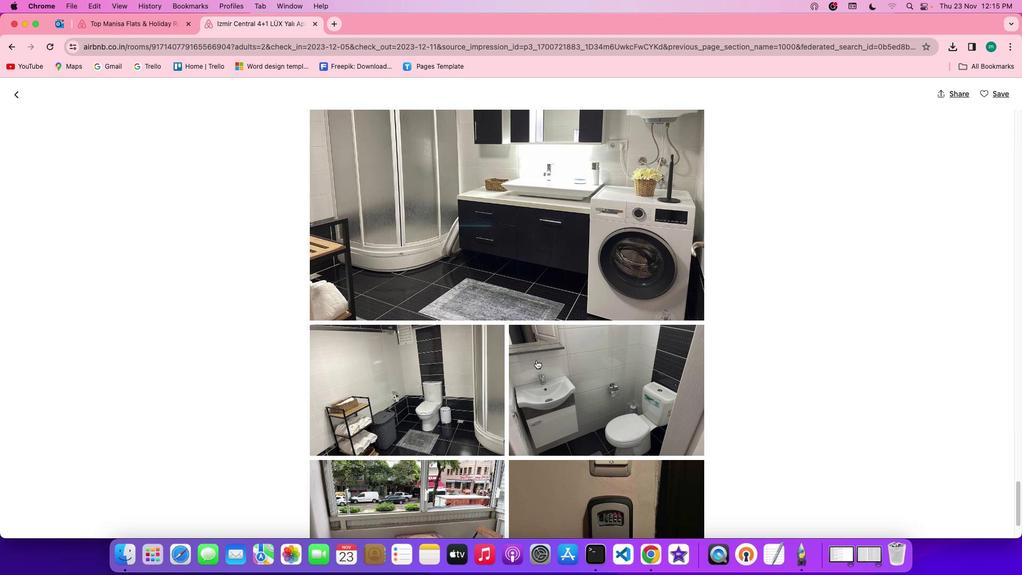 
Action: Mouse scrolled (537, 360) with delta (0, 0)
Screenshot: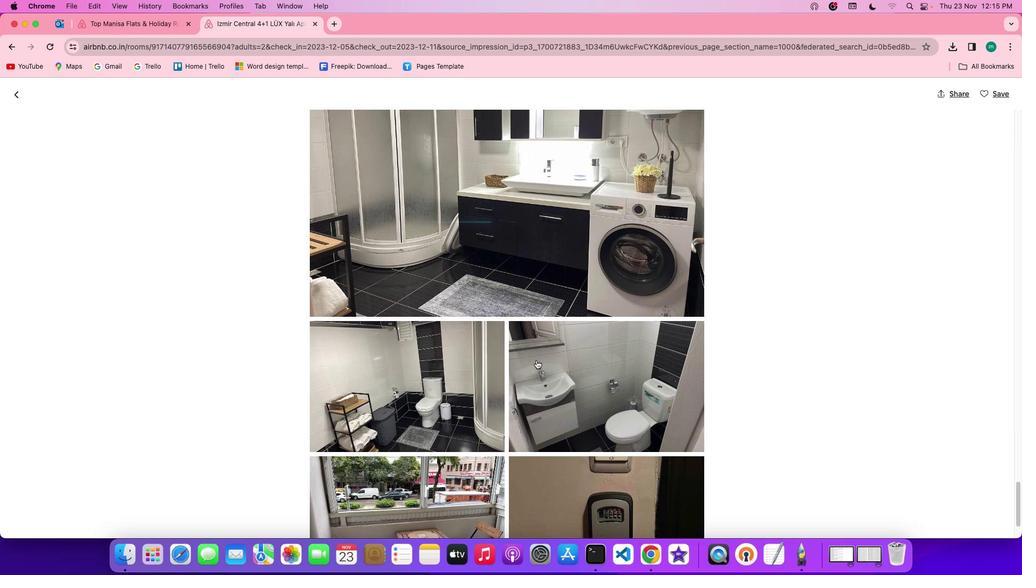 
Action: Mouse scrolled (537, 360) with delta (0, -1)
Screenshot: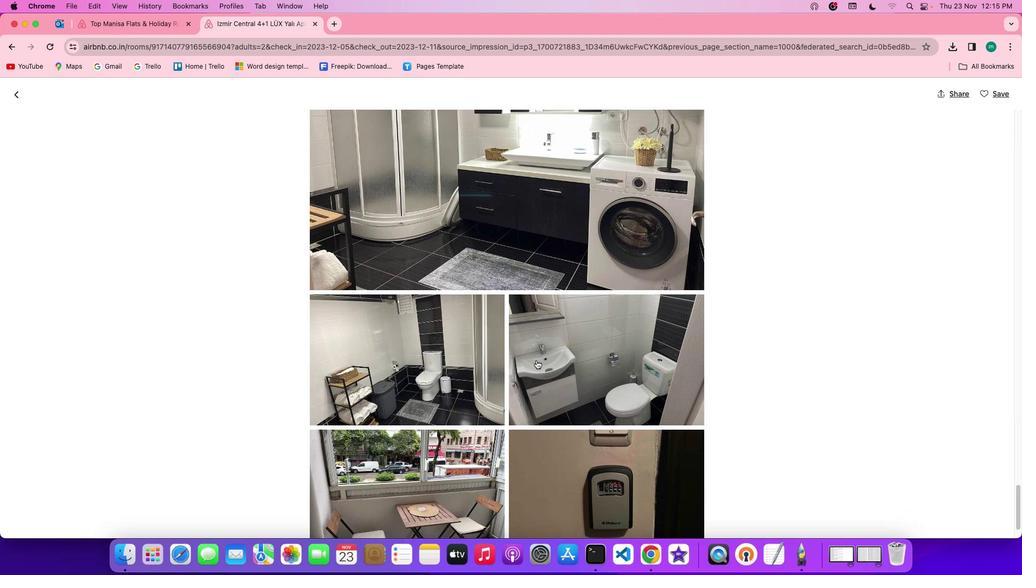 
Action: Mouse scrolled (537, 360) with delta (0, -1)
Screenshot: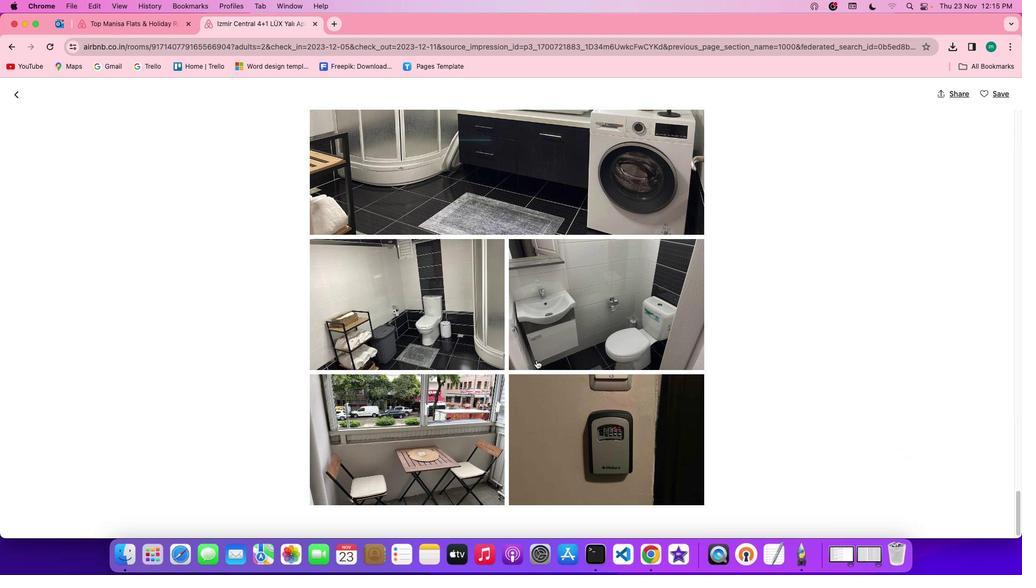 
Action: Mouse scrolled (537, 360) with delta (0, 0)
Screenshot: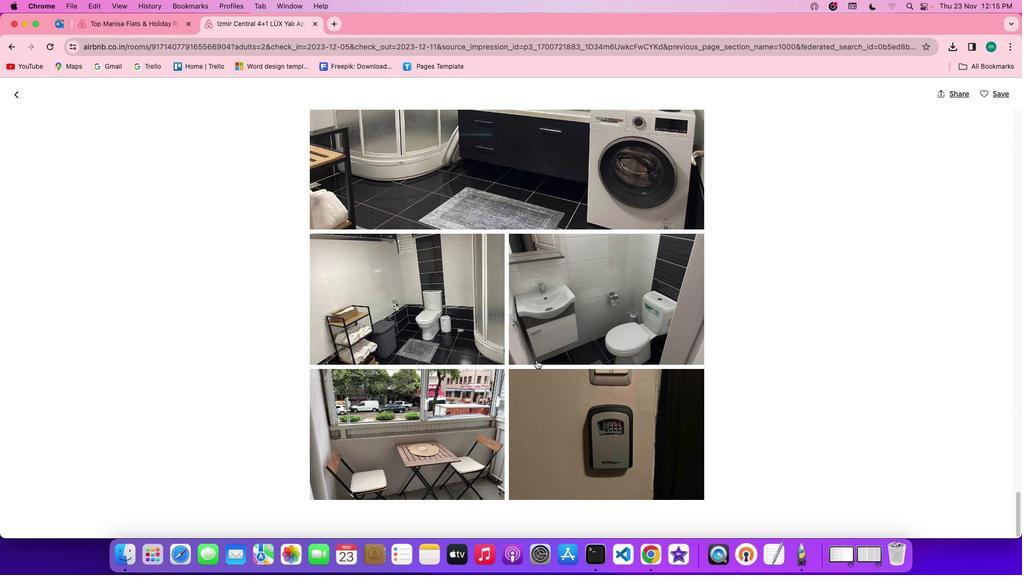
Action: Mouse scrolled (537, 360) with delta (0, 0)
Screenshot: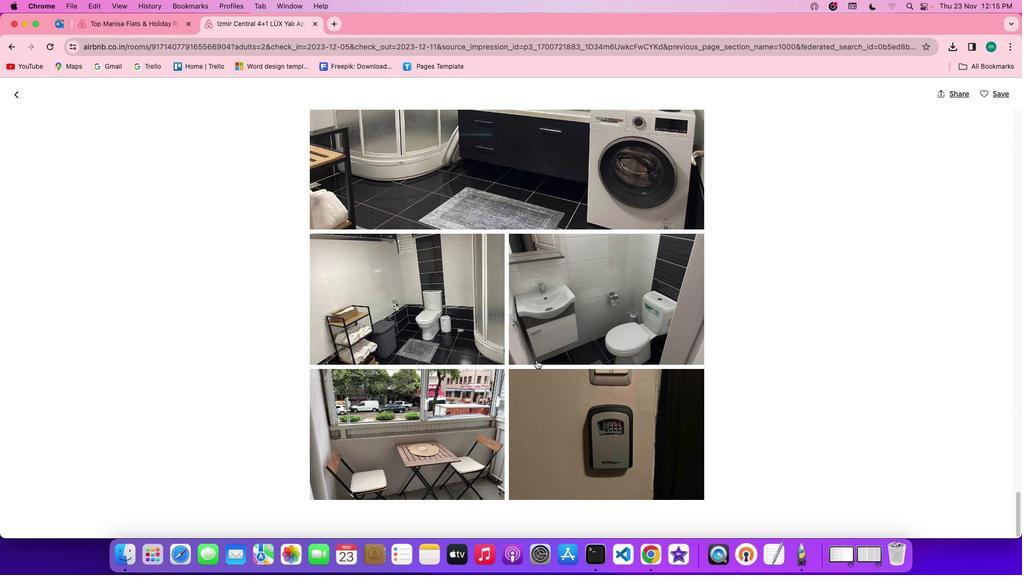 
Action: Mouse scrolled (537, 360) with delta (0, 0)
Screenshot: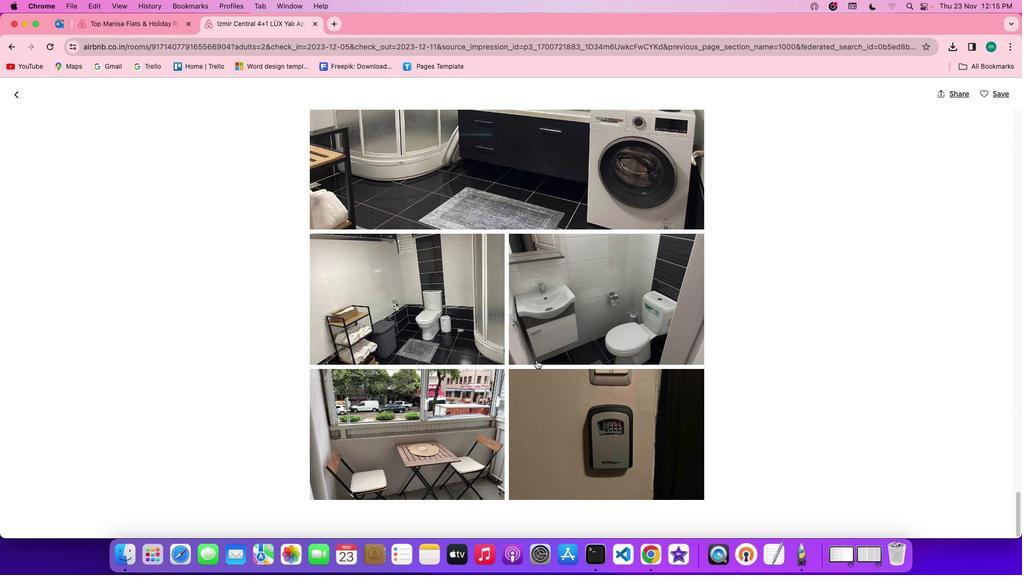 
Action: Mouse scrolled (537, 360) with delta (0, 0)
Screenshot: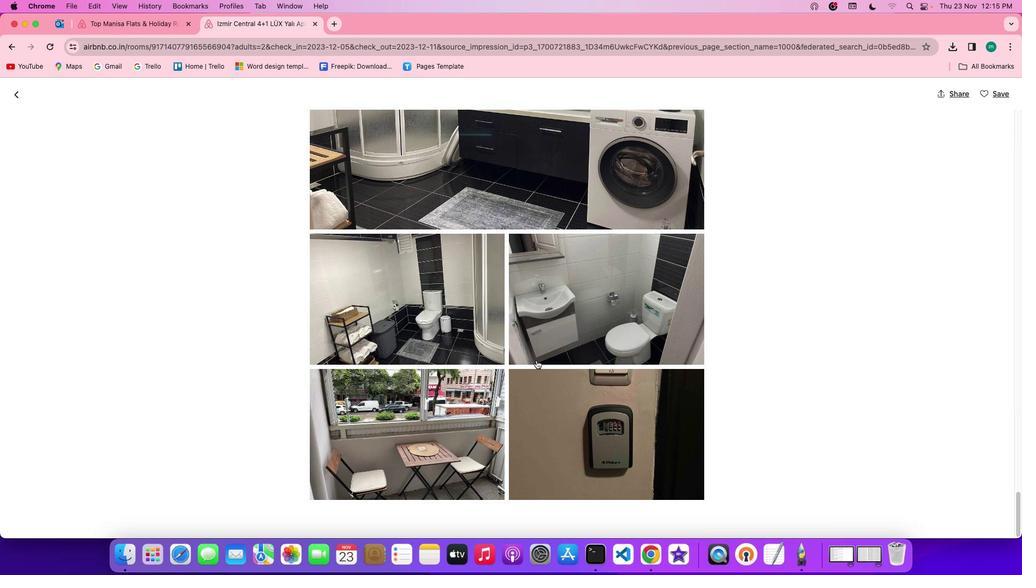 
Action: Mouse scrolled (537, 360) with delta (0, 0)
Screenshot: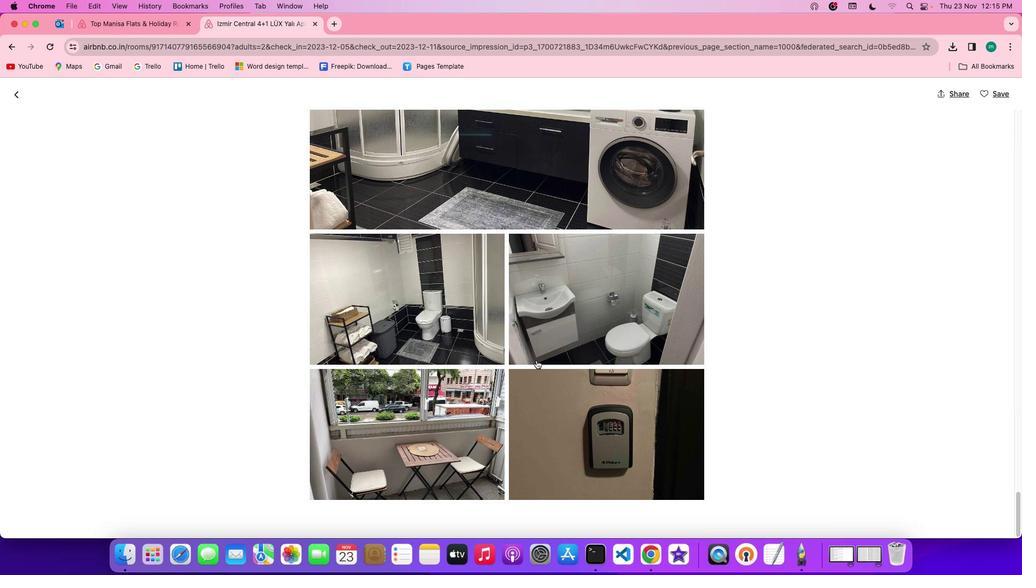 
Action: Mouse scrolled (537, 360) with delta (0, -1)
Screenshot: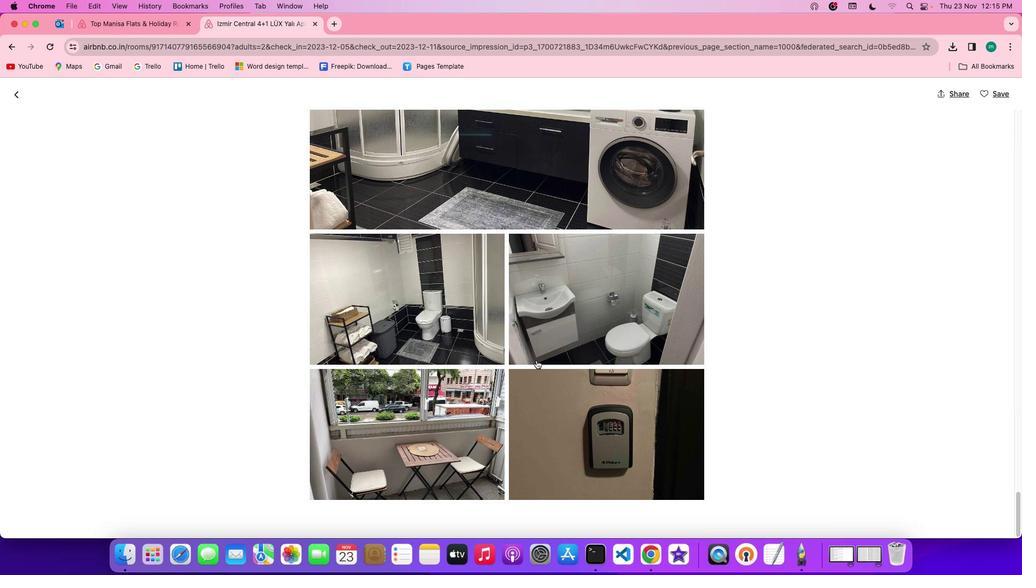 
Action: Mouse scrolled (537, 360) with delta (0, 0)
Screenshot: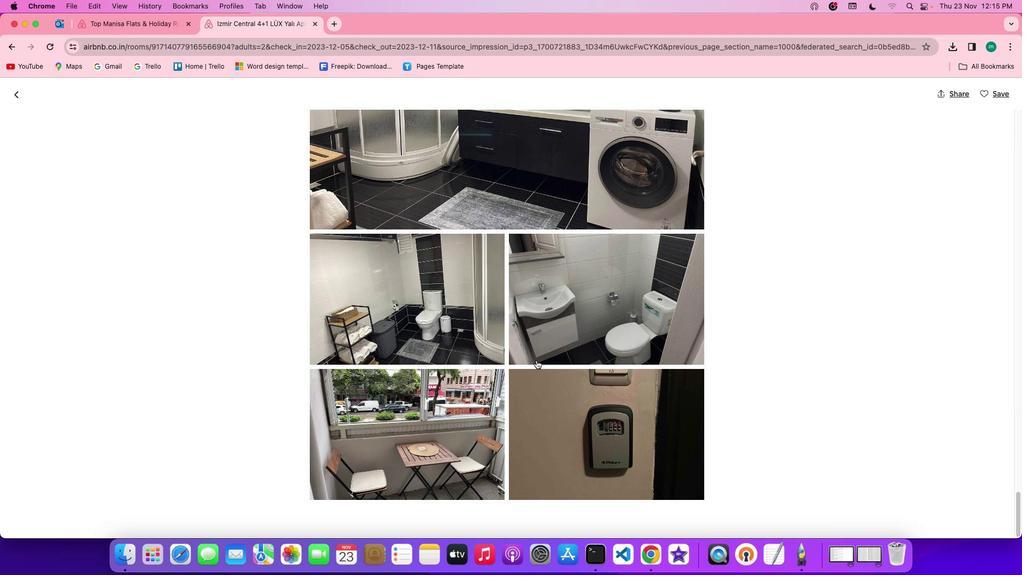 
Action: Mouse scrolled (537, 360) with delta (0, 0)
Screenshot: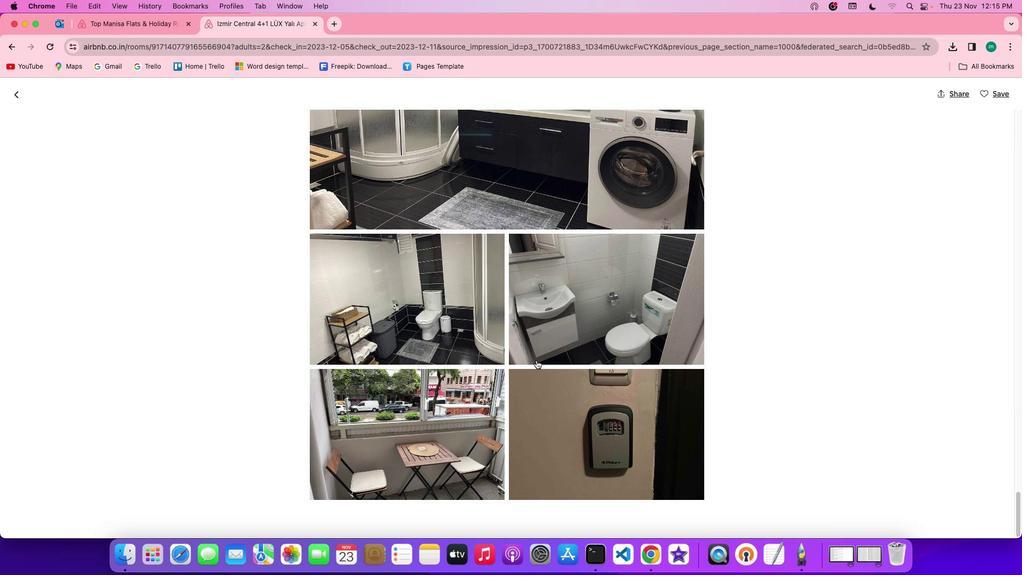 
Action: Mouse scrolled (537, 360) with delta (0, -1)
Screenshot: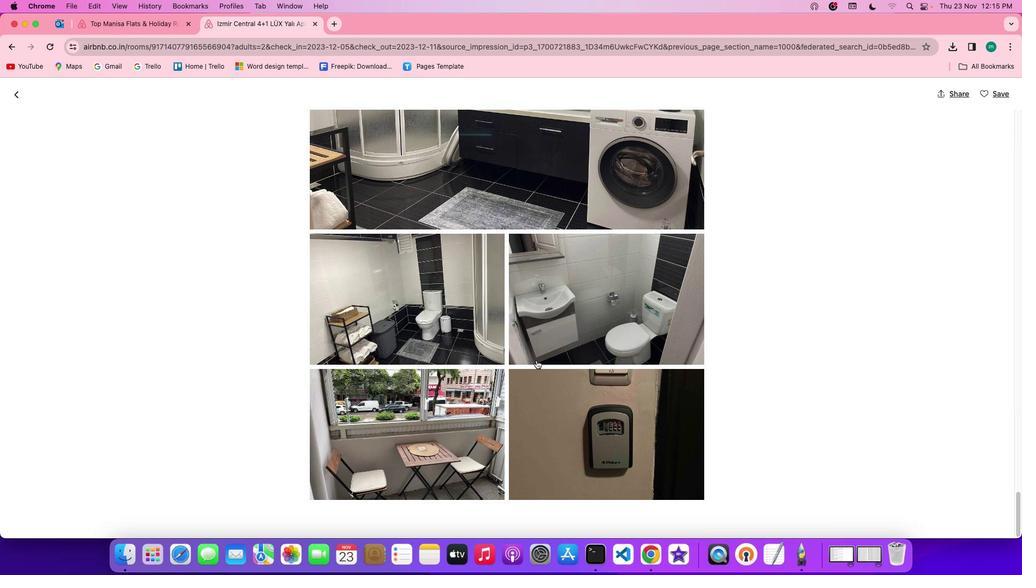 
Action: Mouse scrolled (537, 360) with delta (0, -2)
Screenshot: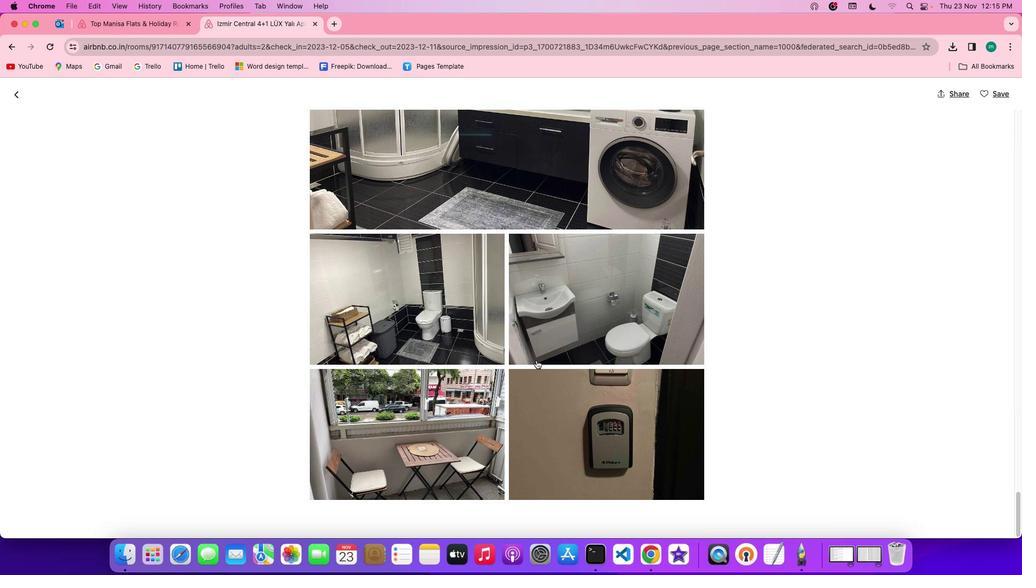 
Action: Mouse scrolled (537, 360) with delta (0, -2)
Screenshot: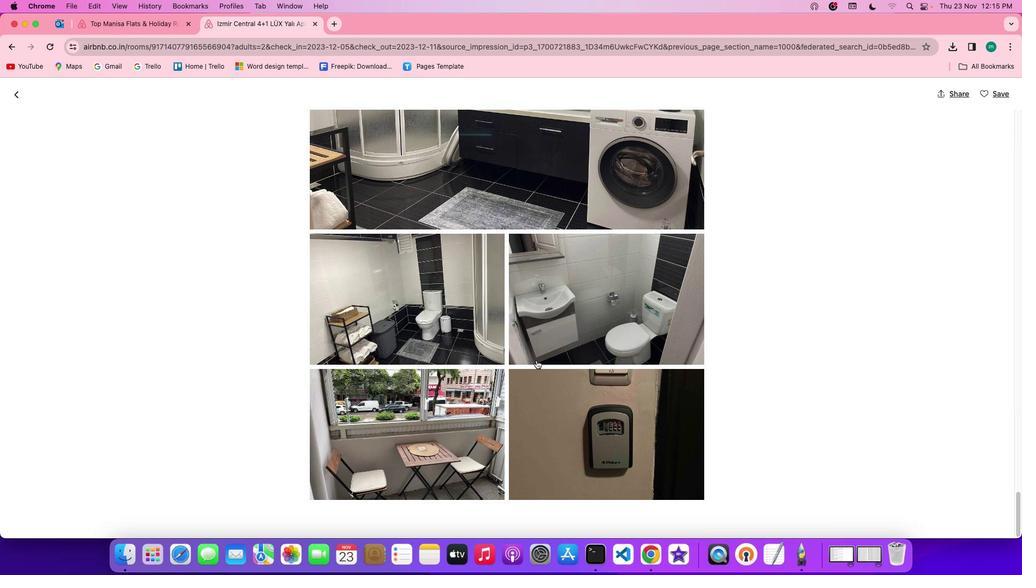 
Action: Mouse scrolled (537, 360) with delta (0, 0)
